 Task: Look for Airbnb properties in Fredericia, Denmark from 9th December, 2023 to 16th December, 2023 for 2 adults, 1 child.2 bedrooms having 2 beds and 1 bathroom. Property type can be flat. Look for 3 properties as per requirement.
Action: Mouse moved to (490, 175)
Screenshot: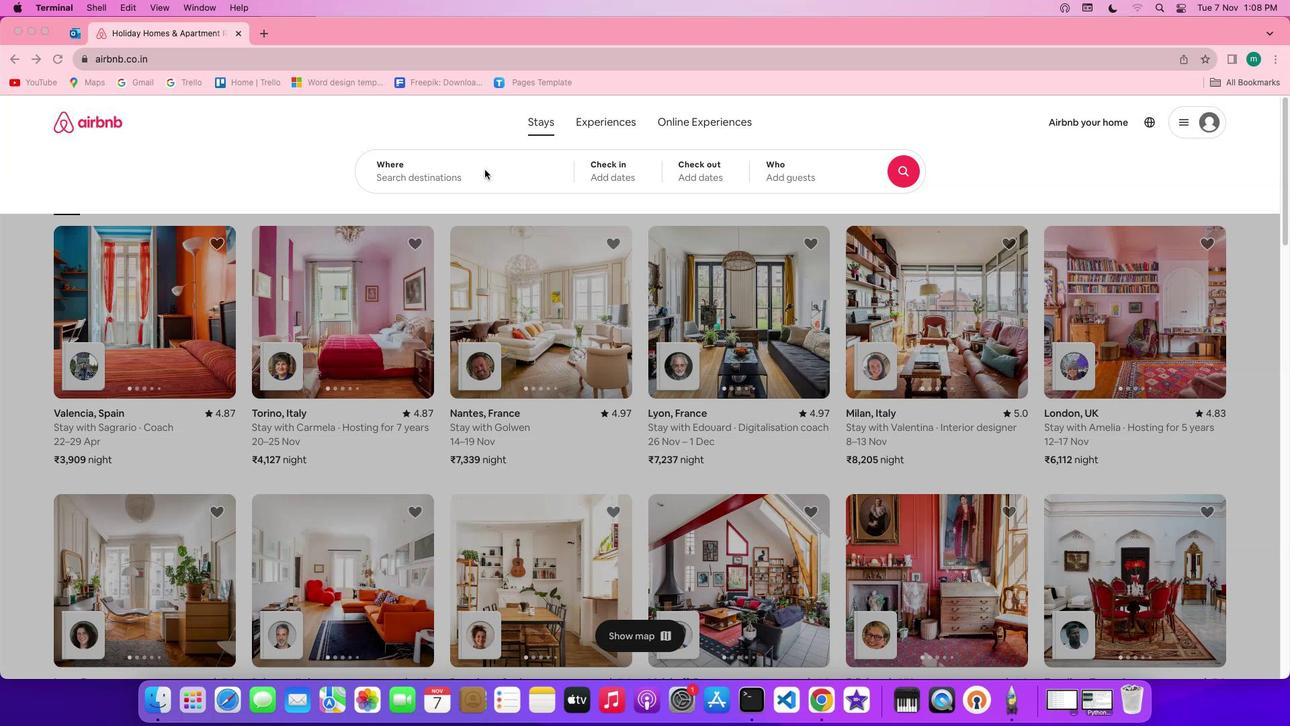 
Action: Mouse pressed left at (490, 175)
Screenshot: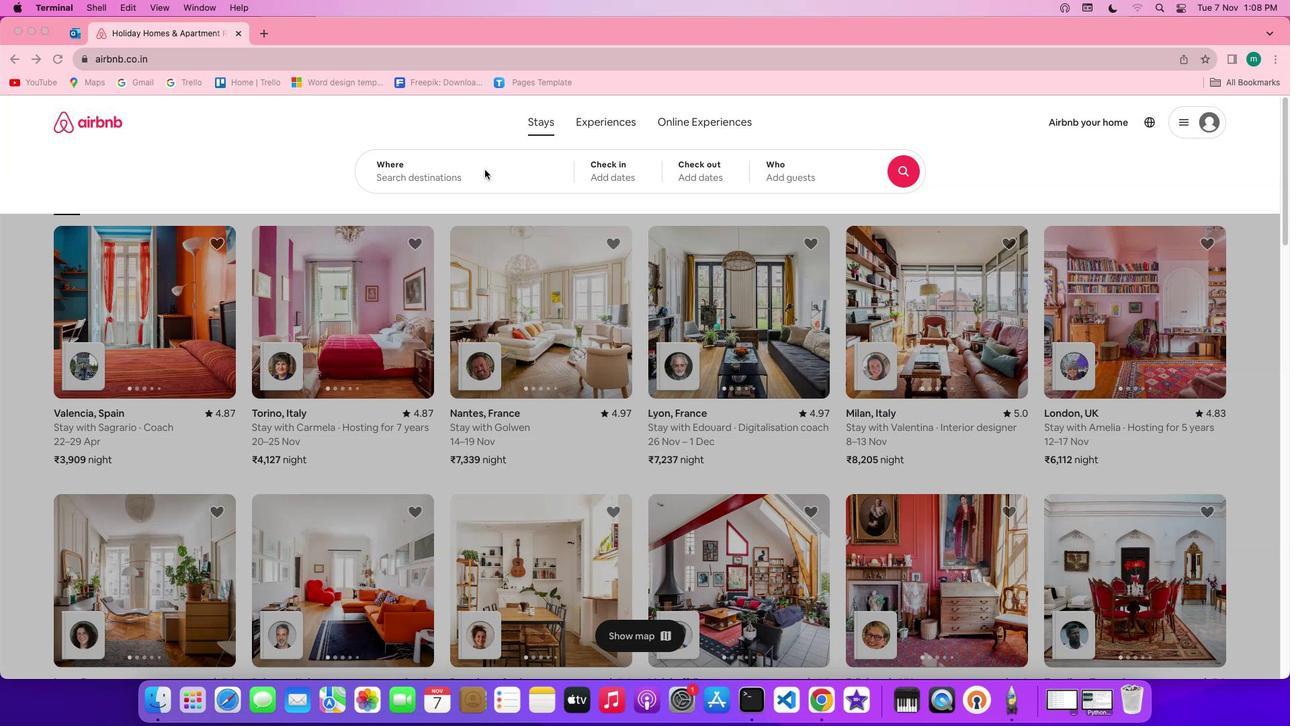 
Action: Mouse pressed left at (490, 175)
Screenshot: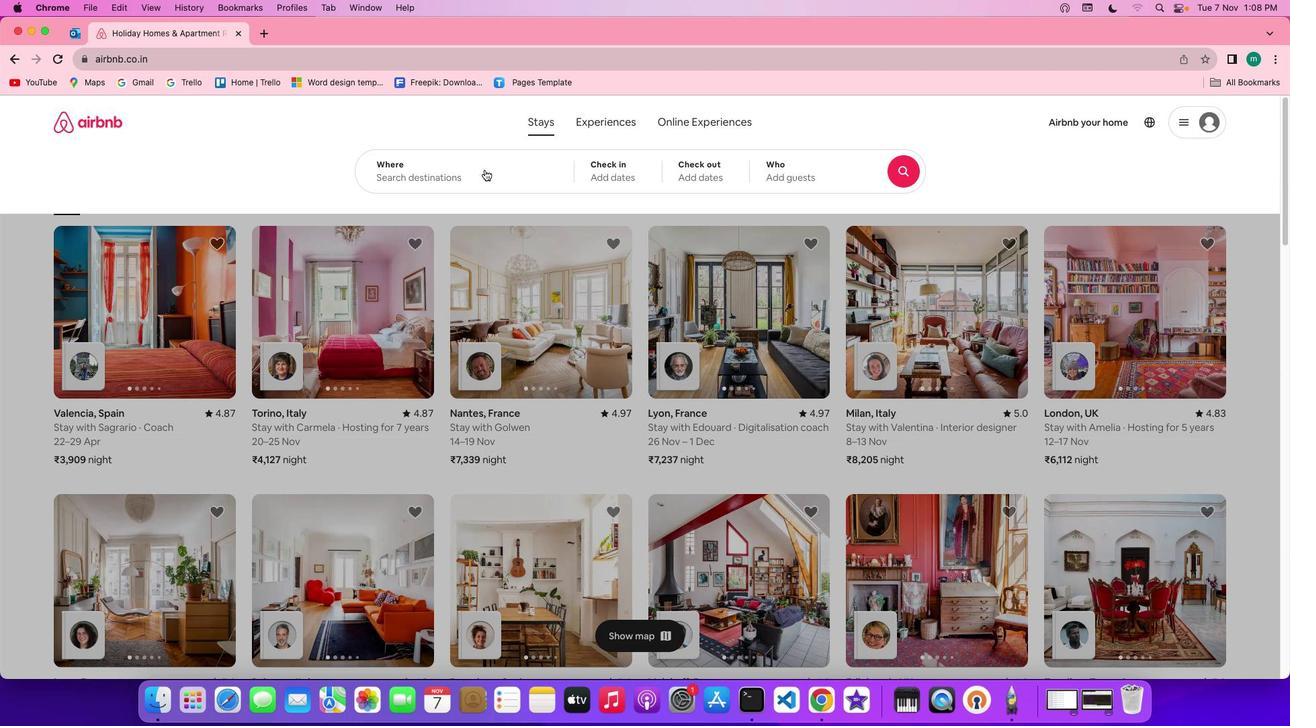 
Action: Mouse moved to (411, 187)
Screenshot: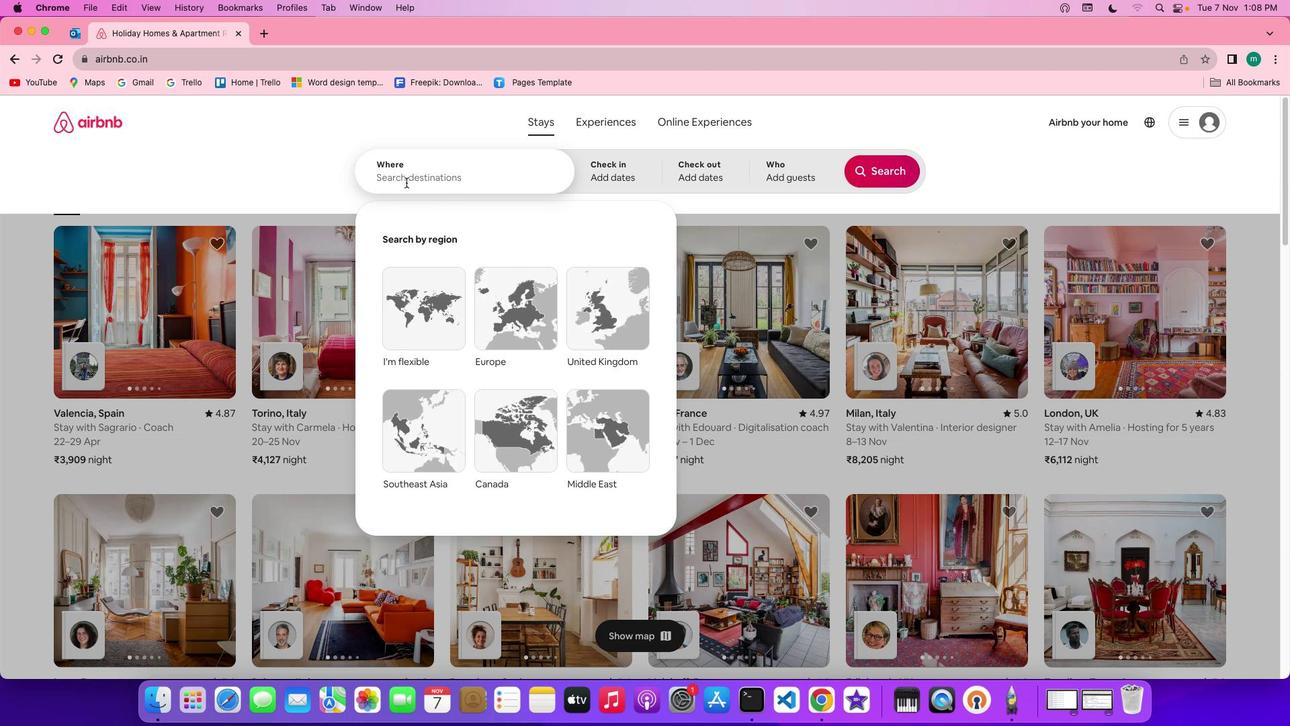
Action: Mouse pressed left at (411, 187)
Screenshot: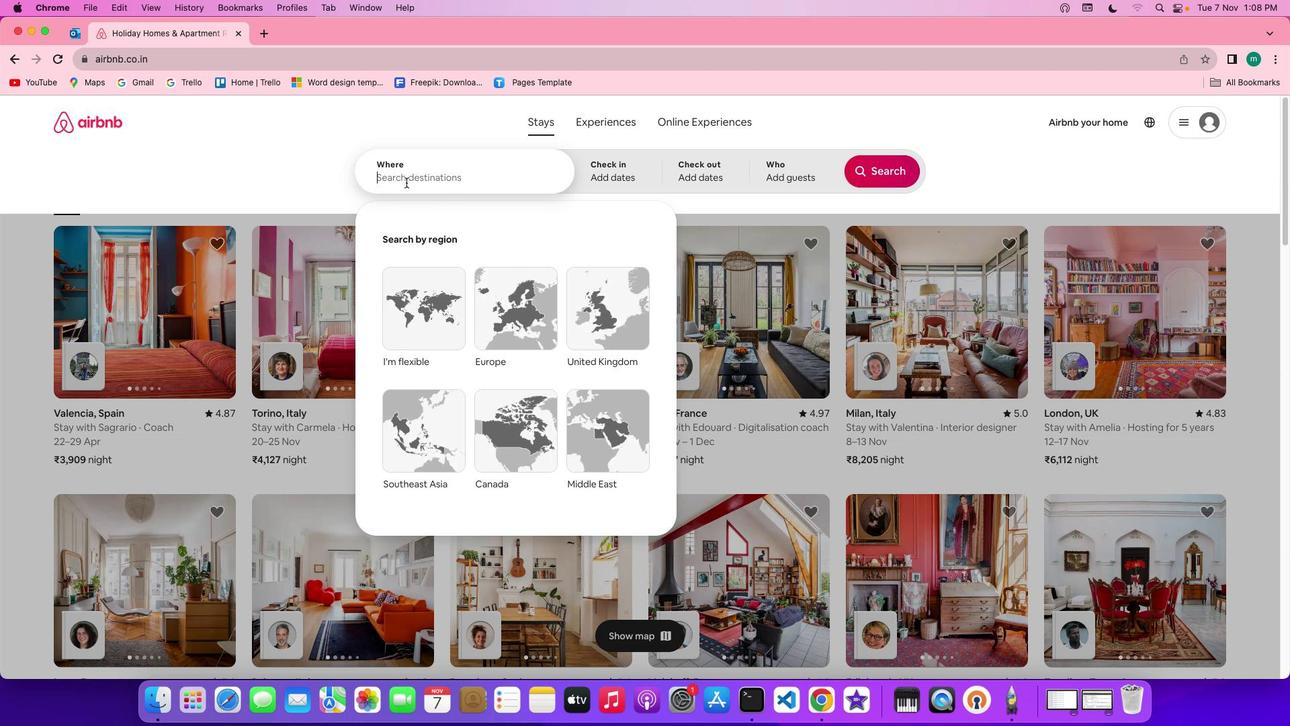 
Action: Key pressed Key.shift'F''r''e''d''e''r''i''c''i''a'','Key.spaceKey.shift'D''e''n''m''a''r''k'
Screenshot: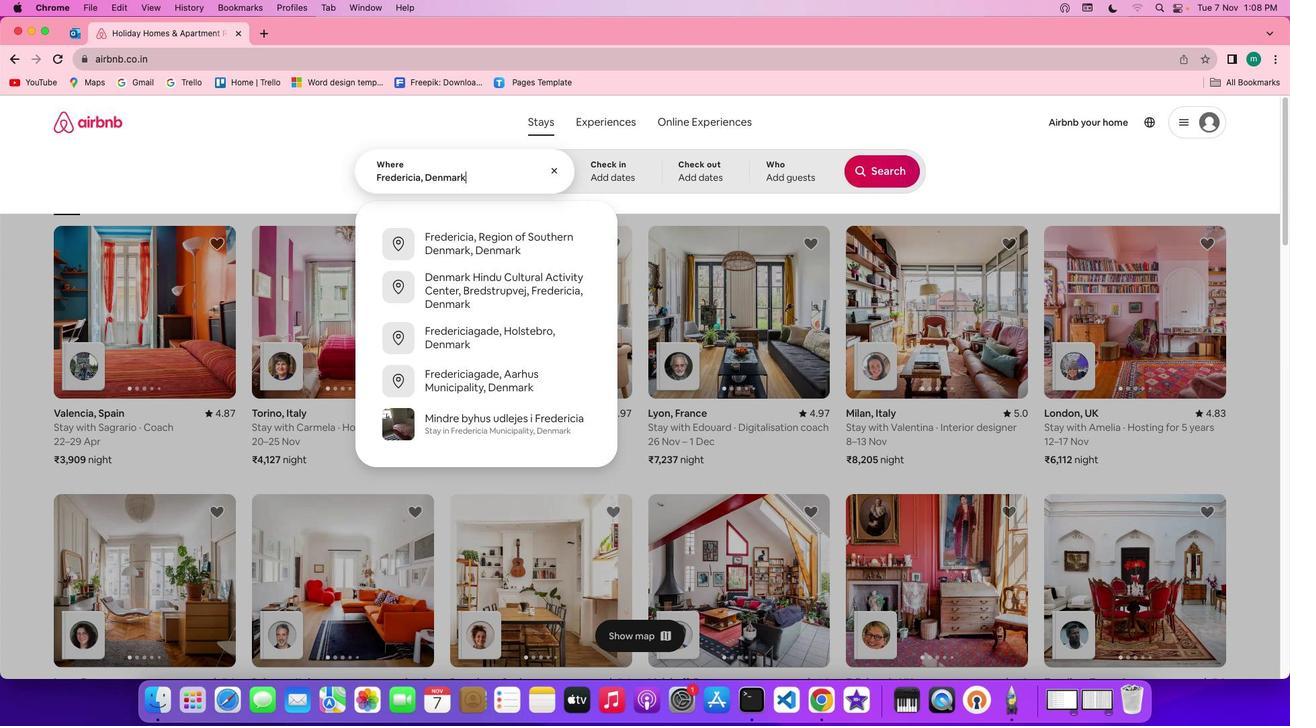 
Action: Mouse moved to (623, 189)
Screenshot: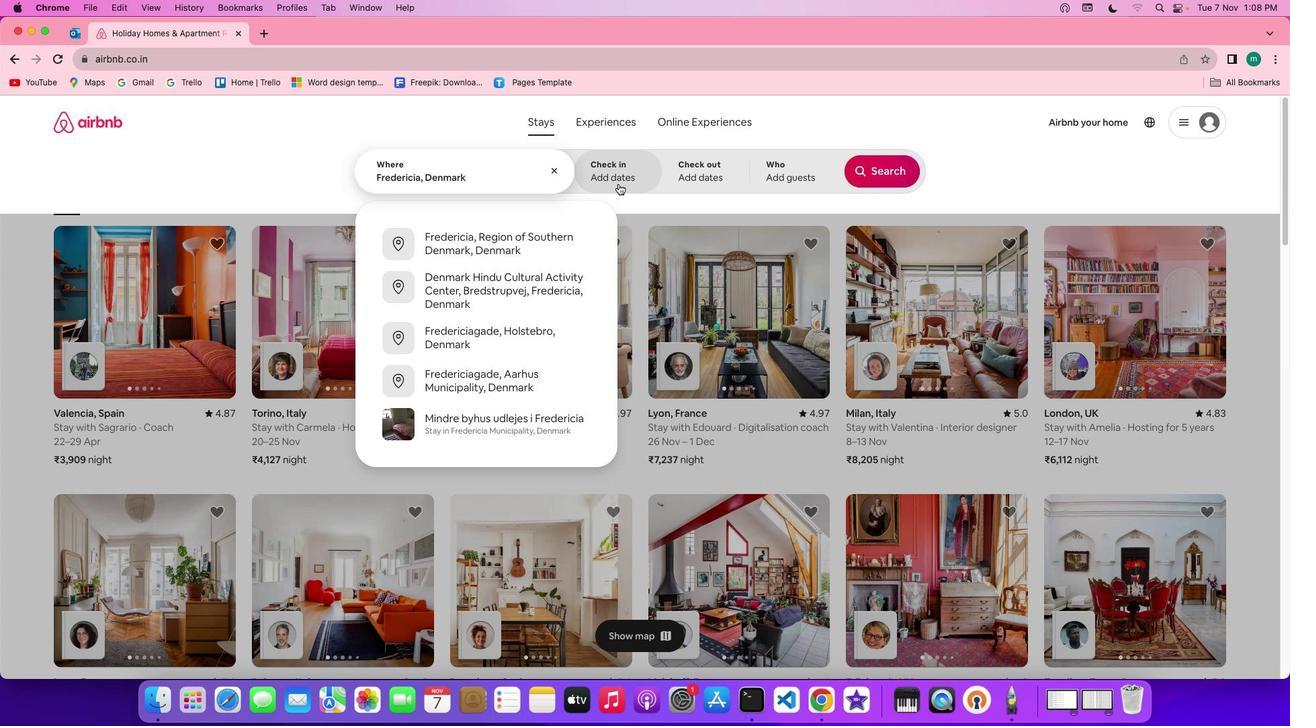 
Action: Mouse pressed left at (623, 189)
Screenshot: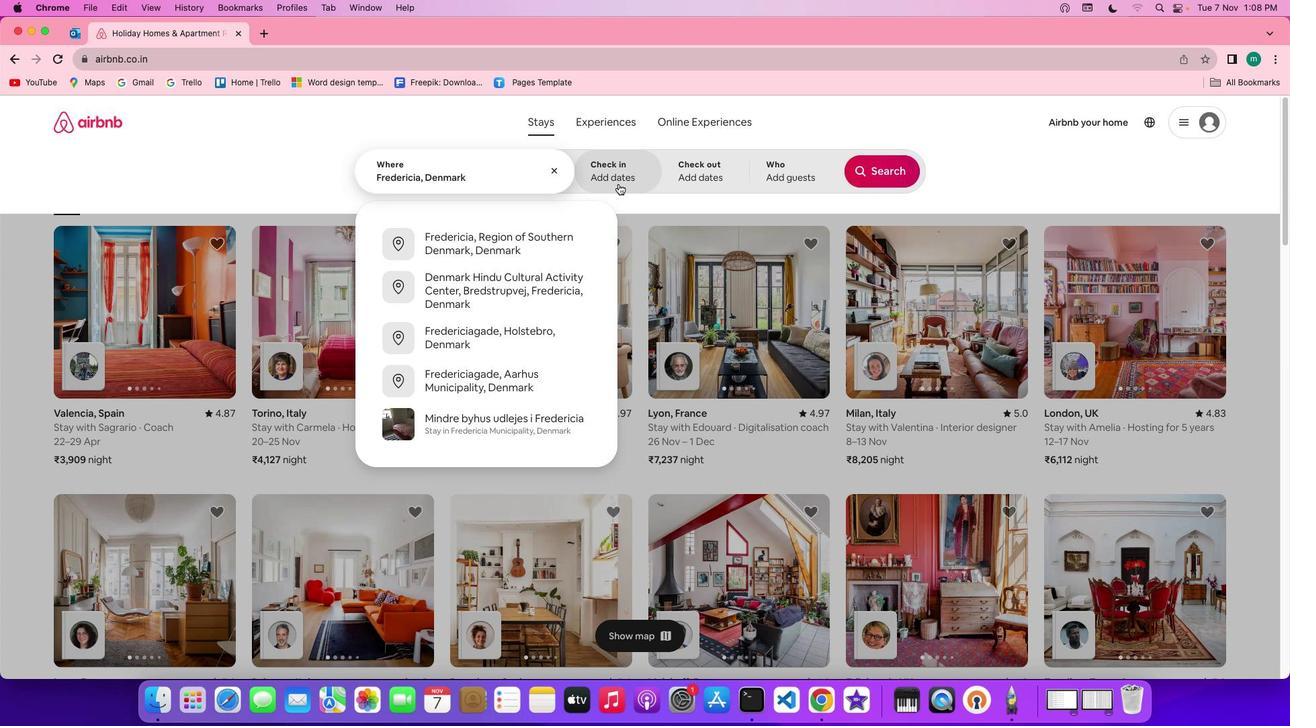 
Action: Mouse moved to (861, 374)
Screenshot: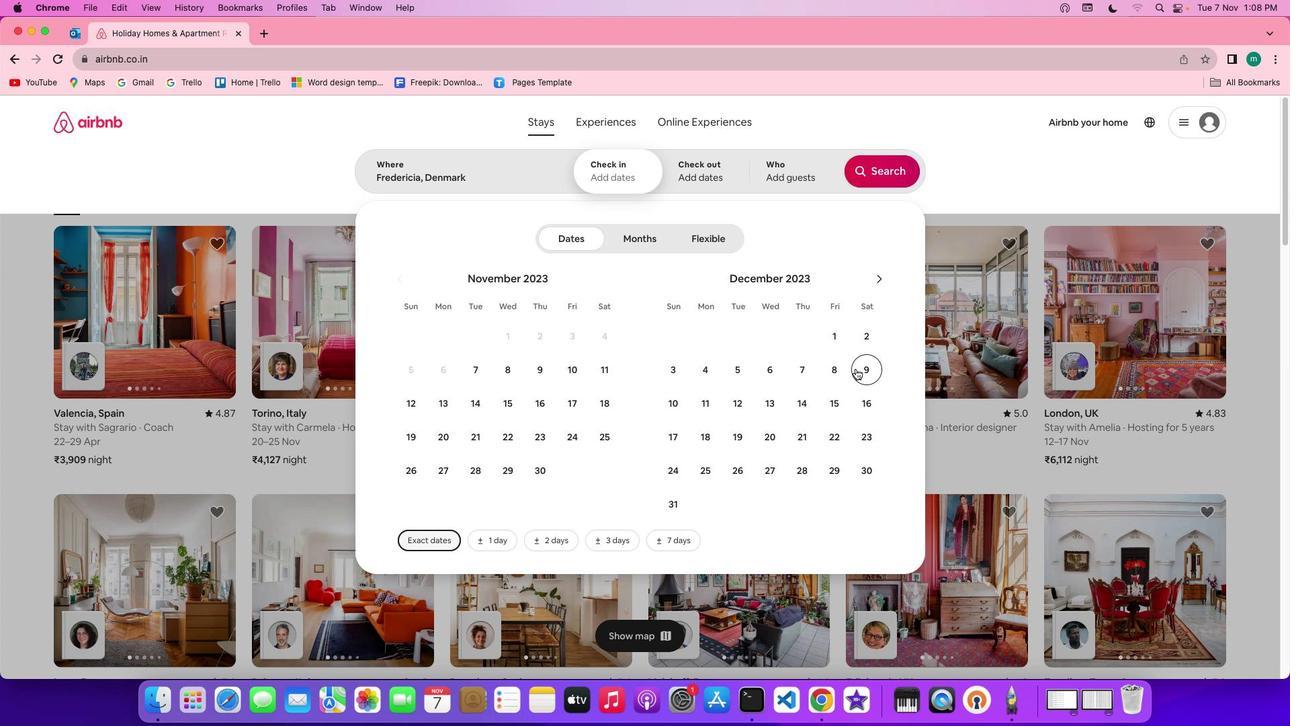 
Action: Mouse pressed left at (861, 374)
Screenshot: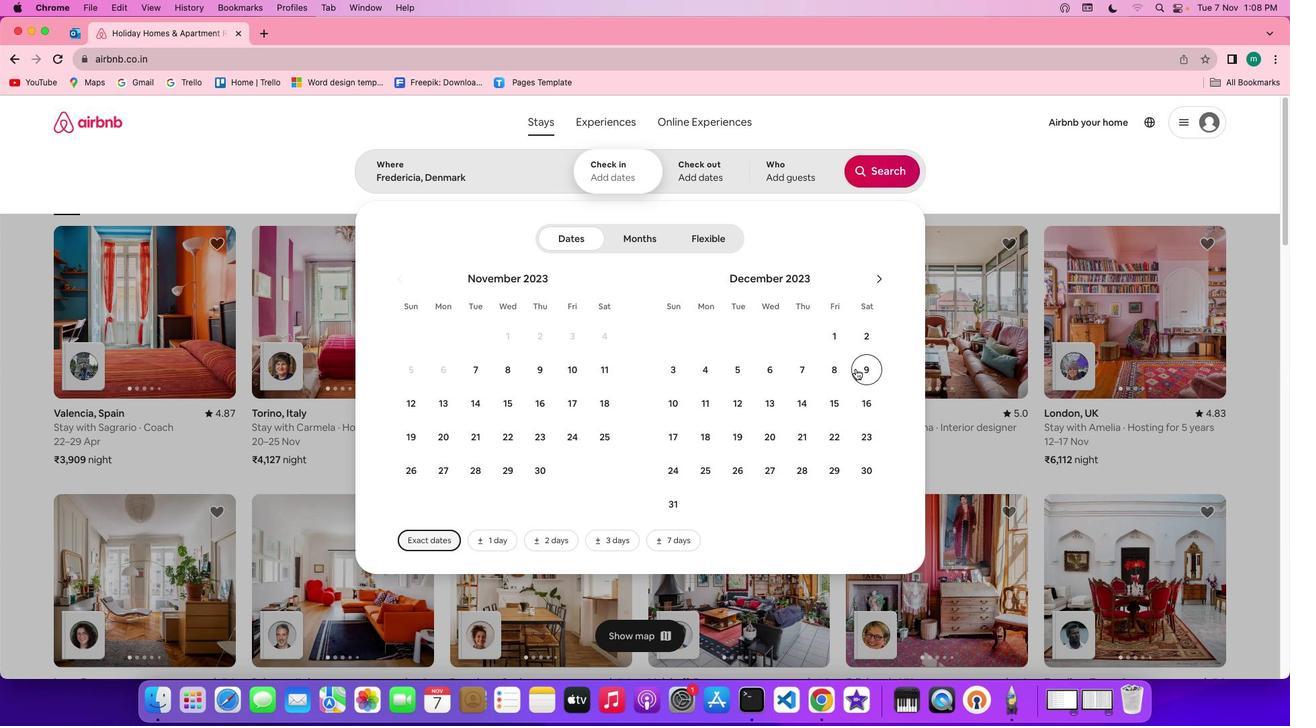 
Action: Mouse moved to (873, 412)
Screenshot: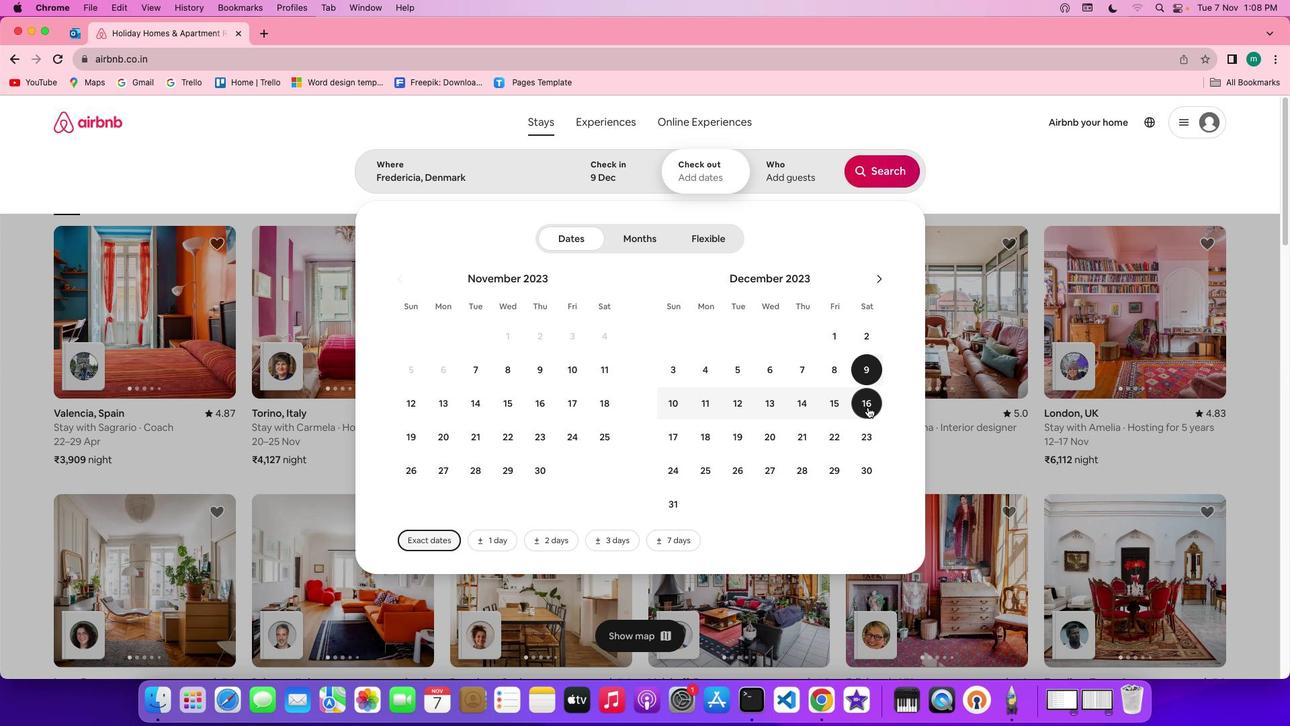 
Action: Mouse pressed left at (873, 412)
Screenshot: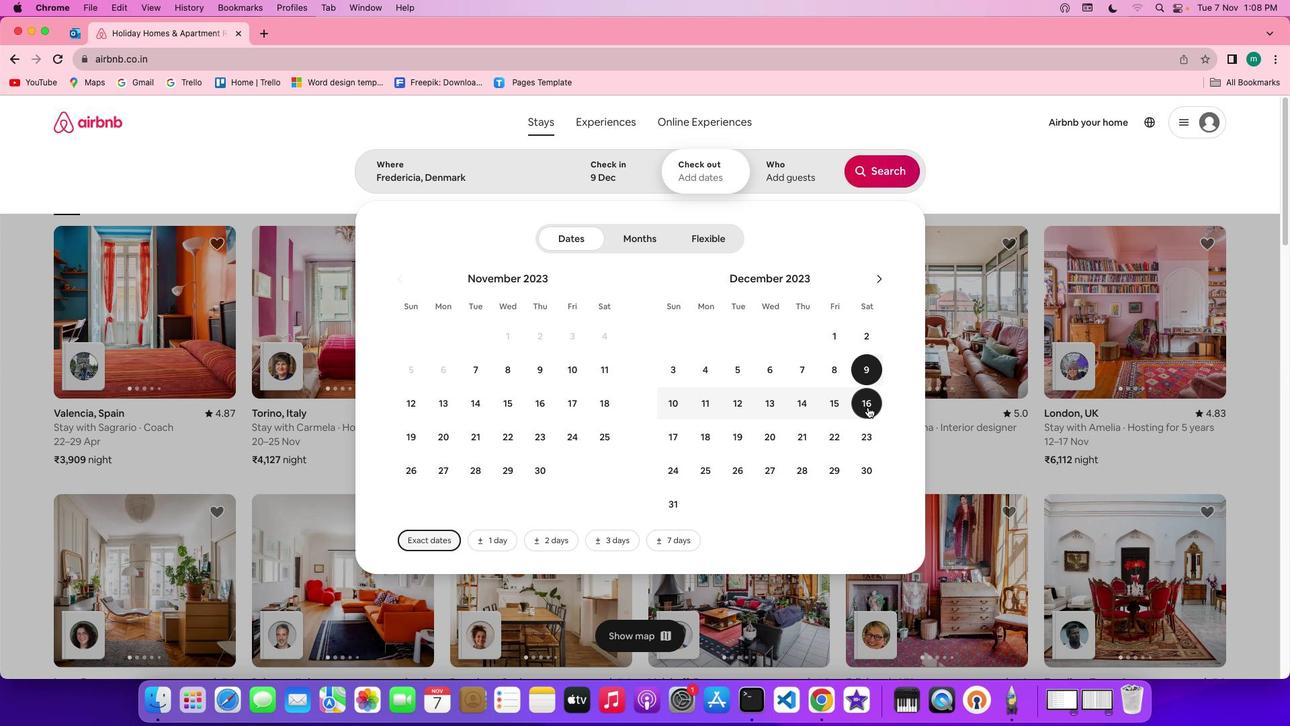 
Action: Mouse moved to (803, 182)
Screenshot: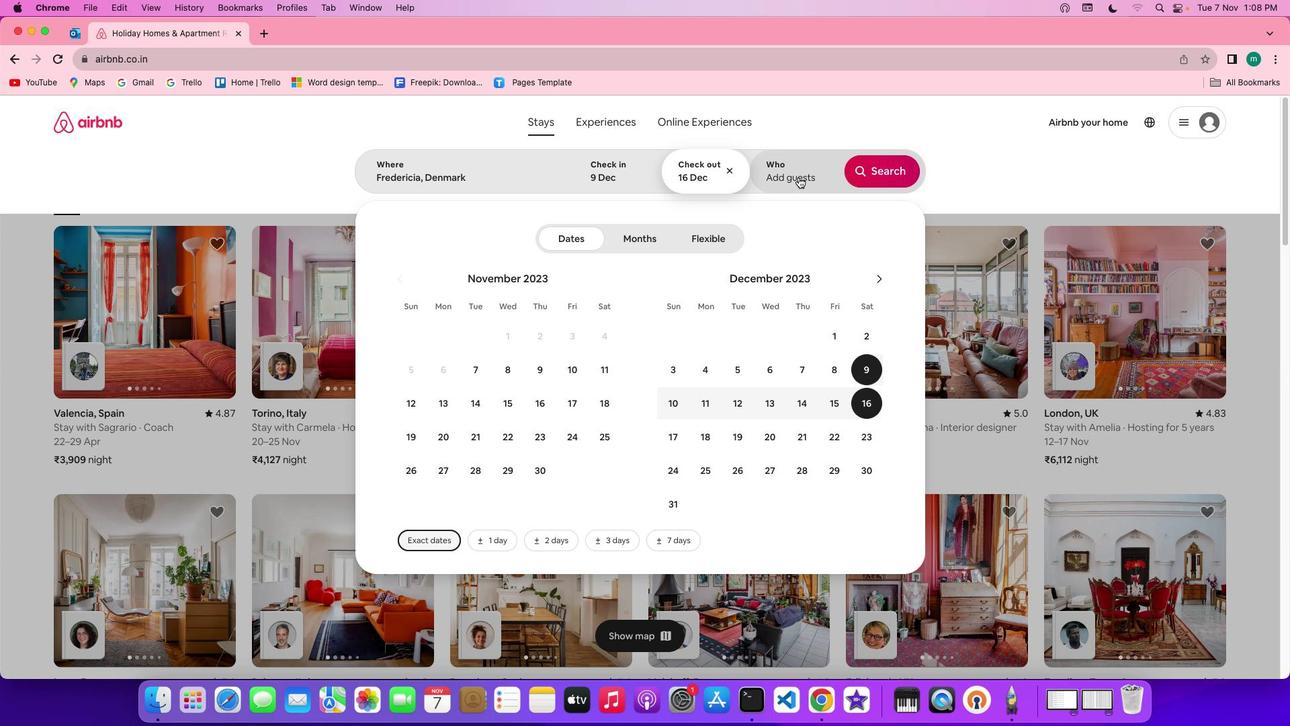 
Action: Mouse pressed left at (803, 182)
Screenshot: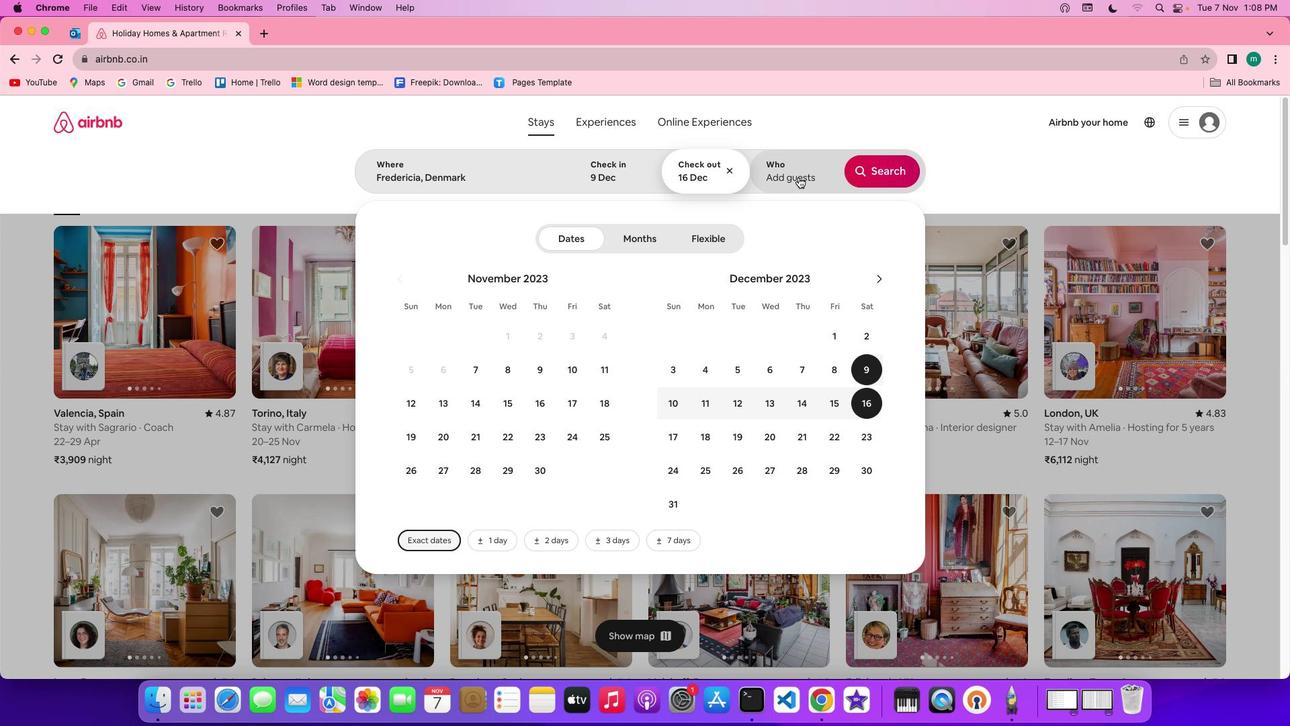 
Action: Mouse moved to (899, 248)
Screenshot: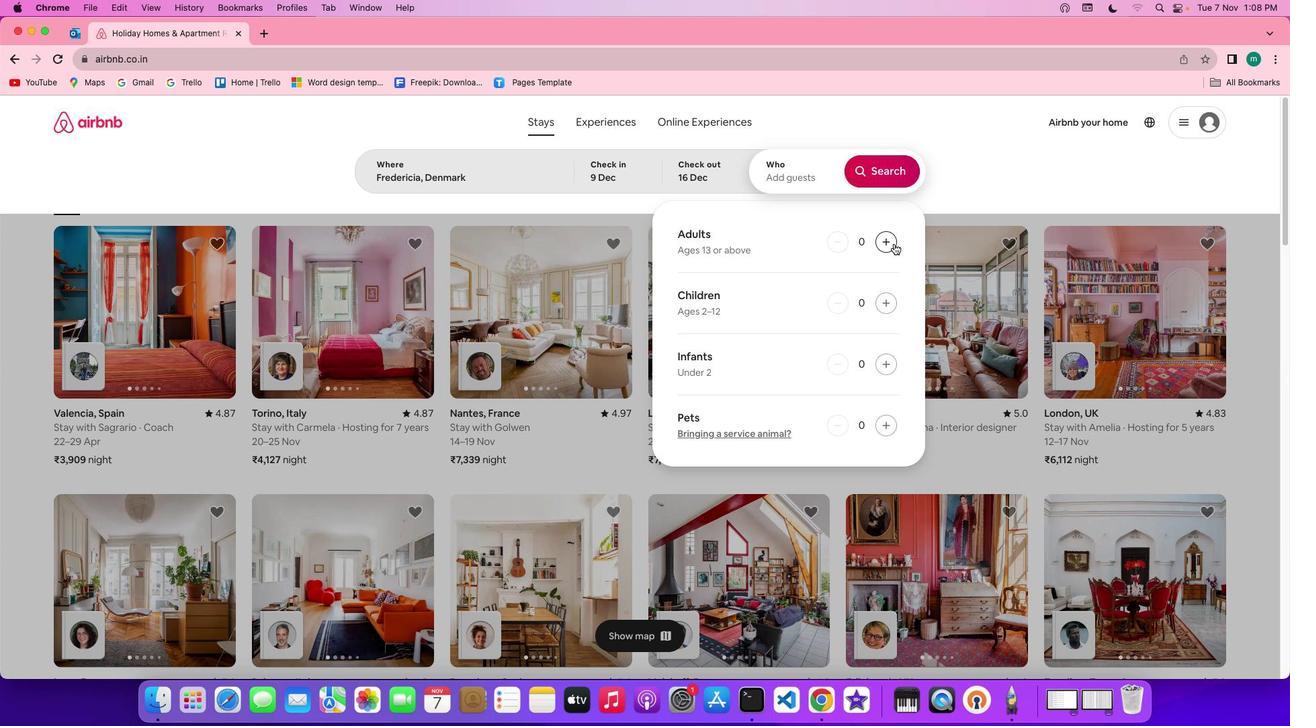 
Action: Mouse pressed left at (899, 248)
Screenshot: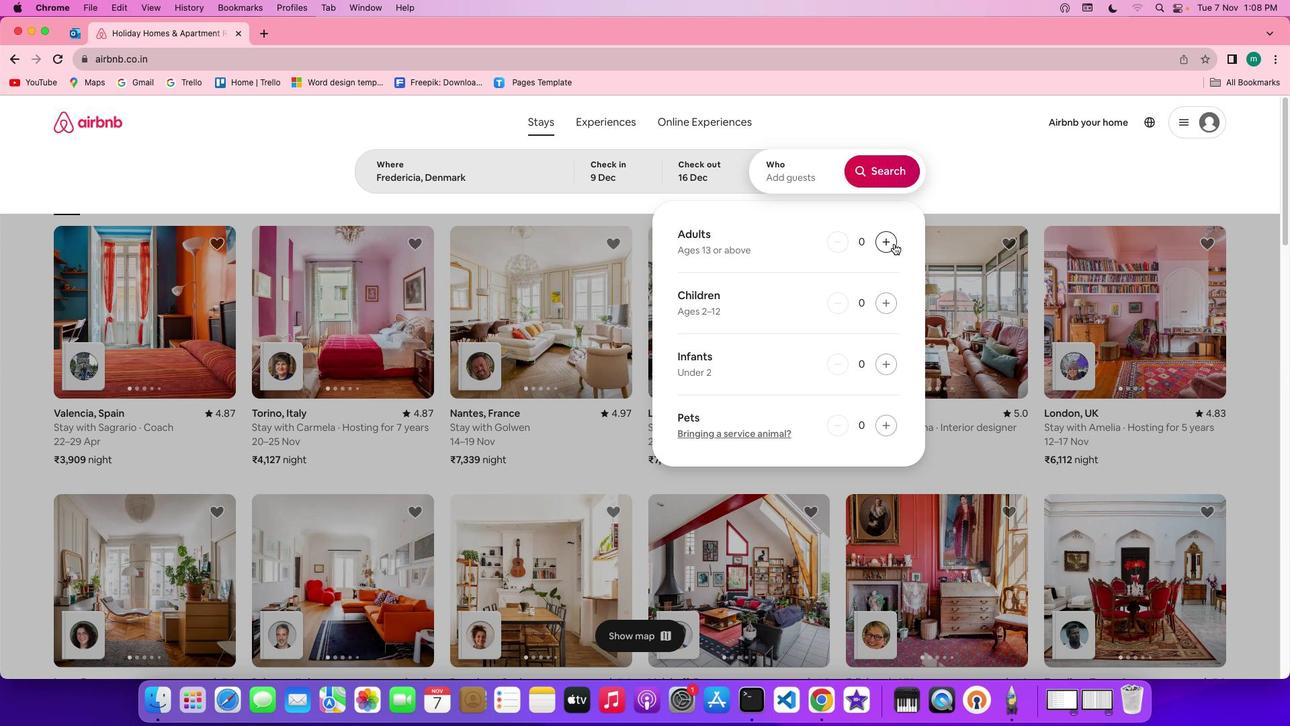 
Action: Mouse pressed left at (899, 248)
Screenshot: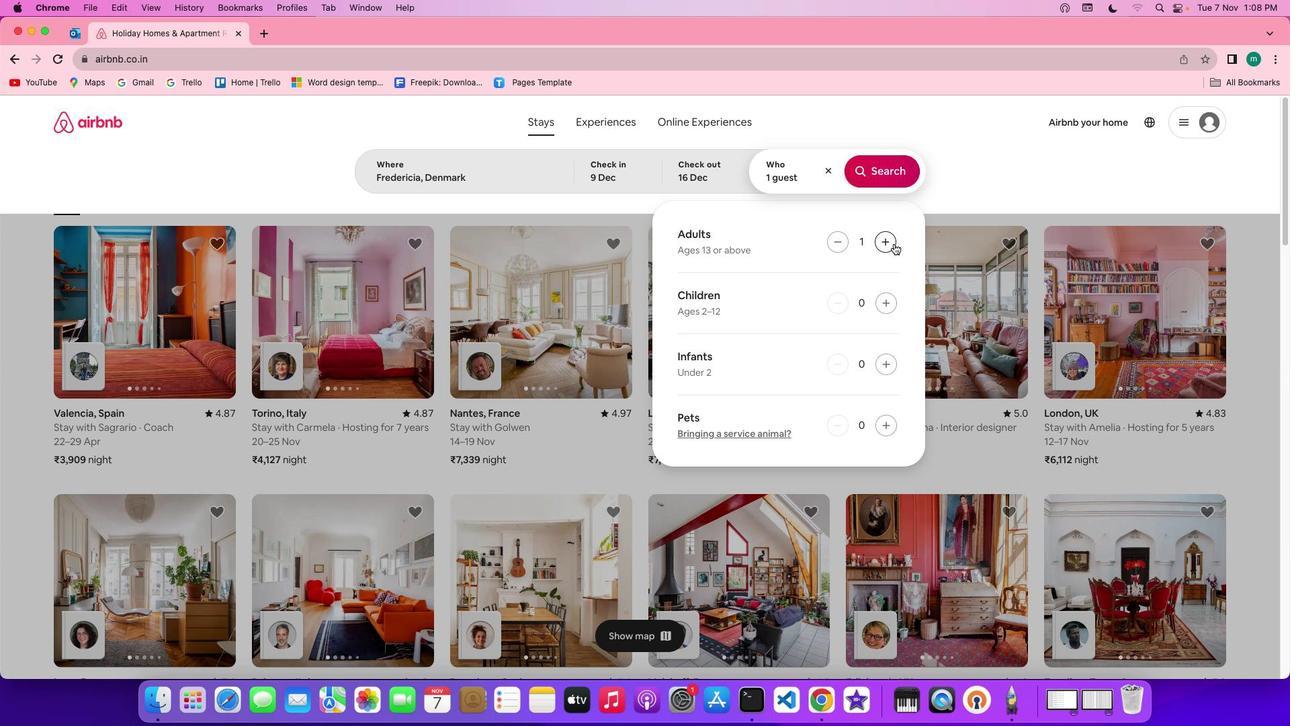 
Action: Mouse moved to (900, 306)
Screenshot: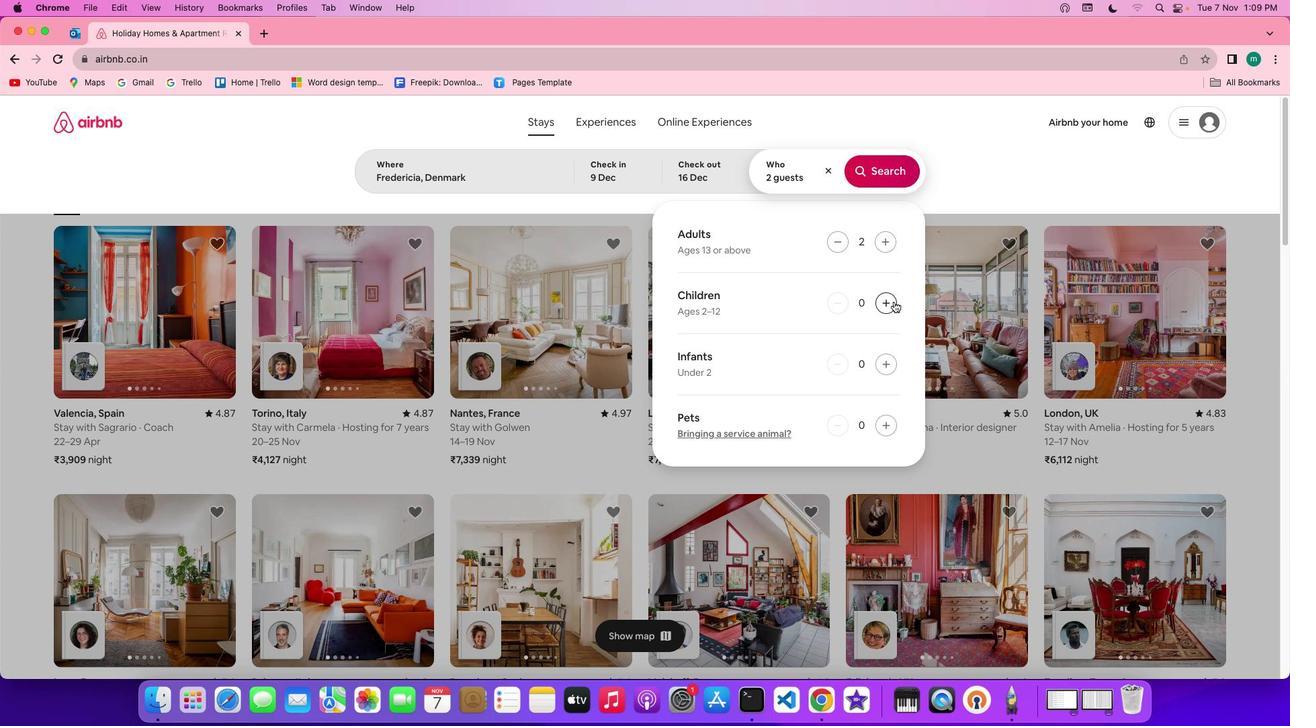 
Action: Mouse pressed left at (900, 306)
Screenshot: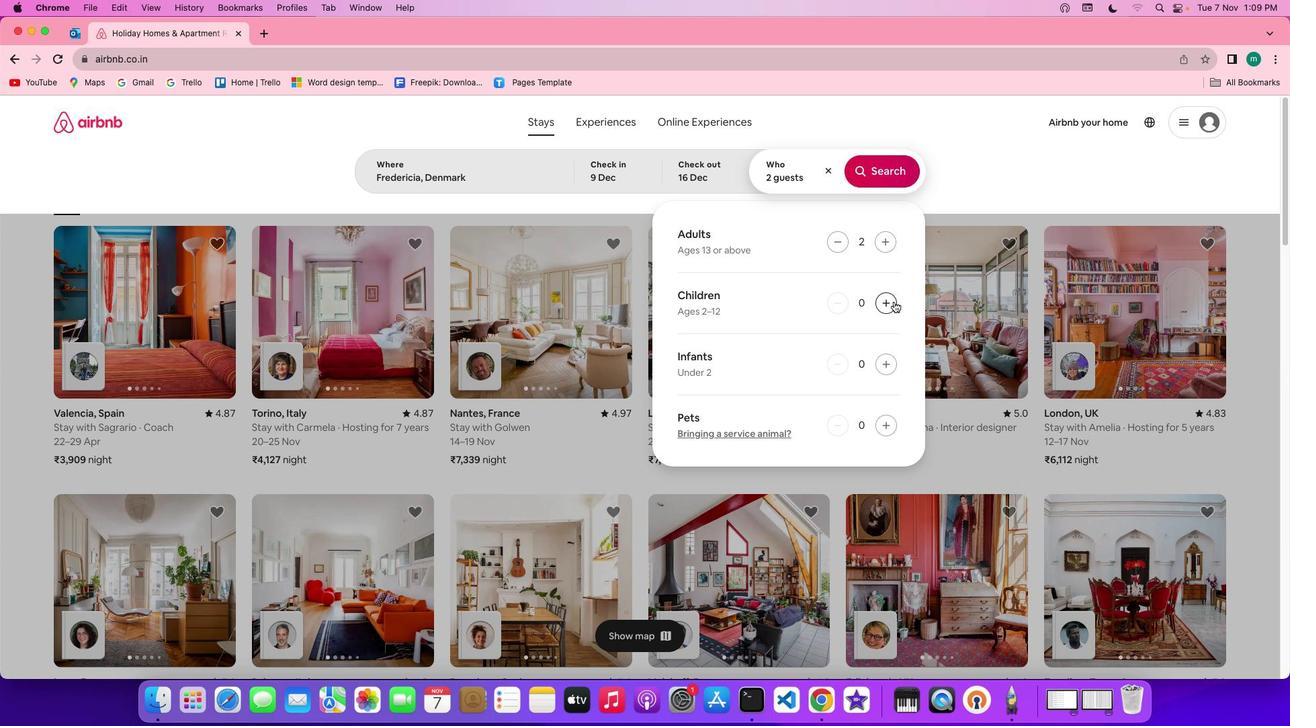 
Action: Mouse moved to (877, 176)
Screenshot: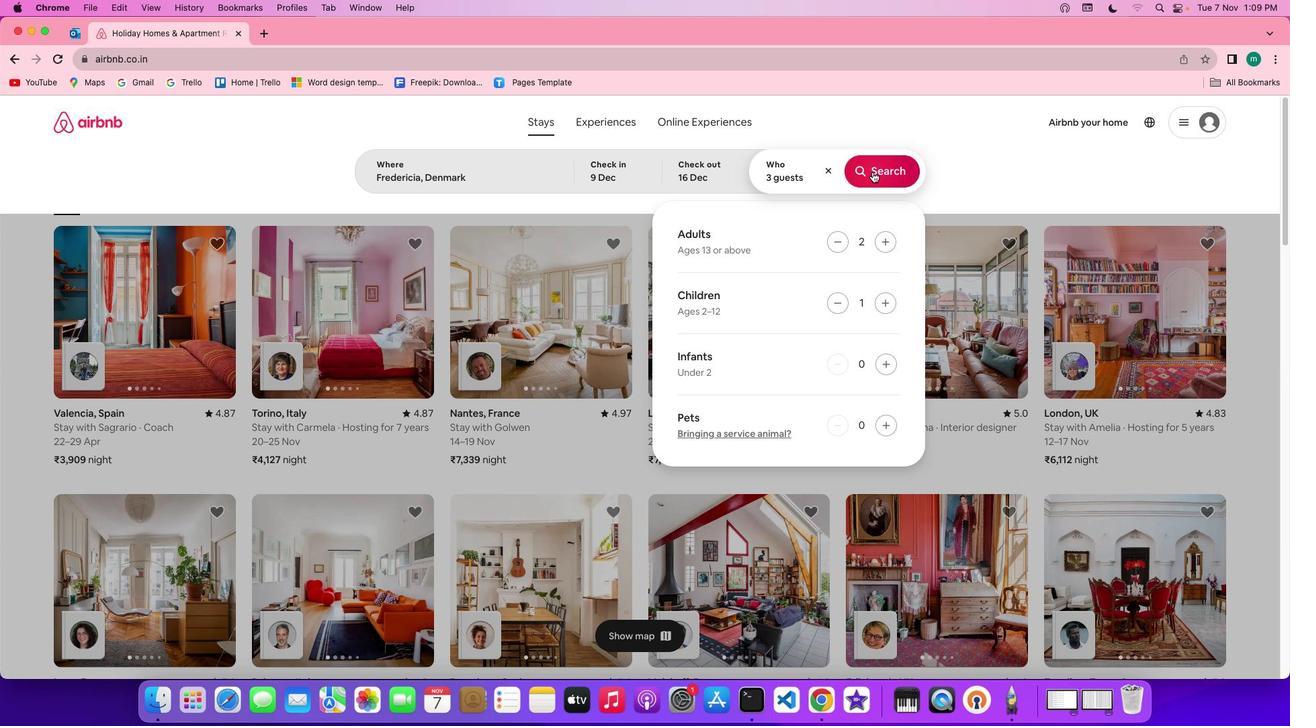 
Action: Mouse pressed left at (877, 176)
Screenshot: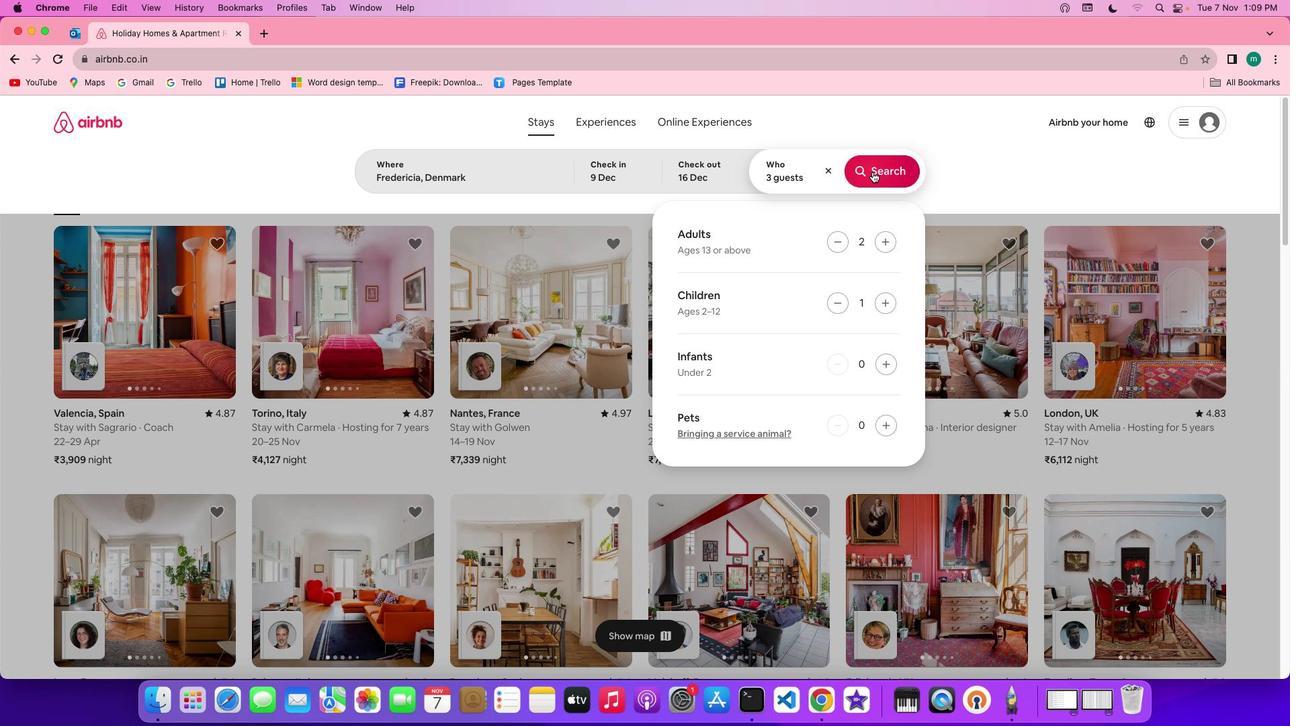 
Action: Mouse moved to (1078, 180)
Screenshot: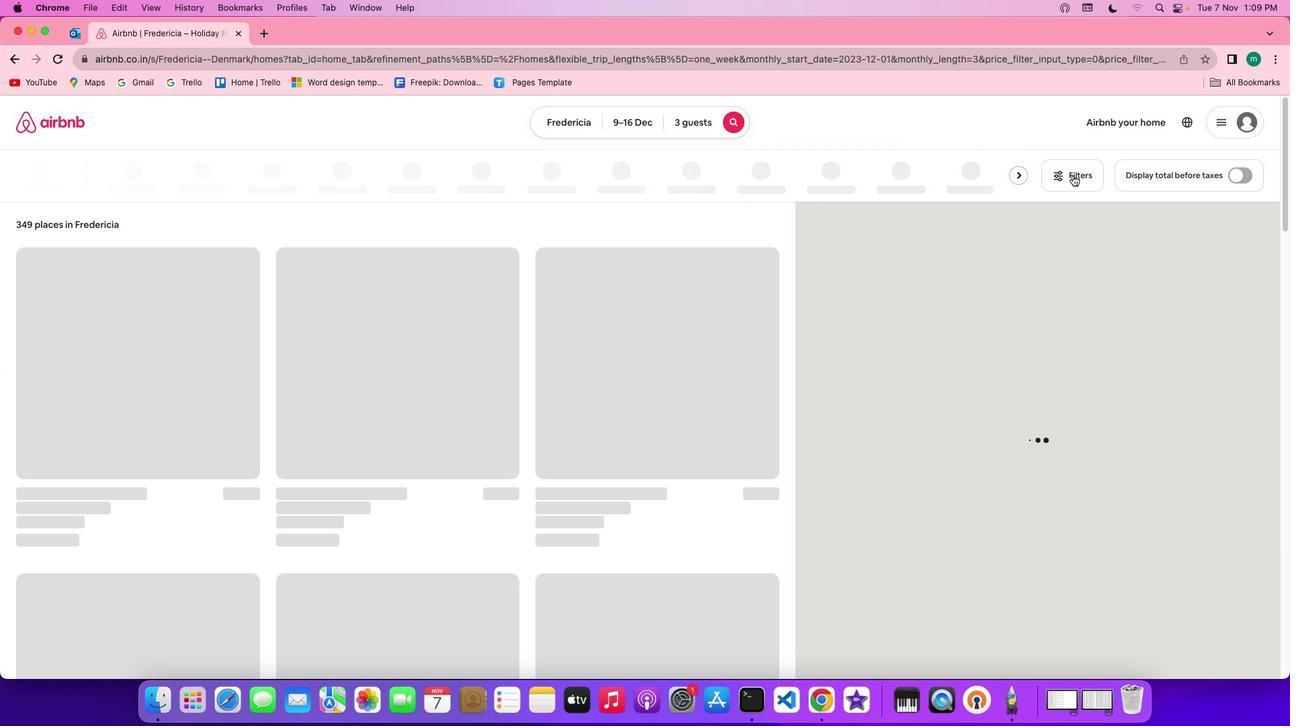
Action: Mouse pressed left at (1078, 180)
Screenshot: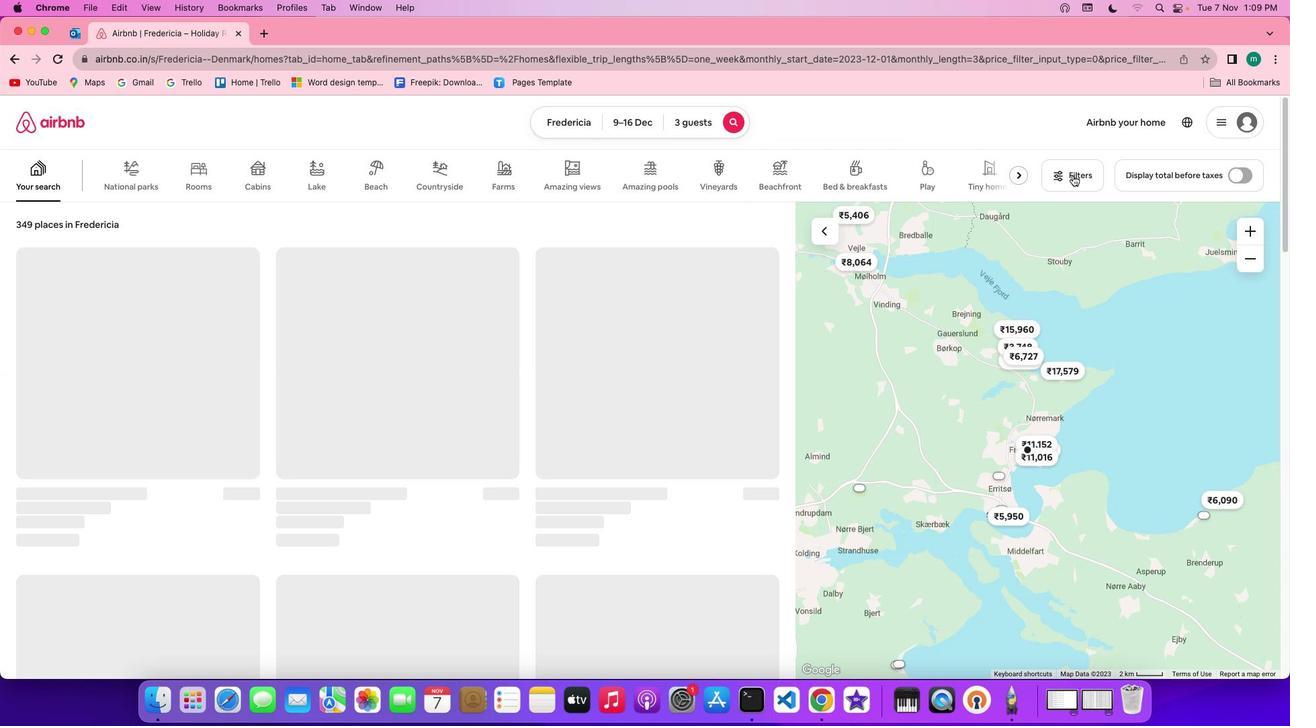 
Action: Mouse moved to (1086, 179)
Screenshot: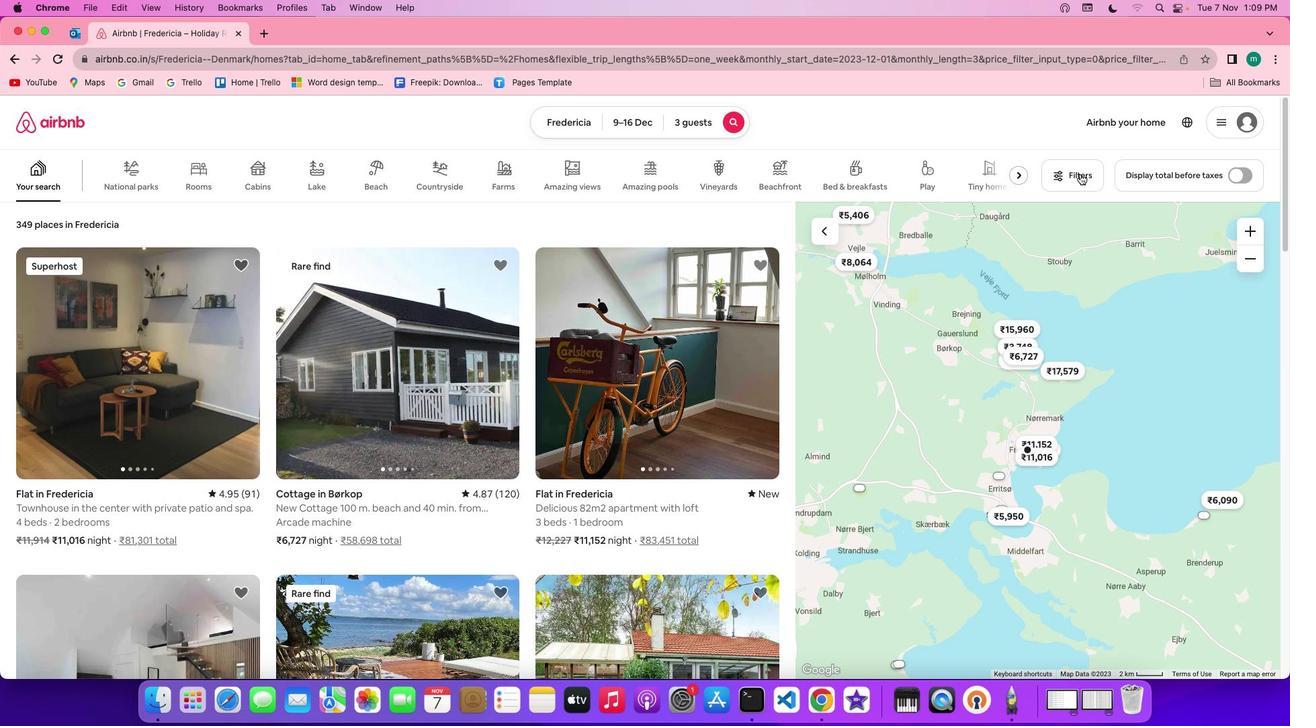 
Action: Mouse pressed left at (1086, 179)
Screenshot: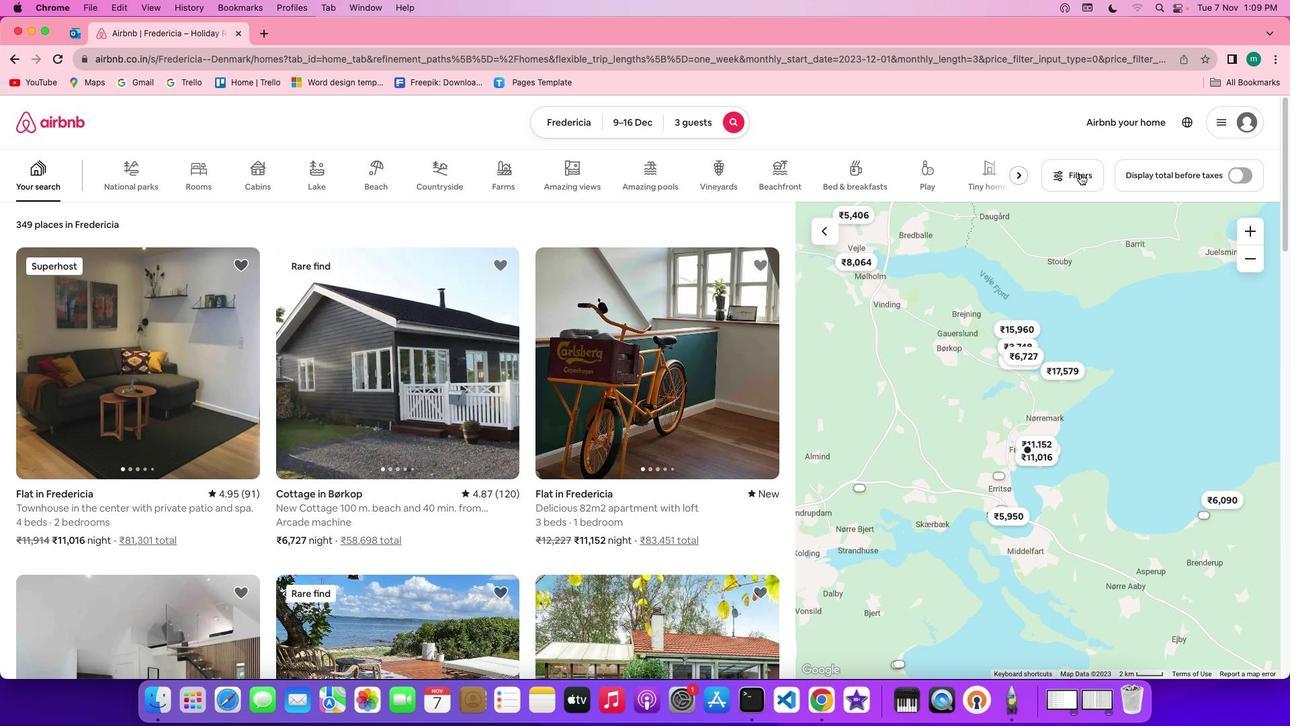 
Action: Mouse moved to (653, 317)
Screenshot: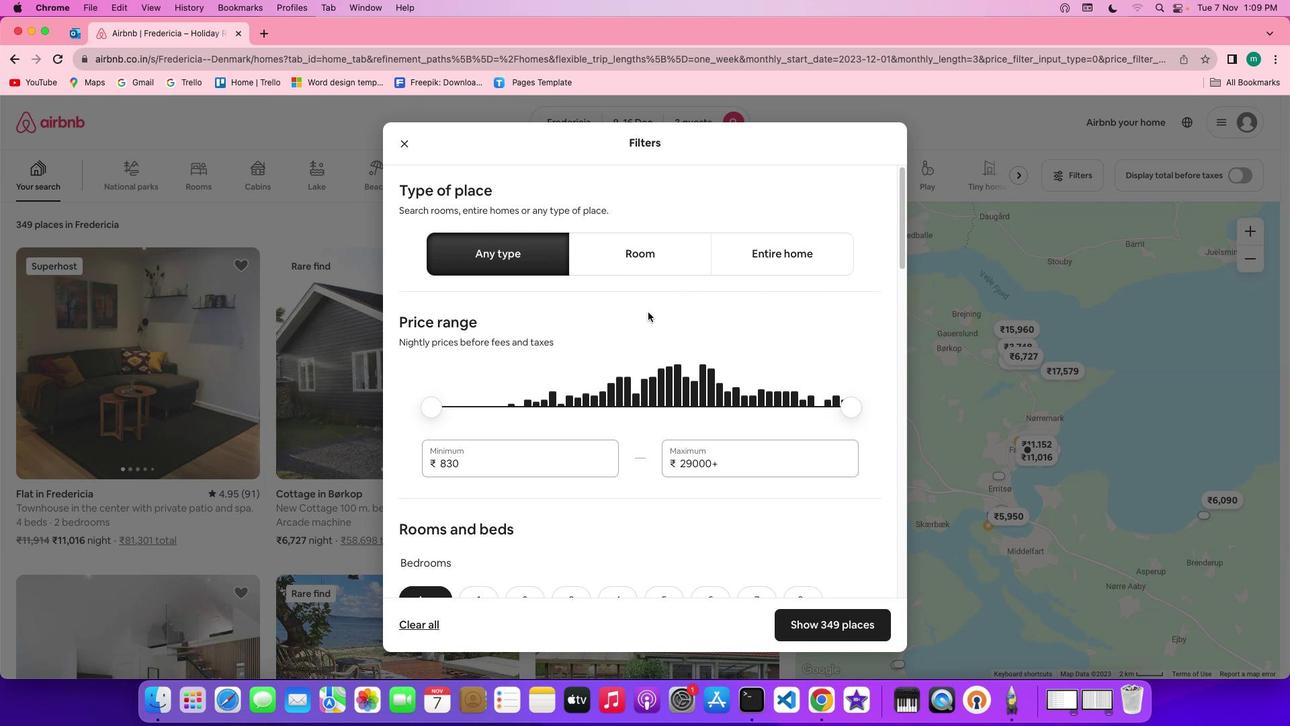 
Action: Mouse scrolled (653, 317) with delta (5, 4)
Screenshot: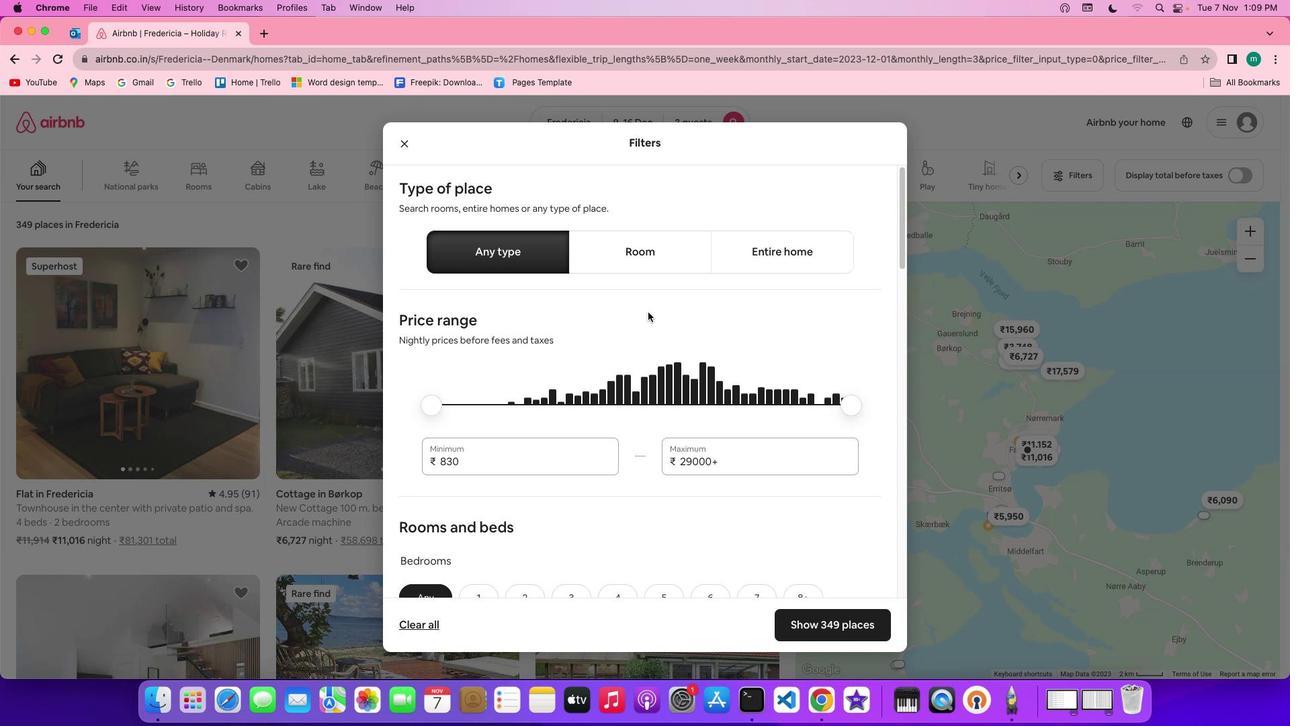 
Action: Mouse scrolled (653, 317) with delta (5, 4)
Screenshot: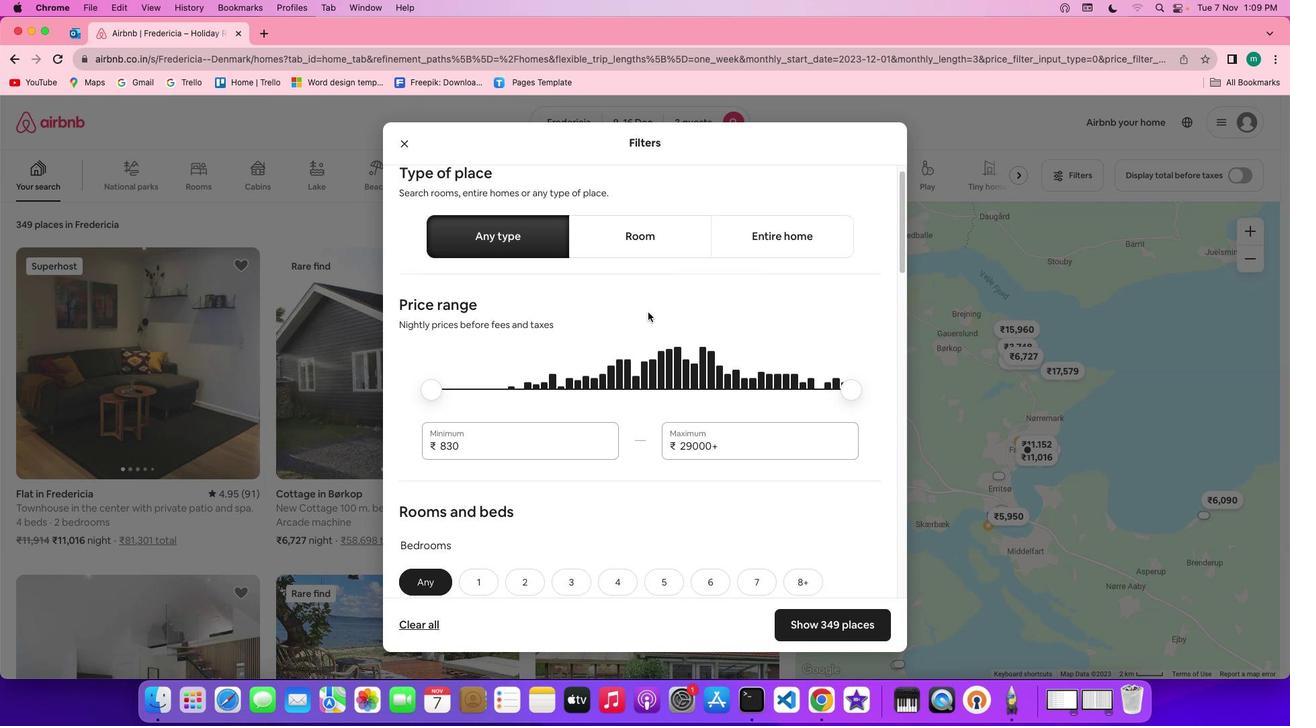 
Action: Mouse scrolled (653, 317) with delta (5, 4)
Screenshot: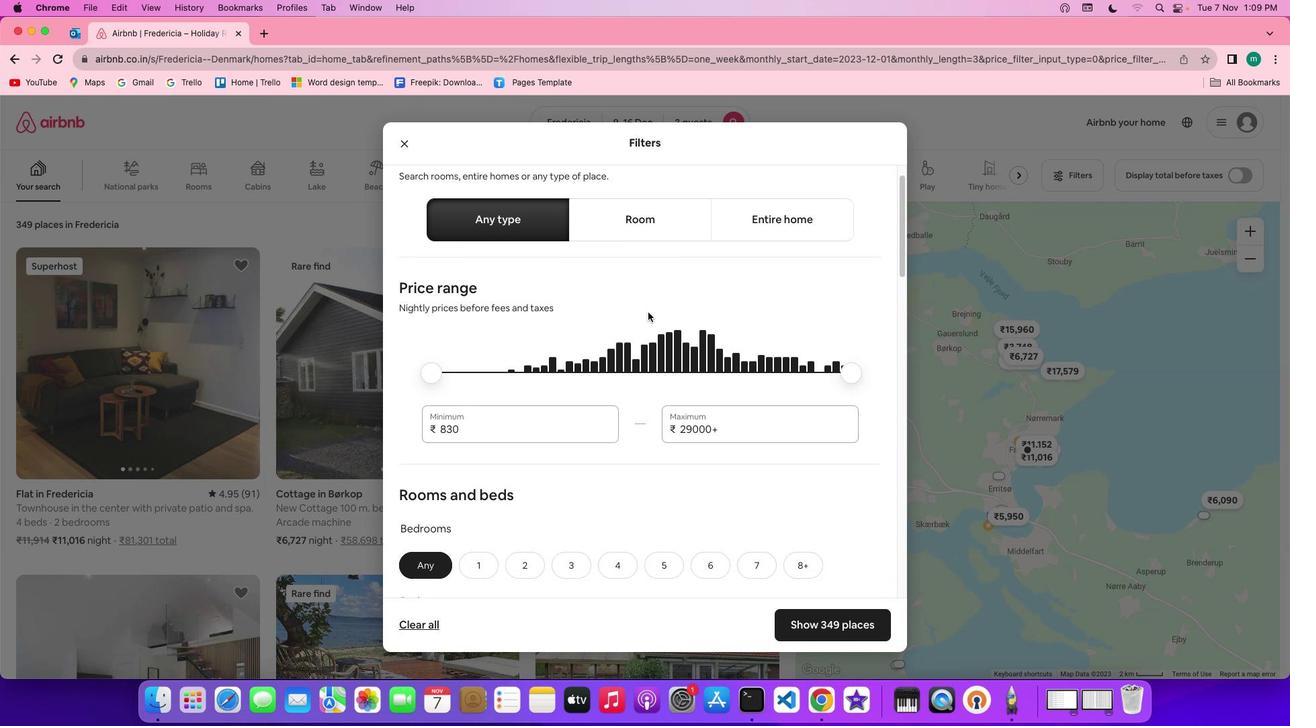 
Action: Mouse scrolled (653, 317) with delta (5, 4)
Screenshot: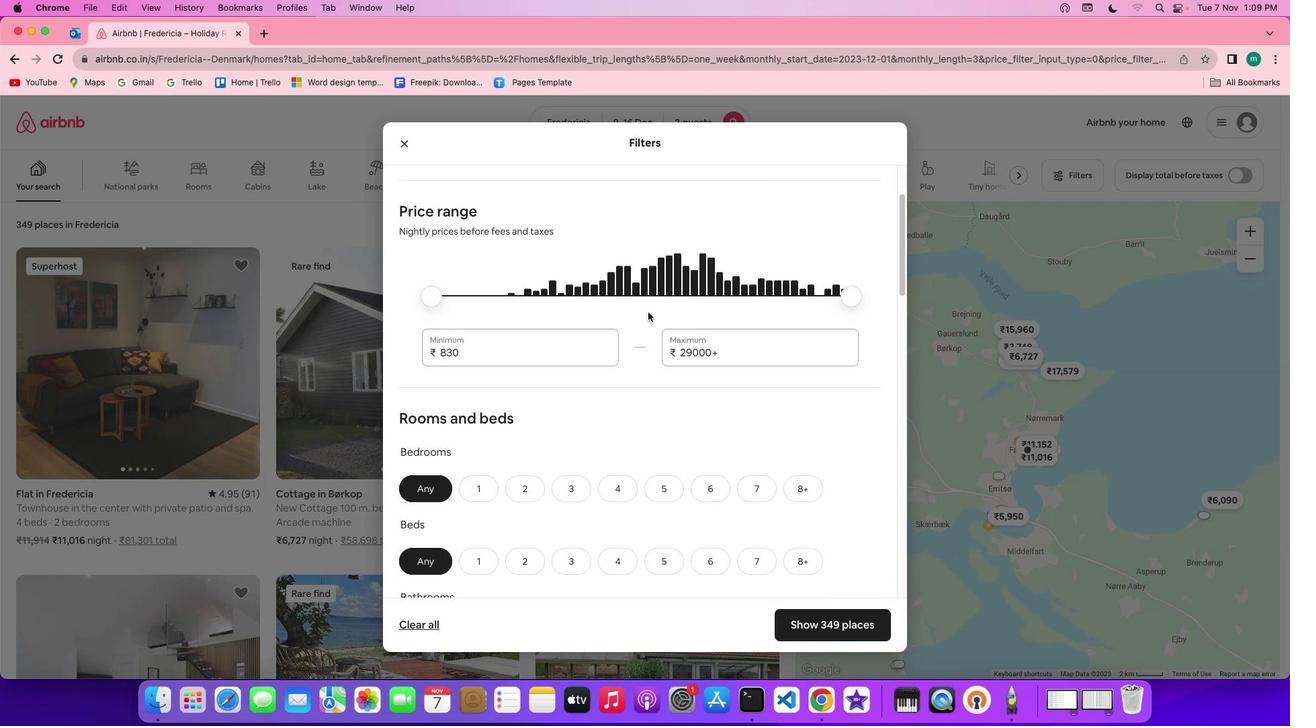 
Action: Mouse scrolled (653, 317) with delta (5, 4)
Screenshot: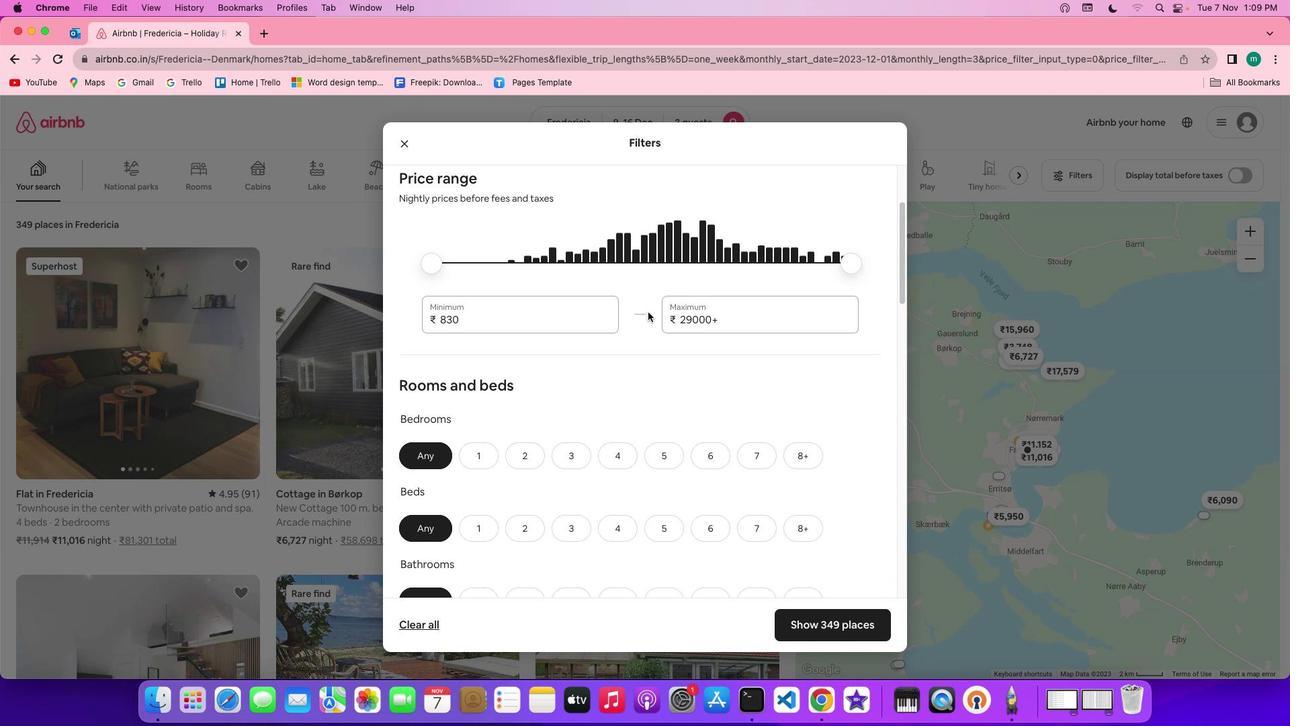 
Action: Mouse scrolled (653, 317) with delta (5, 4)
Screenshot: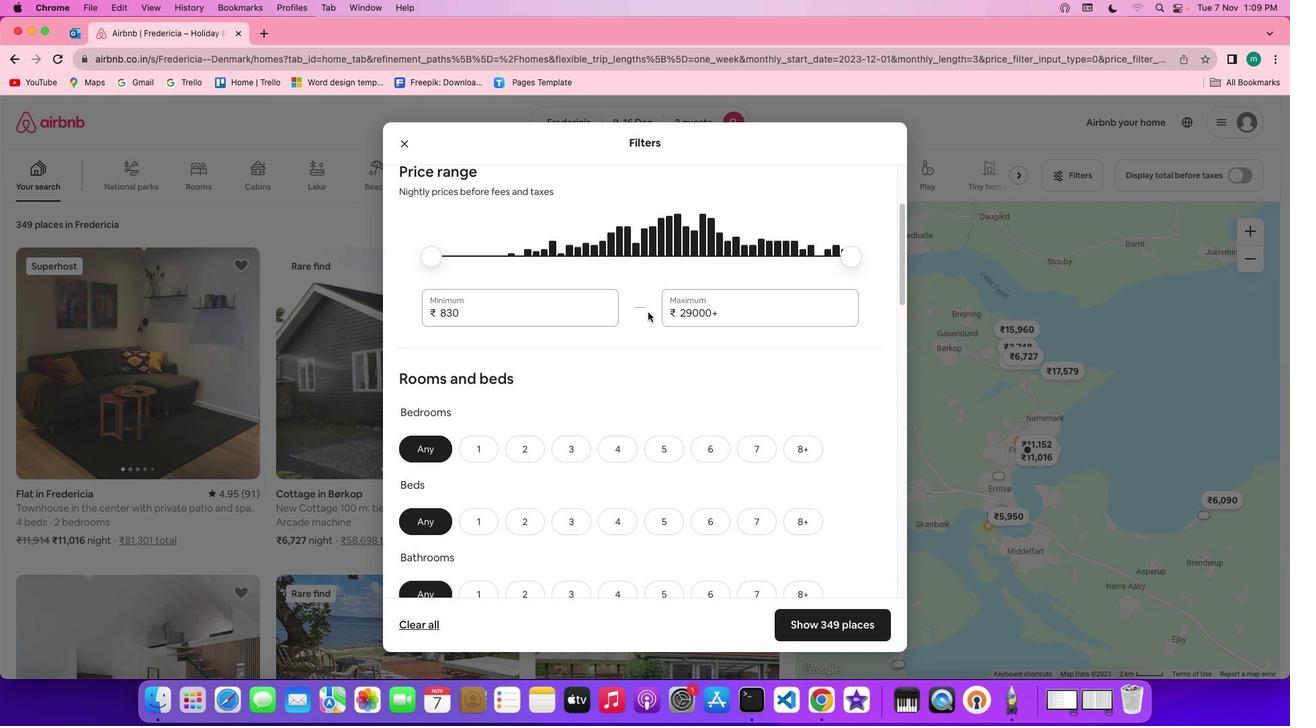 
Action: Mouse scrolled (653, 317) with delta (5, 4)
Screenshot: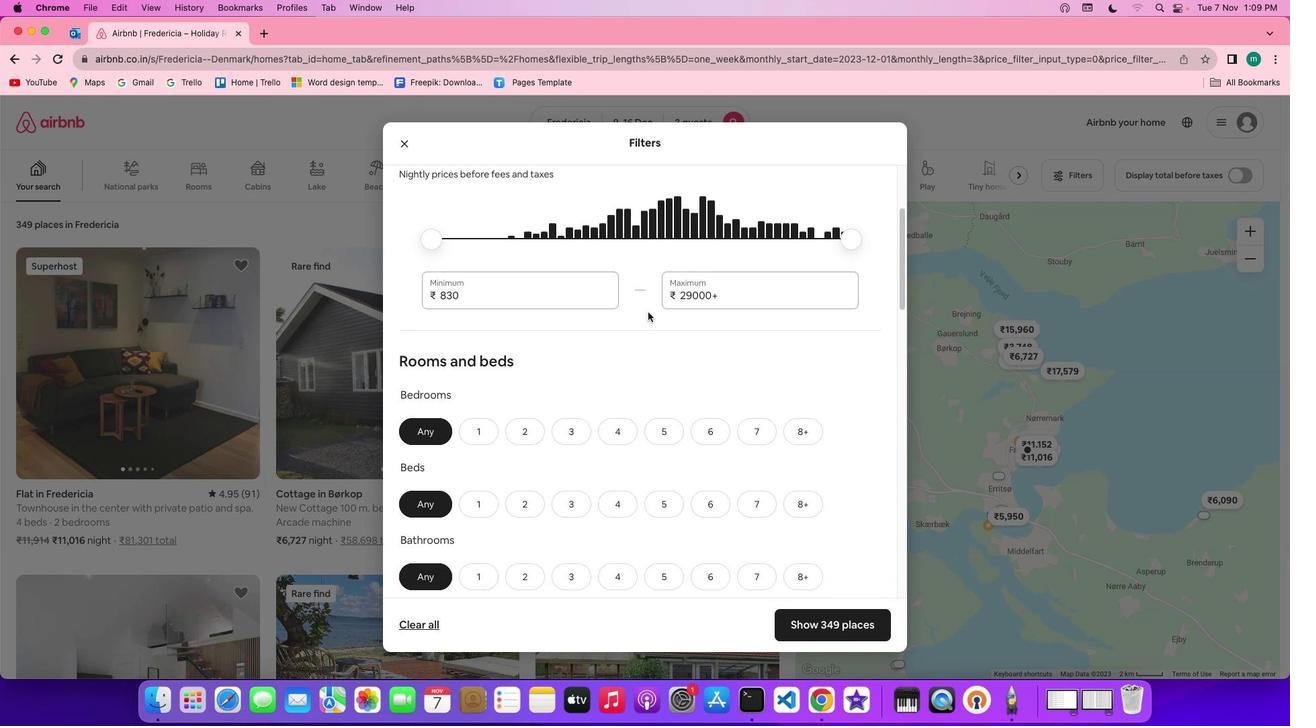 
Action: Mouse scrolled (653, 317) with delta (5, 4)
Screenshot: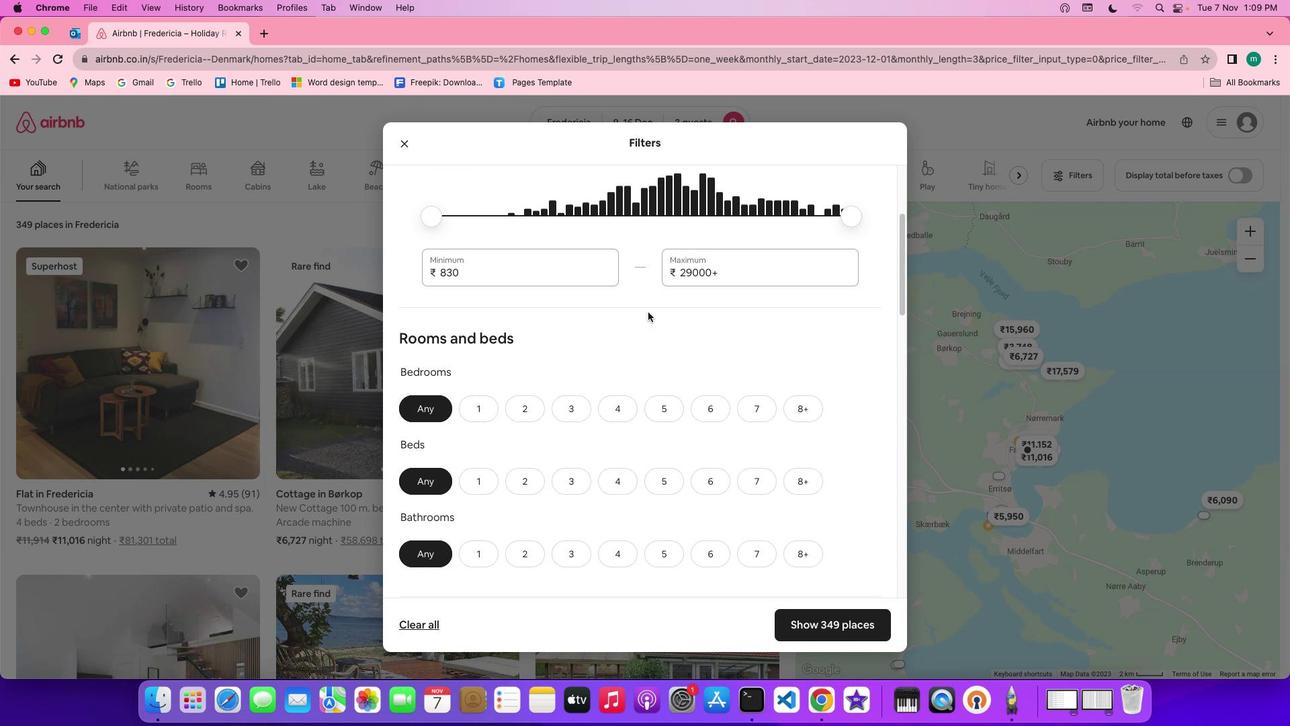 
Action: Mouse scrolled (653, 317) with delta (5, 4)
Screenshot: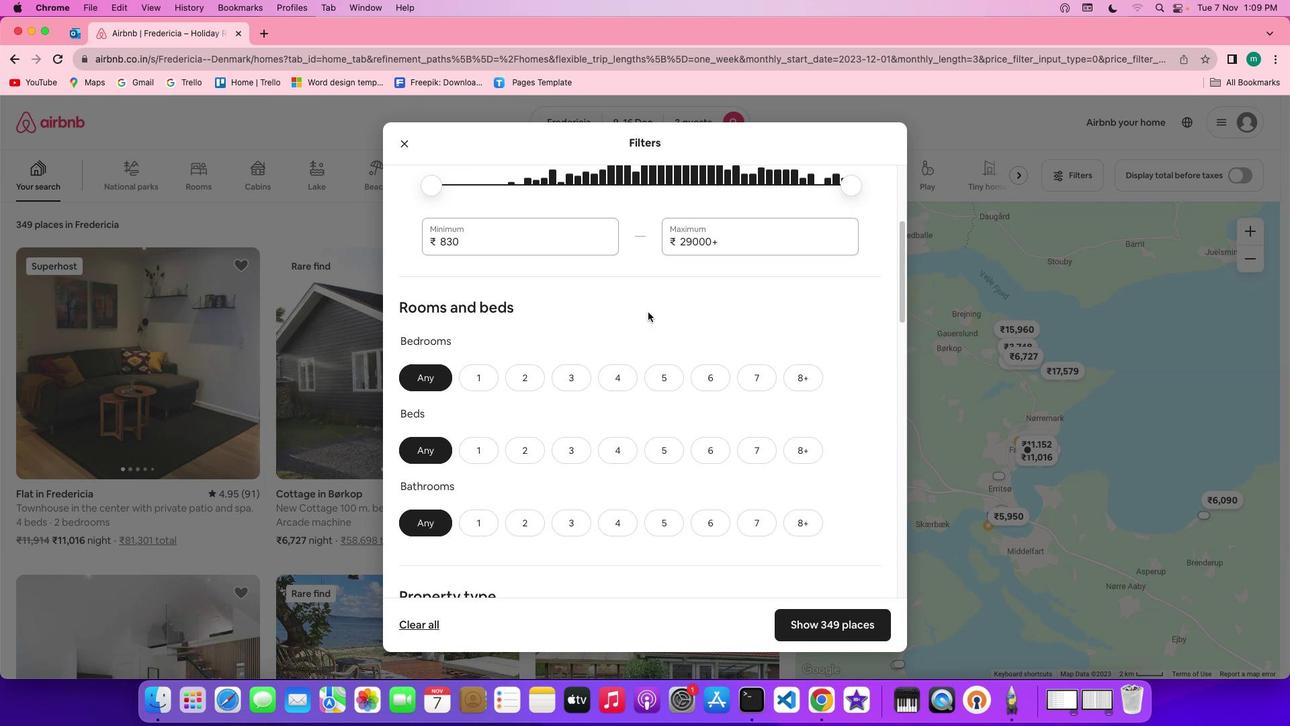 
Action: Mouse scrolled (653, 317) with delta (5, 4)
Screenshot: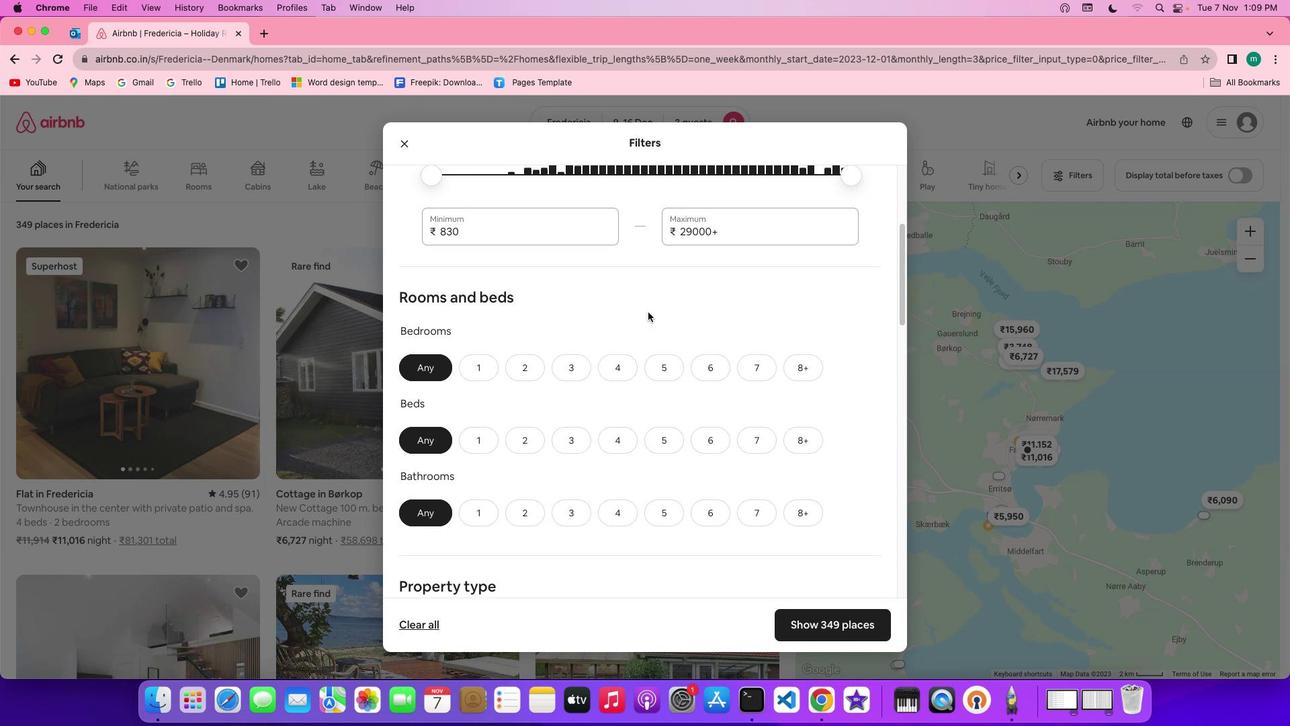 
Action: Mouse scrolled (653, 317) with delta (5, 4)
Screenshot: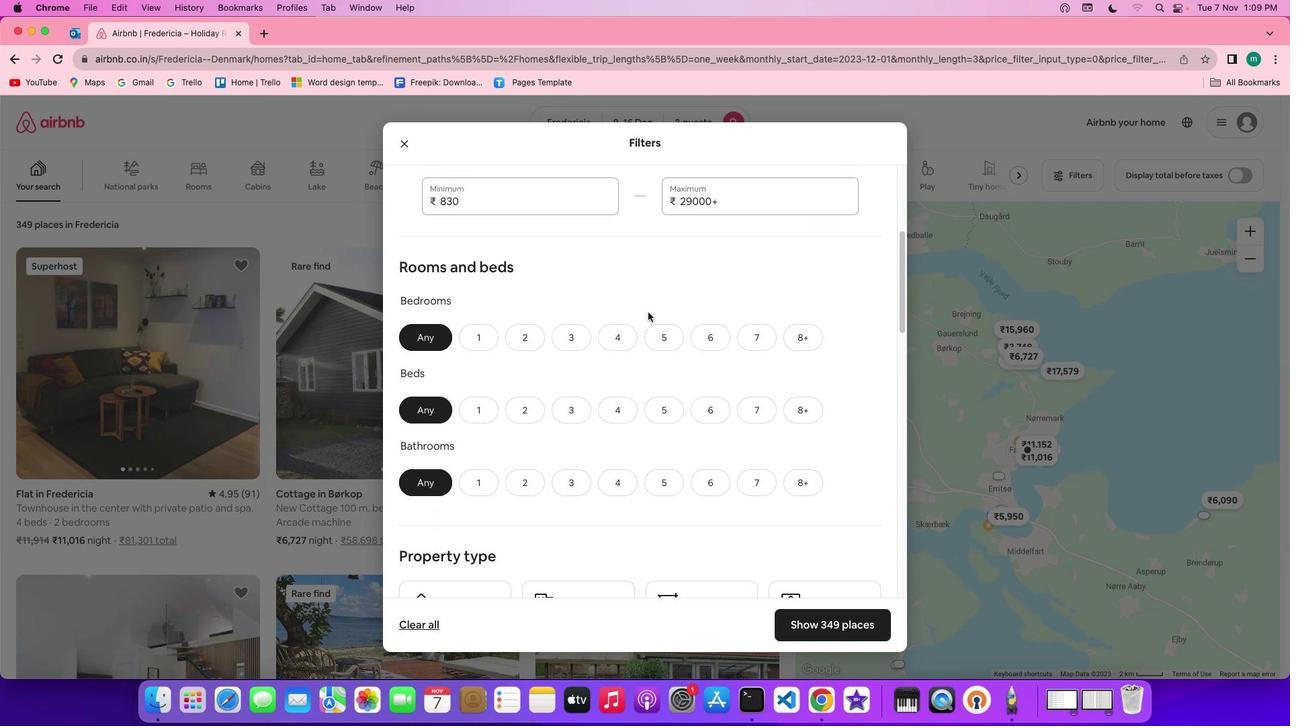 
Action: Mouse scrolled (653, 317) with delta (5, 4)
Screenshot: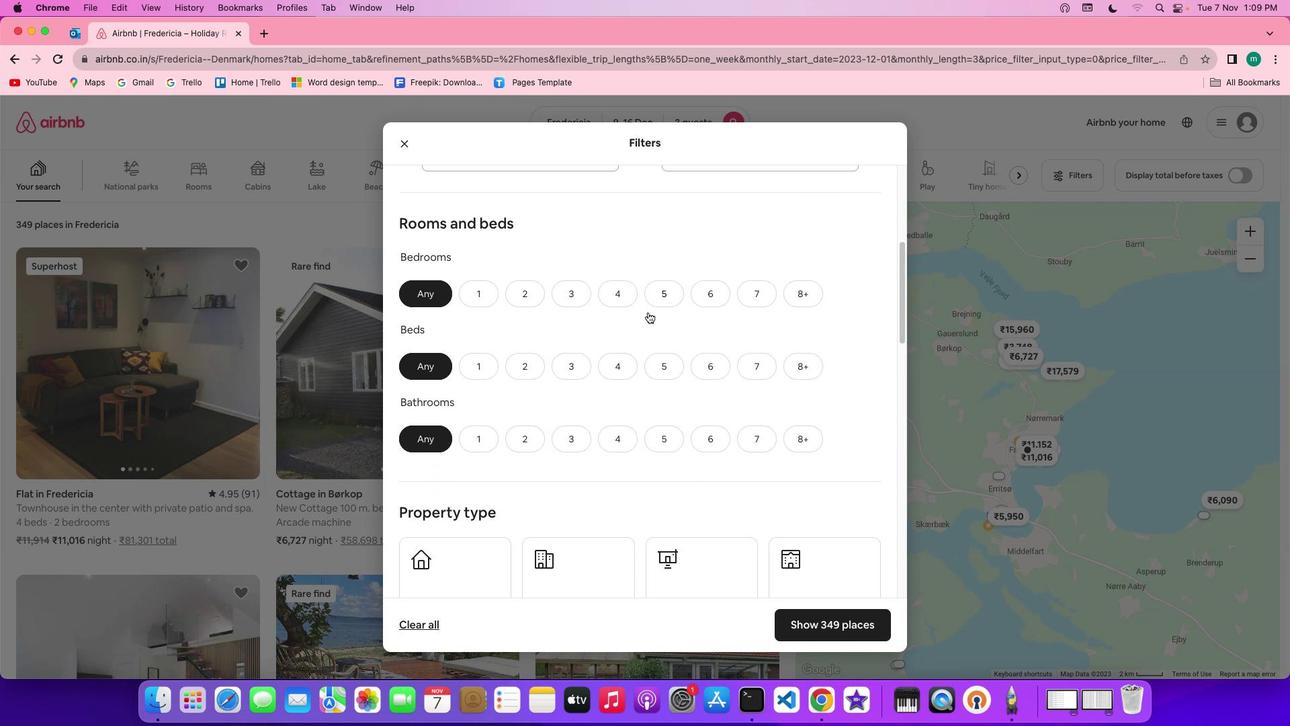 
Action: Mouse scrolled (653, 317) with delta (5, 4)
Screenshot: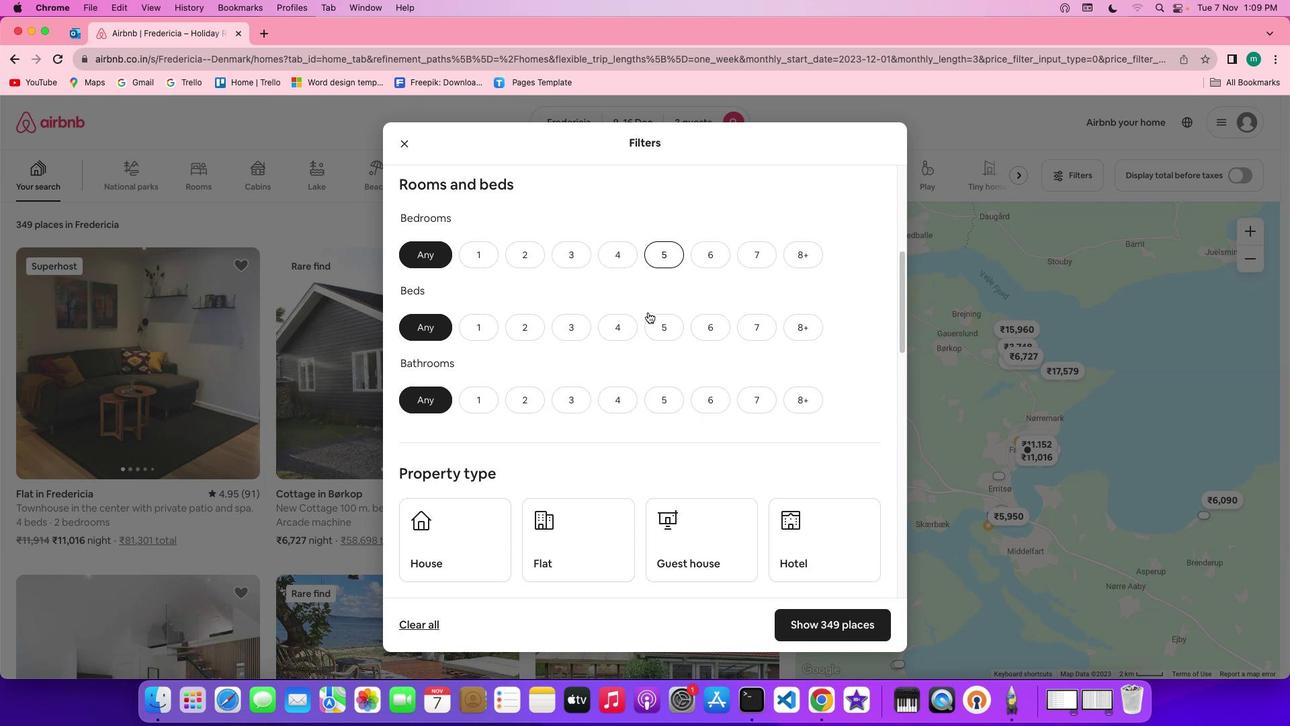
Action: Mouse scrolled (653, 317) with delta (5, 4)
Screenshot: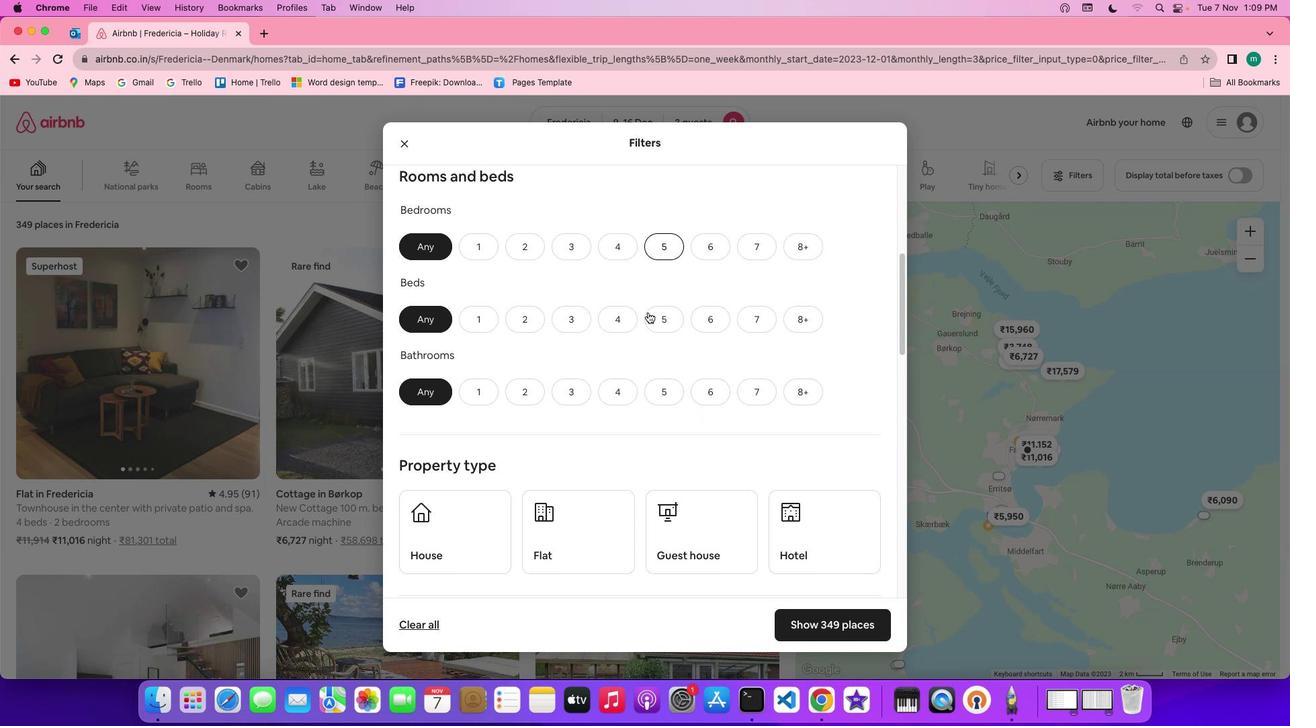 
Action: Mouse scrolled (653, 317) with delta (5, 4)
Screenshot: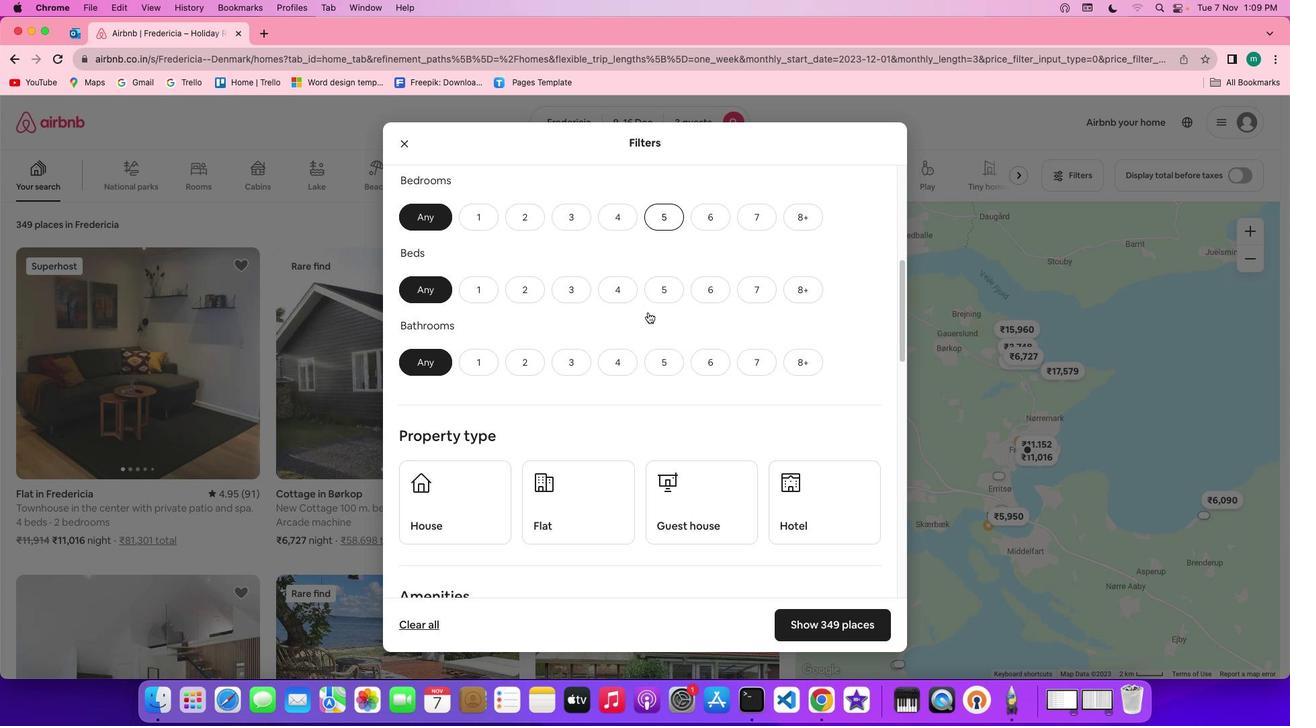 
Action: Mouse scrolled (653, 317) with delta (5, 4)
Screenshot: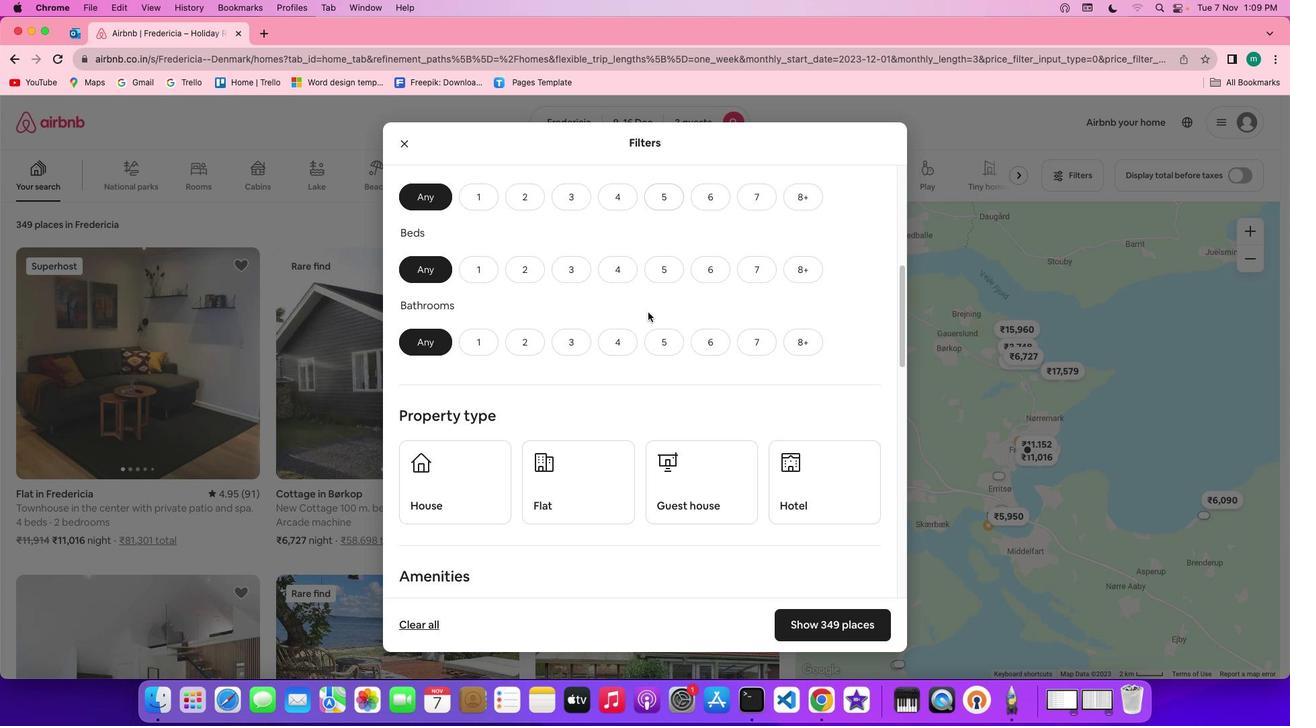 
Action: Mouse scrolled (653, 317) with delta (5, 4)
Screenshot: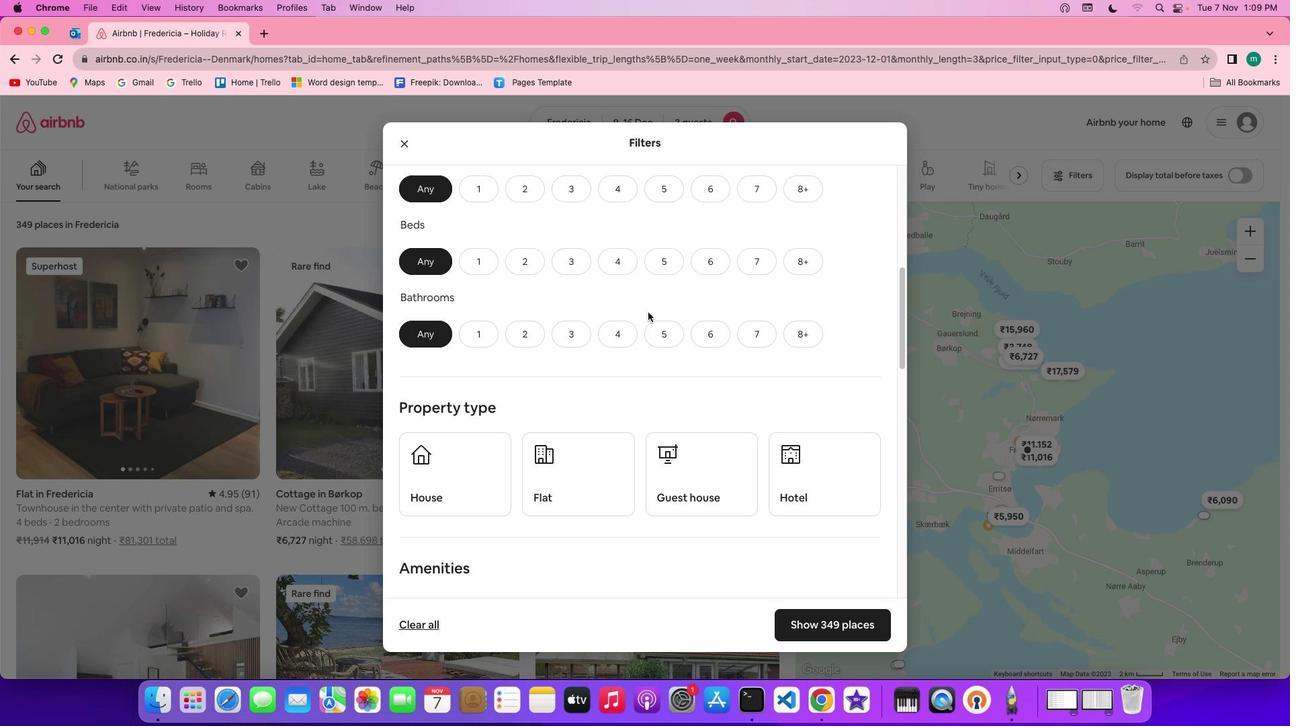 
Action: Mouse scrolled (653, 317) with delta (5, 4)
Screenshot: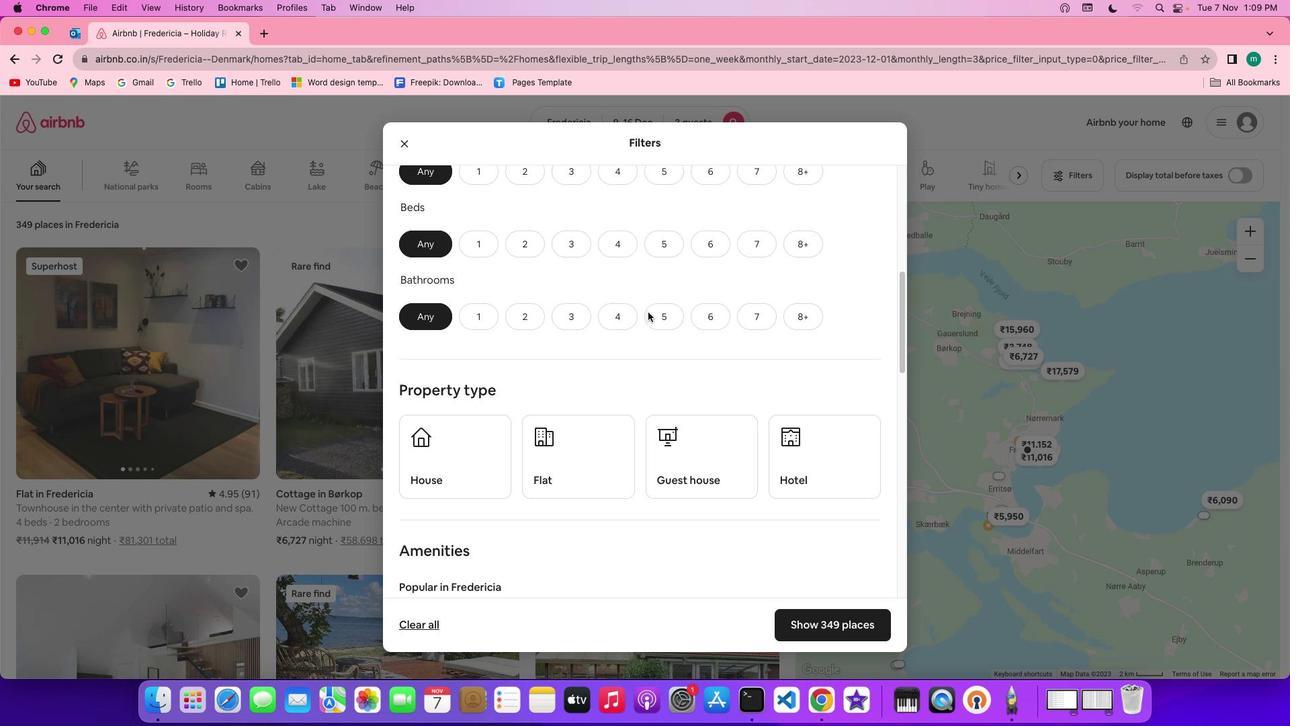 
Action: Mouse scrolled (653, 317) with delta (5, 4)
Screenshot: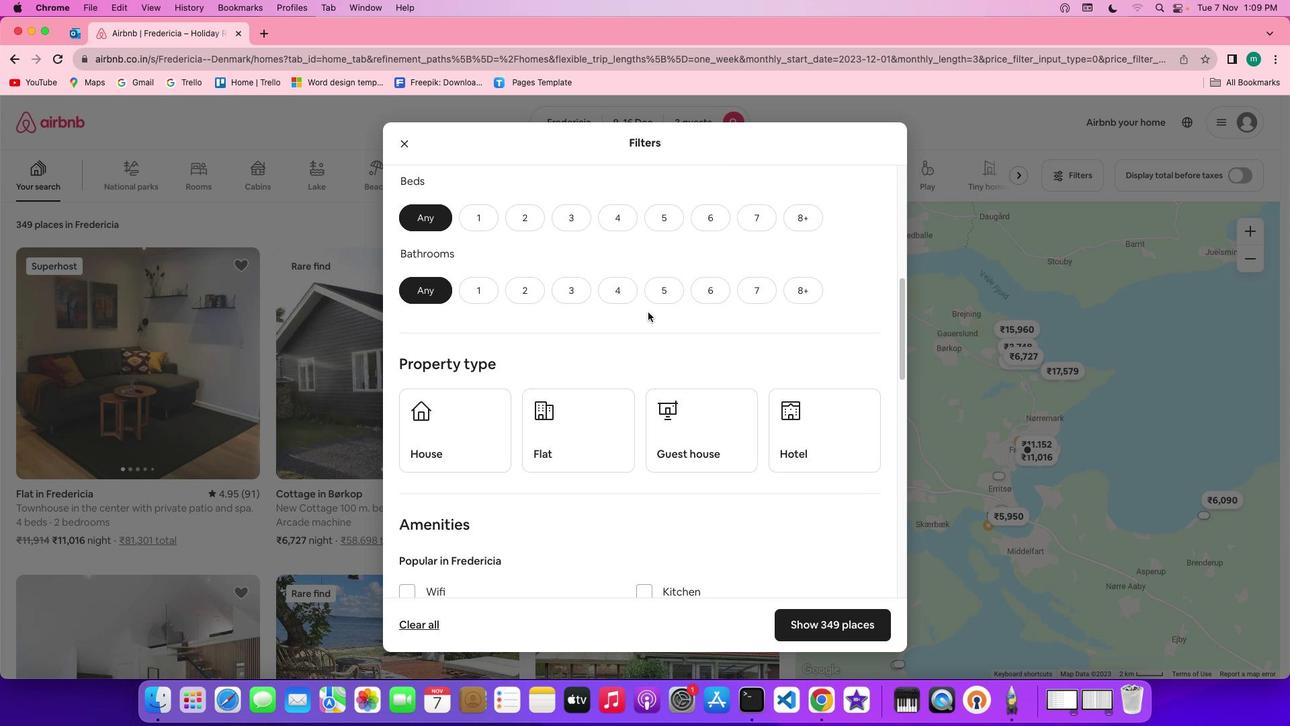 
Action: Mouse scrolled (653, 317) with delta (5, 4)
Screenshot: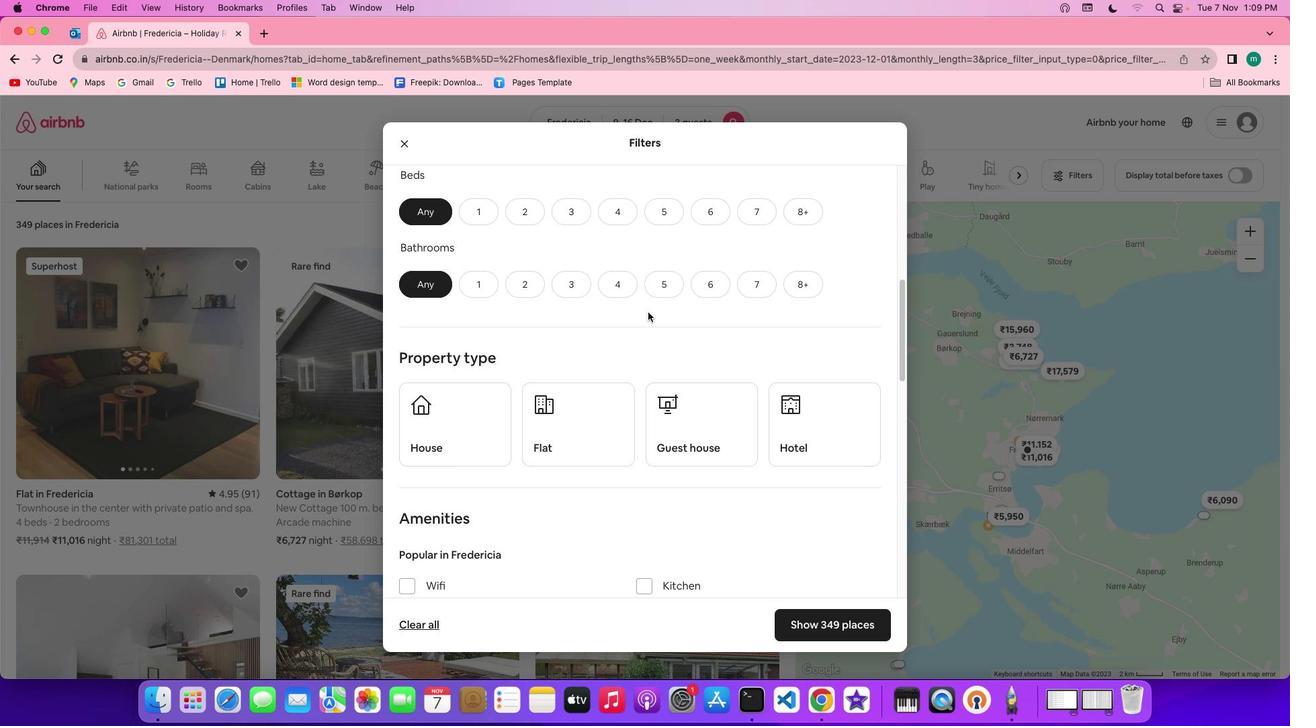 
Action: Mouse scrolled (653, 317) with delta (5, 4)
Screenshot: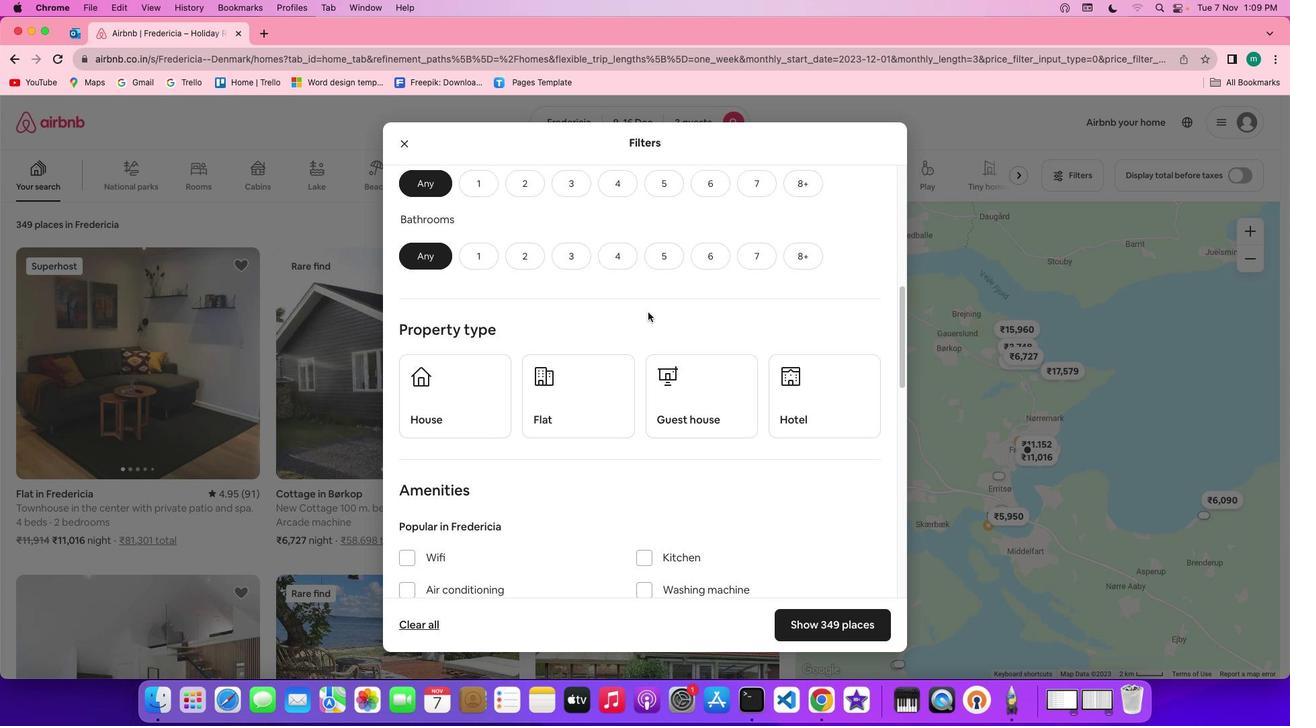 
Action: Mouse scrolled (653, 317) with delta (5, 4)
Screenshot: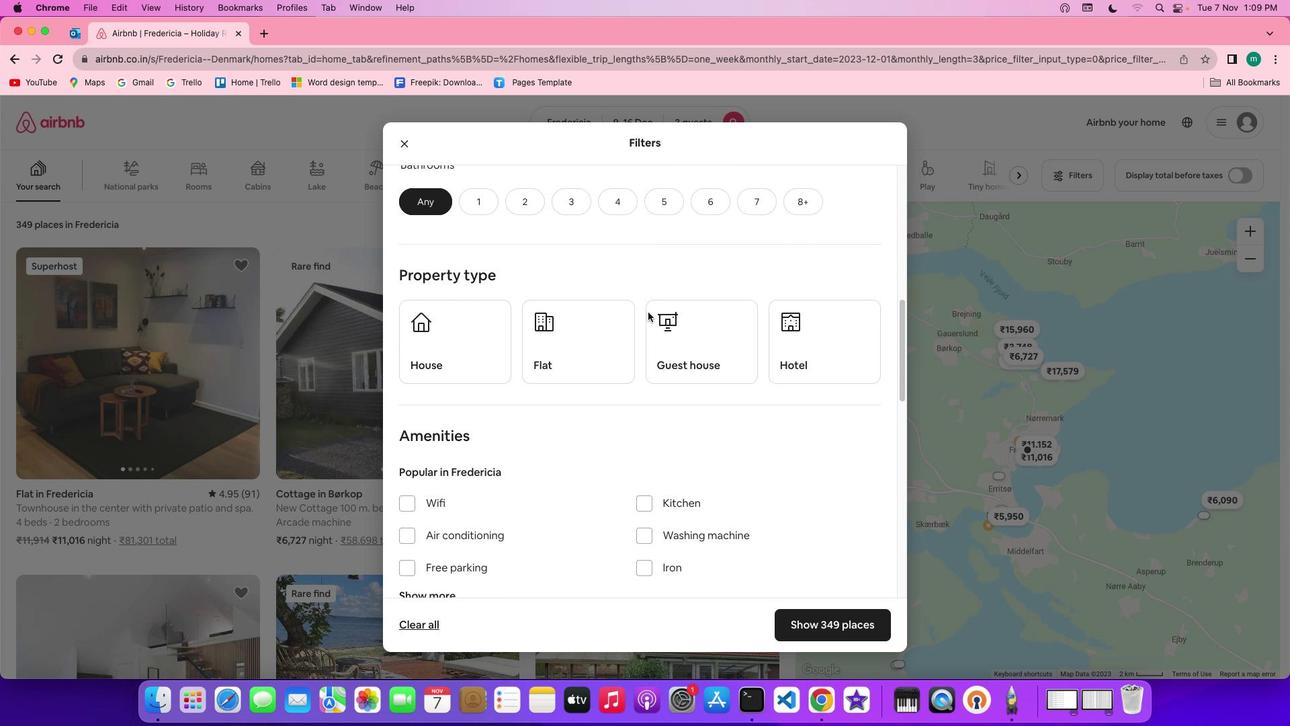 
Action: Mouse scrolled (653, 317) with delta (5, 4)
Screenshot: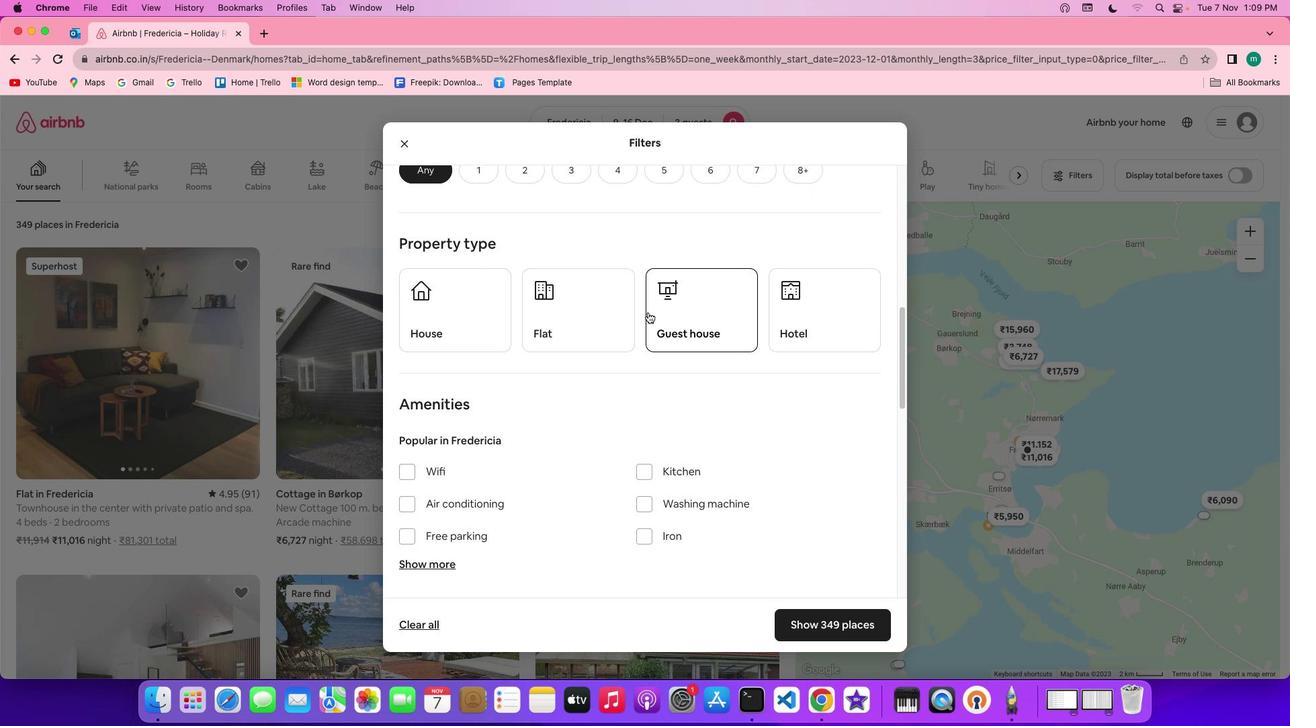 
Action: Mouse scrolled (653, 317) with delta (5, 4)
Screenshot: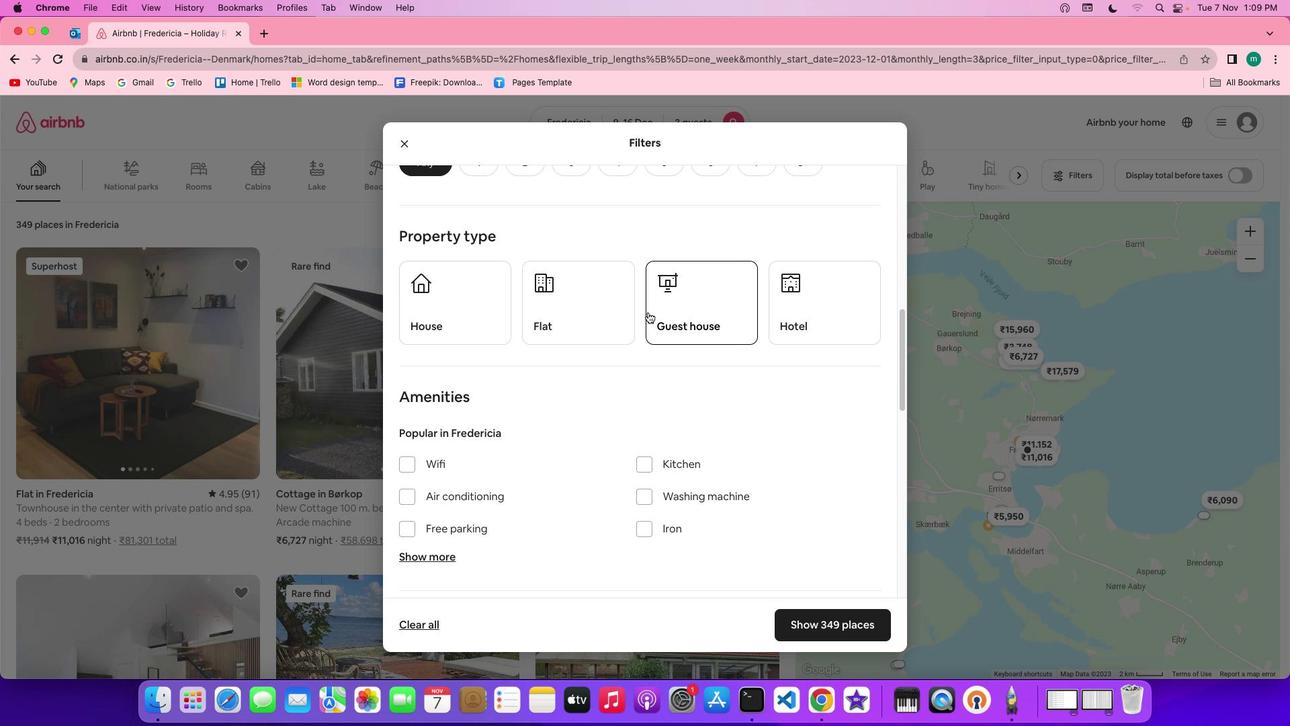 
Action: Mouse scrolled (653, 317) with delta (5, 4)
Screenshot: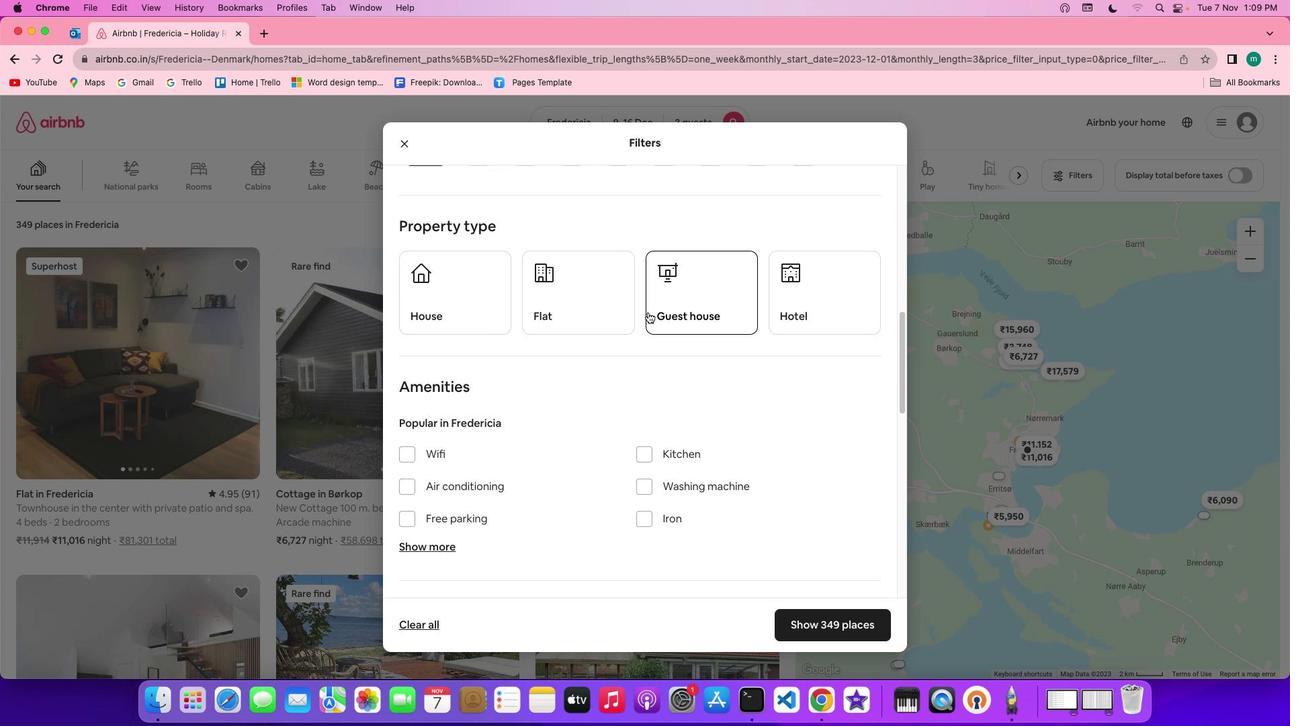 
Action: Mouse scrolled (653, 317) with delta (5, 6)
Screenshot: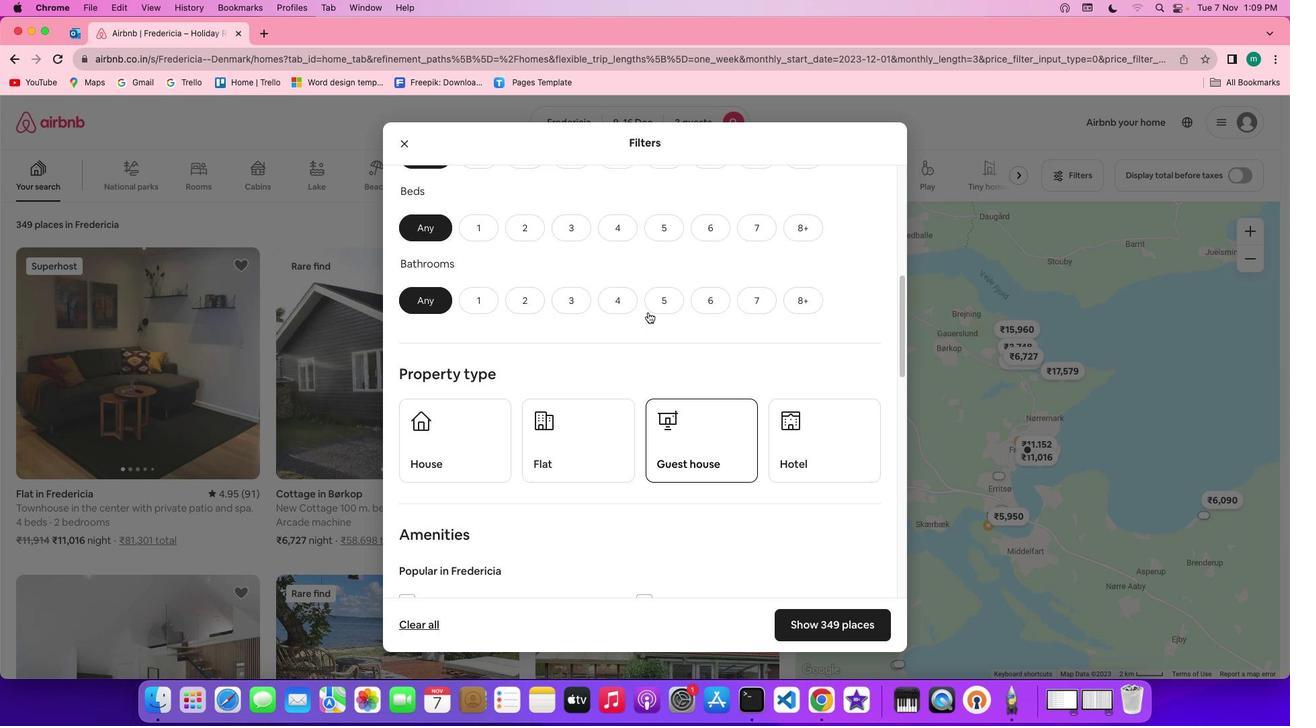 
Action: Mouse scrolled (653, 317) with delta (5, 6)
Screenshot: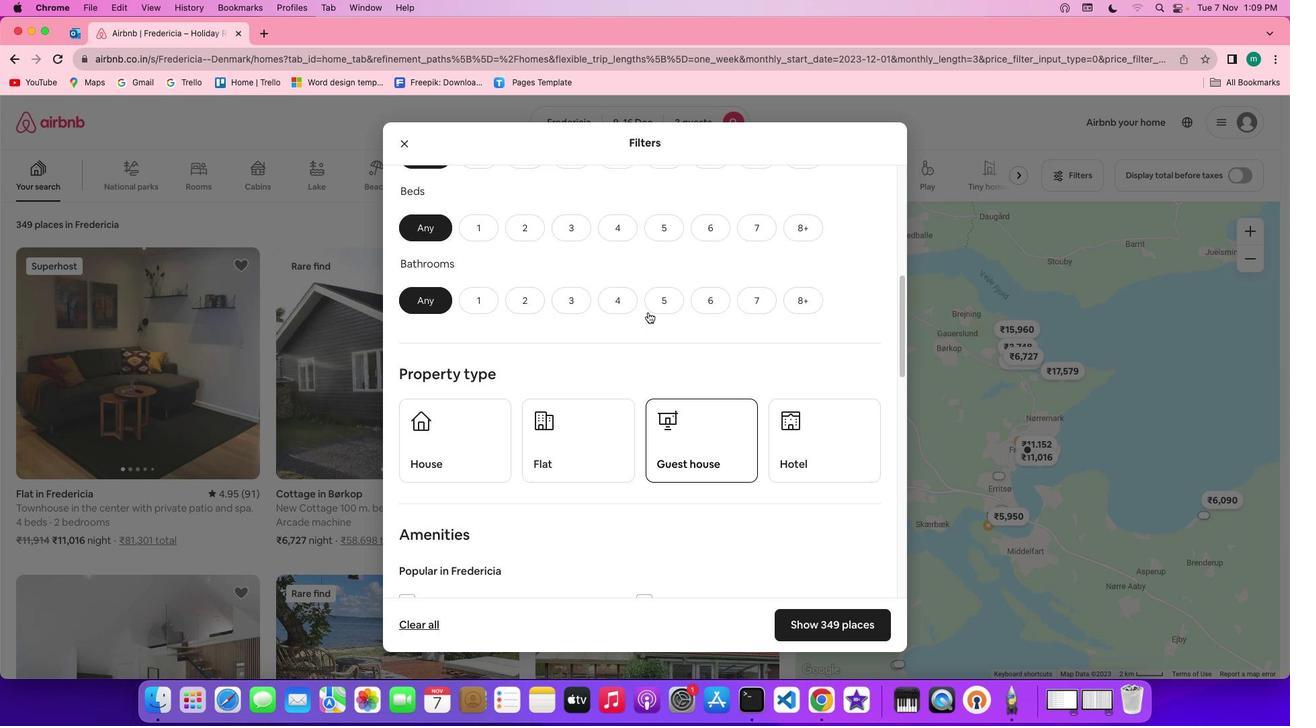 
Action: Mouse scrolled (653, 317) with delta (5, 7)
Screenshot: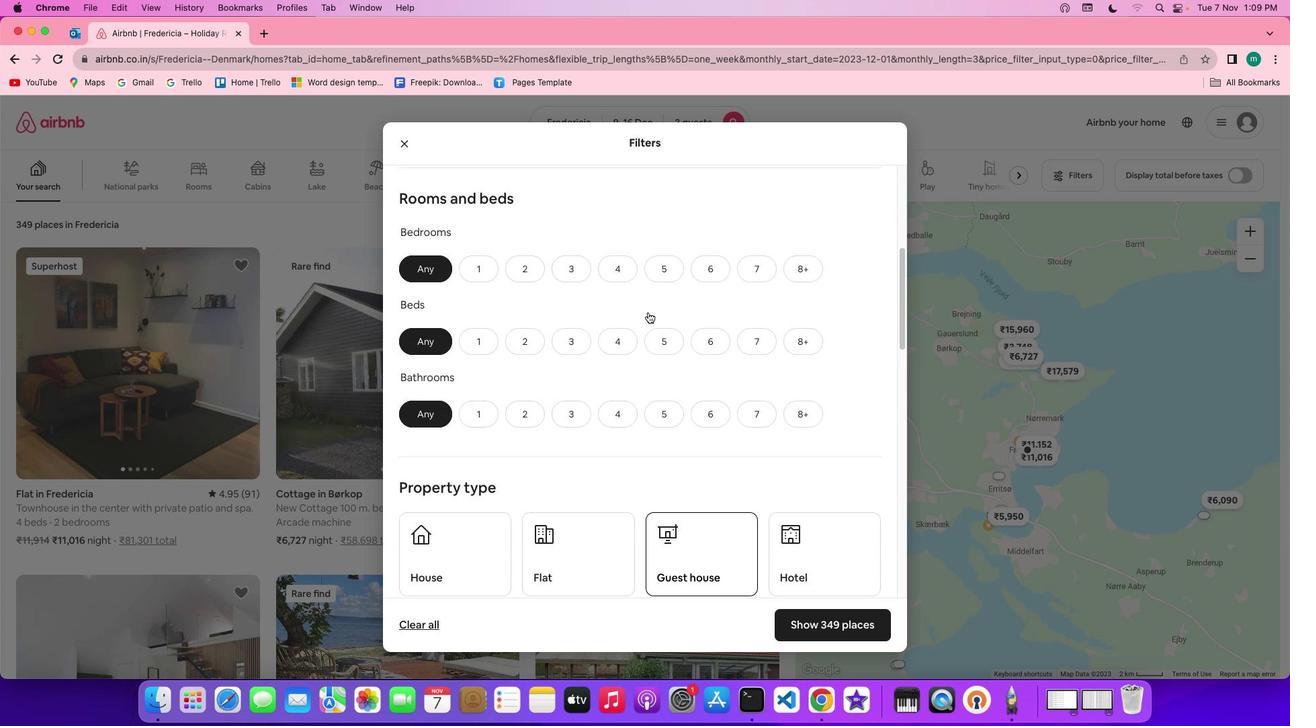 
Action: Mouse scrolled (653, 317) with delta (5, 8)
Screenshot: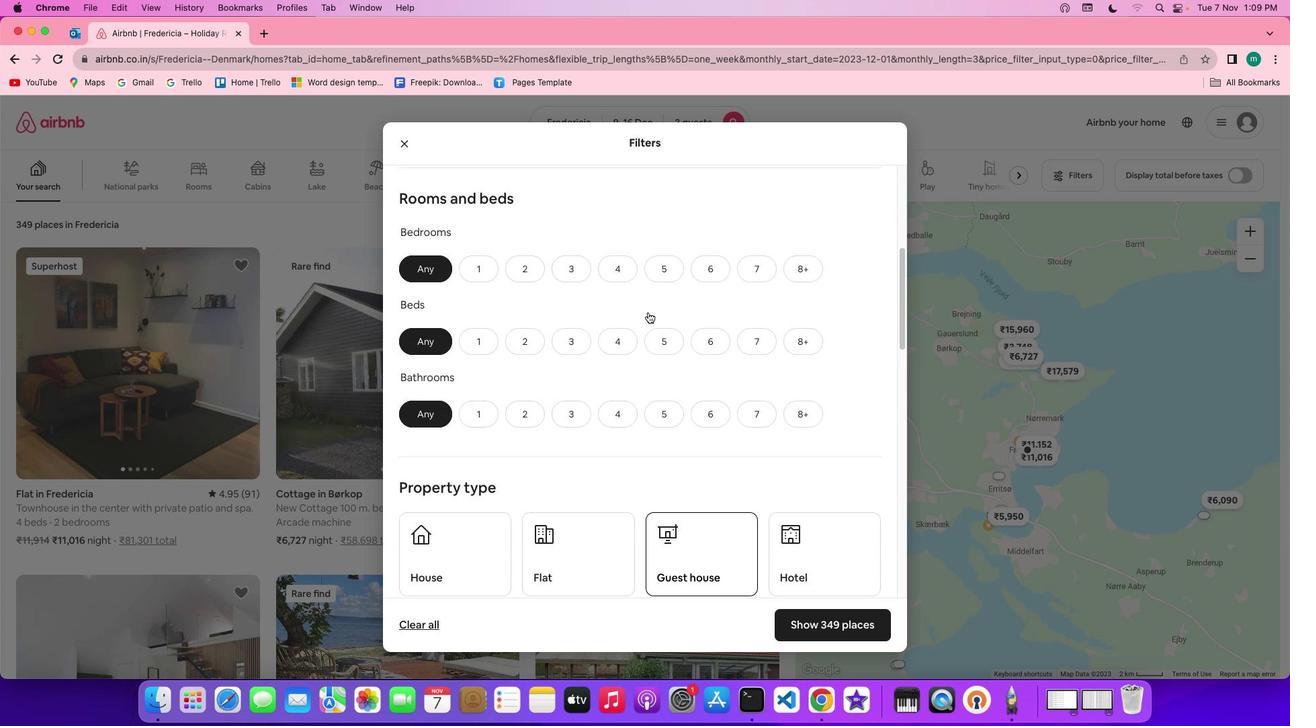 
Action: Mouse moved to (535, 295)
Screenshot: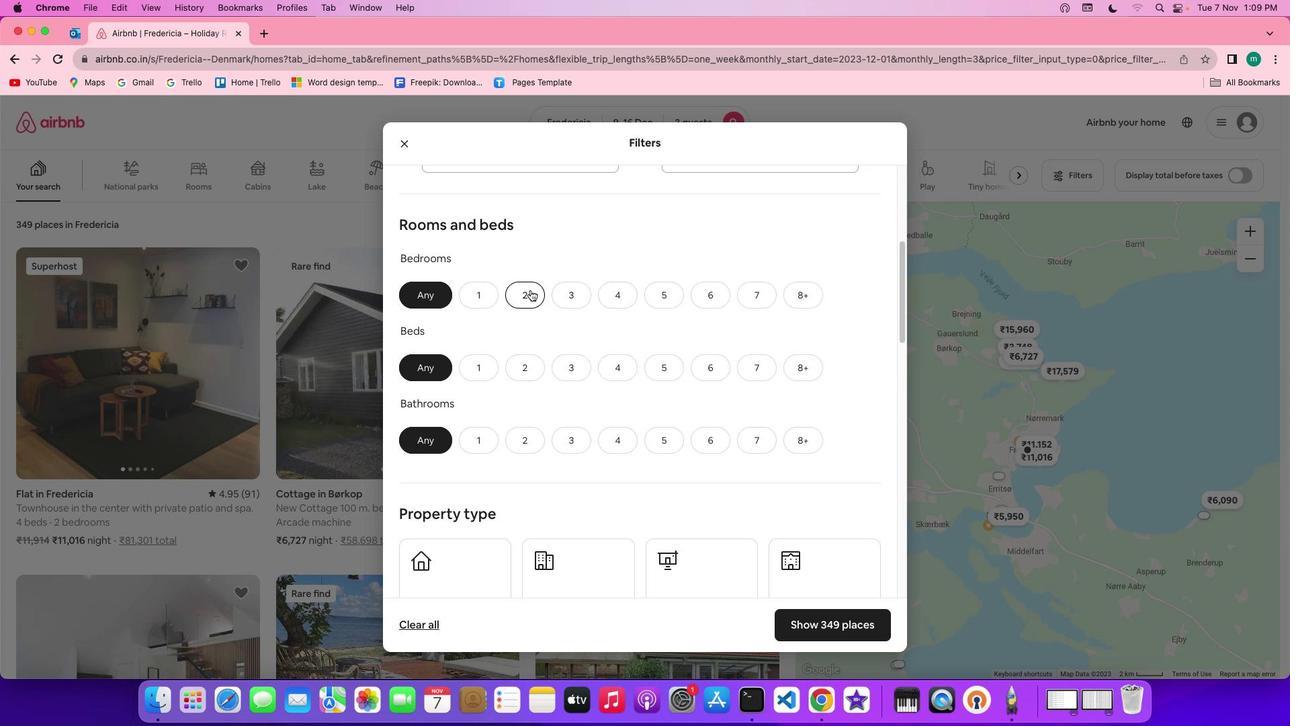 
Action: Mouse pressed left at (535, 295)
Screenshot: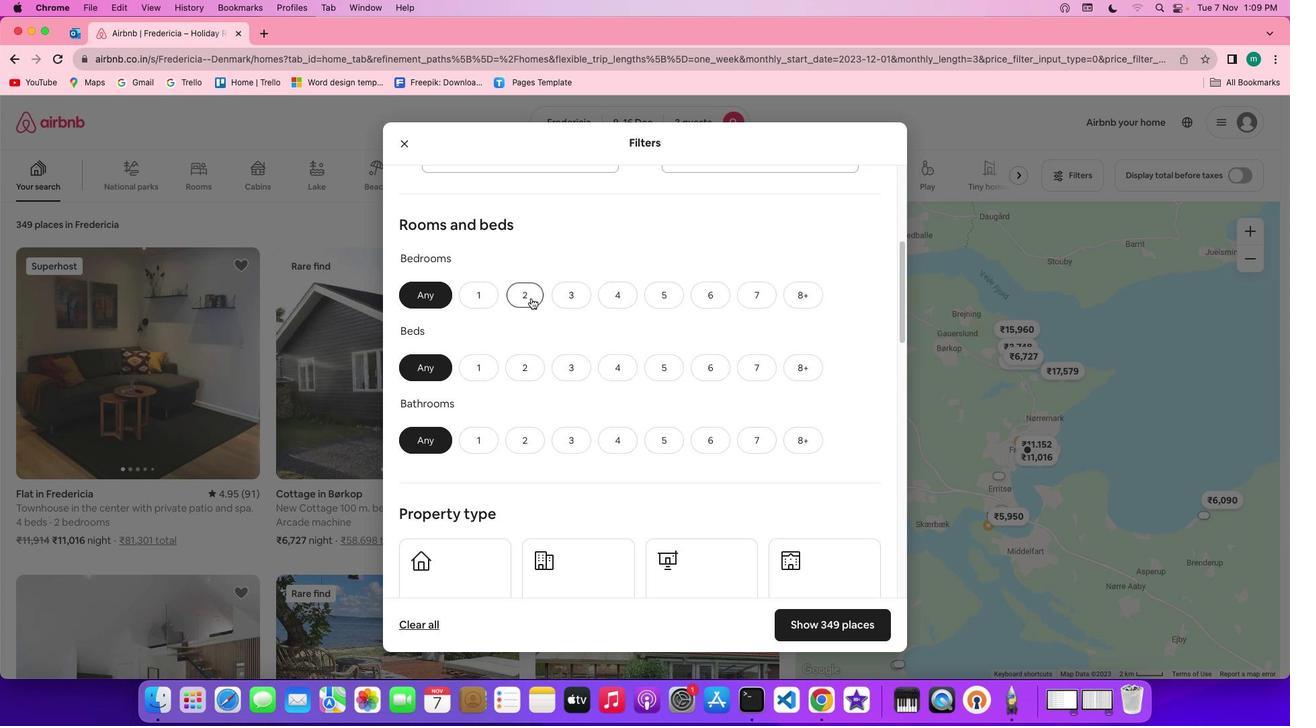 
Action: Mouse moved to (526, 369)
Screenshot: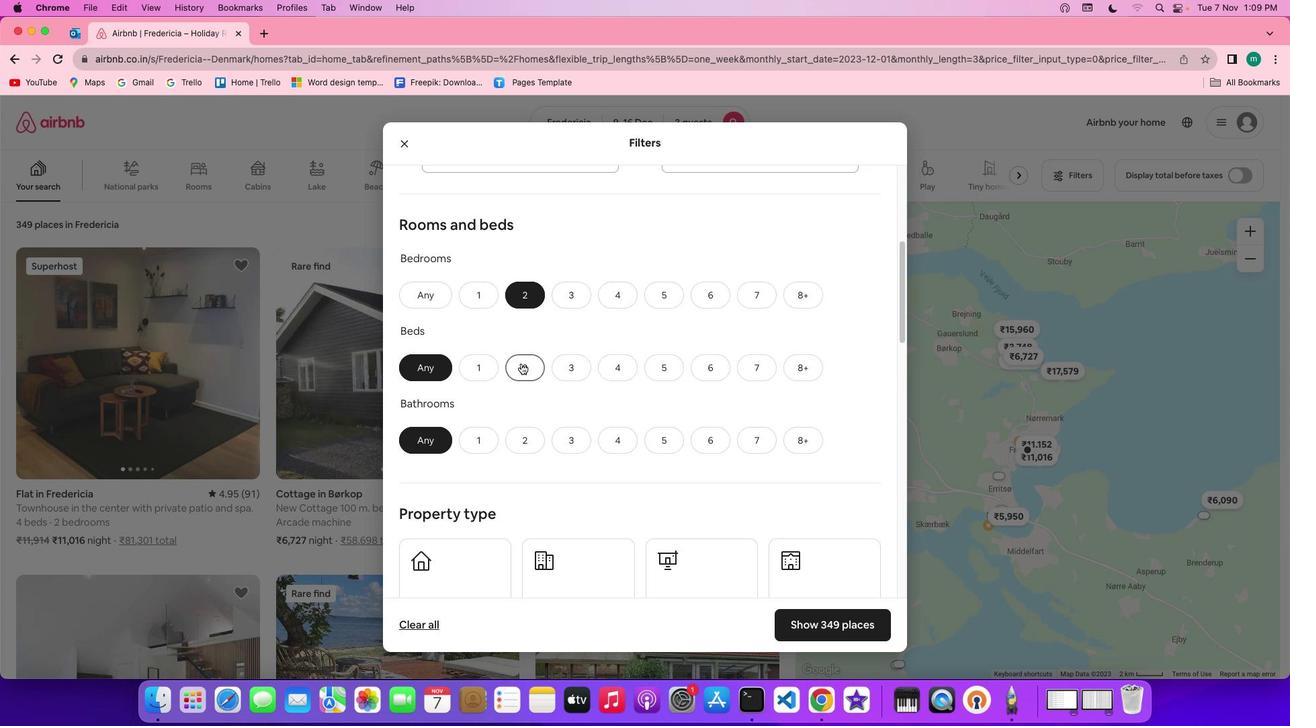 
Action: Mouse pressed left at (526, 369)
Screenshot: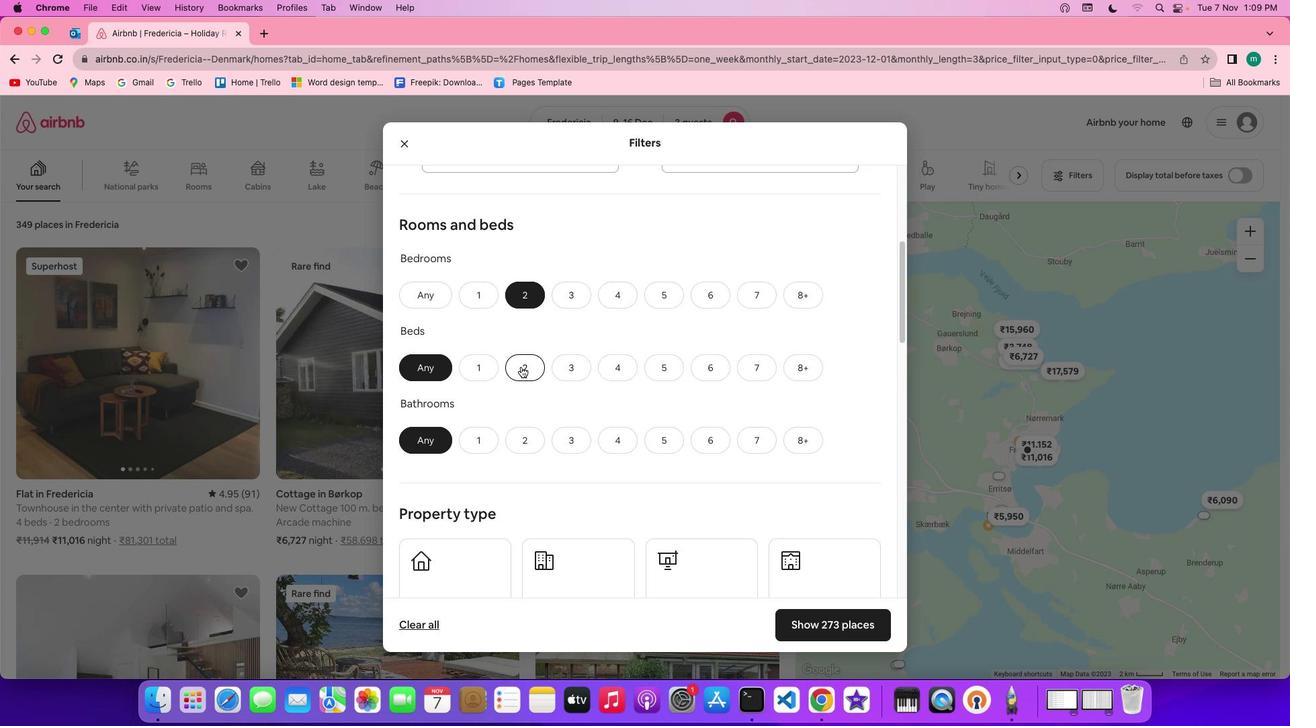 
Action: Mouse moved to (484, 448)
Screenshot: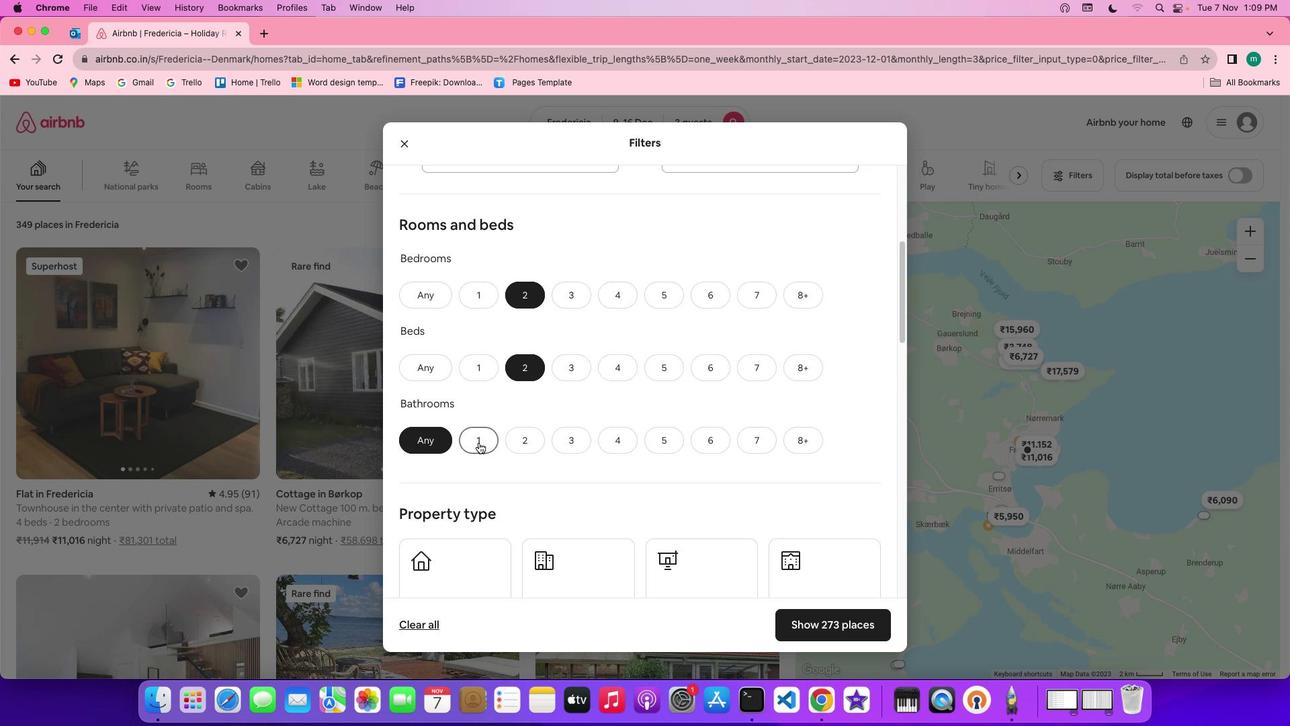 
Action: Mouse pressed left at (484, 448)
Screenshot: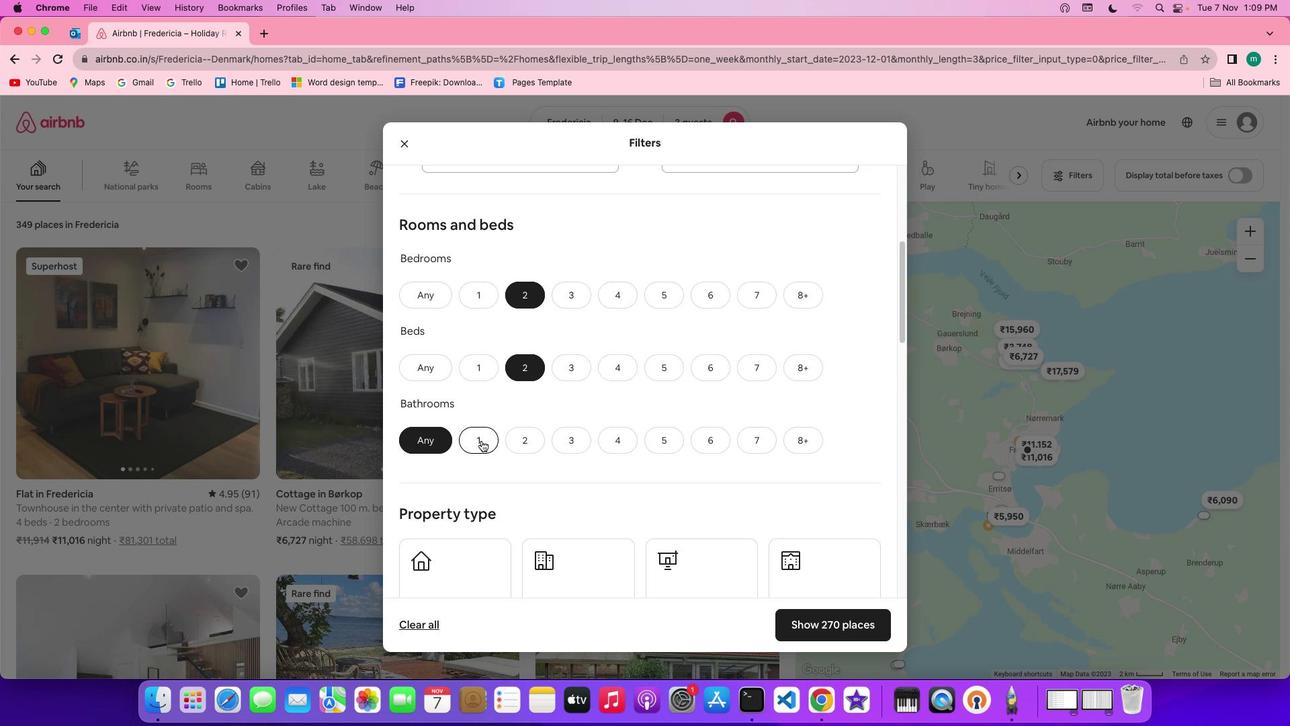 
Action: Mouse moved to (629, 443)
Screenshot: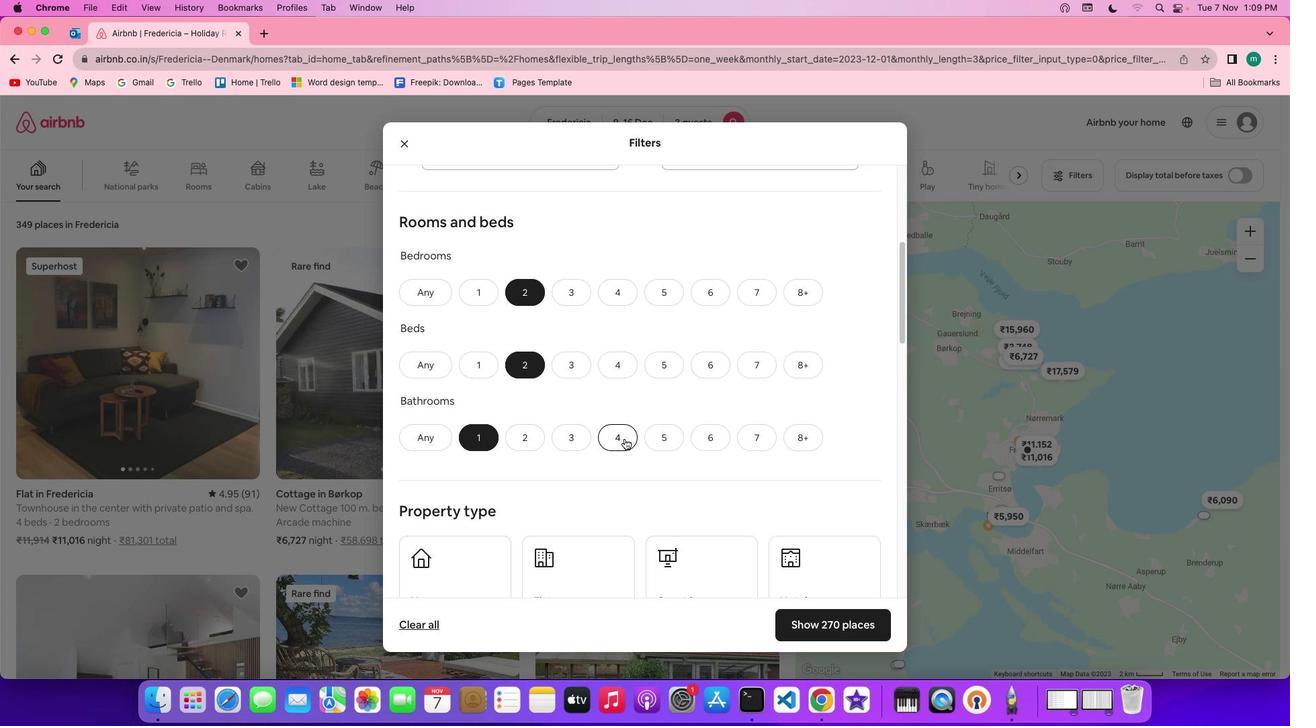 
Action: Mouse scrolled (629, 443) with delta (5, 4)
Screenshot: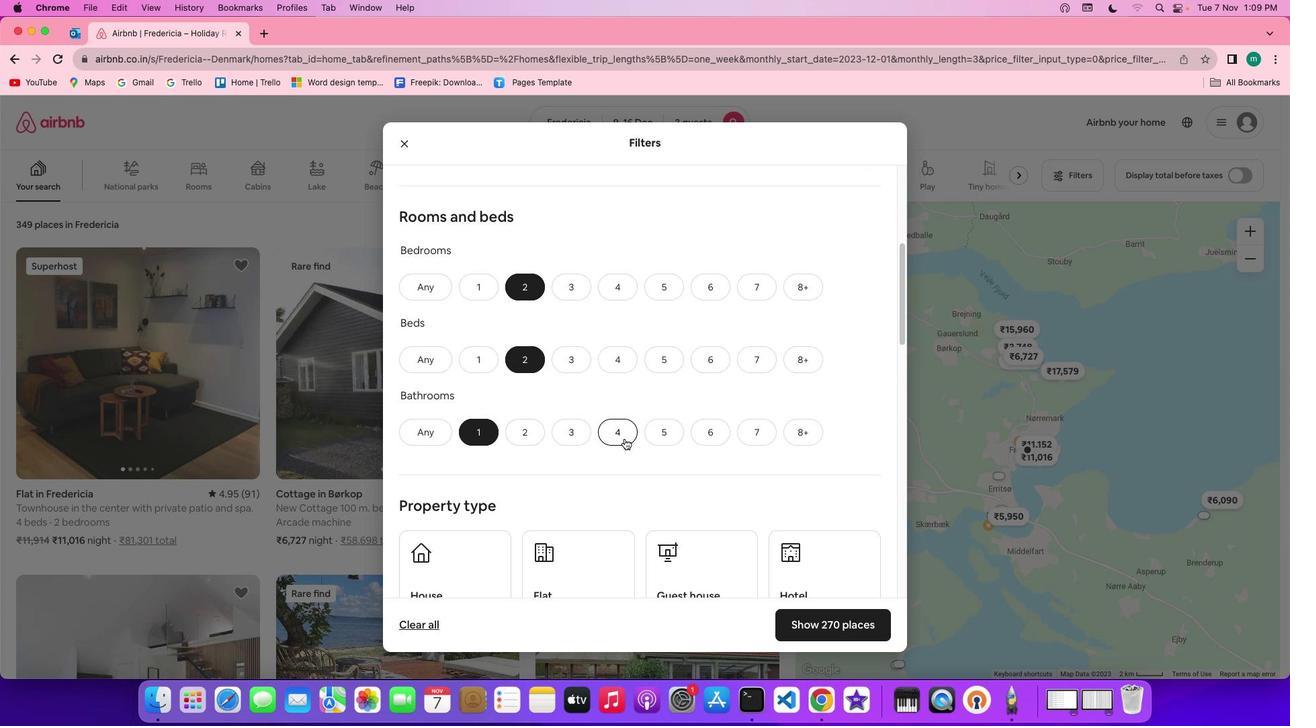
Action: Mouse scrolled (629, 443) with delta (5, 4)
Screenshot: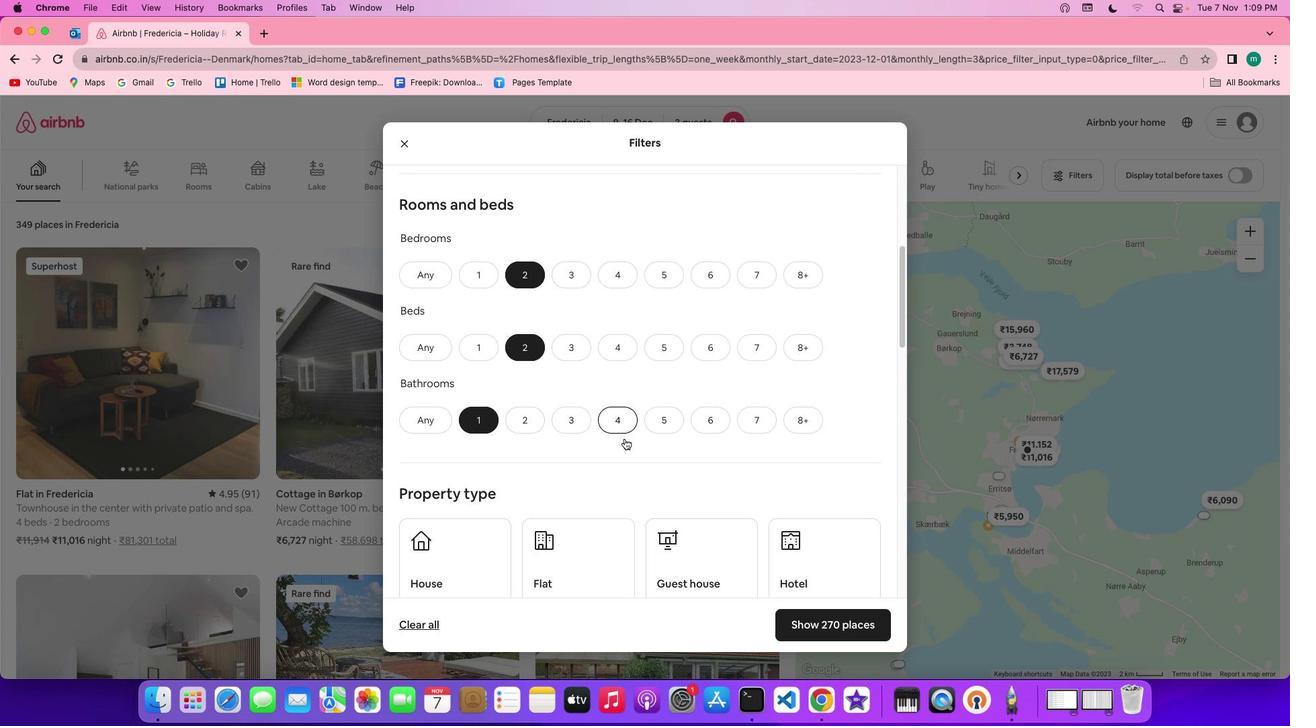 
Action: Mouse scrolled (629, 443) with delta (5, 4)
Screenshot: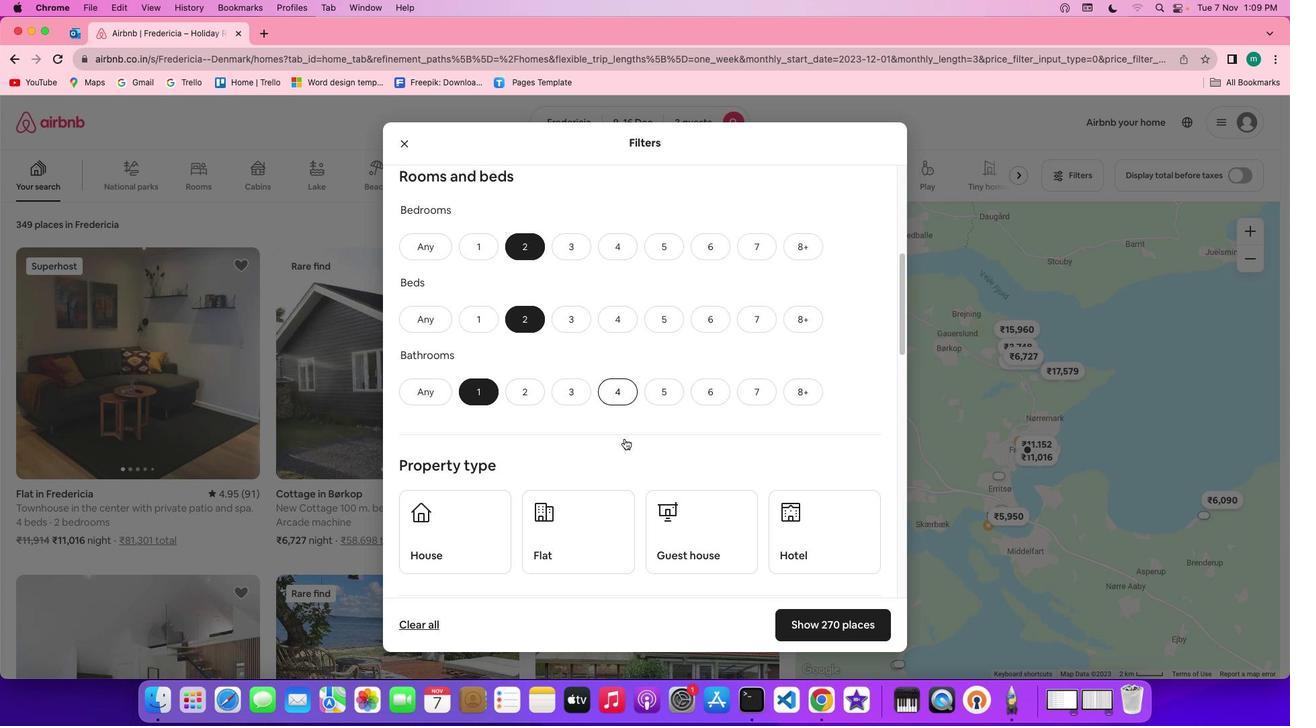 
Action: Mouse scrolled (629, 443) with delta (5, 4)
Screenshot: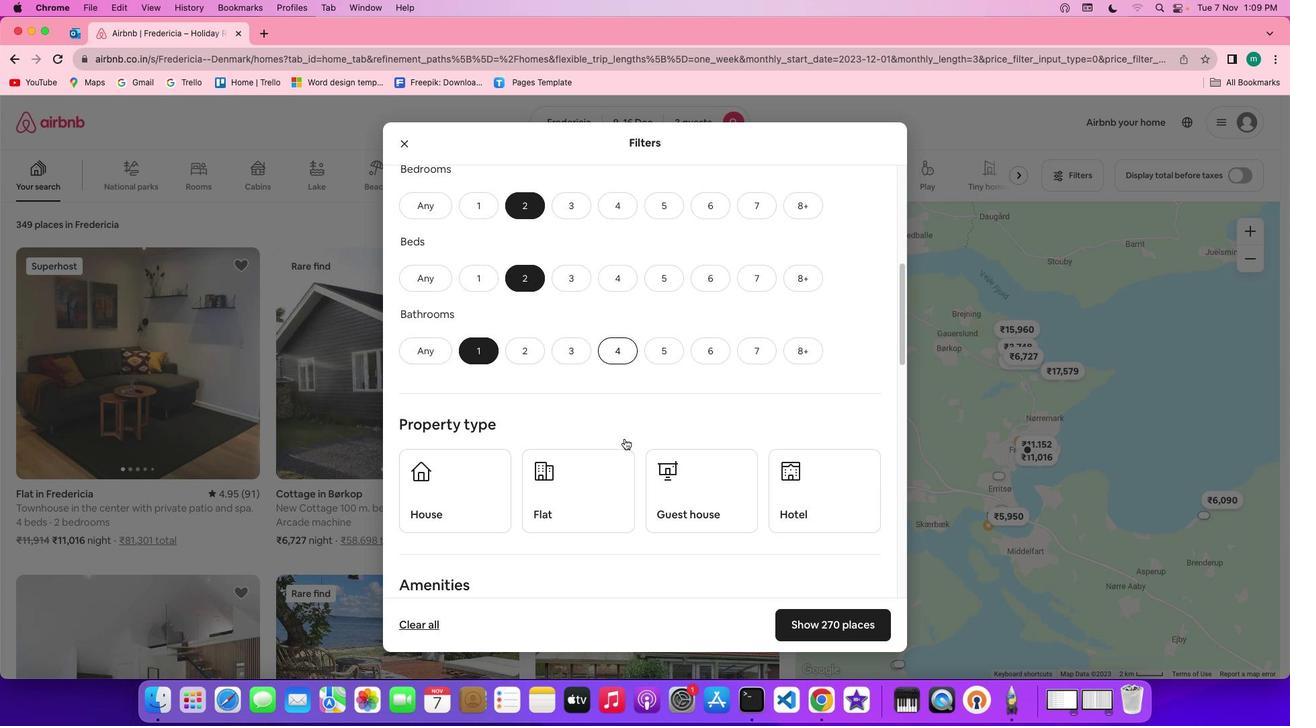 
Action: Mouse scrolled (629, 443) with delta (5, 4)
Screenshot: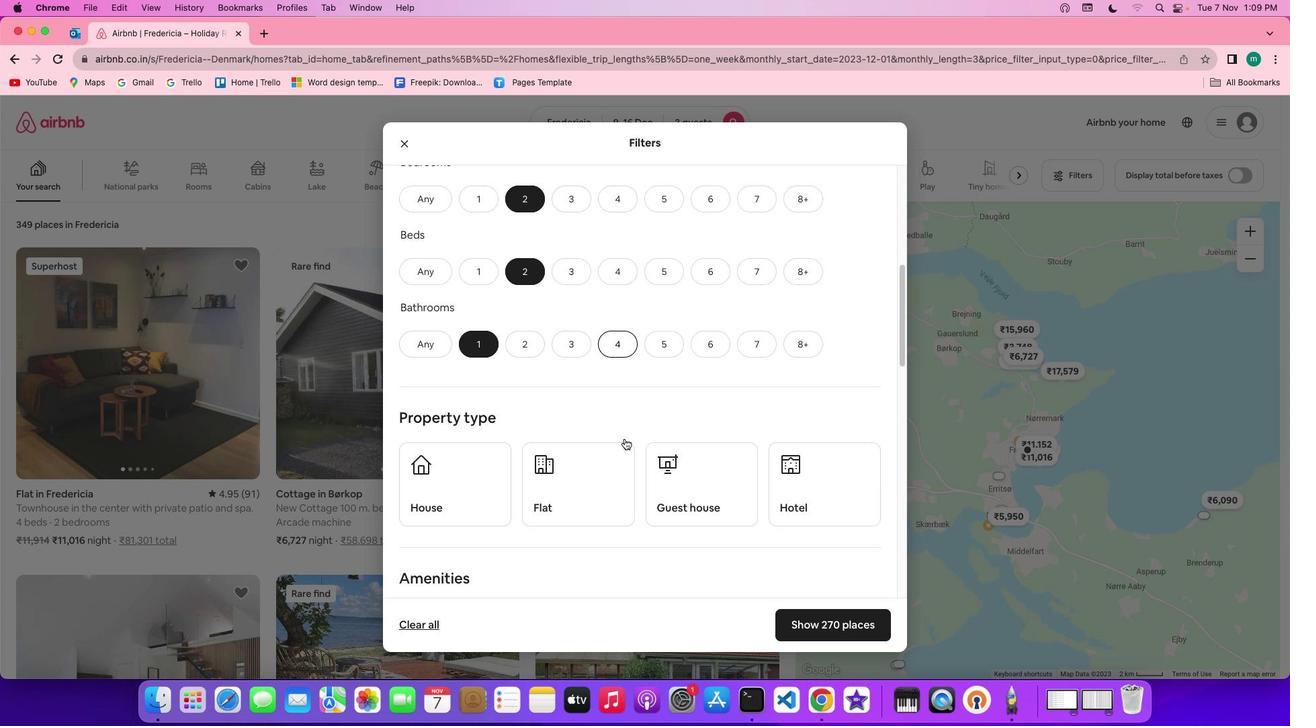 
Action: Mouse scrolled (629, 443) with delta (5, 4)
Screenshot: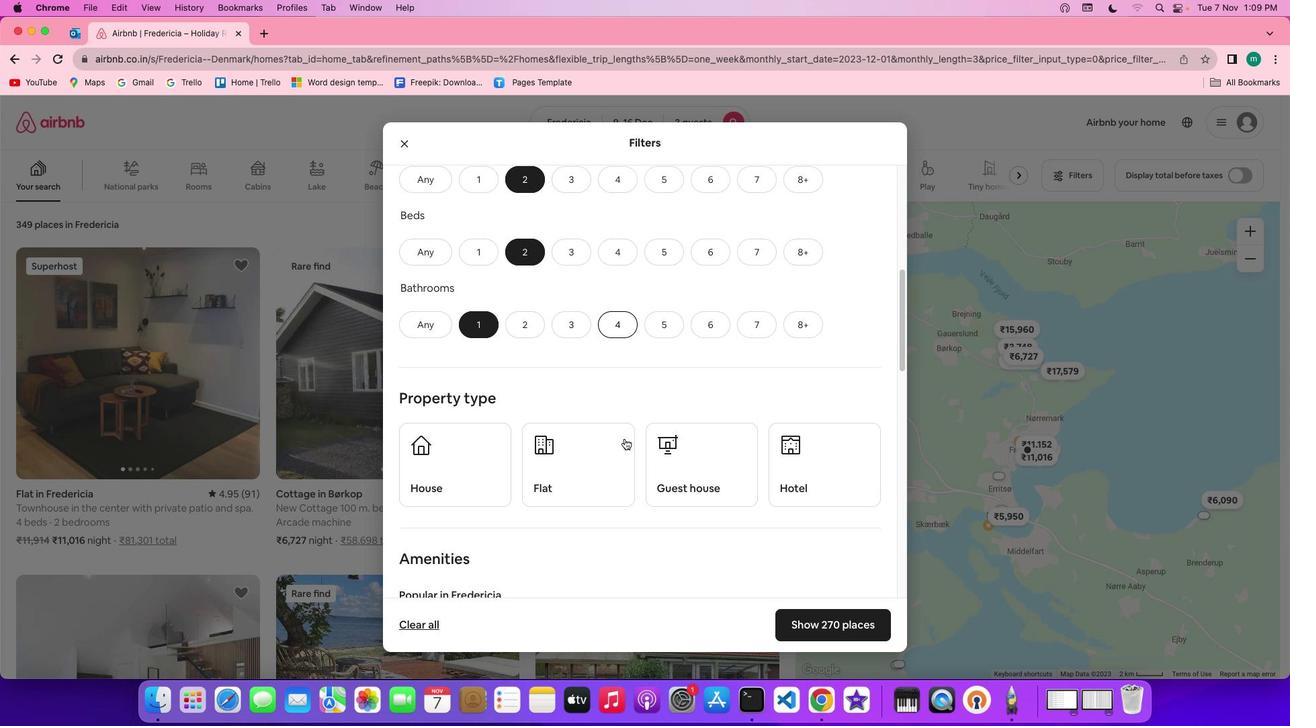 
Action: Mouse scrolled (629, 443) with delta (5, 4)
Screenshot: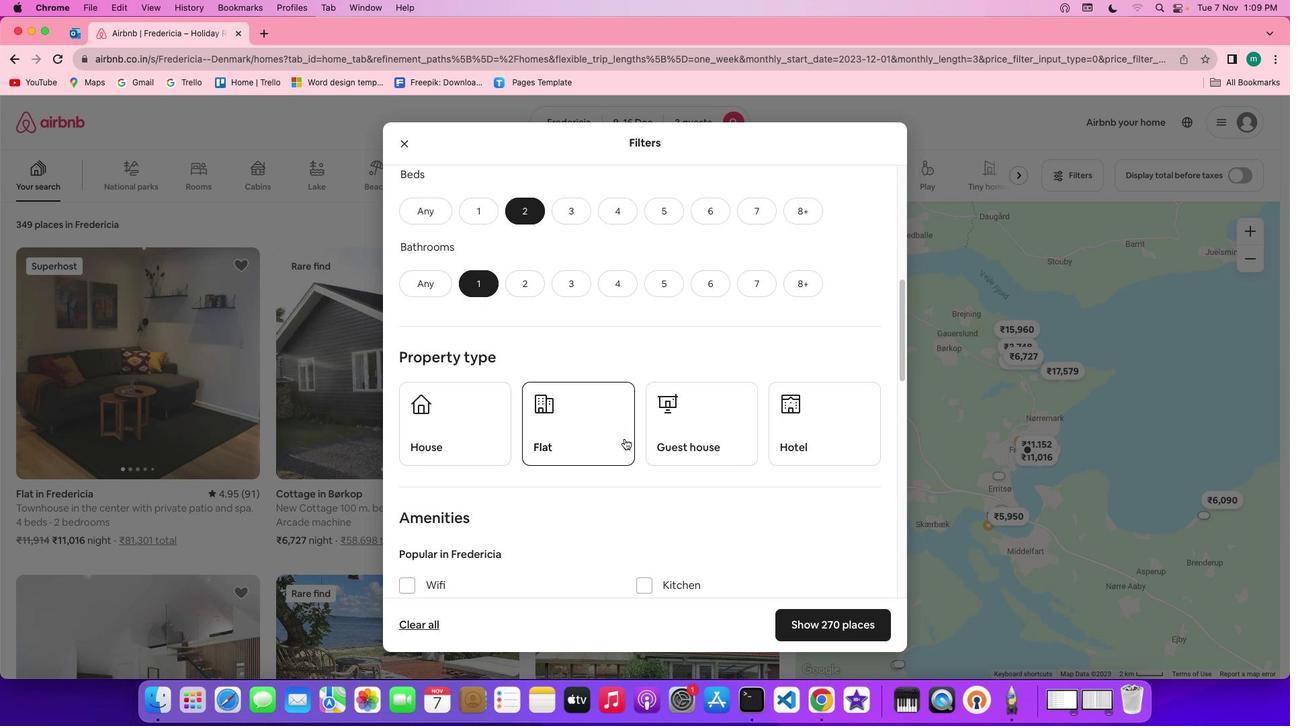 
Action: Mouse scrolled (629, 443) with delta (5, 4)
Screenshot: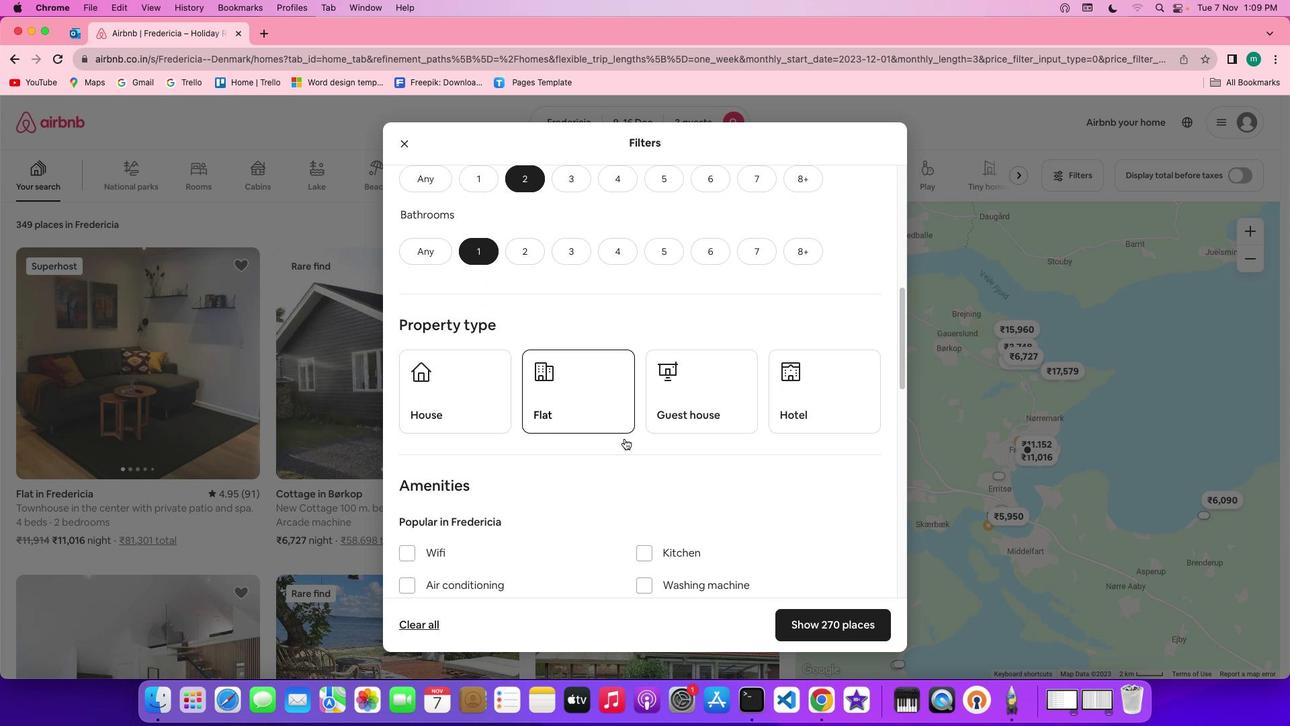 
Action: Mouse scrolled (629, 443) with delta (5, 4)
Screenshot: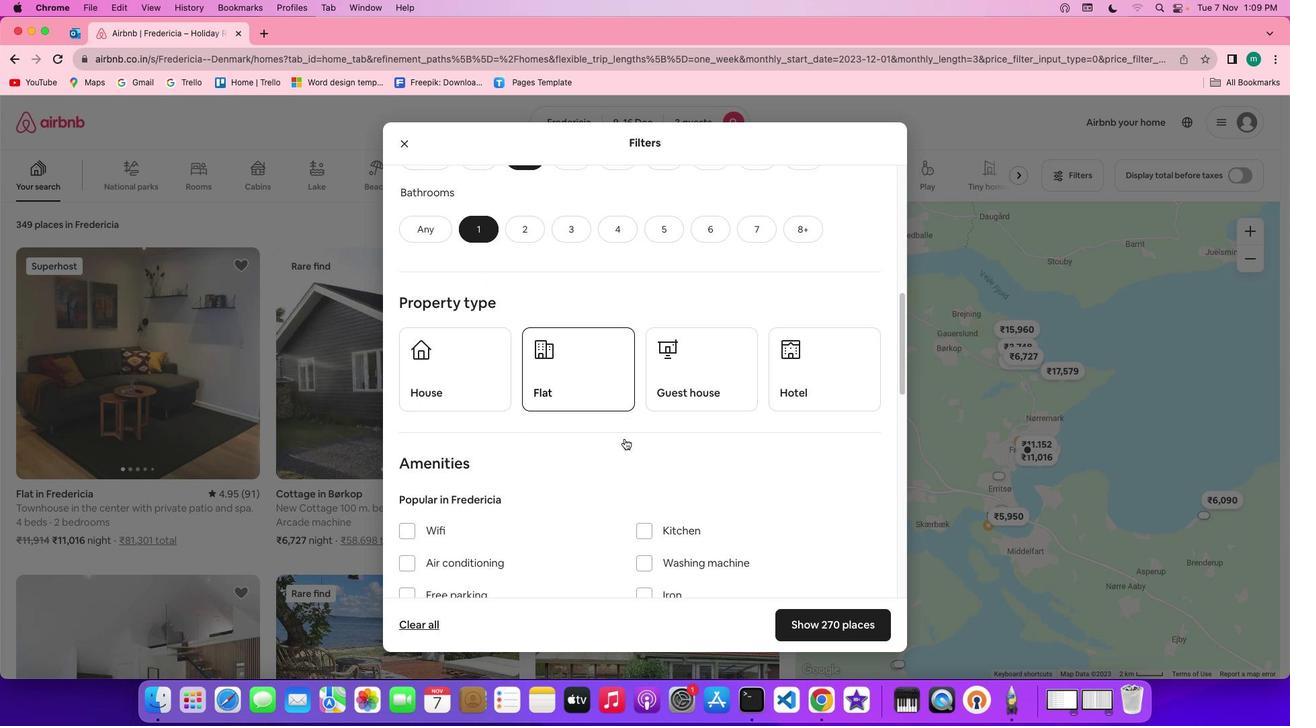 
Action: Mouse scrolled (629, 443) with delta (5, 4)
Screenshot: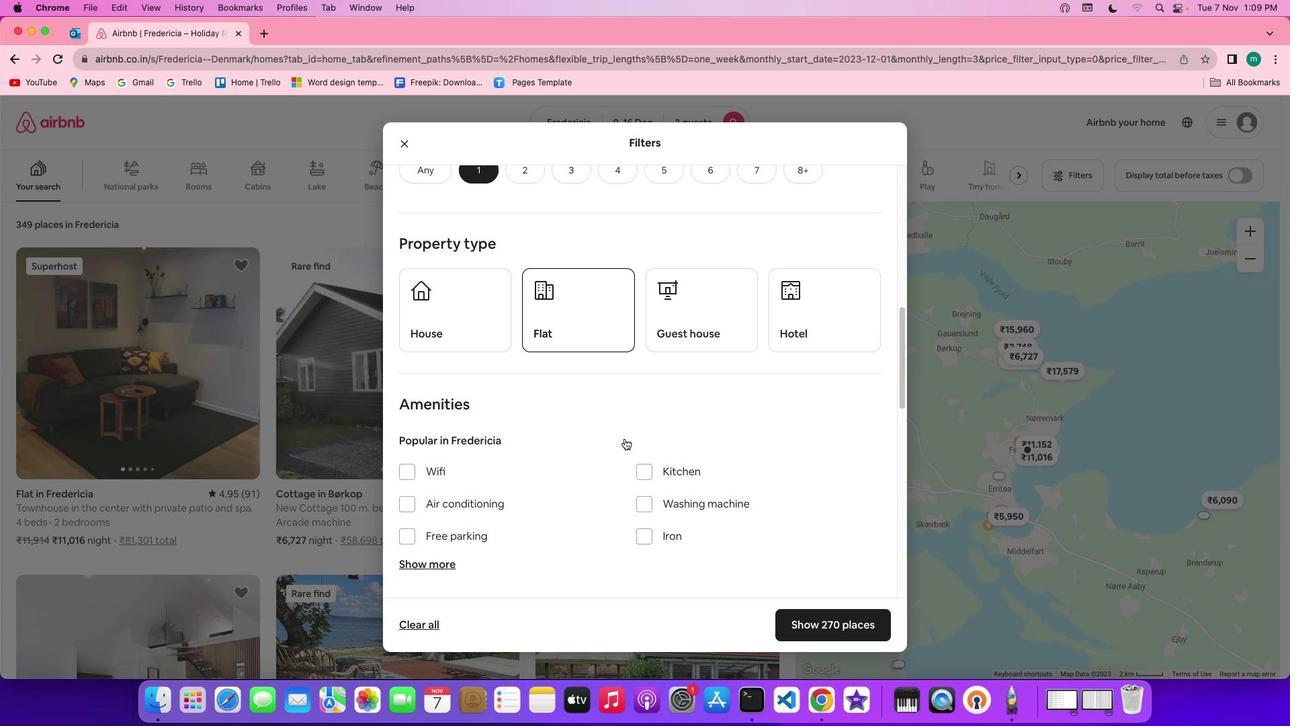 
Action: Mouse scrolled (629, 443) with delta (5, 4)
Screenshot: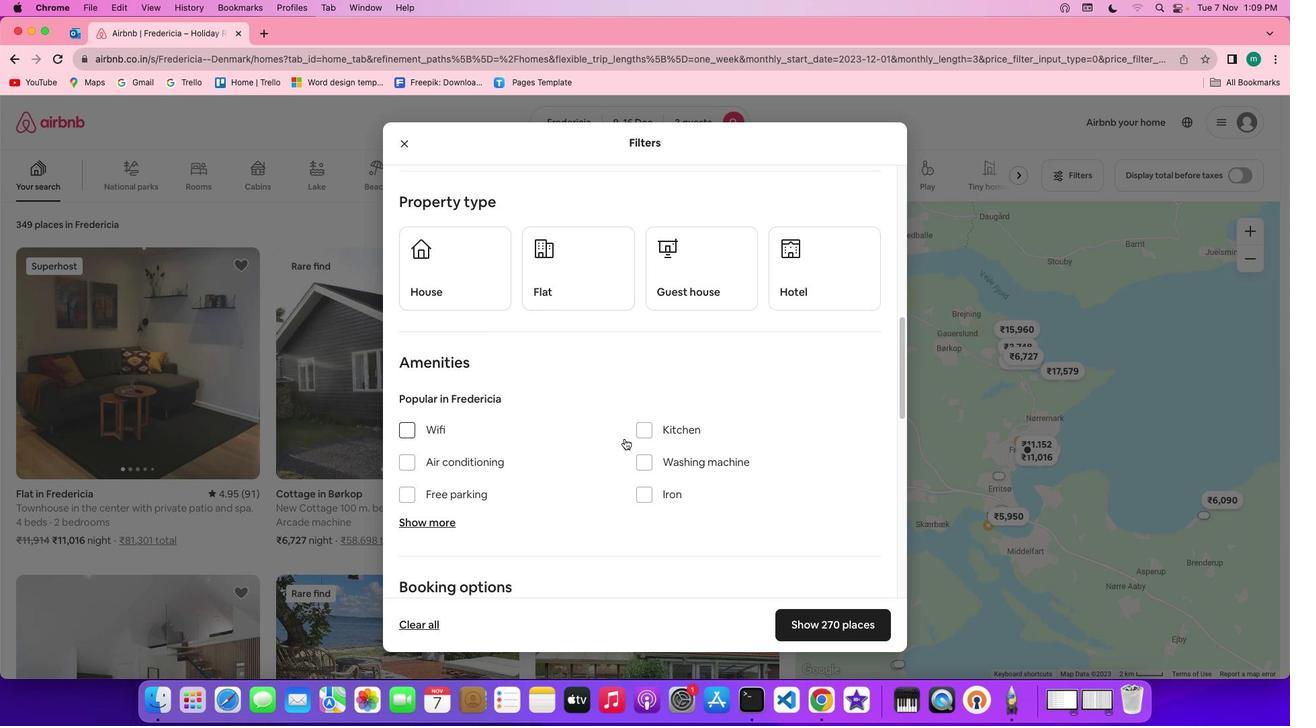 
Action: Mouse scrolled (629, 443) with delta (5, 4)
Screenshot: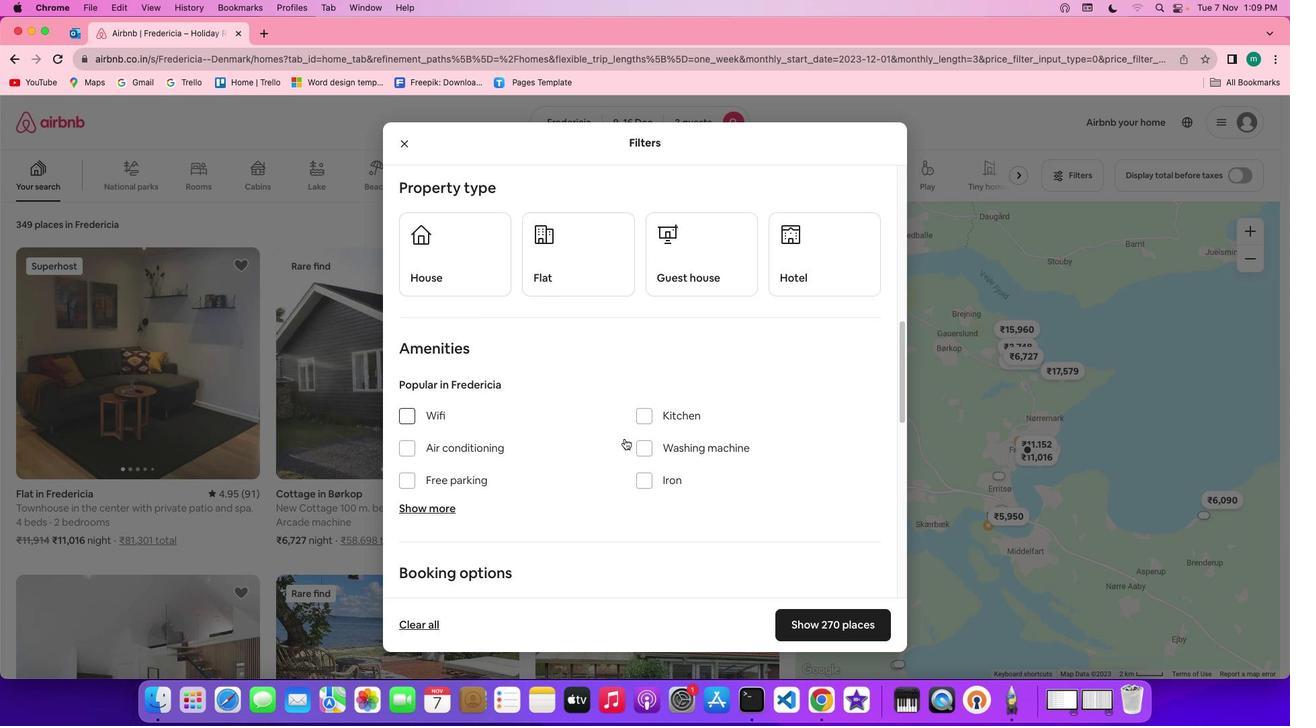 
Action: Mouse scrolled (629, 443) with delta (5, 4)
Screenshot: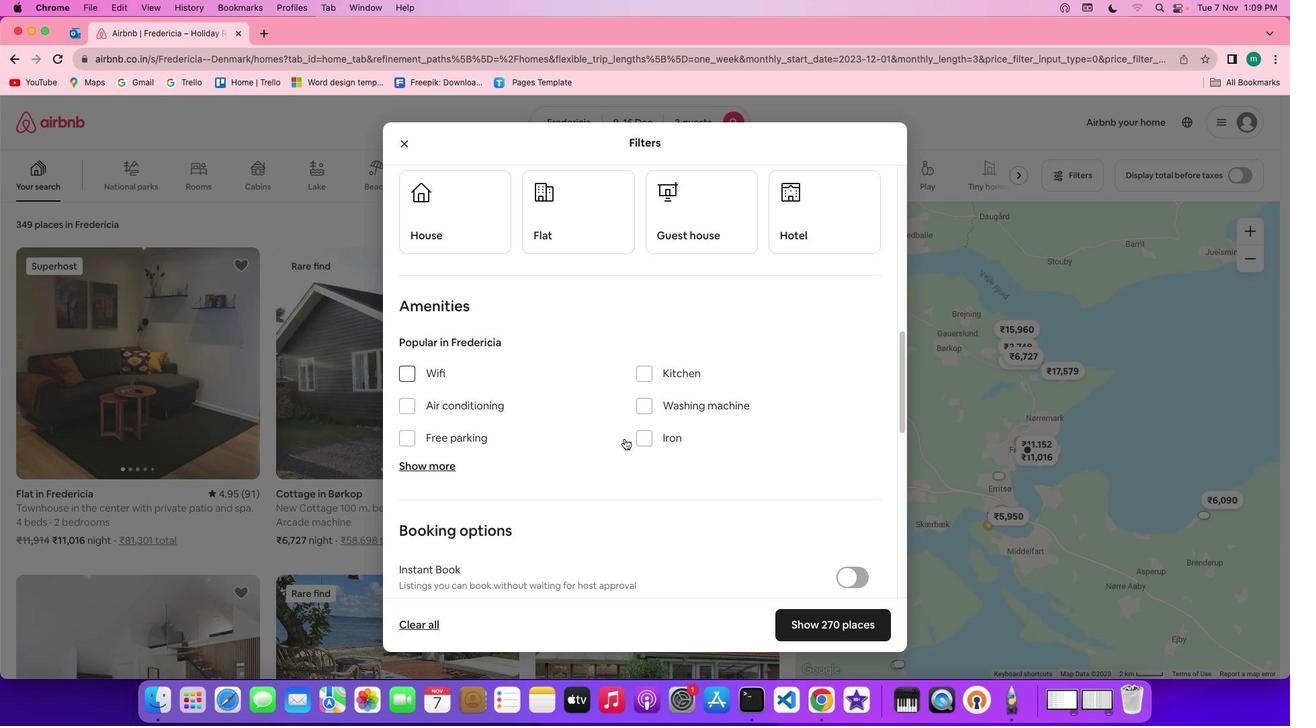 
Action: Mouse scrolled (629, 443) with delta (5, 4)
Screenshot: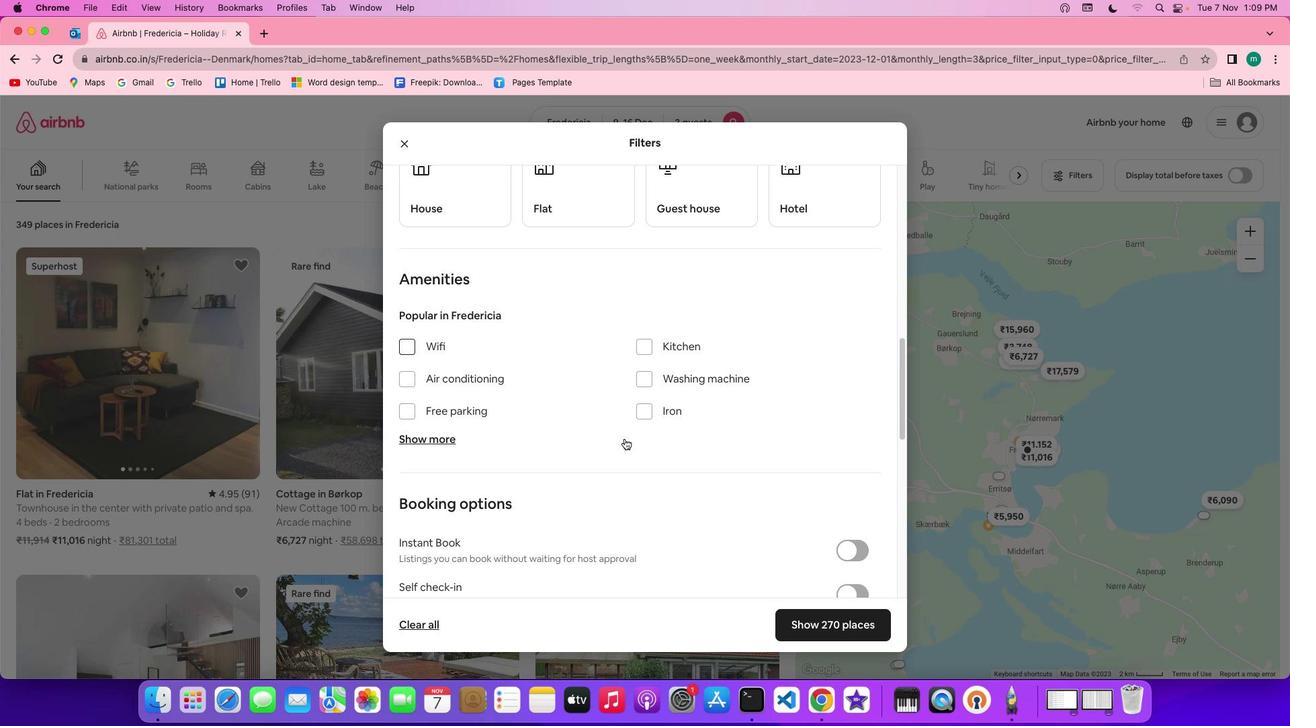 
Action: Mouse scrolled (629, 443) with delta (5, 4)
Screenshot: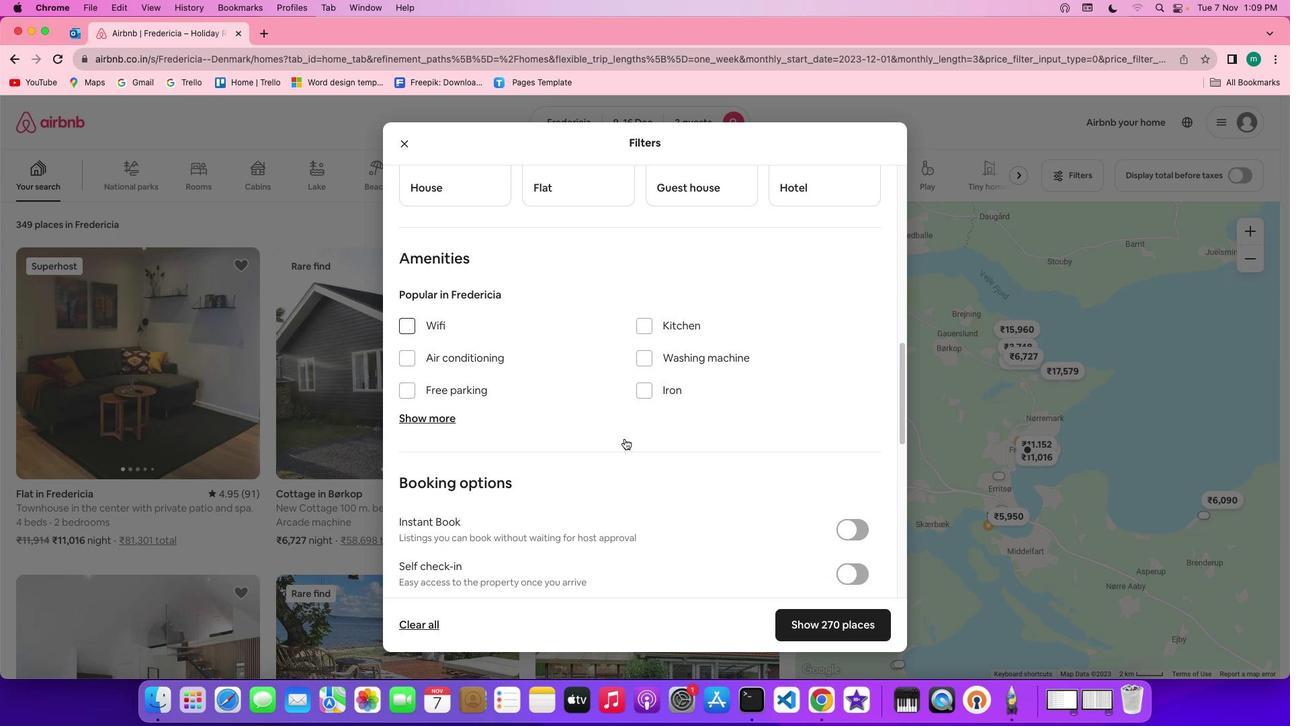 
Action: Mouse scrolled (629, 443) with delta (5, 4)
Screenshot: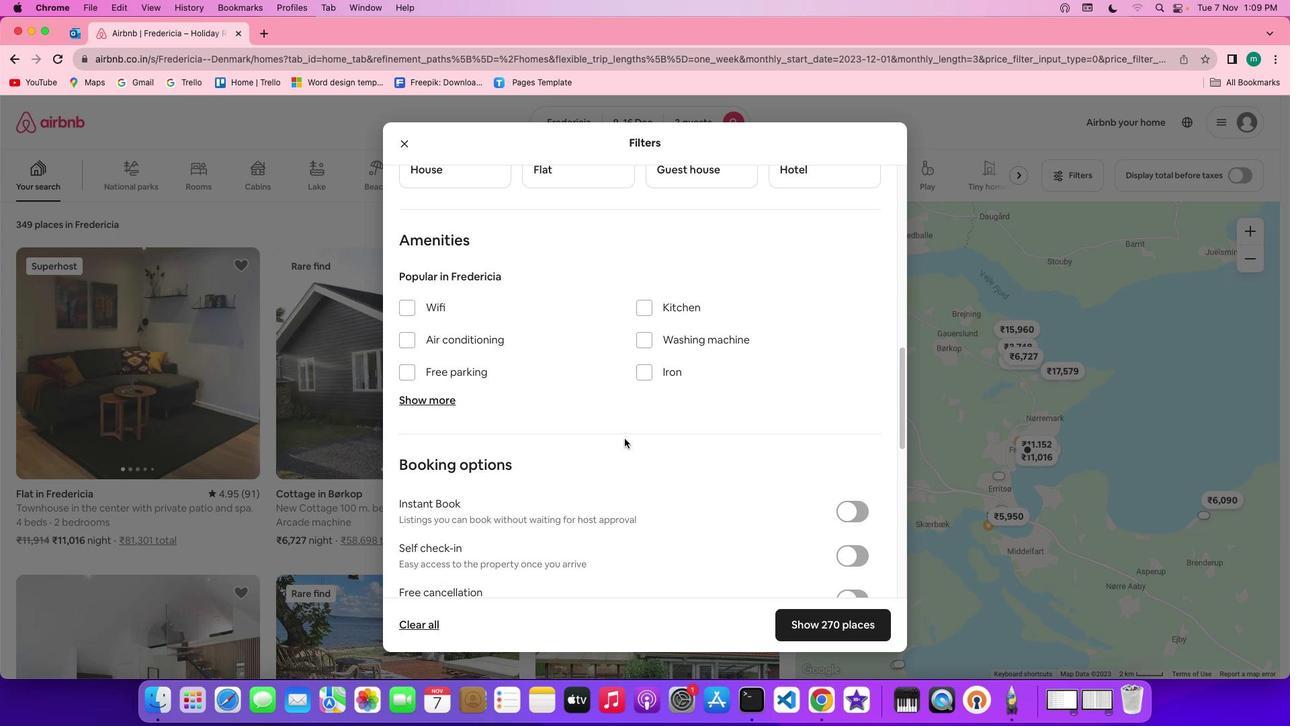 
Action: Mouse scrolled (629, 443) with delta (5, 4)
Screenshot: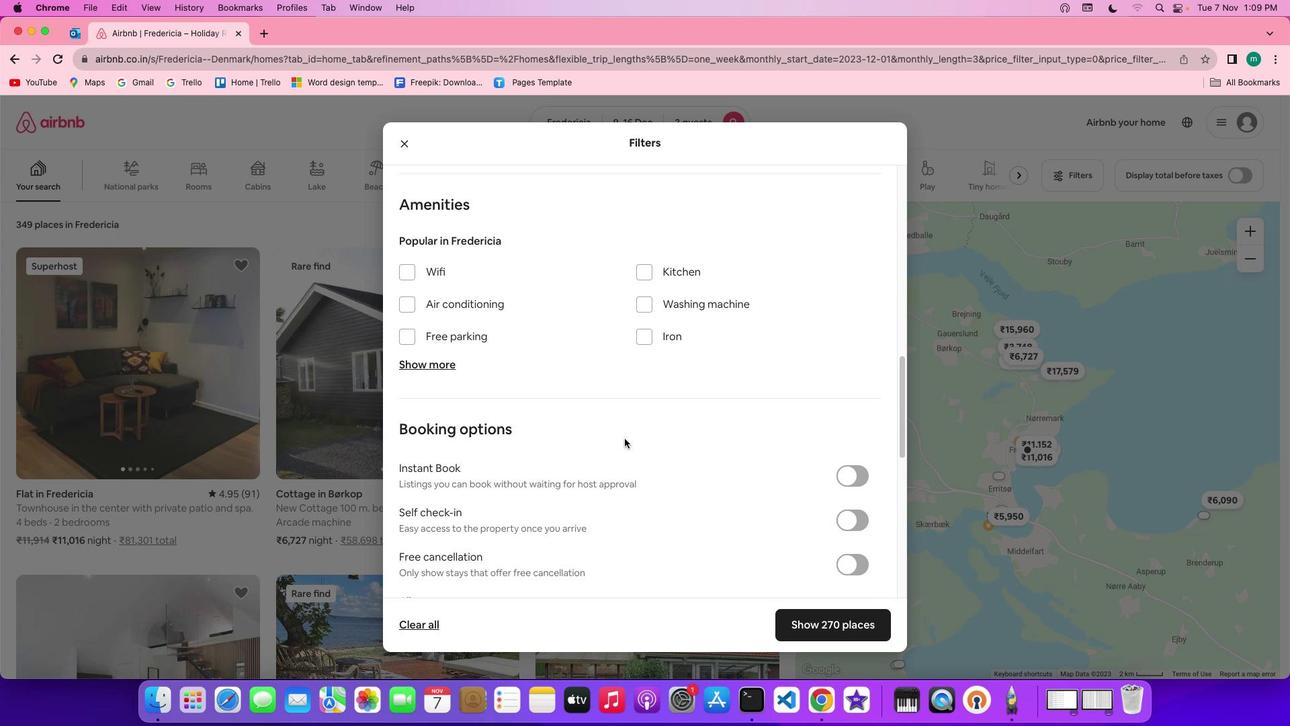 
Action: Mouse scrolled (629, 443) with delta (5, 4)
Screenshot: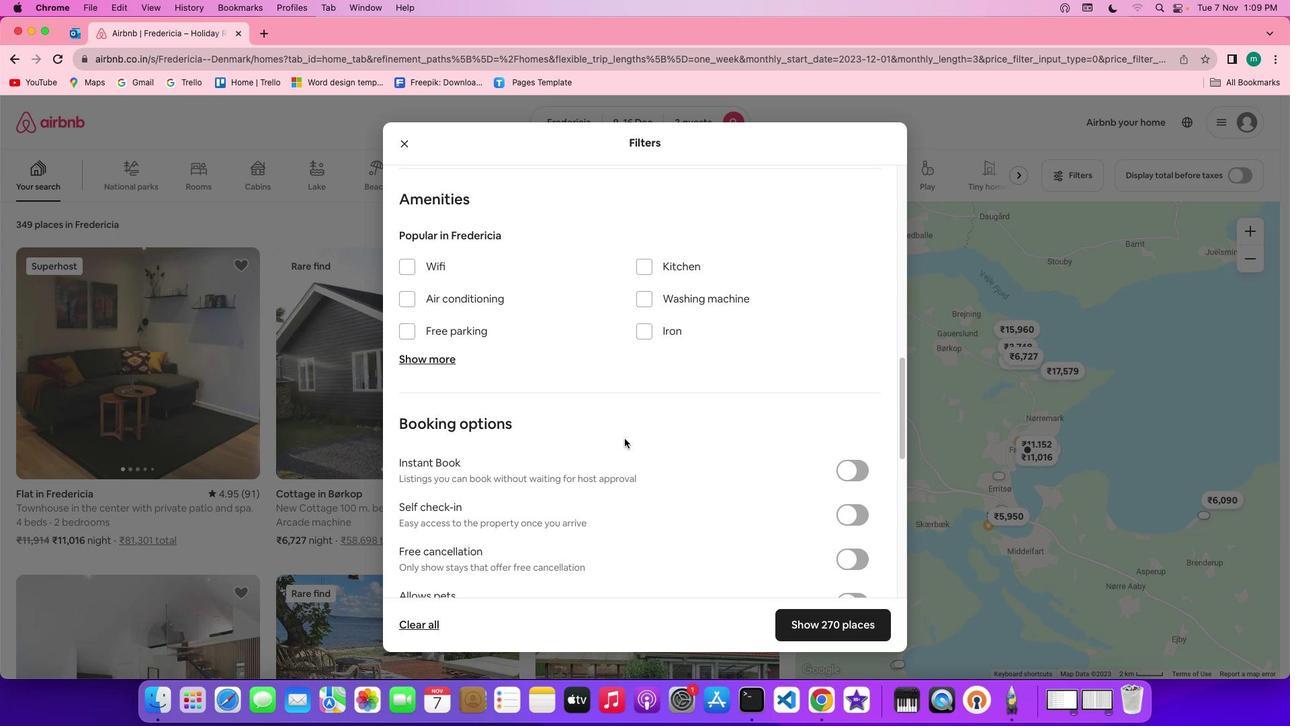 
Action: Mouse scrolled (629, 443) with delta (5, 4)
Screenshot: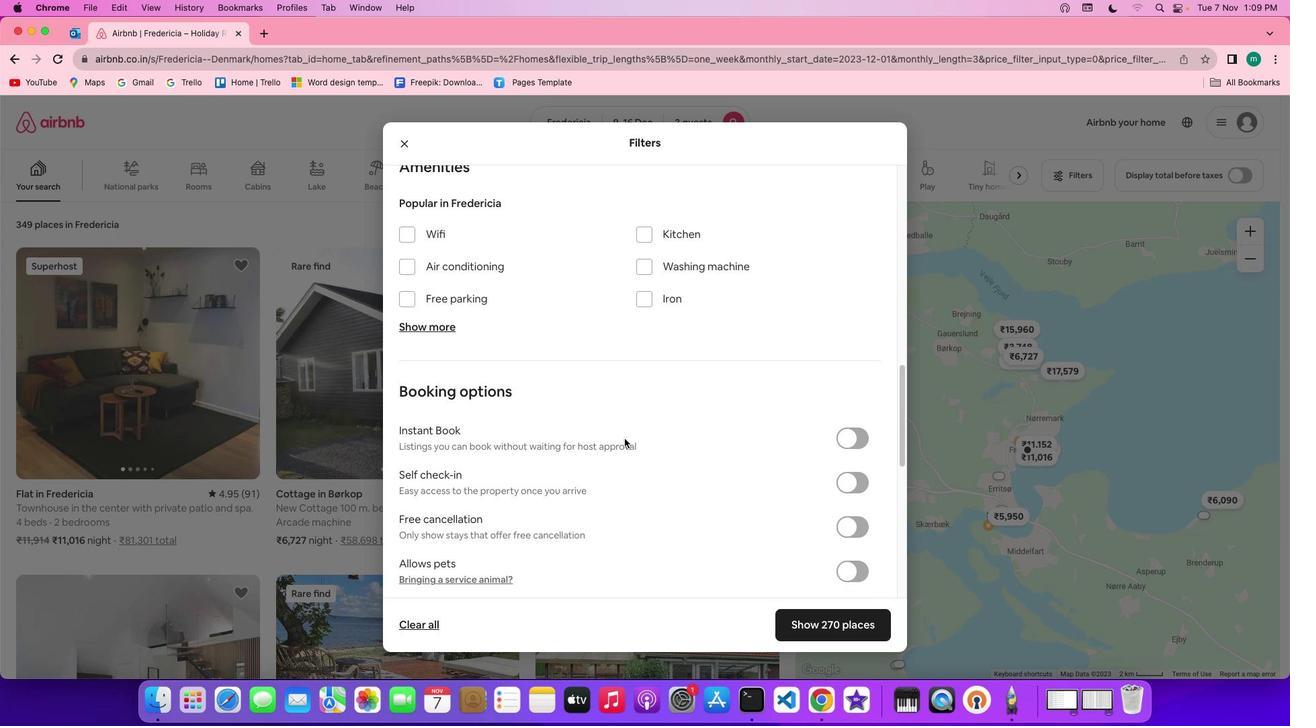 
Action: Mouse scrolled (629, 443) with delta (5, 4)
Screenshot: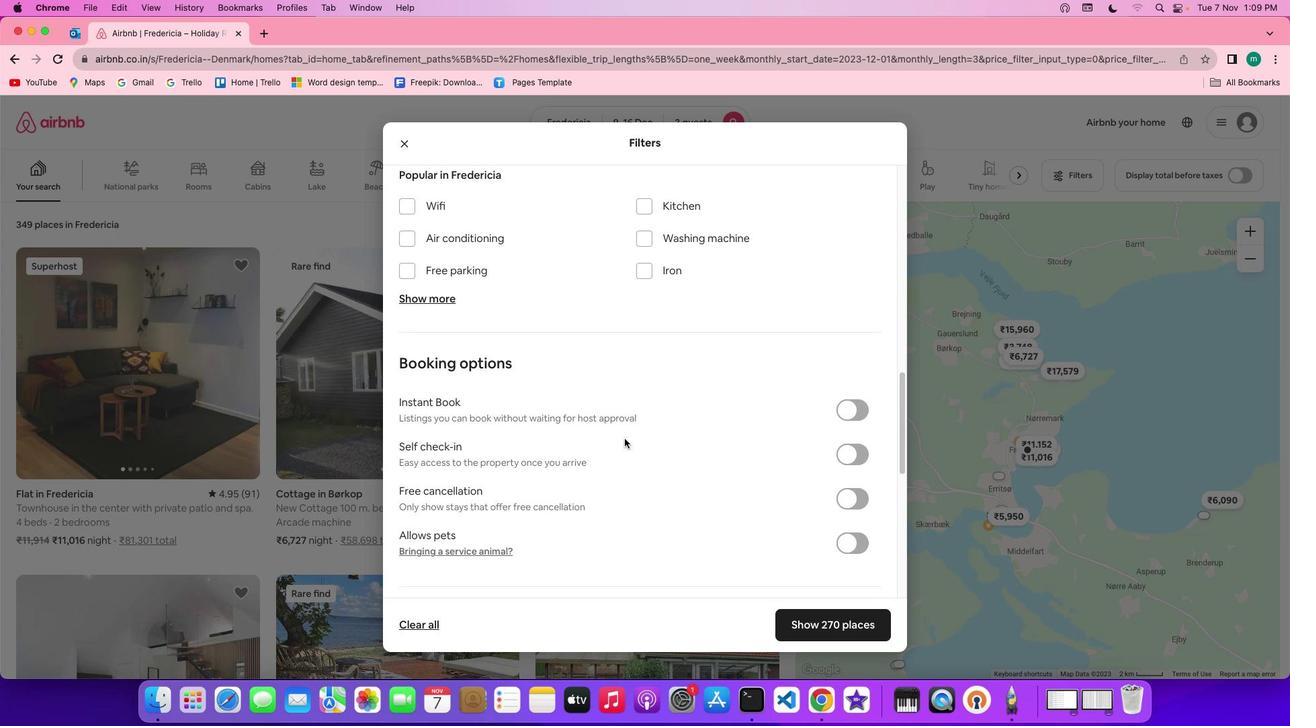 
Action: Mouse scrolled (629, 443) with delta (5, 3)
Screenshot: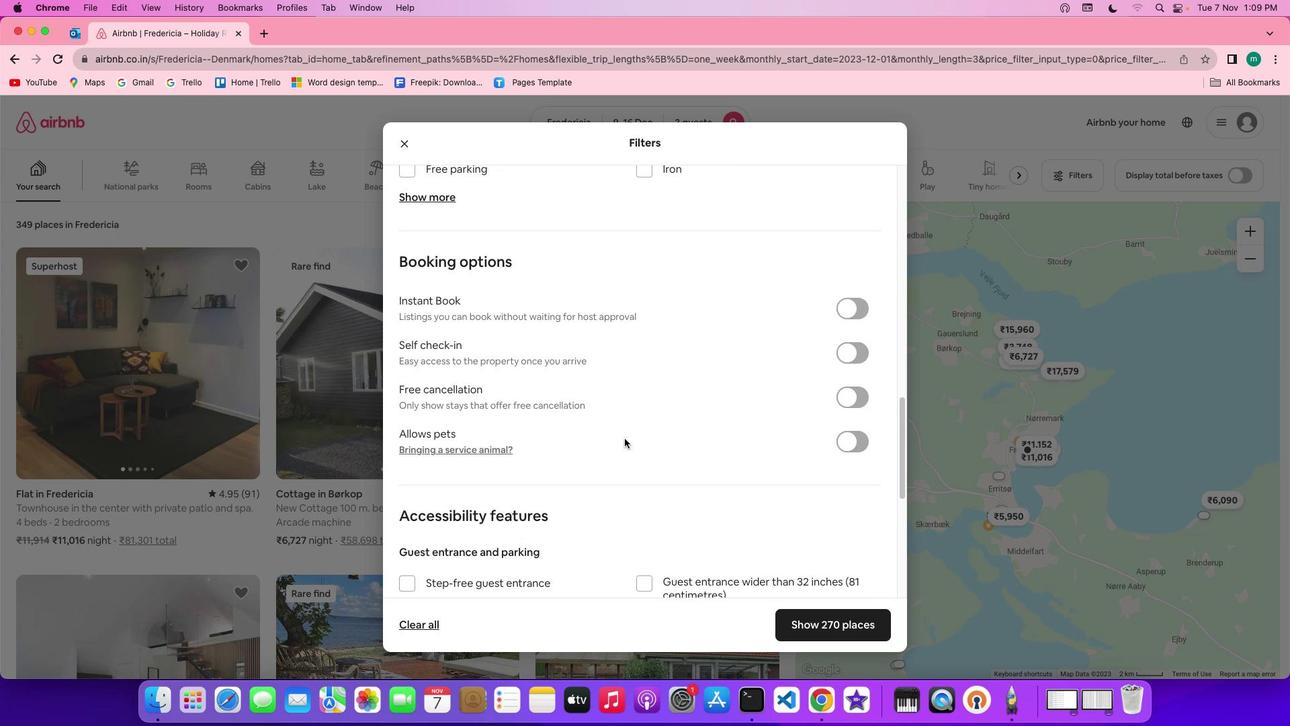 
Action: Mouse scrolled (629, 443) with delta (5, 4)
Screenshot: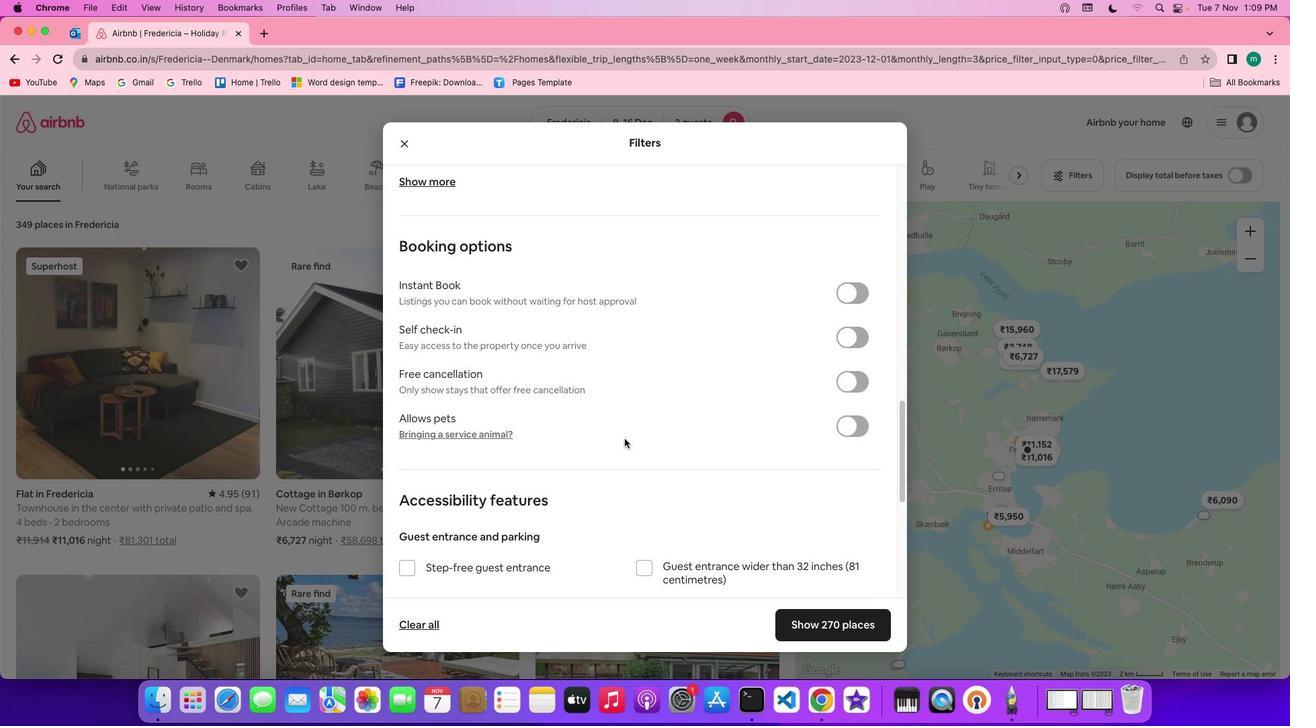 
Action: Mouse scrolled (629, 443) with delta (5, 4)
Screenshot: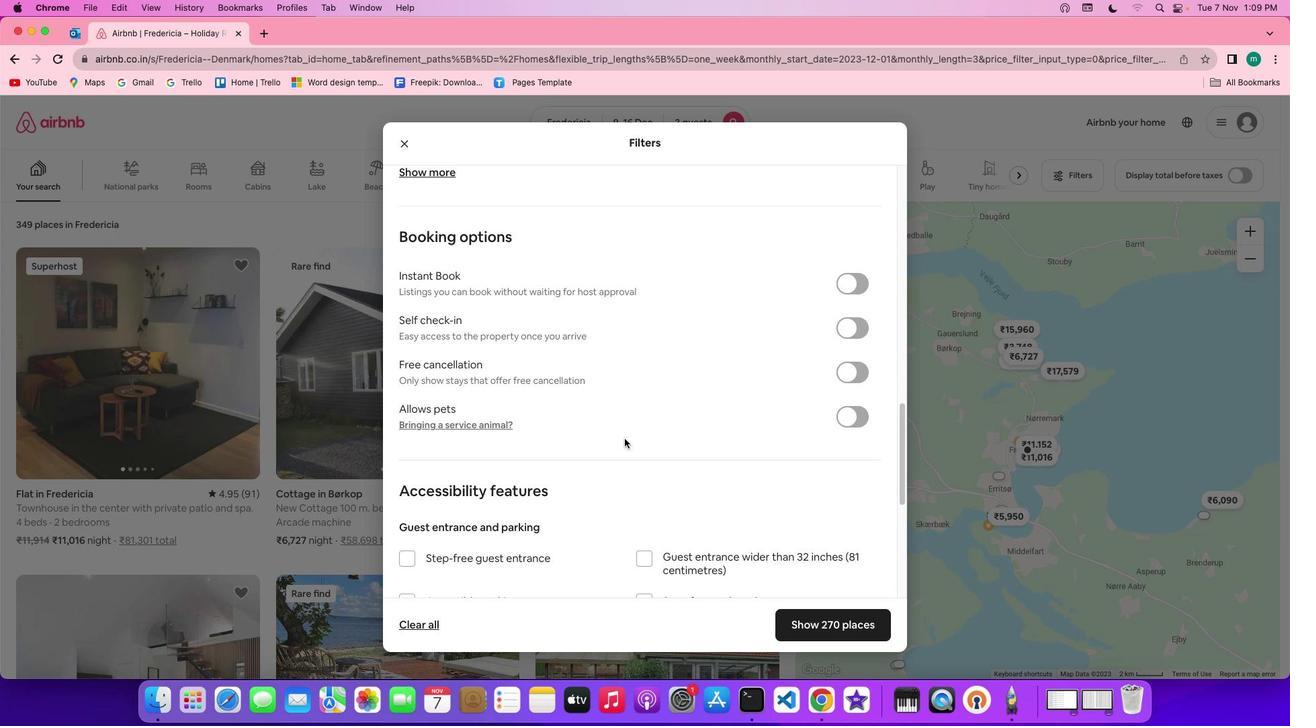 
Action: Mouse scrolled (629, 443) with delta (5, 4)
Screenshot: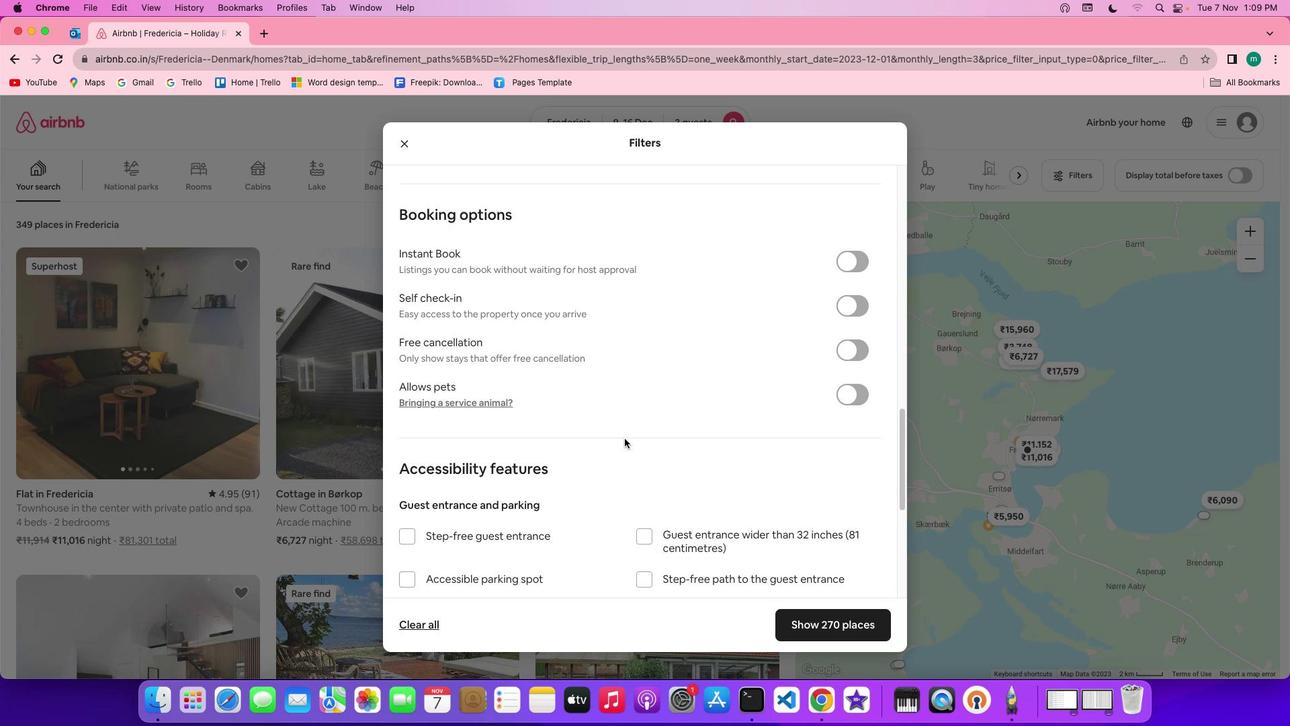
Action: Mouse scrolled (629, 443) with delta (5, 4)
Screenshot: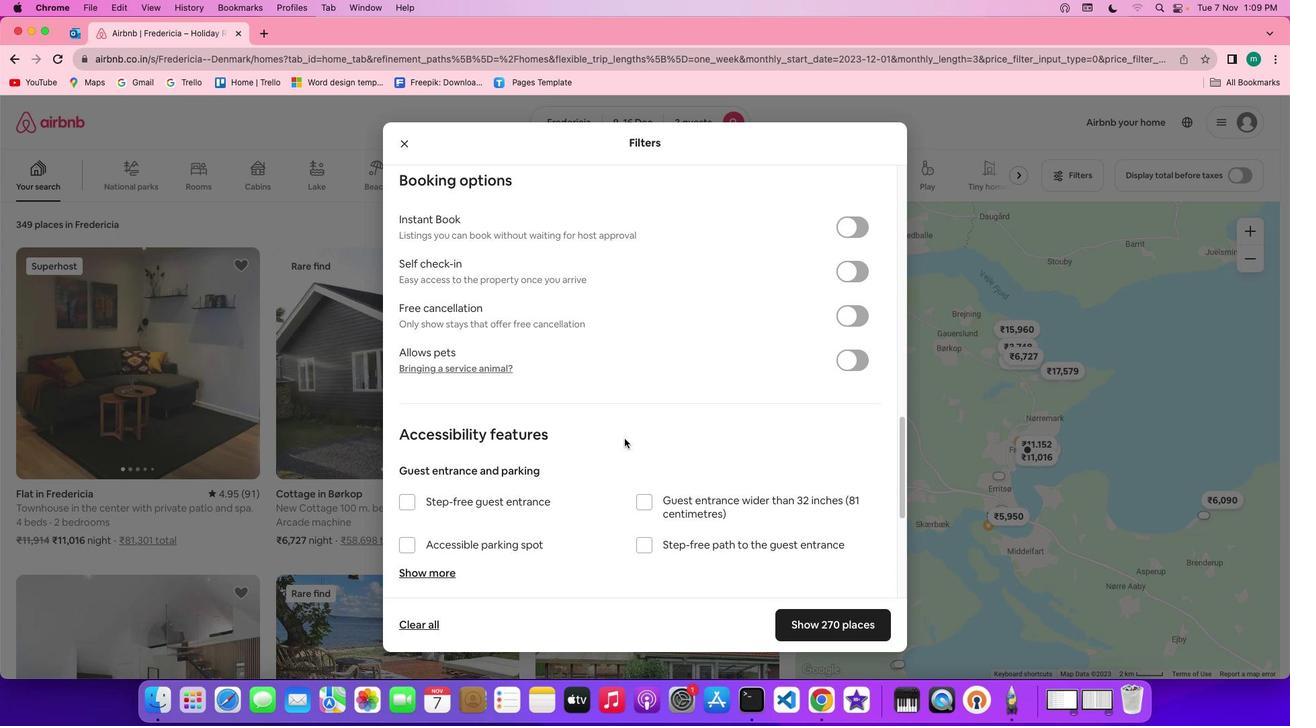 
Action: Mouse scrolled (629, 443) with delta (5, 6)
Screenshot: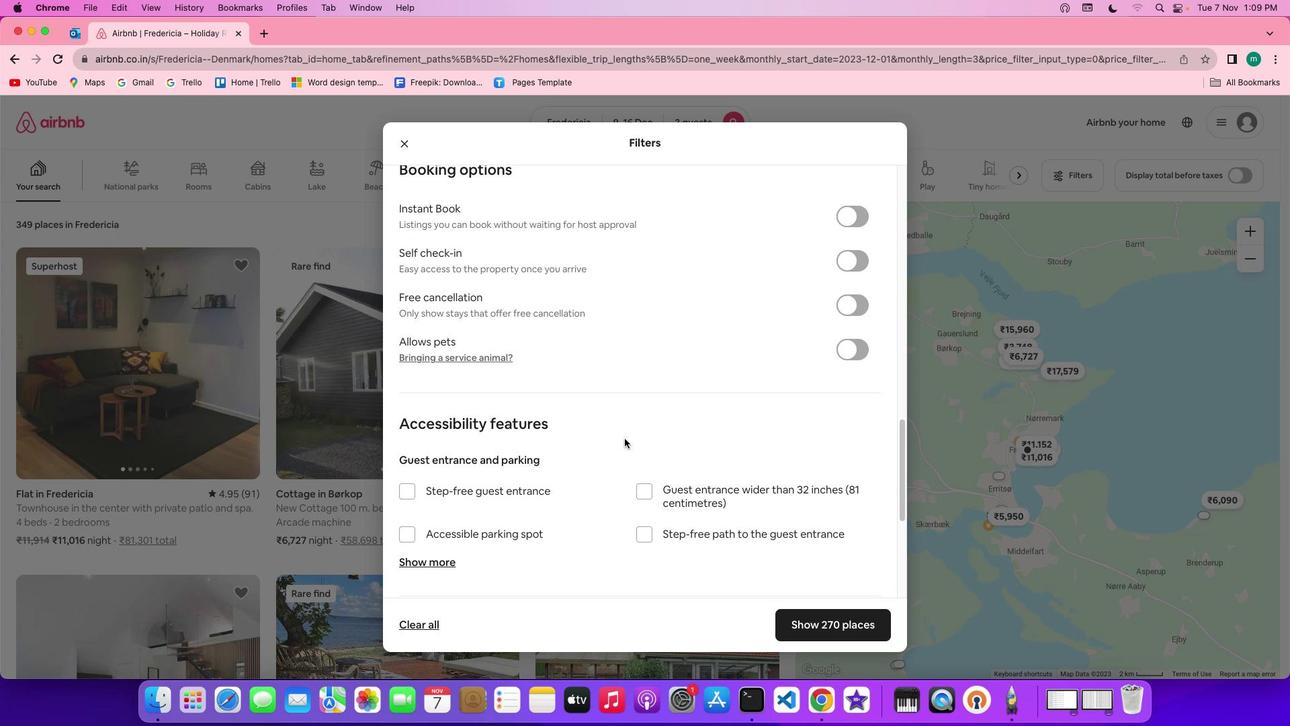 
Action: Mouse scrolled (629, 443) with delta (5, 6)
Screenshot: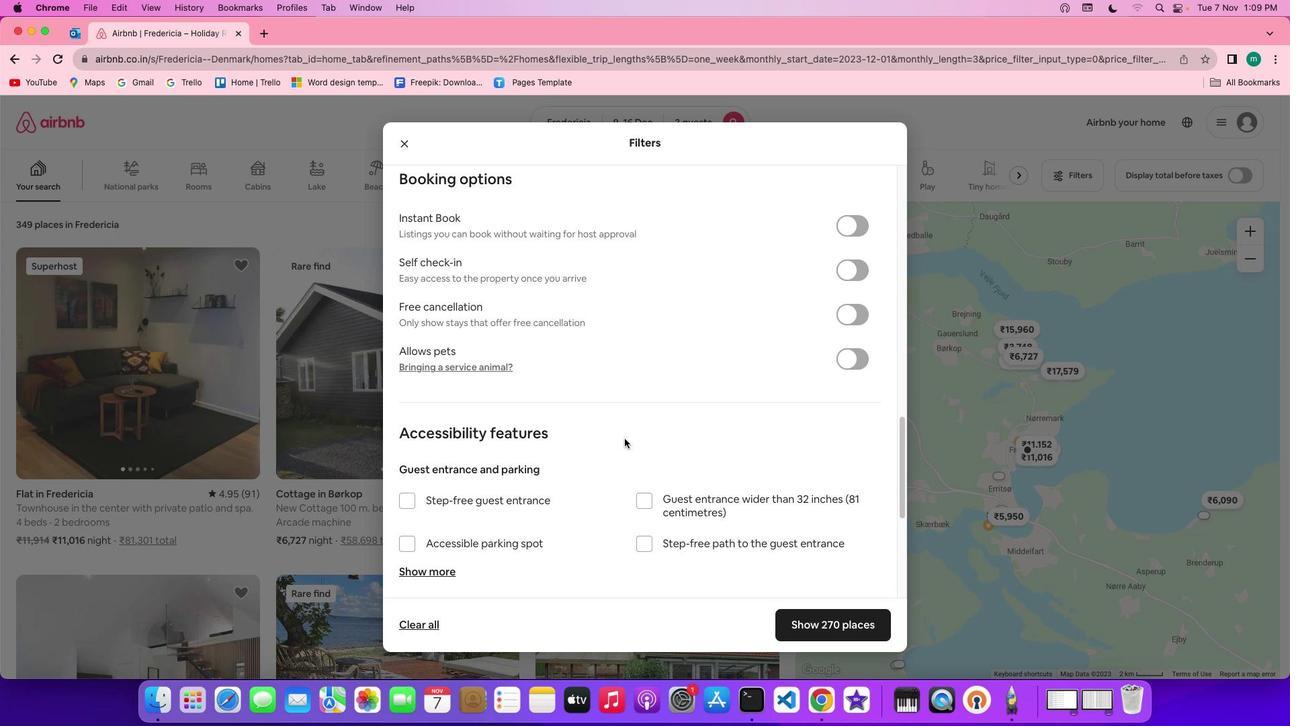 
Action: Mouse scrolled (629, 443) with delta (5, 6)
Screenshot: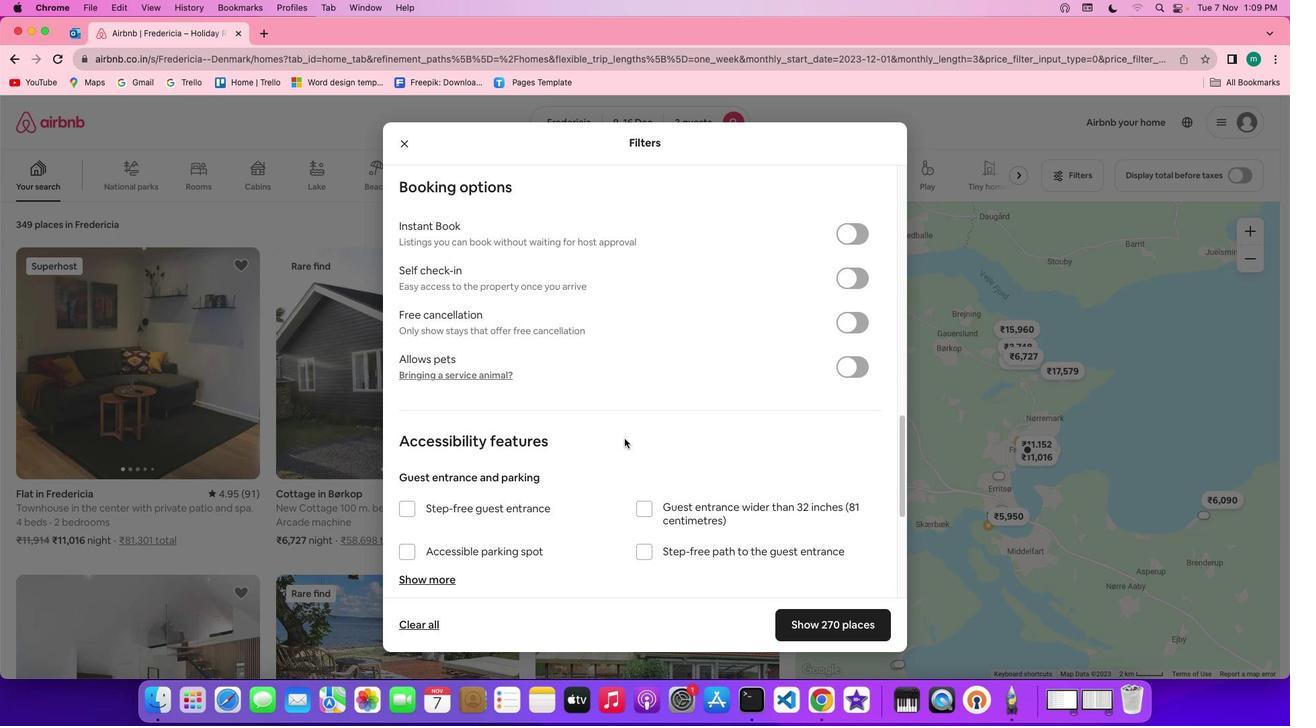
Action: Mouse scrolled (629, 443) with delta (5, 6)
Screenshot: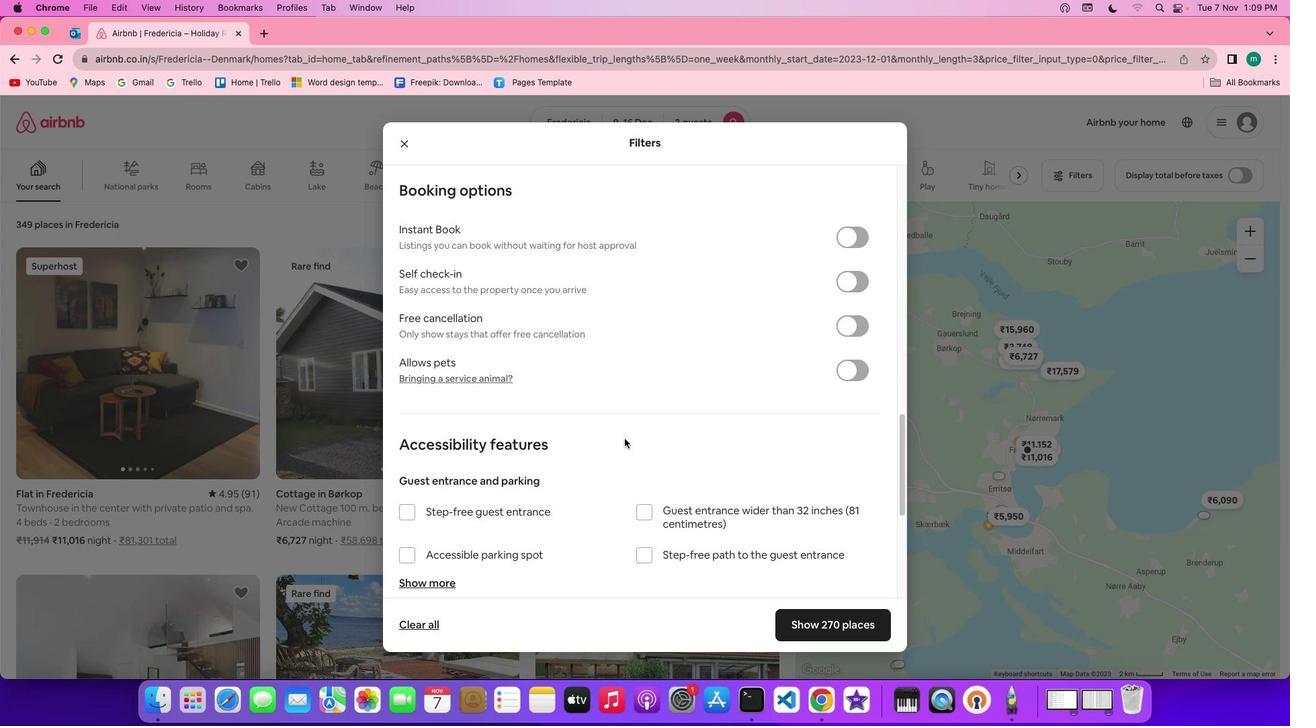
Action: Mouse scrolled (629, 443) with delta (5, 6)
Screenshot: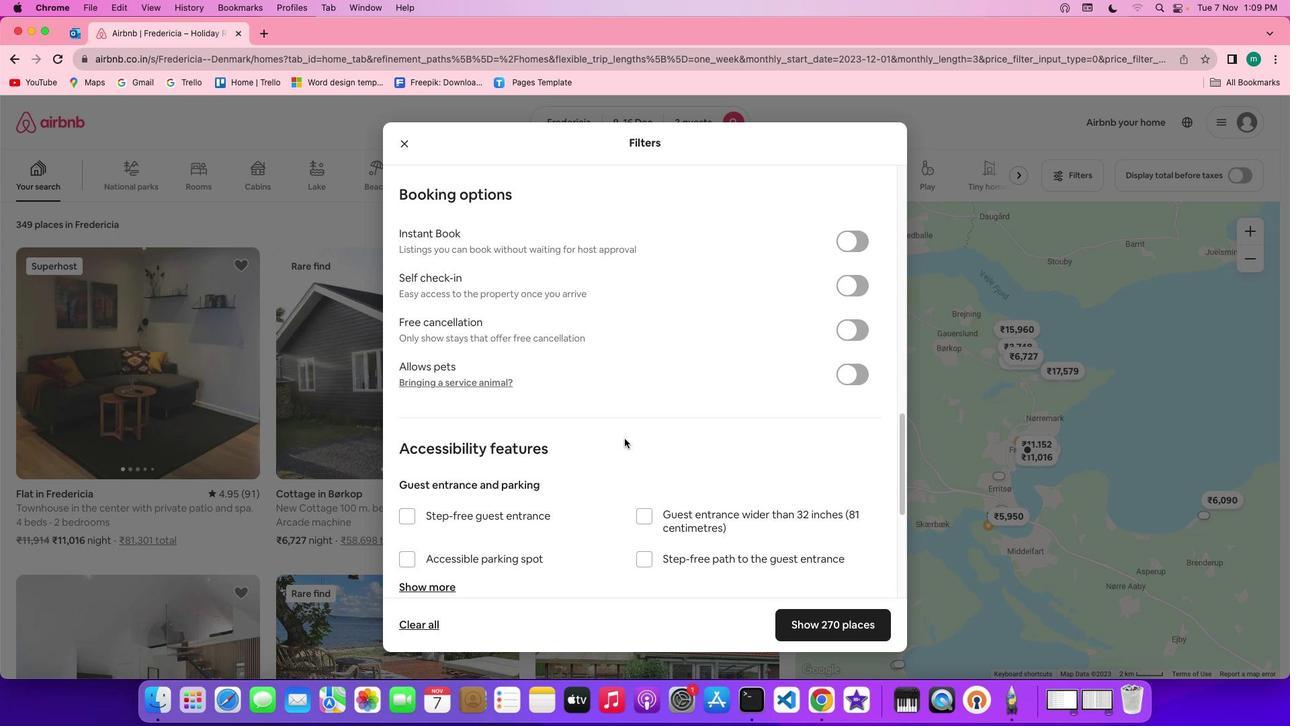
Action: Mouse scrolled (629, 443) with delta (5, 4)
Screenshot: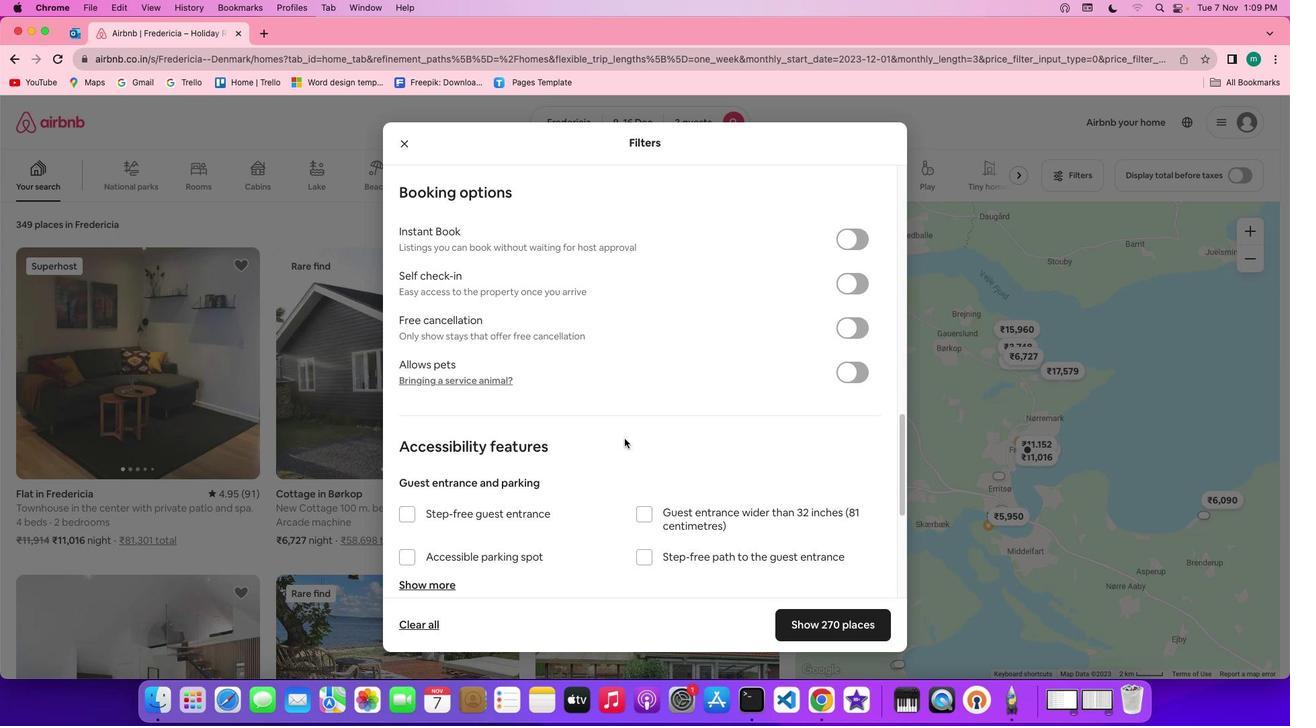 
Action: Mouse scrolled (629, 443) with delta (5, 4)
Screenshot: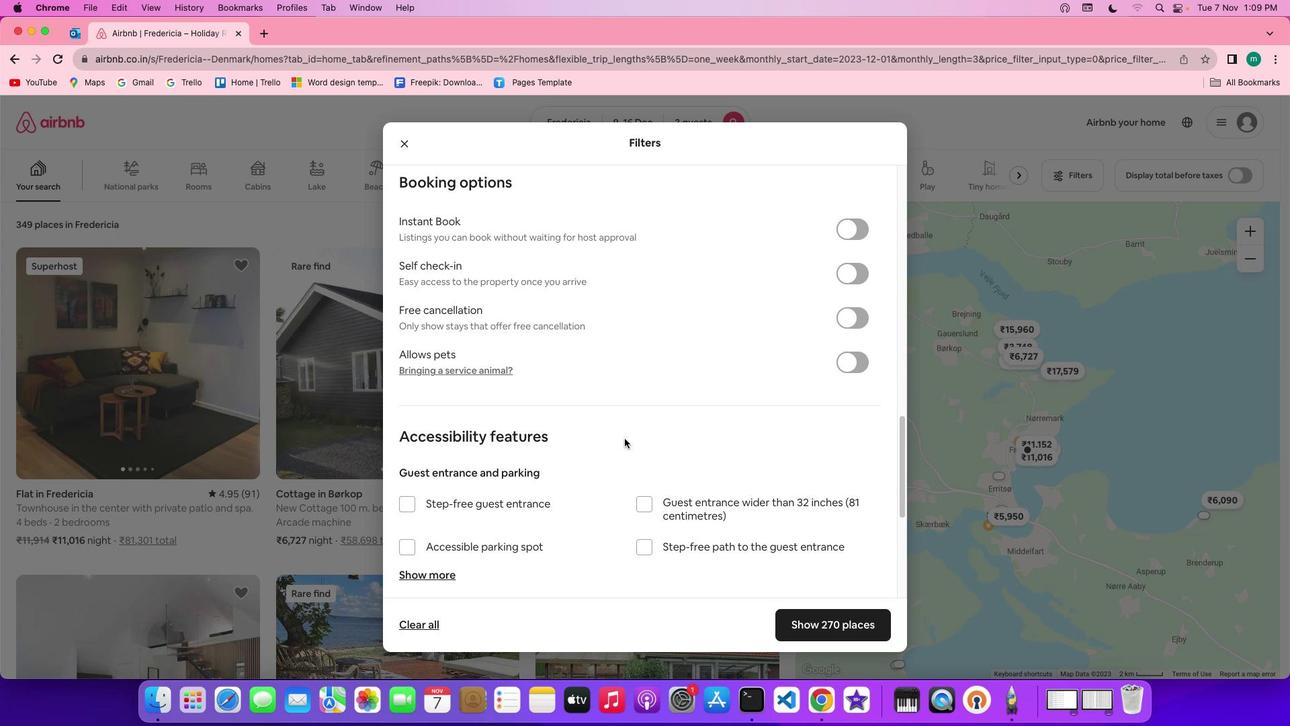 
Action: Mouse scrolled (629, 443) with delta (5, 4)
Screenshot: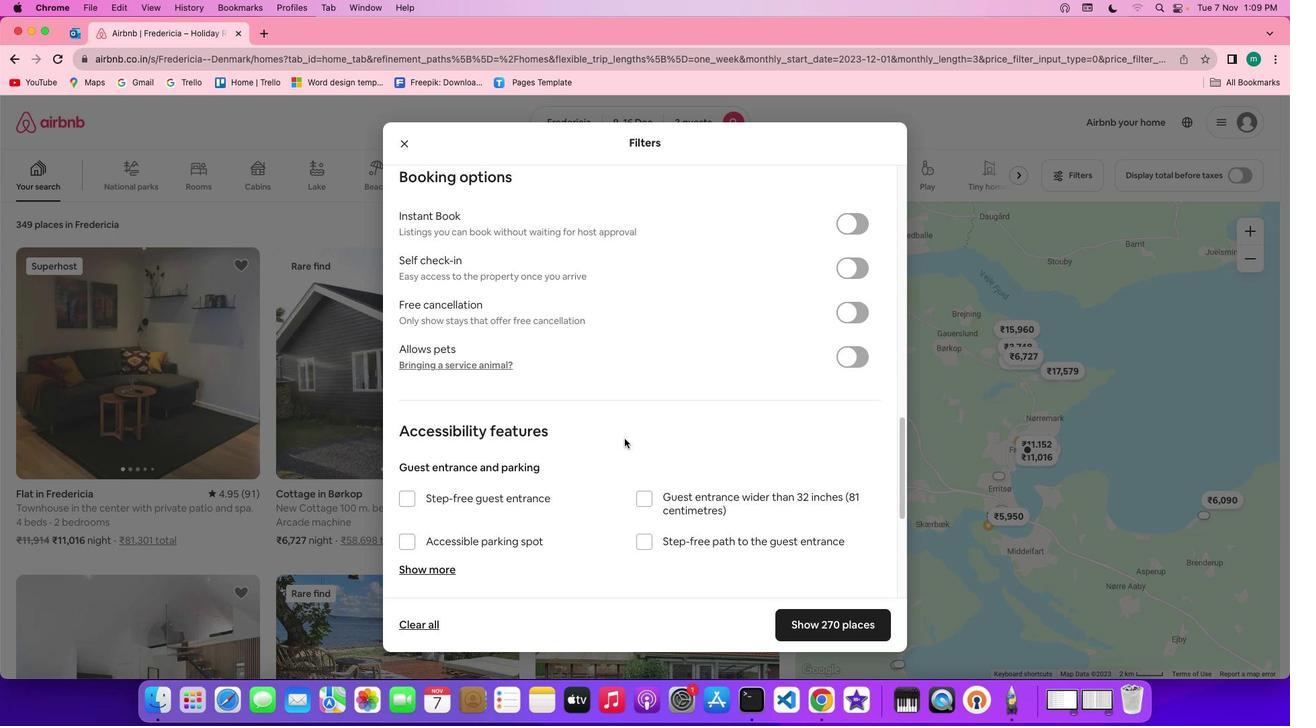 
Action: Mouse moved to (650, 446)
Screenshot: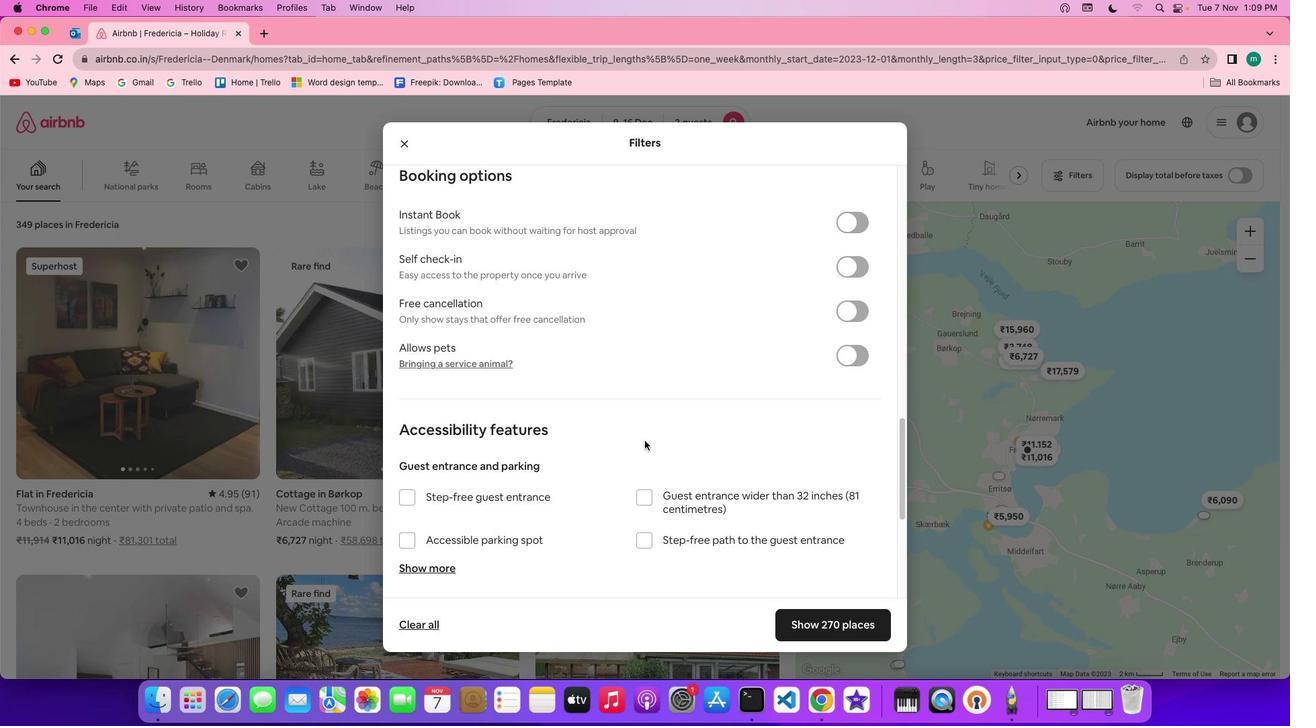 
Action: Mouse scrolled (650, 446) with delta (5, 4)
Screenshot: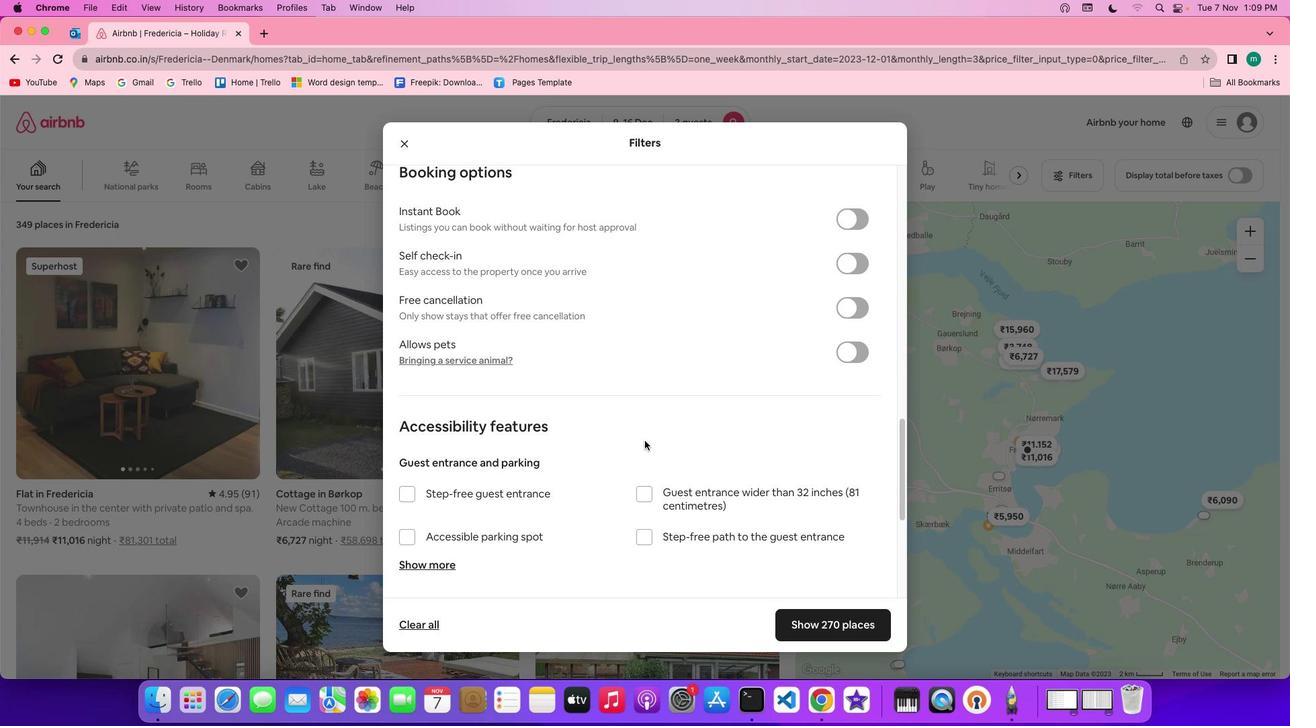 
Action: Mouse scrolled (650, 446) with delta (5, 4)
Screenshot: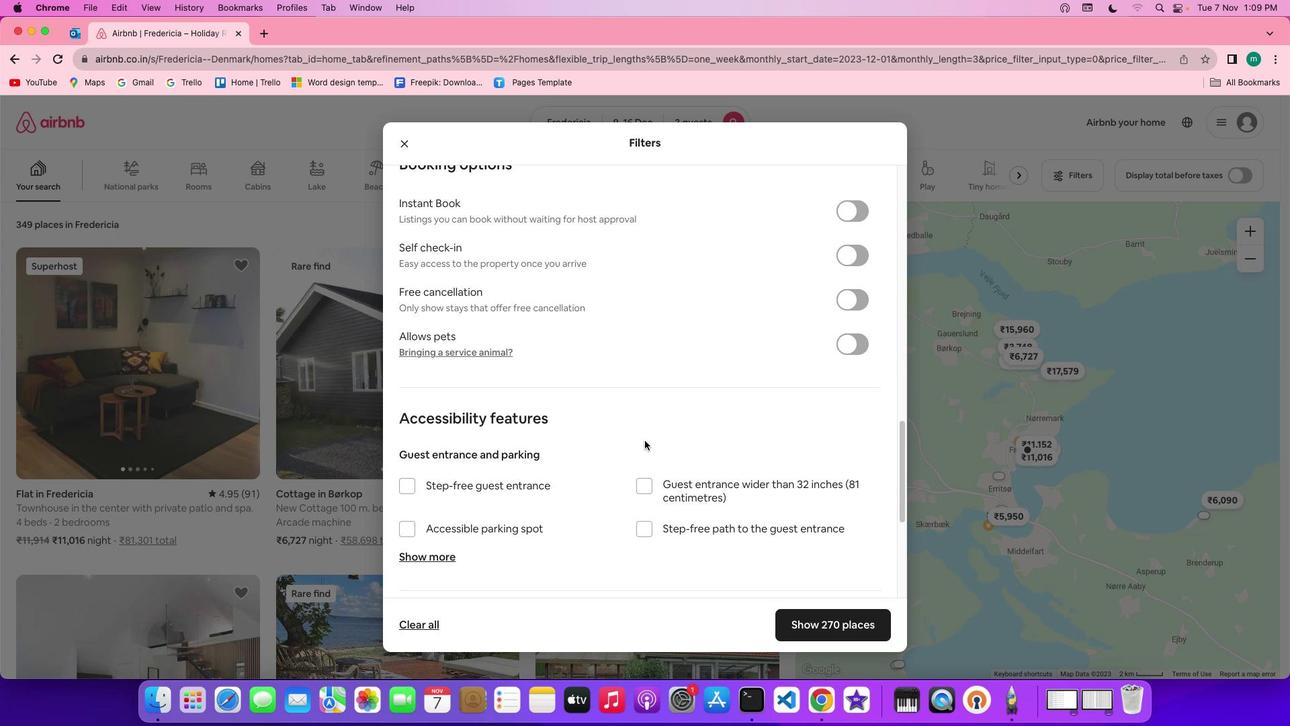 
Action: Mouse scrolled (650, 446) with delta (5, 4)
Screenshot: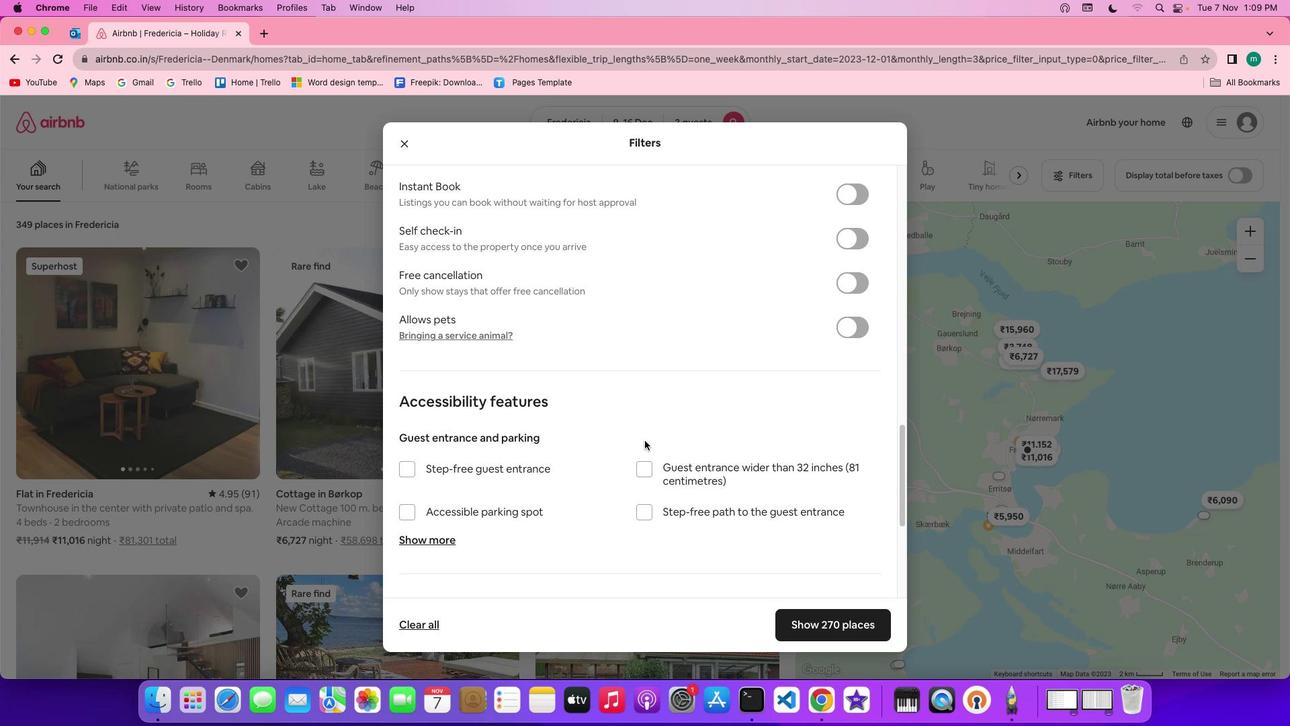 
Action: Mouse scrolled (650, 446) with delta (5, 4)
Screenshot: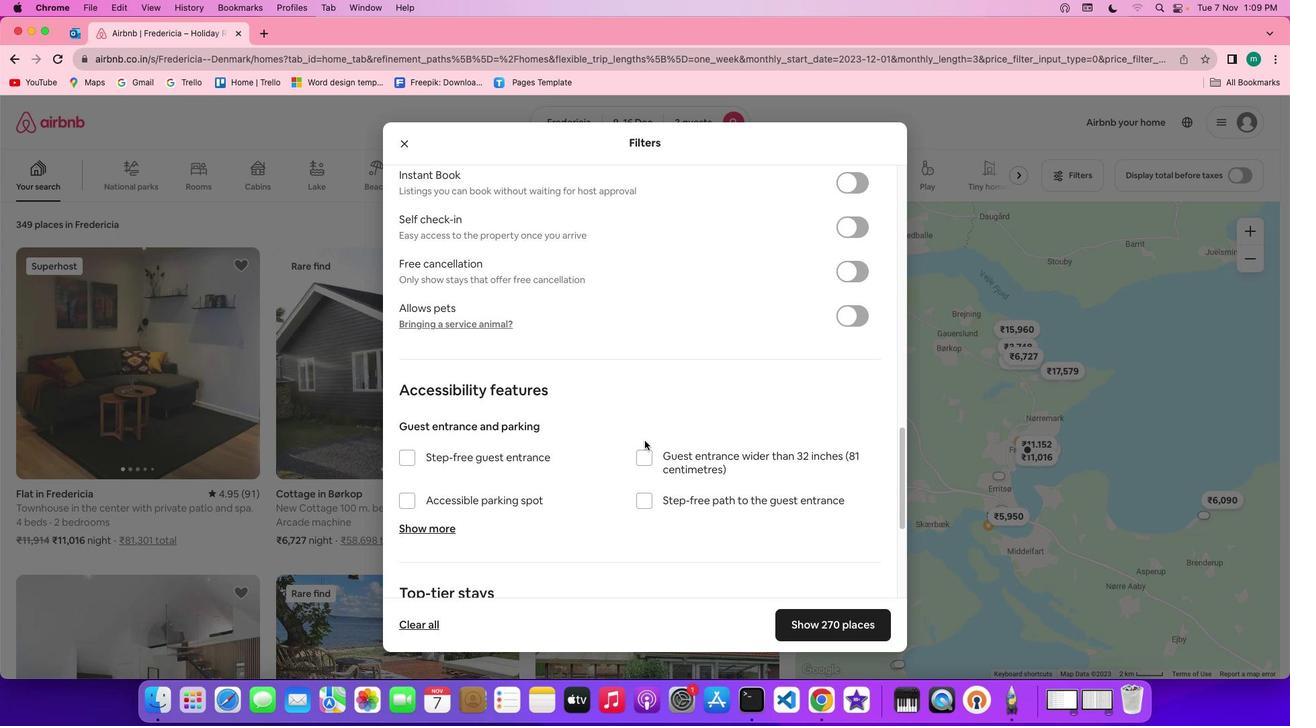 
Action: Mouse scrolled (650, 446) with delta (5, 4)
Screenshot: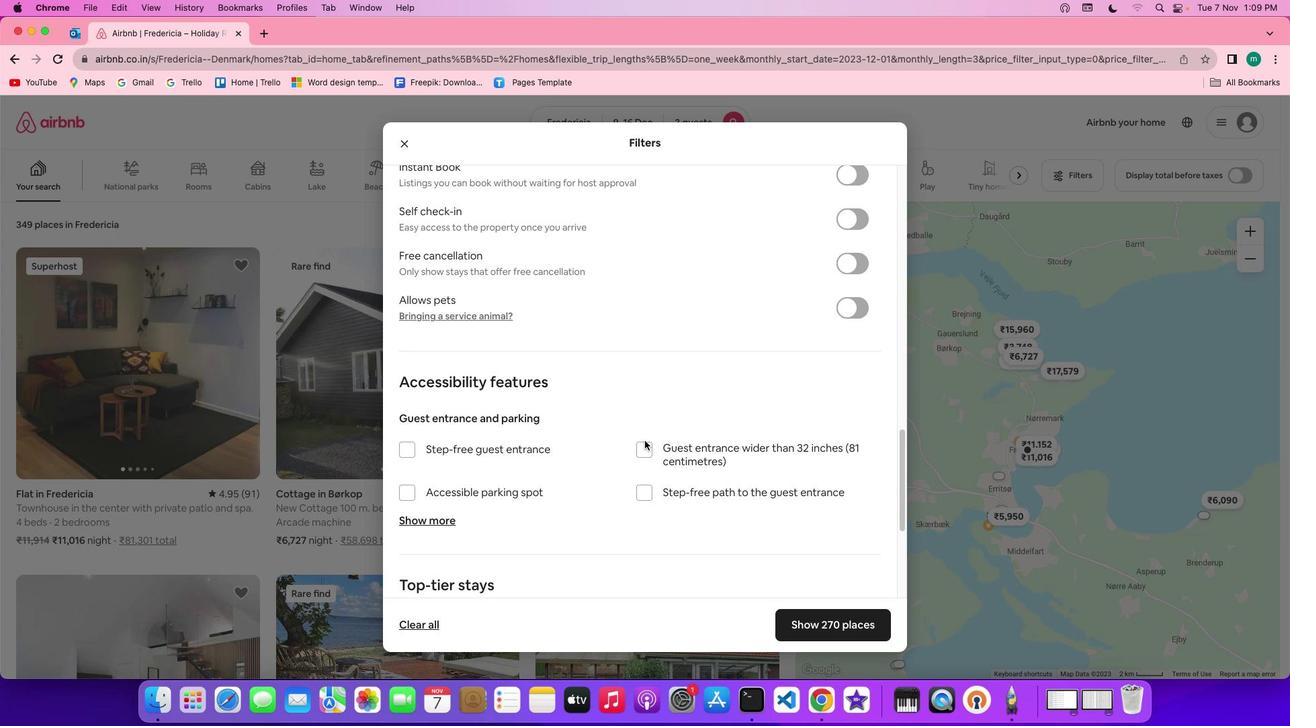 
Action: Mouse scrolled (650, 446) with delta (5, 4)
Screenshot: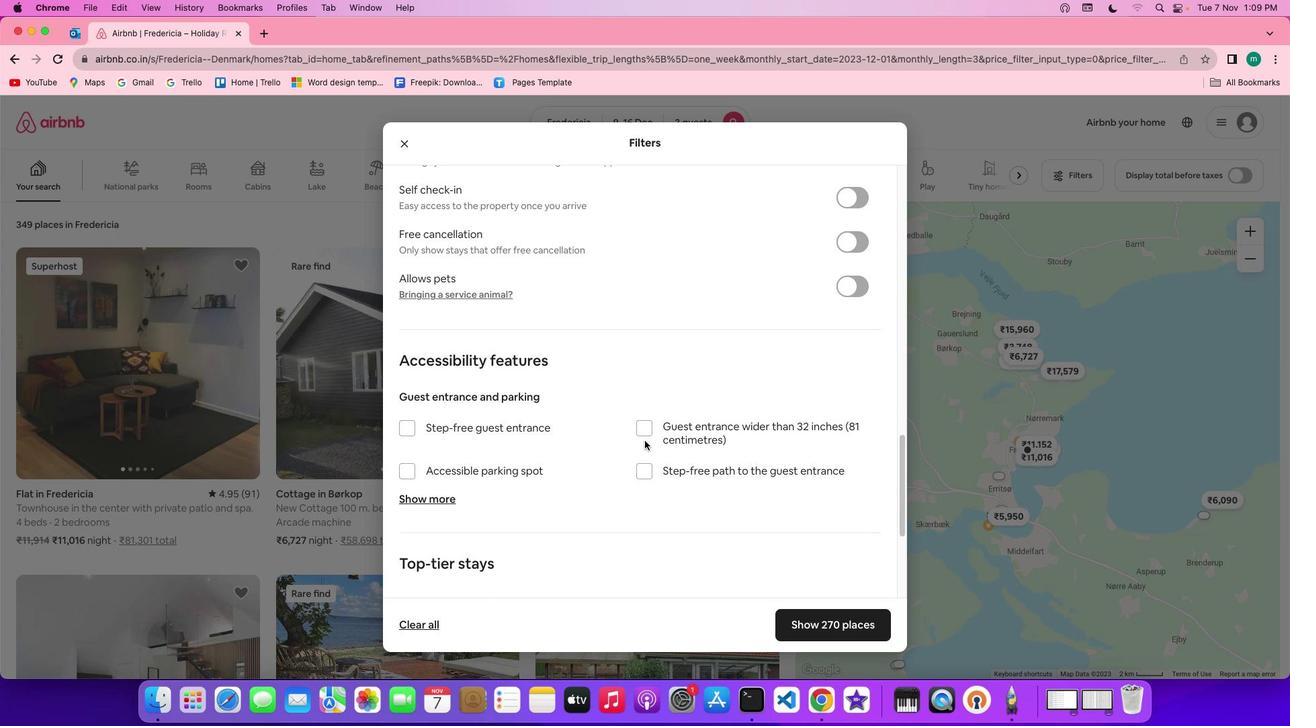 
Action: Mouse moved to (682, 422)
Screenshot: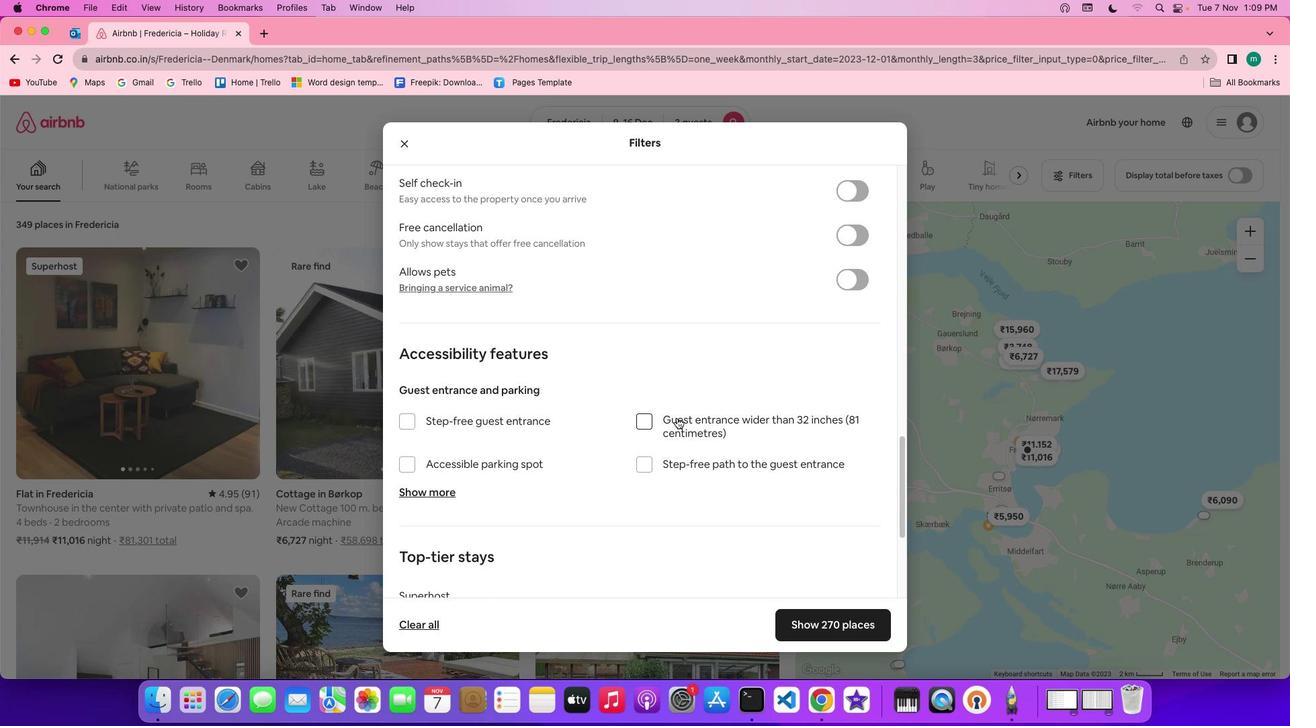 
Action: Mouse scrolled (682, 422) with delta (5, 6)
Screenshot: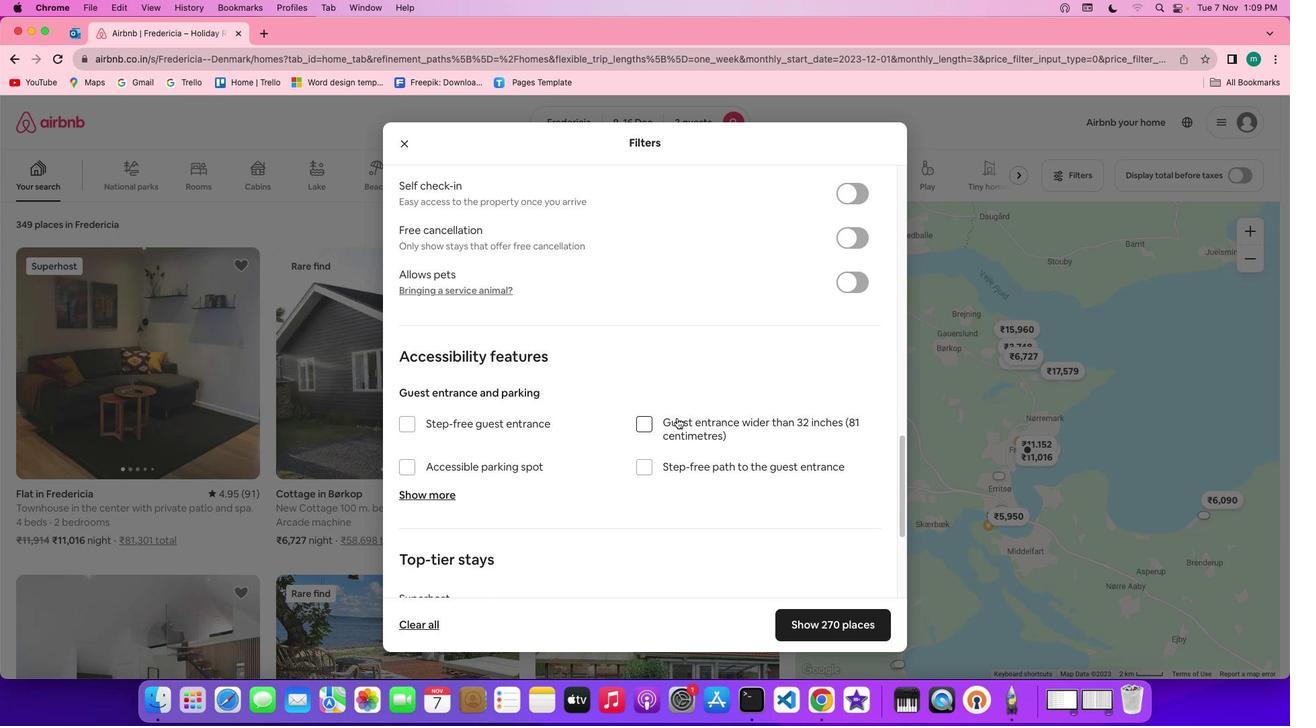 
Action: Mouse scrolled (682, 422) with delta (5, 6)
Screenshot: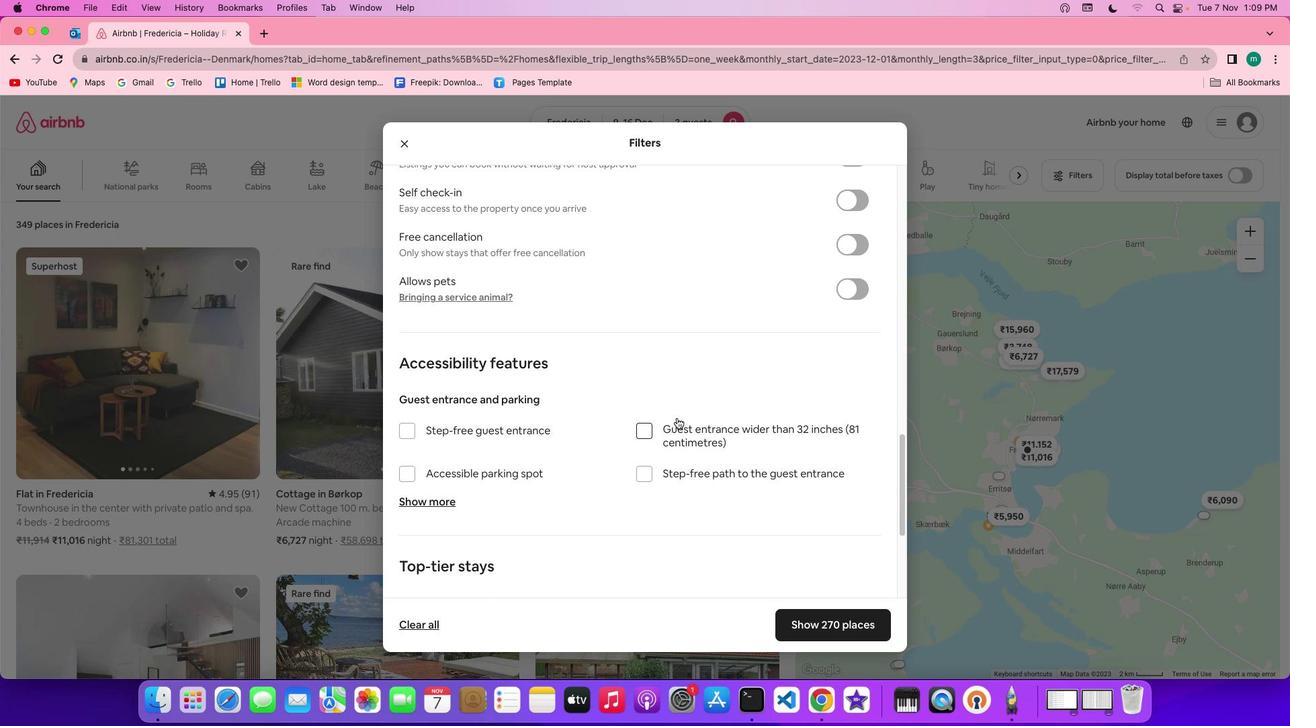 
Action: Mouse scrolled (682, 422) with delta (5, 6)
Screenshot: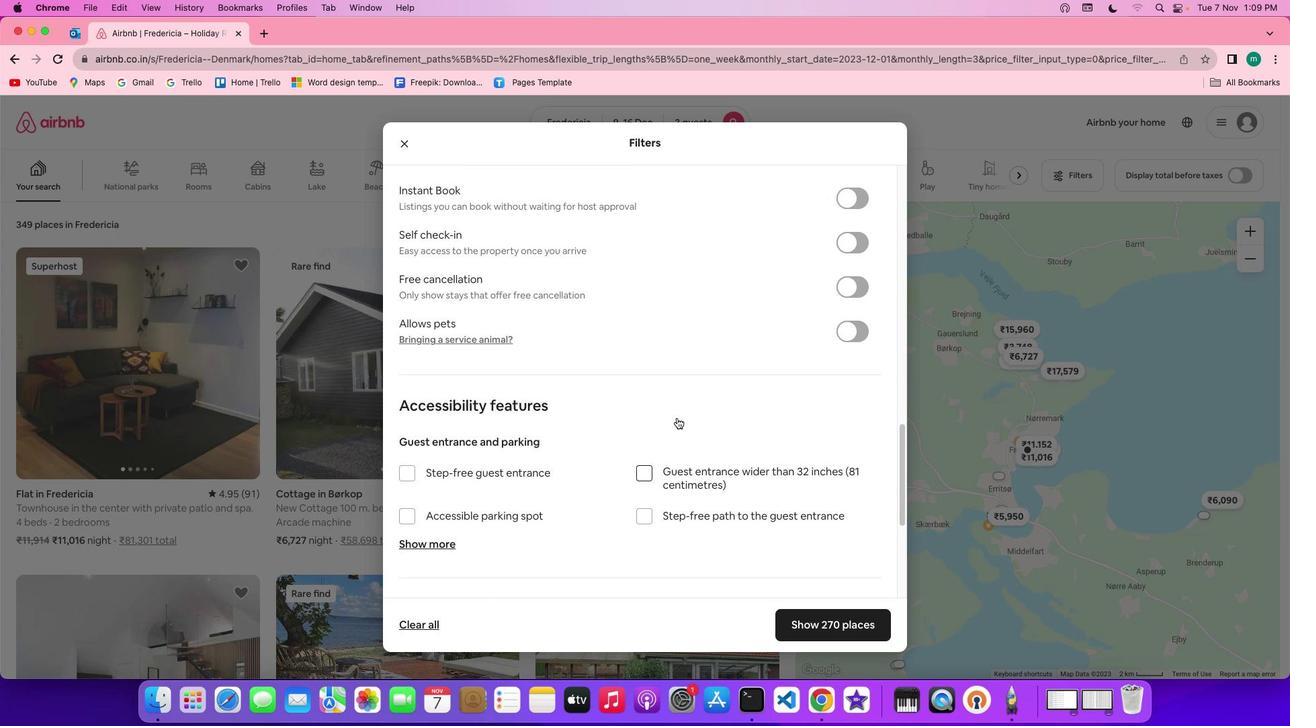 
Action: Mouse scrolled (682, 422) with delta (5, 6)
Screenshot: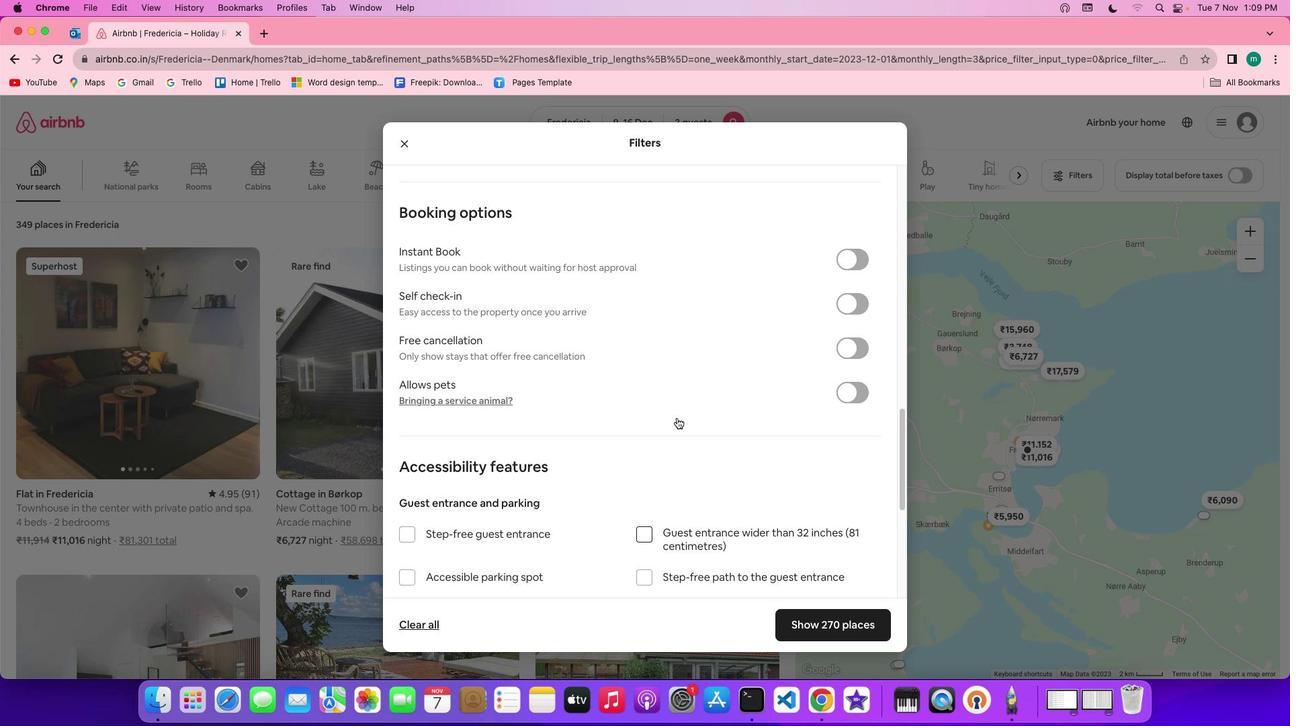 
Action: Mouse scrolled (682, 422) with delta (5, 6)
Screenshot: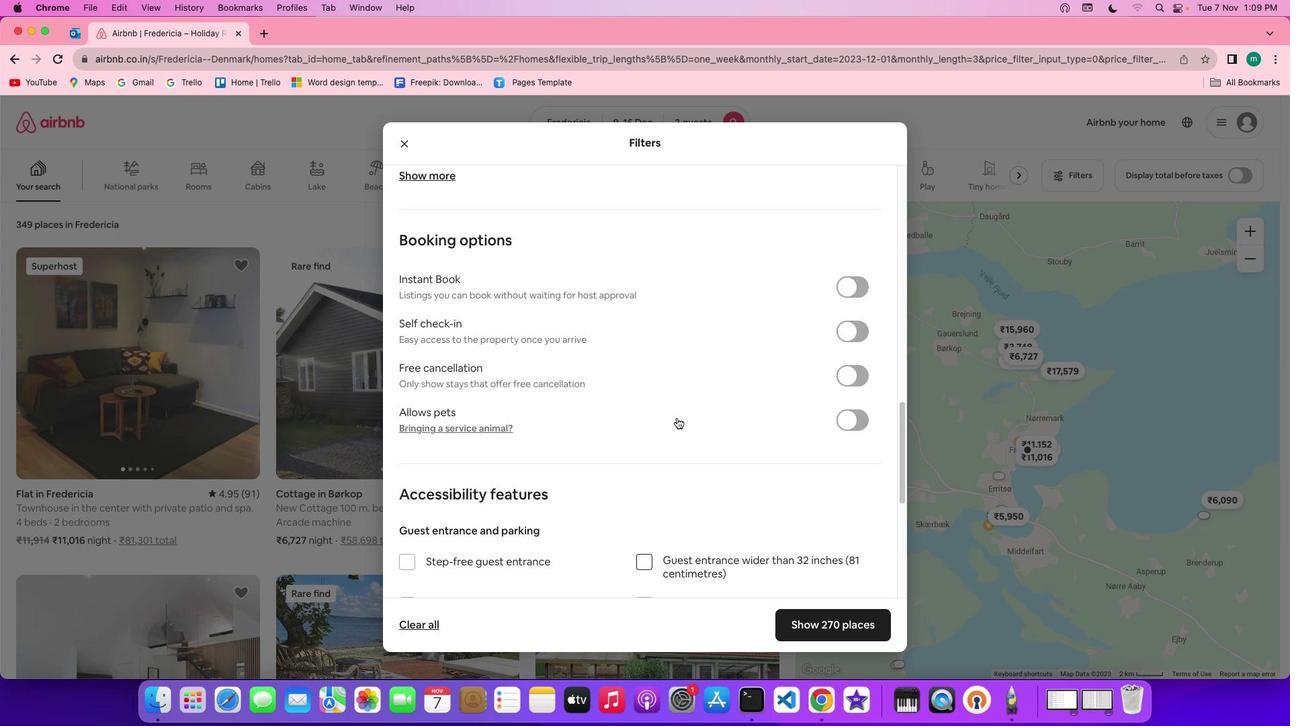 
Action: Mouse scrolled (682, 422) with delta (5, 7)
Screenshot: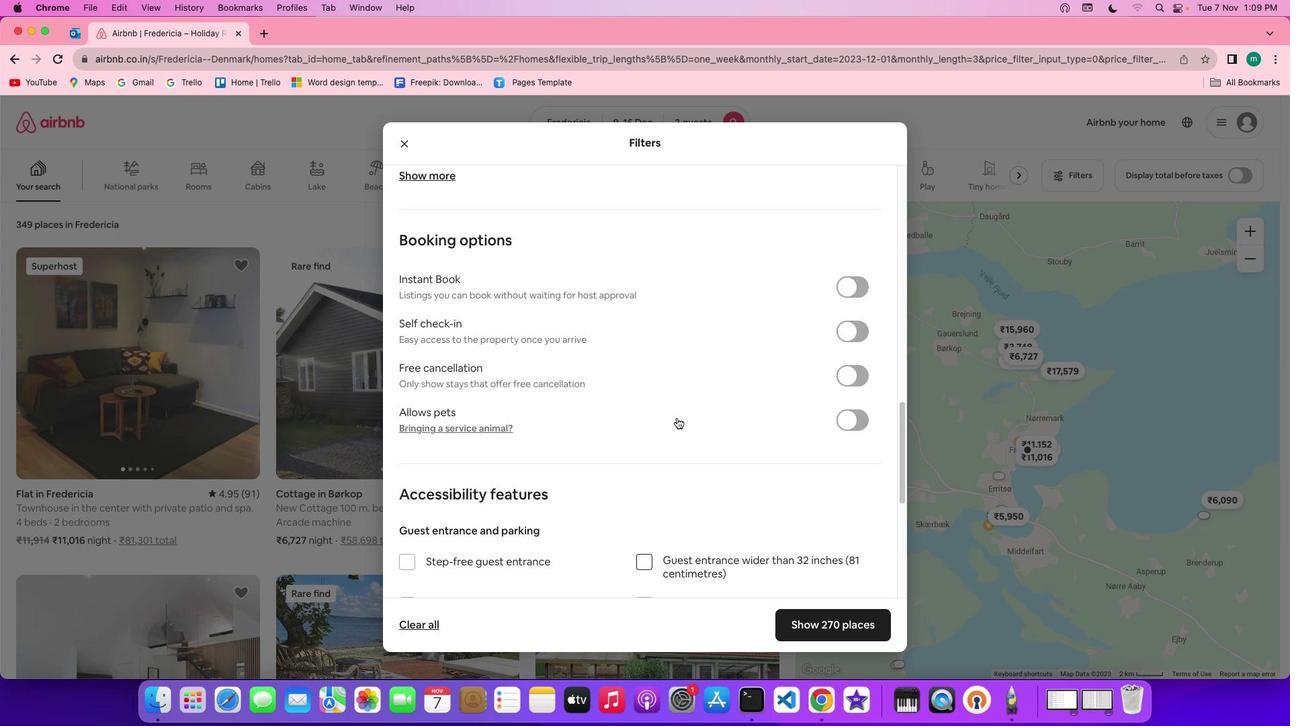 
Action: Mouse scrolled (682, 422) with delta (5, 6)
Screenshot: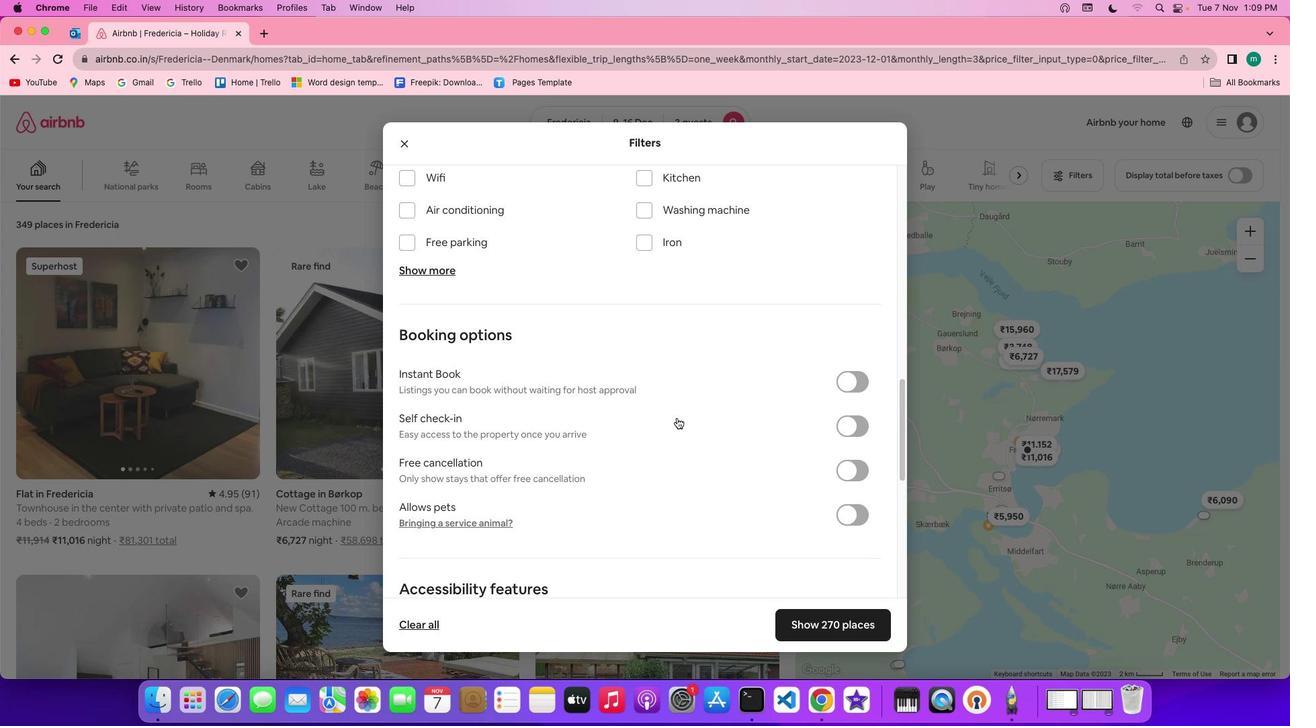 
Action: Mouse scrolled (682, 422) with delta (5, 6)
Screenshot: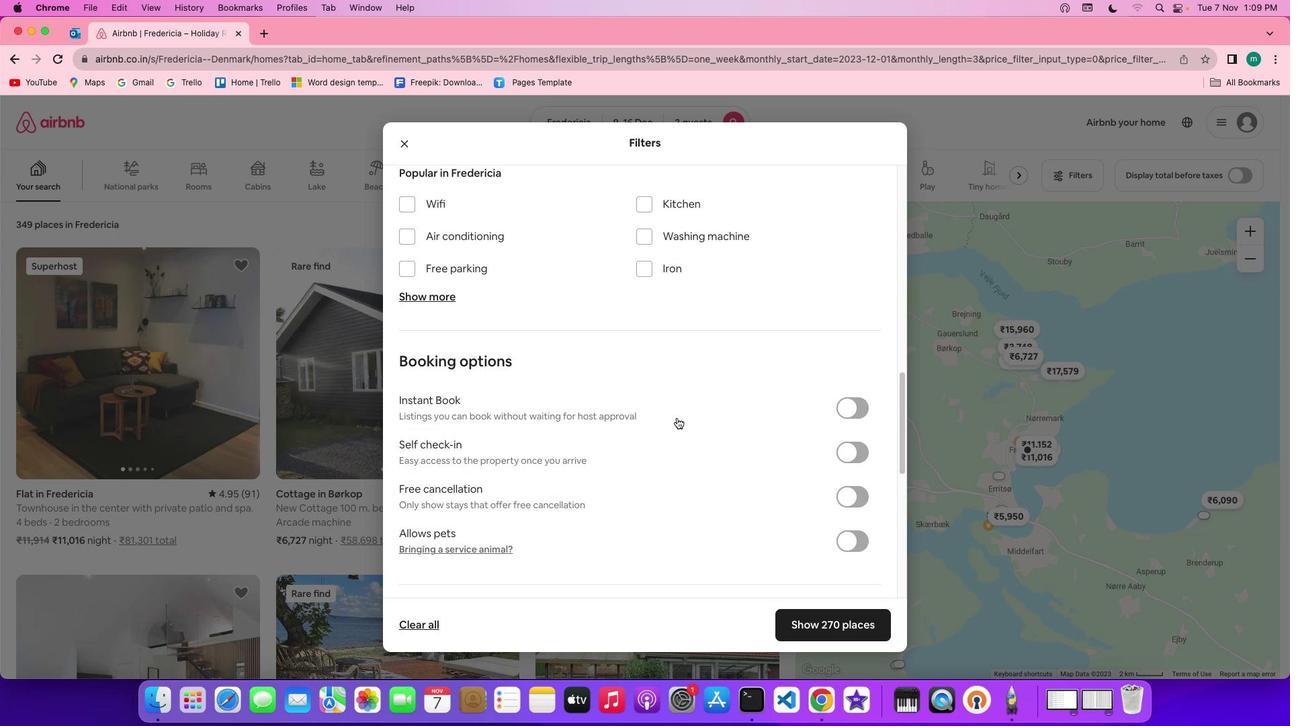 
Action: Mouse scrolled (682, 422) with delta (5, 7)
Screenshot: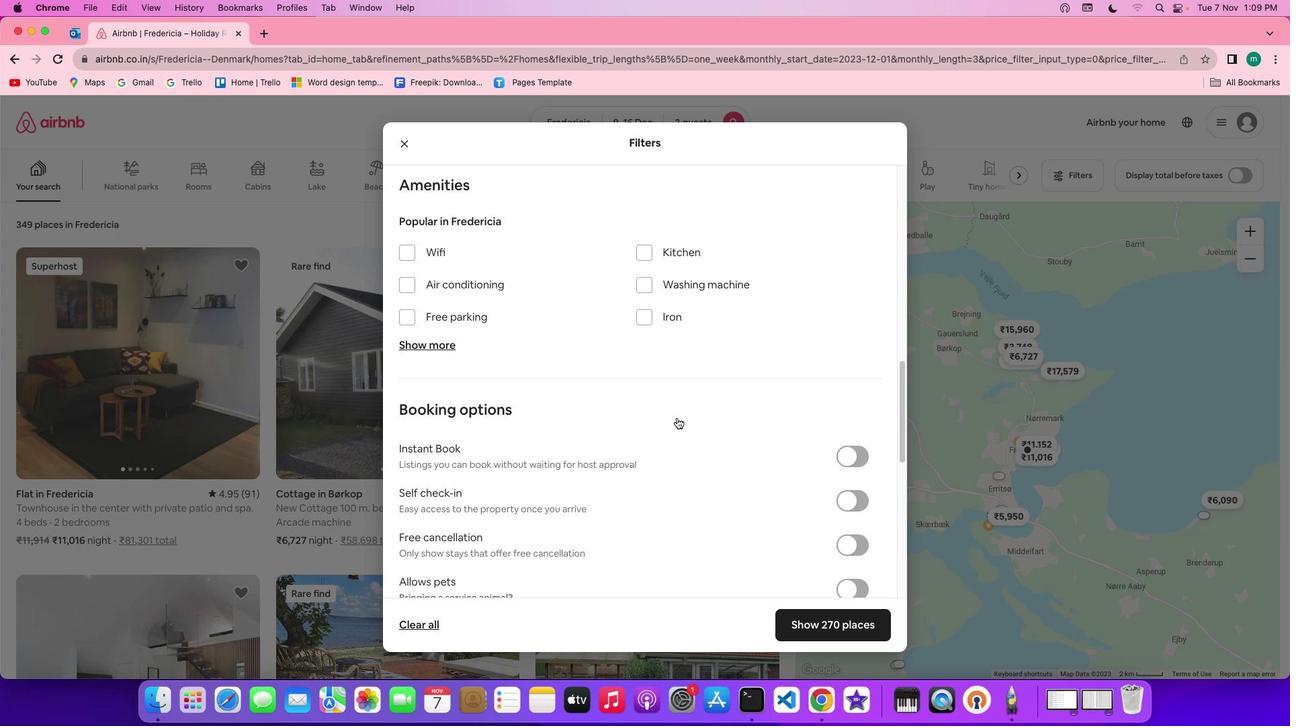 
Action: Mouse scrolled (682, 422) with delta (5, 8)
Screenshot: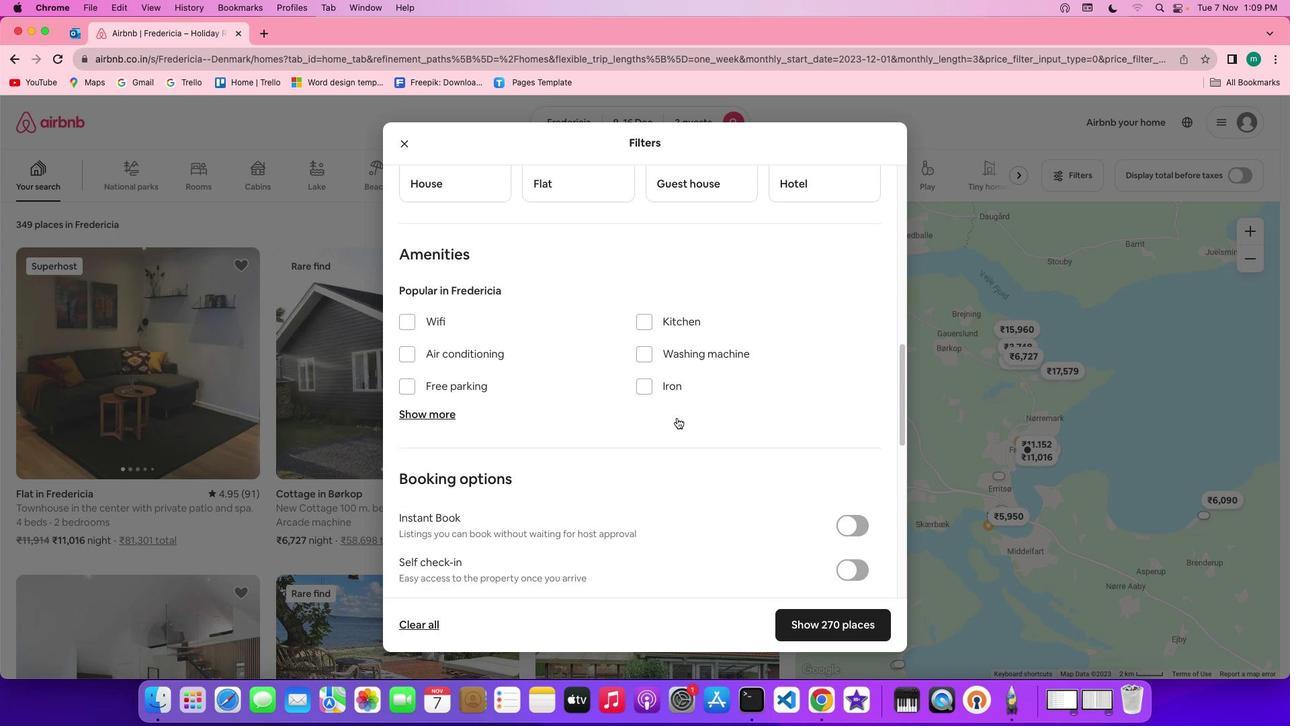 
Action: Mouse moved to (581, 272)
Screenshot: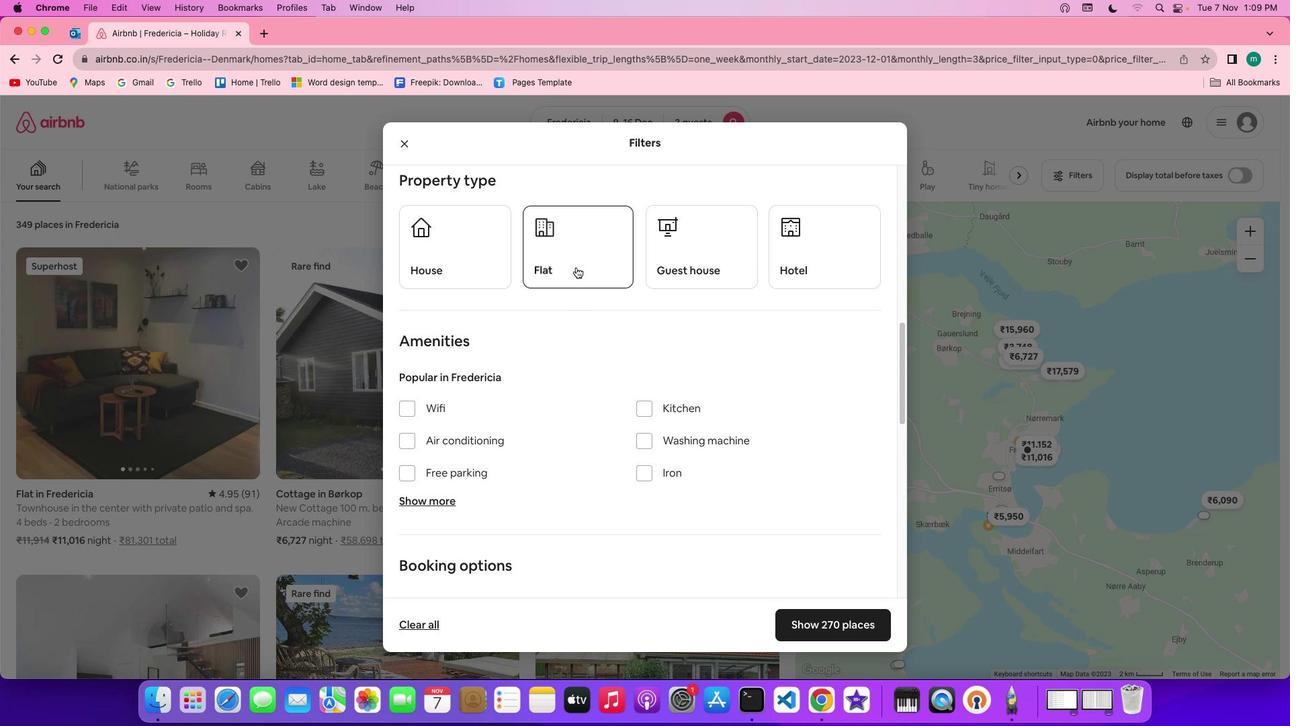 
Action: Mouse pressed left at (581, 272)
Screenshot: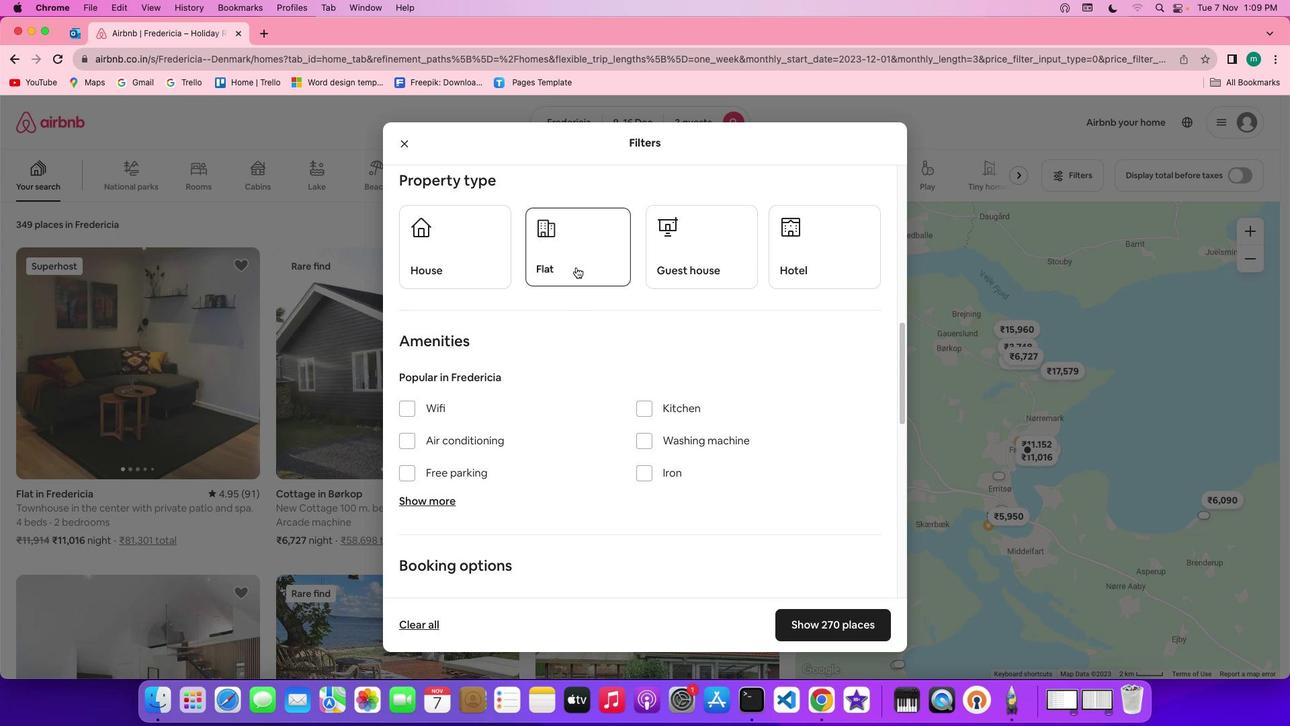 
Action: Mouse moved to (716, 395)
Screenshot: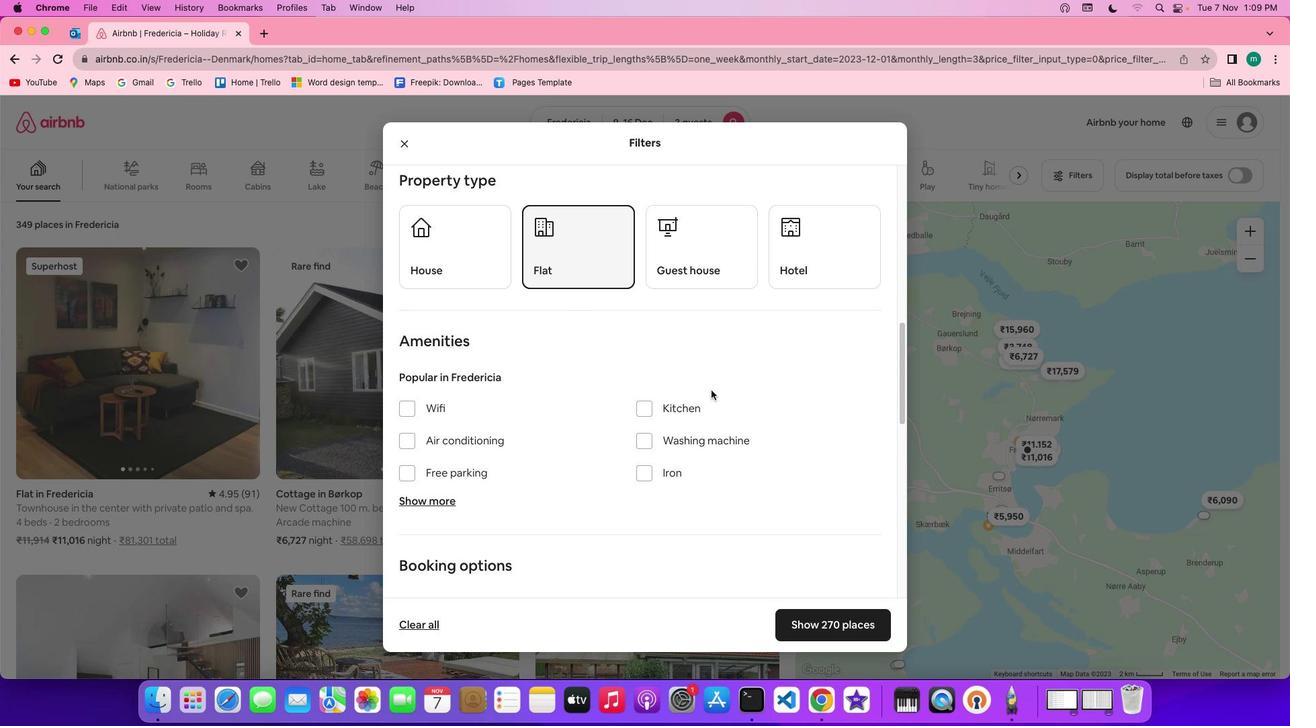 
Action: Mouse scrolled (716, 395) with delta (5, 4)
Screenshot: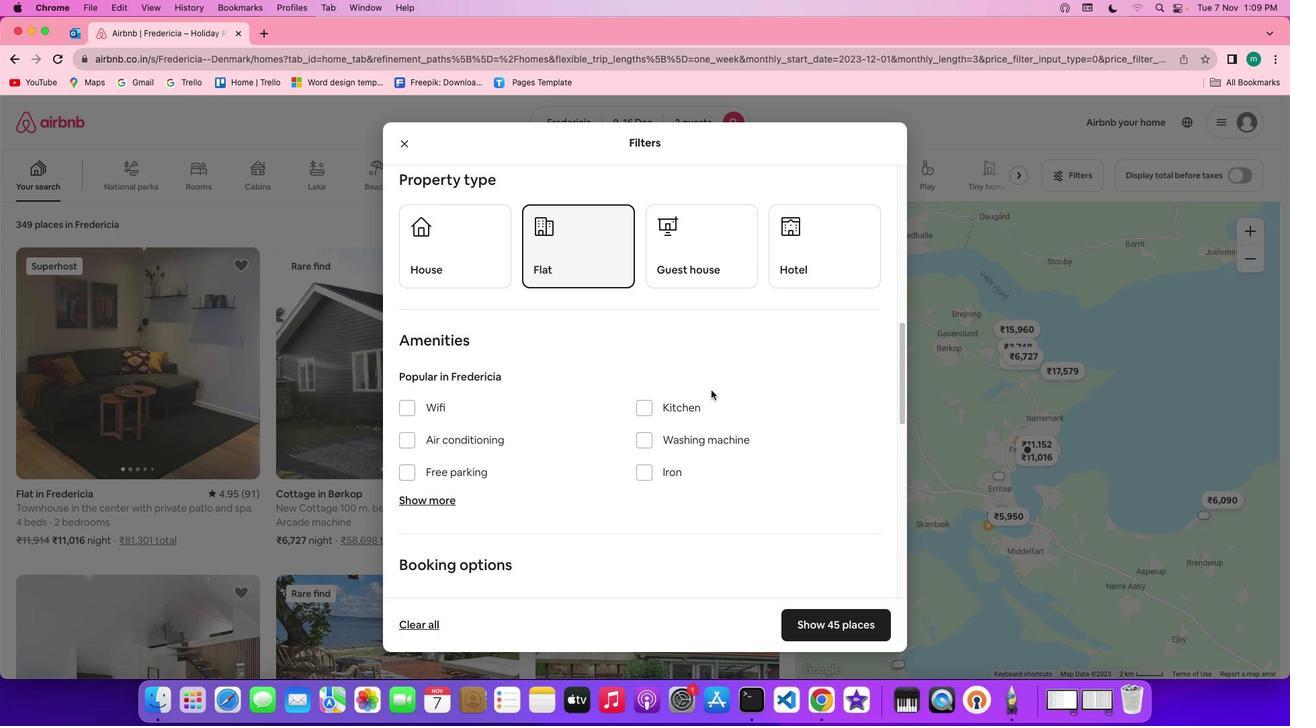 
Action: Mouse scrolled (716, 395) with delta (5, 4)
Screenshot: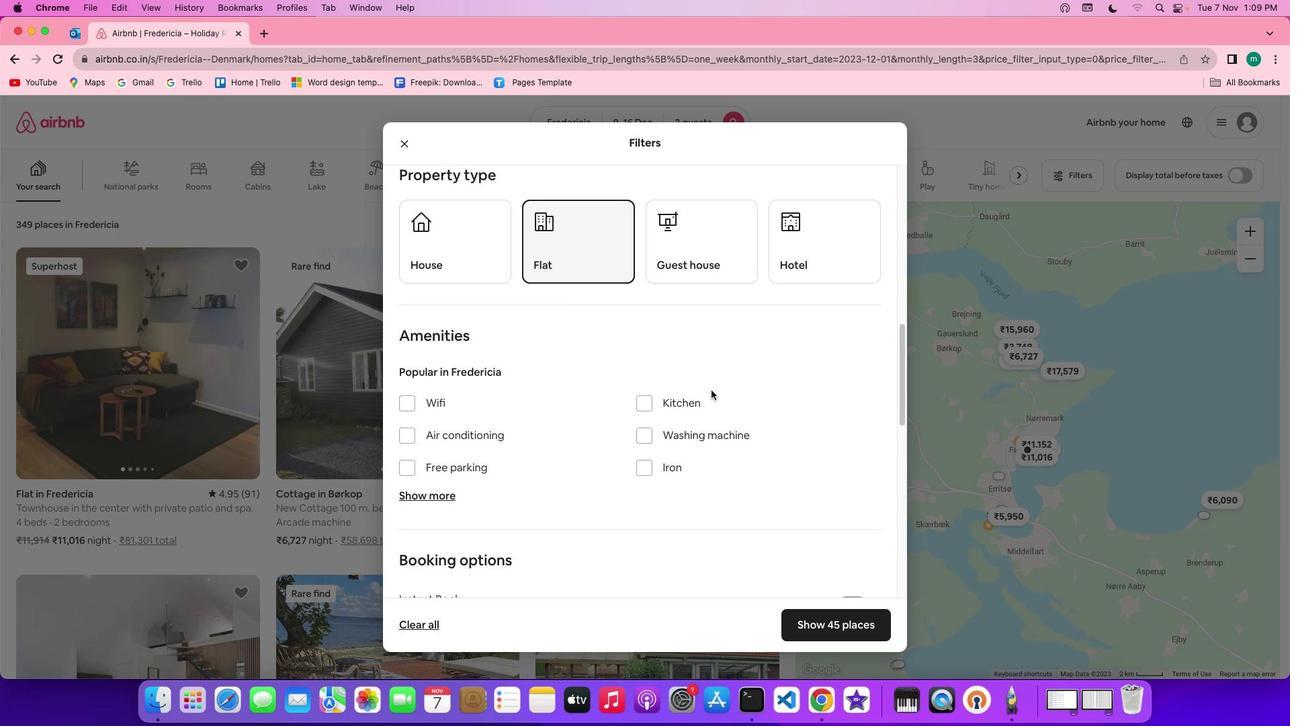 
Action: Mouse scrolled (716, 395) with delta (5, 4)
Screenshot: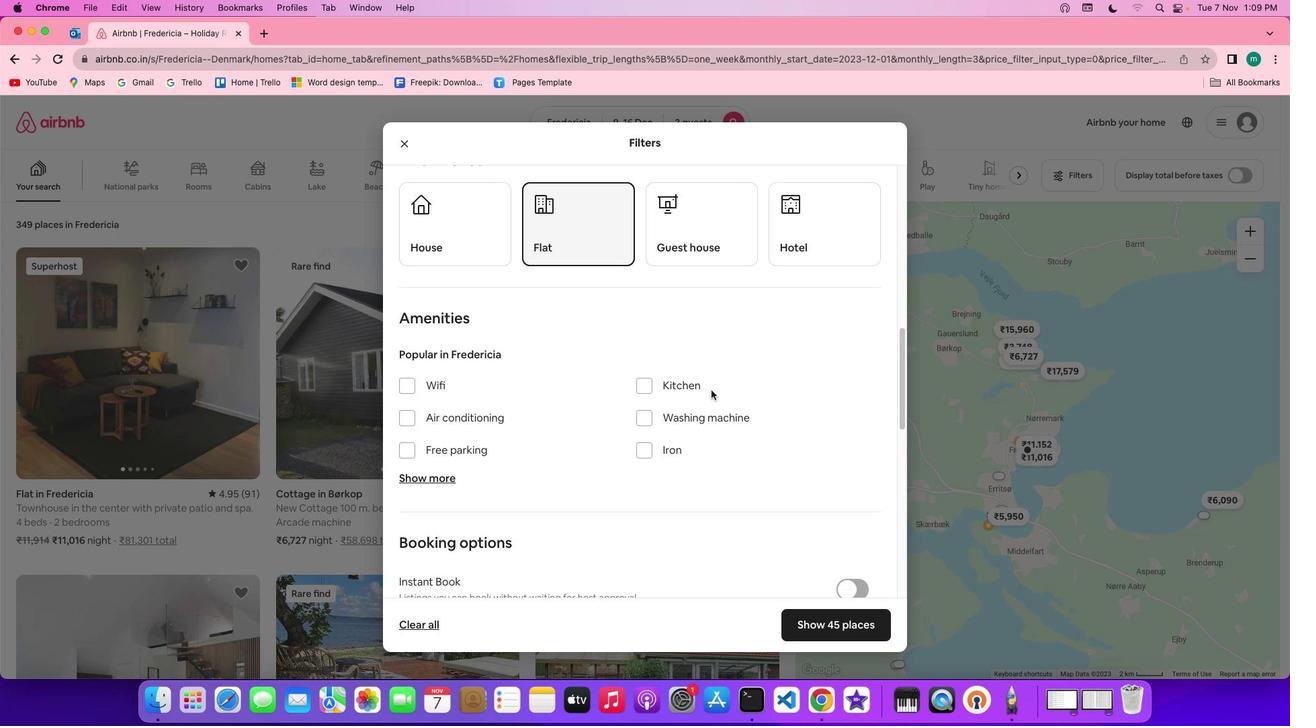 
Action: Mouse scrolled (716, 395) with delta (5, 4)
Screenshot: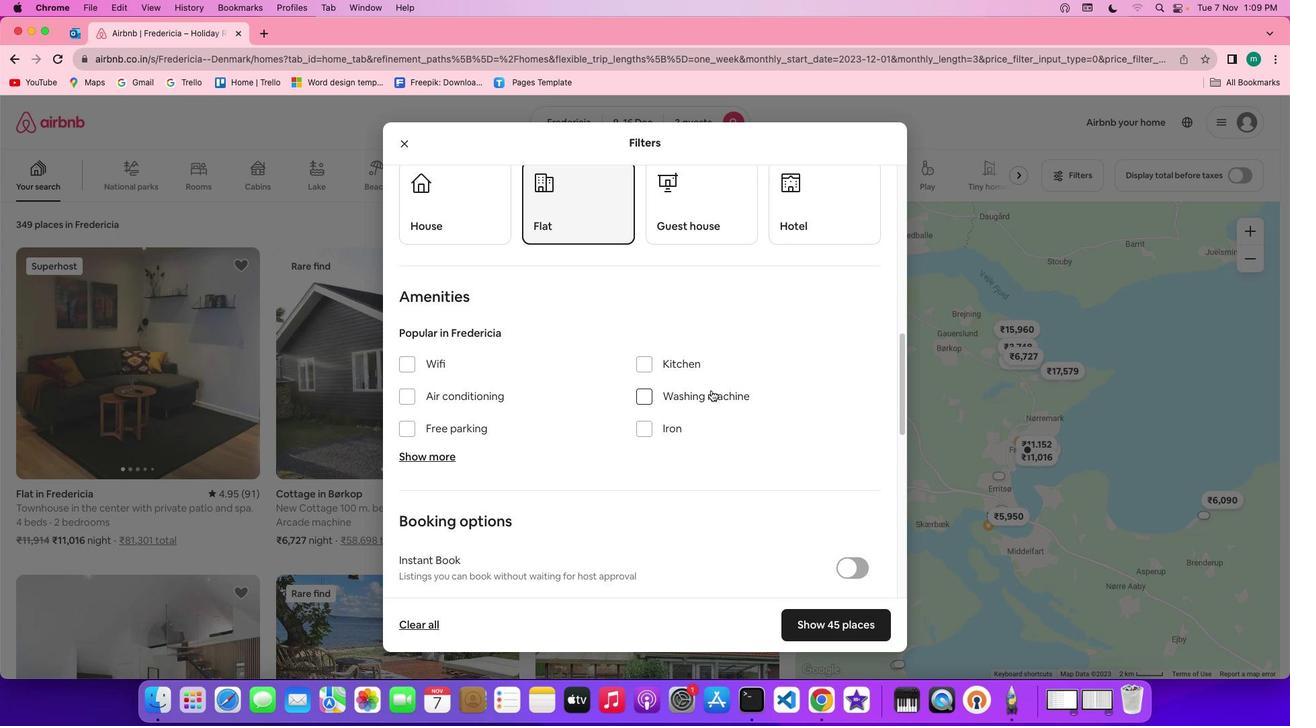 
Action: Mouse scrolled (716, 395) with delta (5, 4)
Screenshot: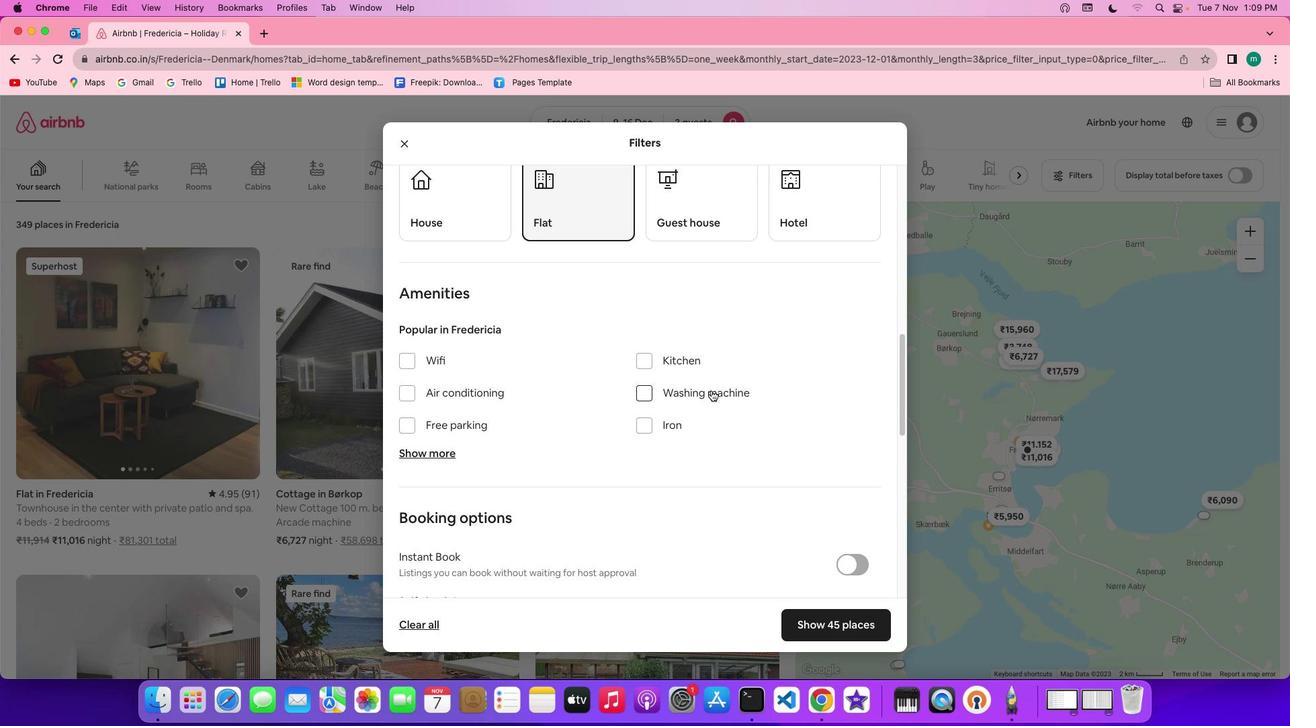 
Action: Mouse scrolled (716, 395) with delta (5, 4)
Screenshot: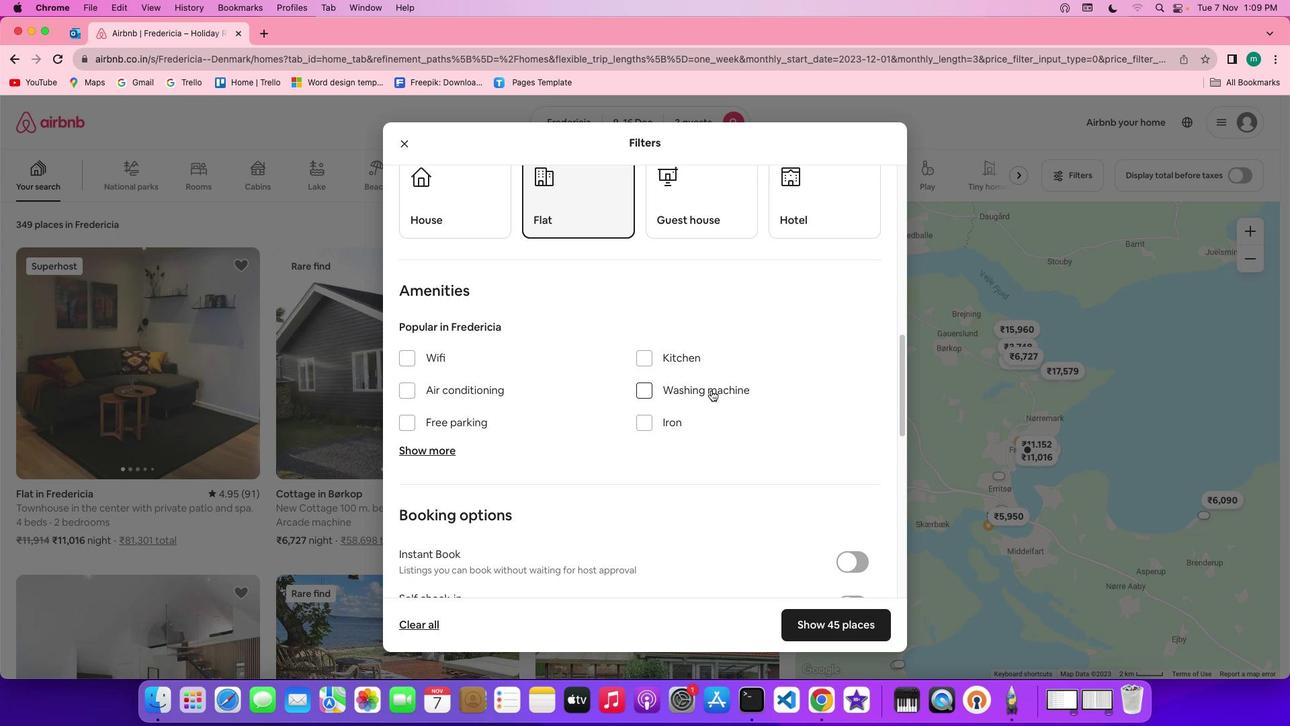 
Action: Mouse scrolled (716, 395) with delta (5, 4)
Screenshot: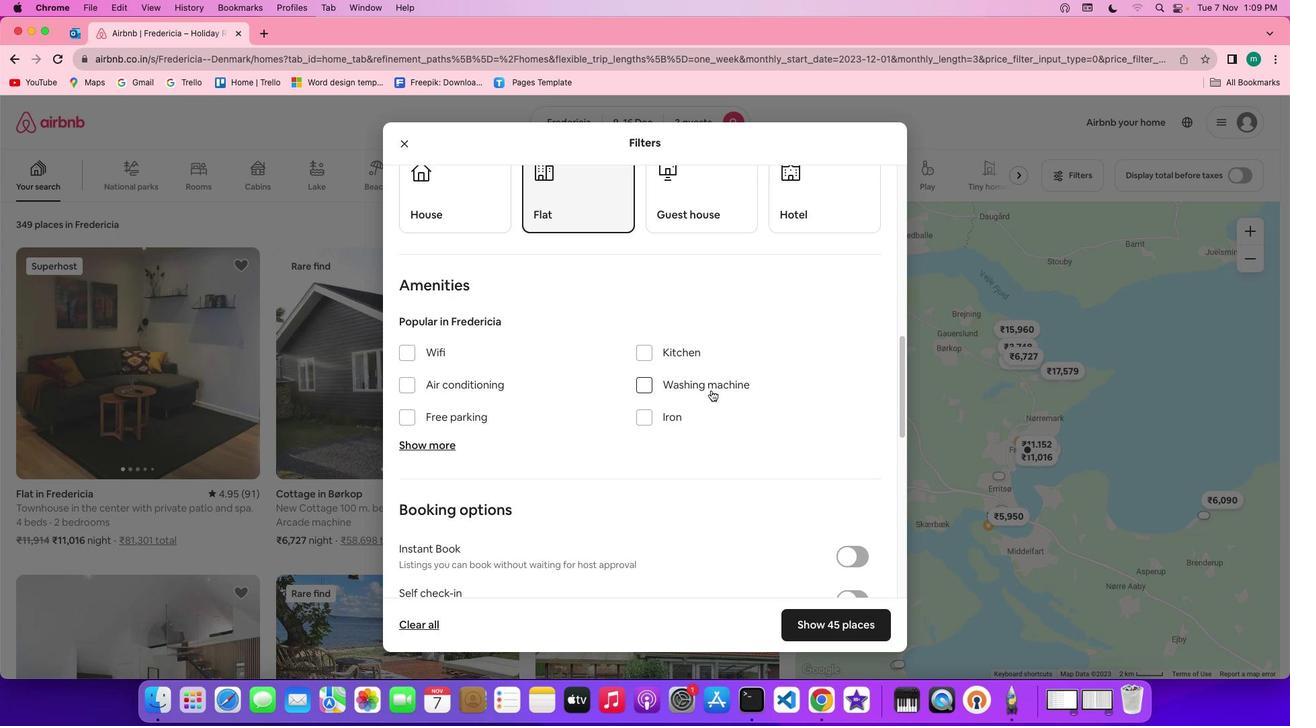 
Action: Mouse moved to (716, 395)
Screenshot: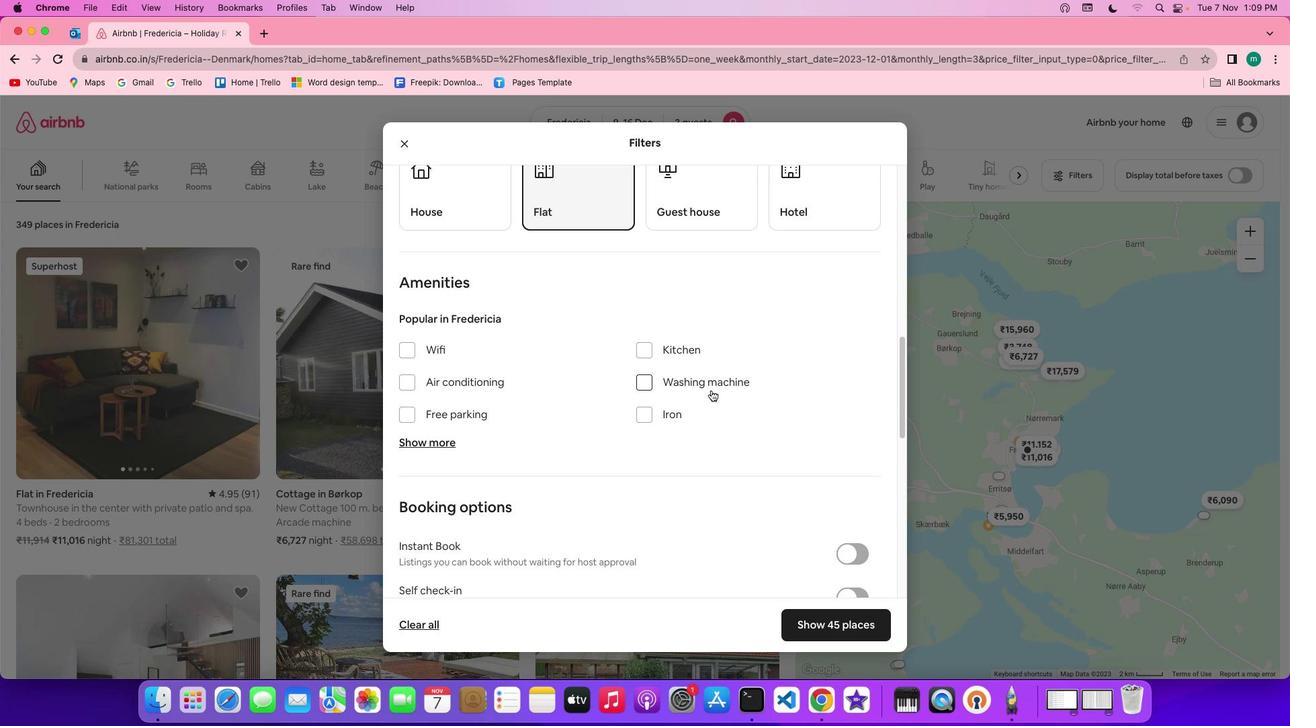 
Action: Mouse scrolled (716, 395) with delta (5, 4)
Screenshot: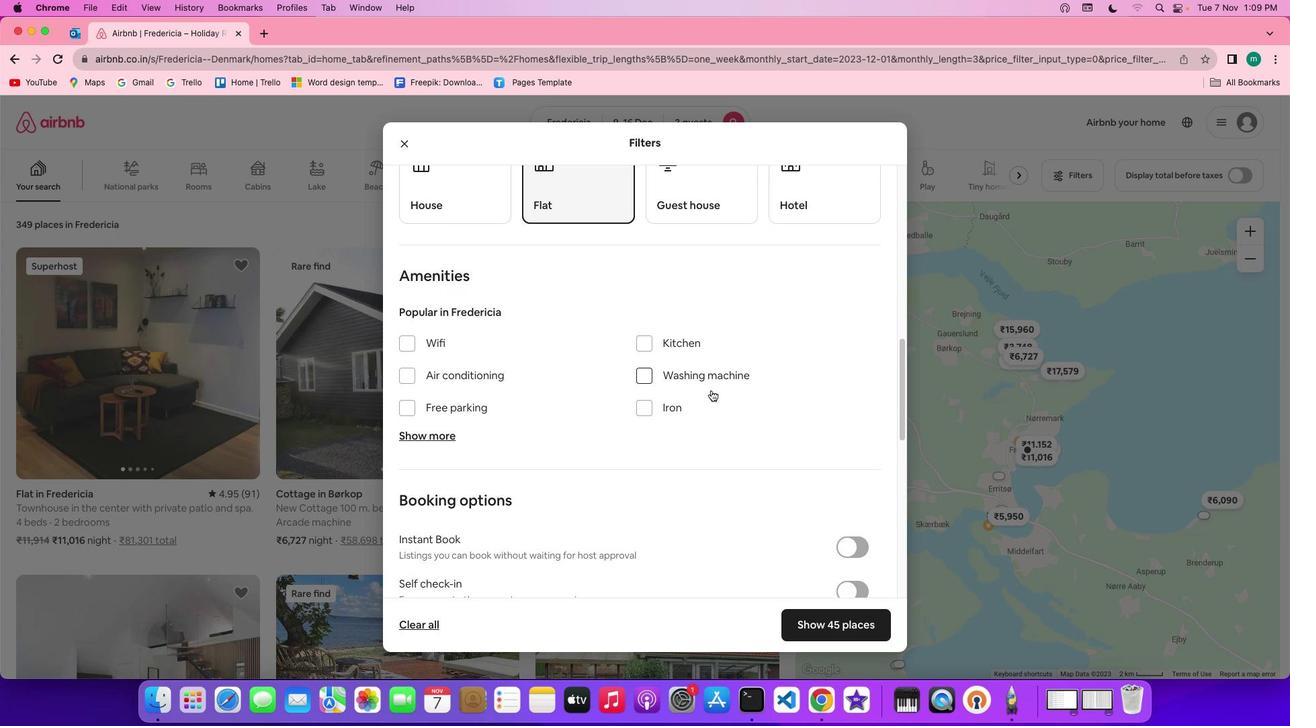 
Action: Mouse scrolled (716, 395) with delta (5, 4)
Screenshot: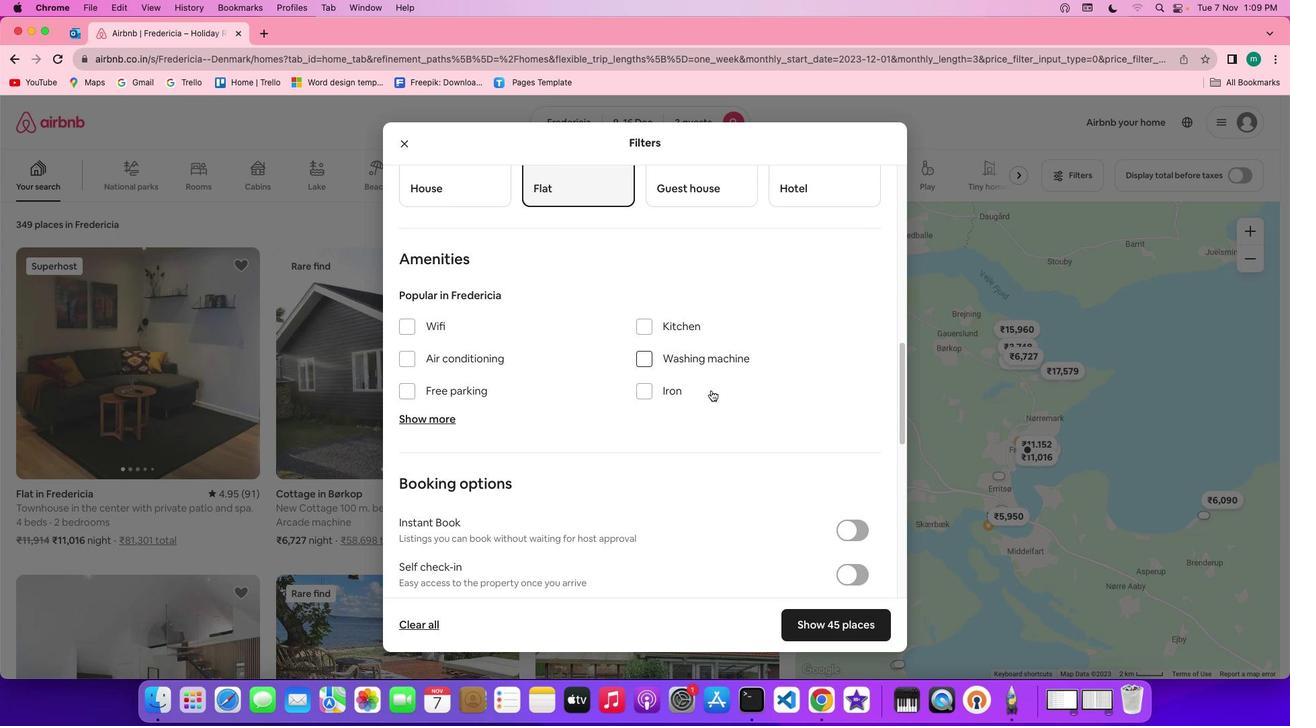 
Action: Mouse scrolled (716, 395) with delta (5, 4)
Screenshot: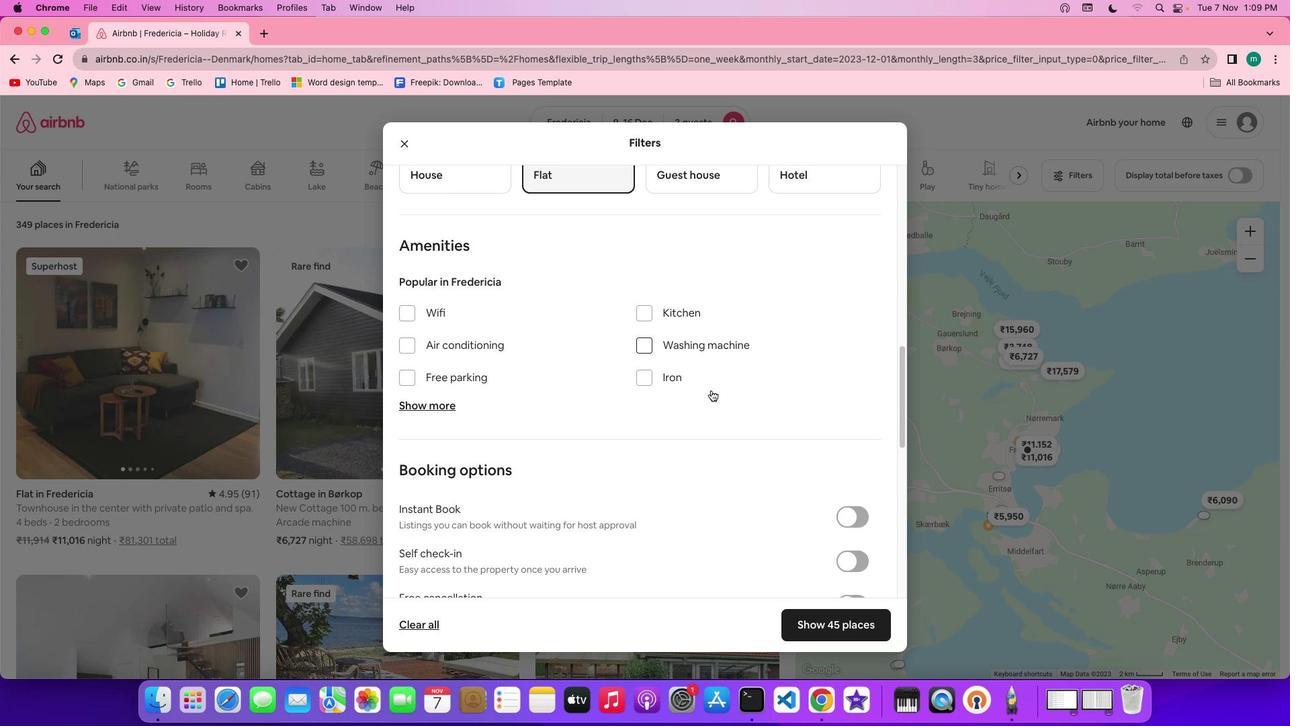
Action: Mouse scrolled (716, 395) with delta (5, 4)
Screenshot: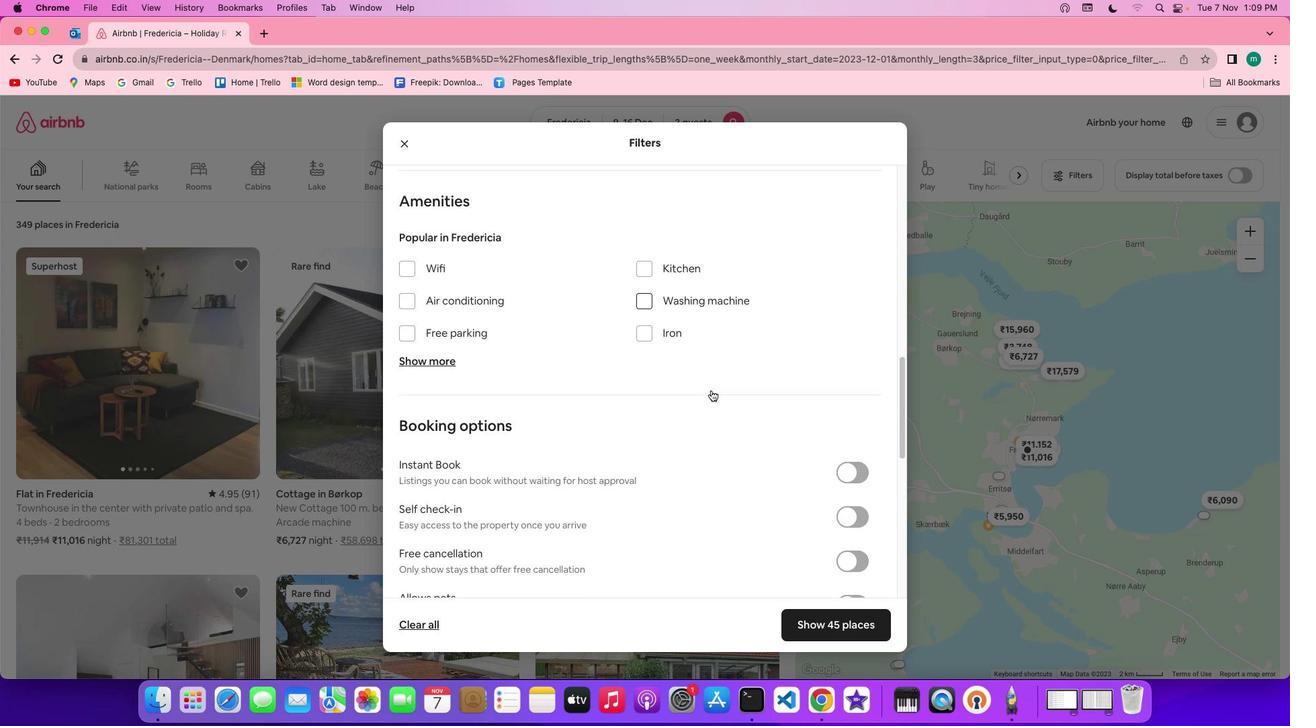 
Action: Mouse scrolled (716, 395) with delta (5, 4)
Screenshot: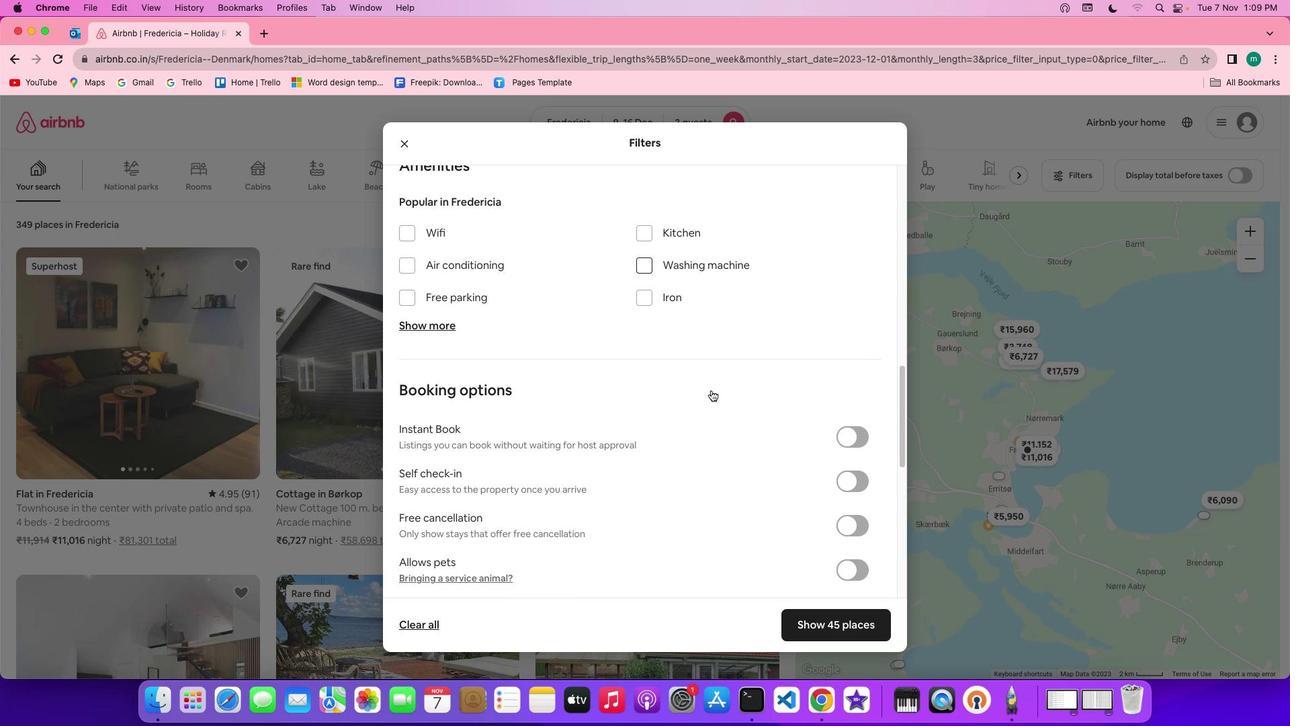 
Action: Mouse scrolled (716, 395) with delta (5, 4)
Screenshot: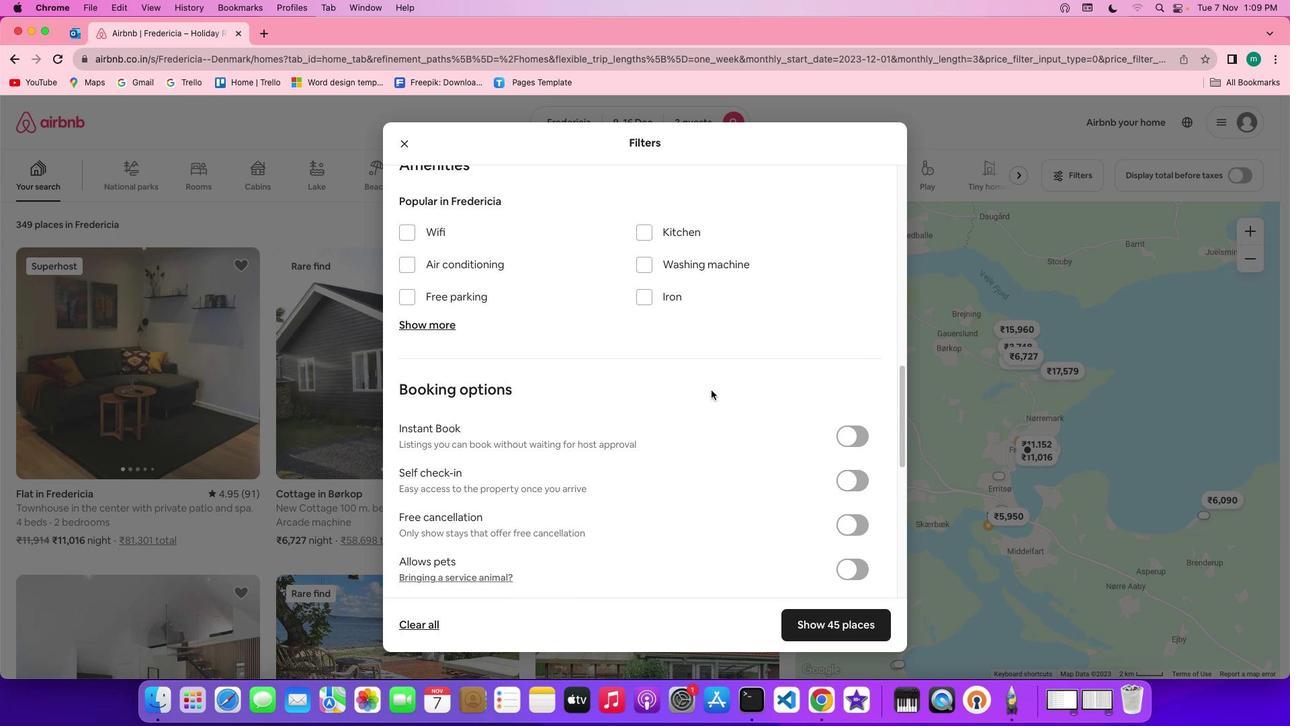 
Action: Mouse scrolled (716, 395) with delta (5, 4)
Screenshot: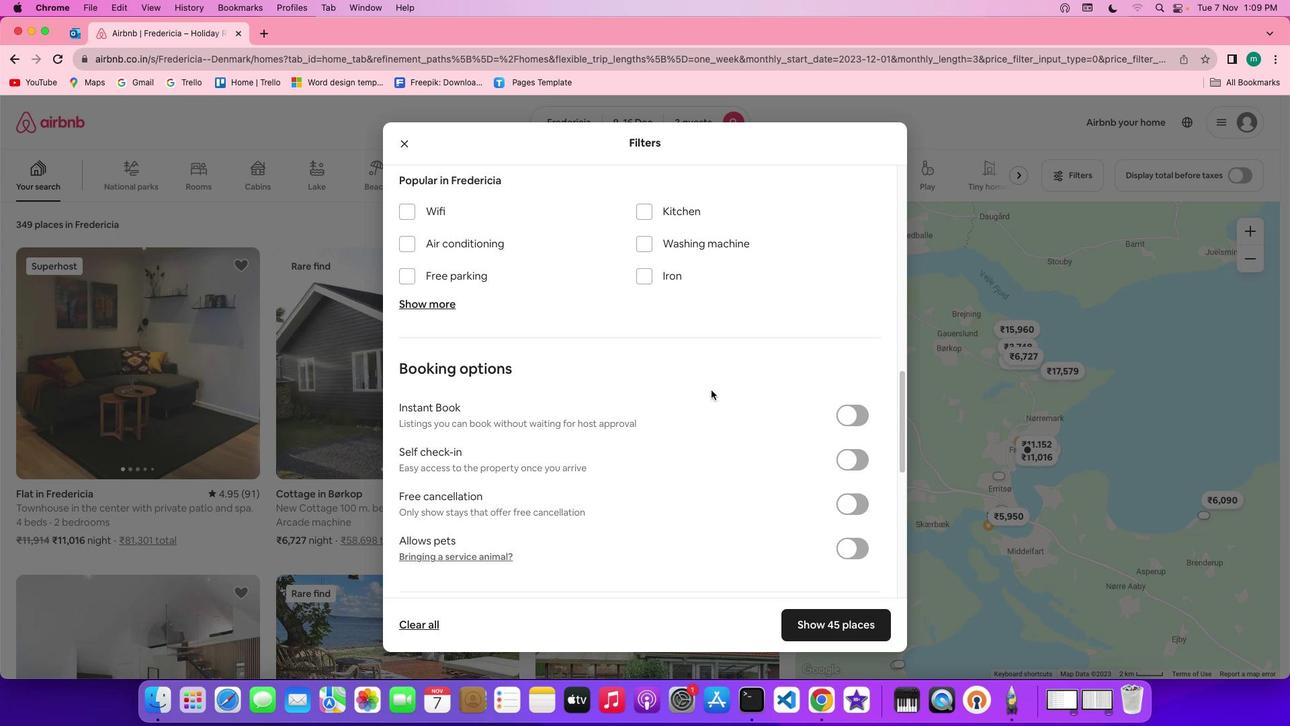 
Action: Mouse scrolled (716, 395) with delta (5, 4)
Screenshot: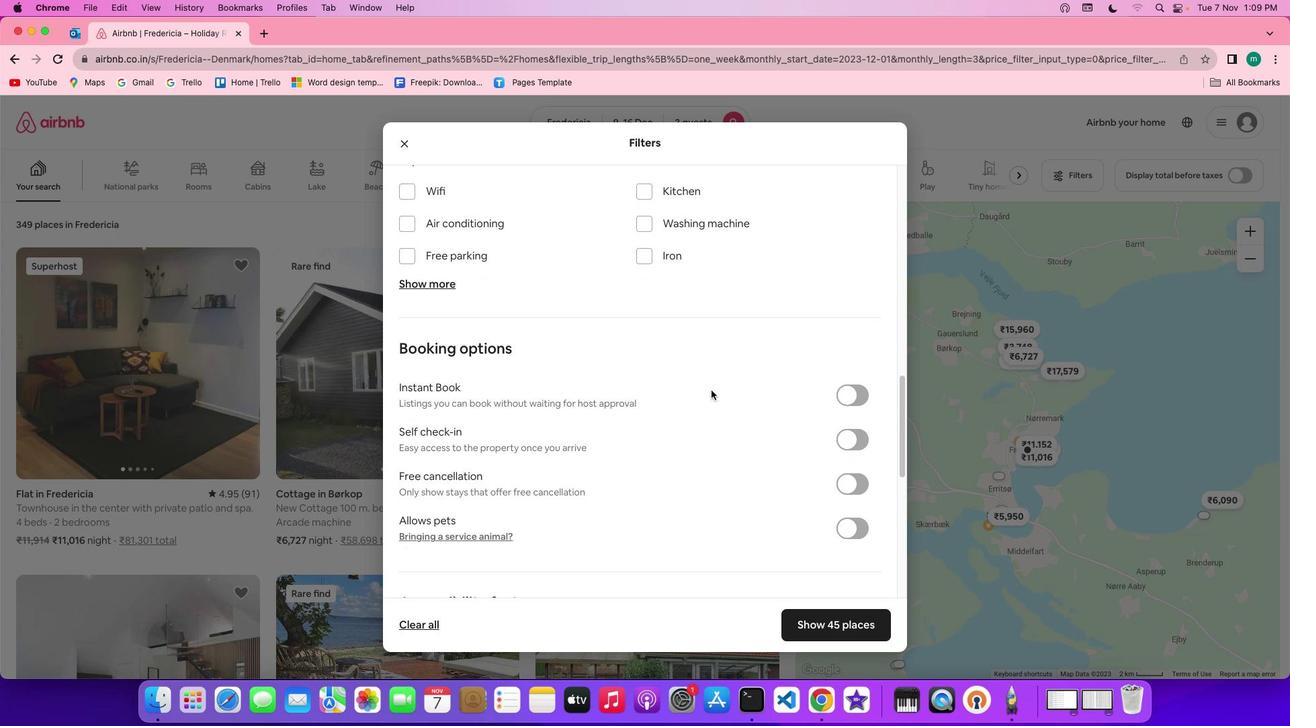 
Action: Mouse scrolled (716, 395) with delta (5, 4)
Screenshot: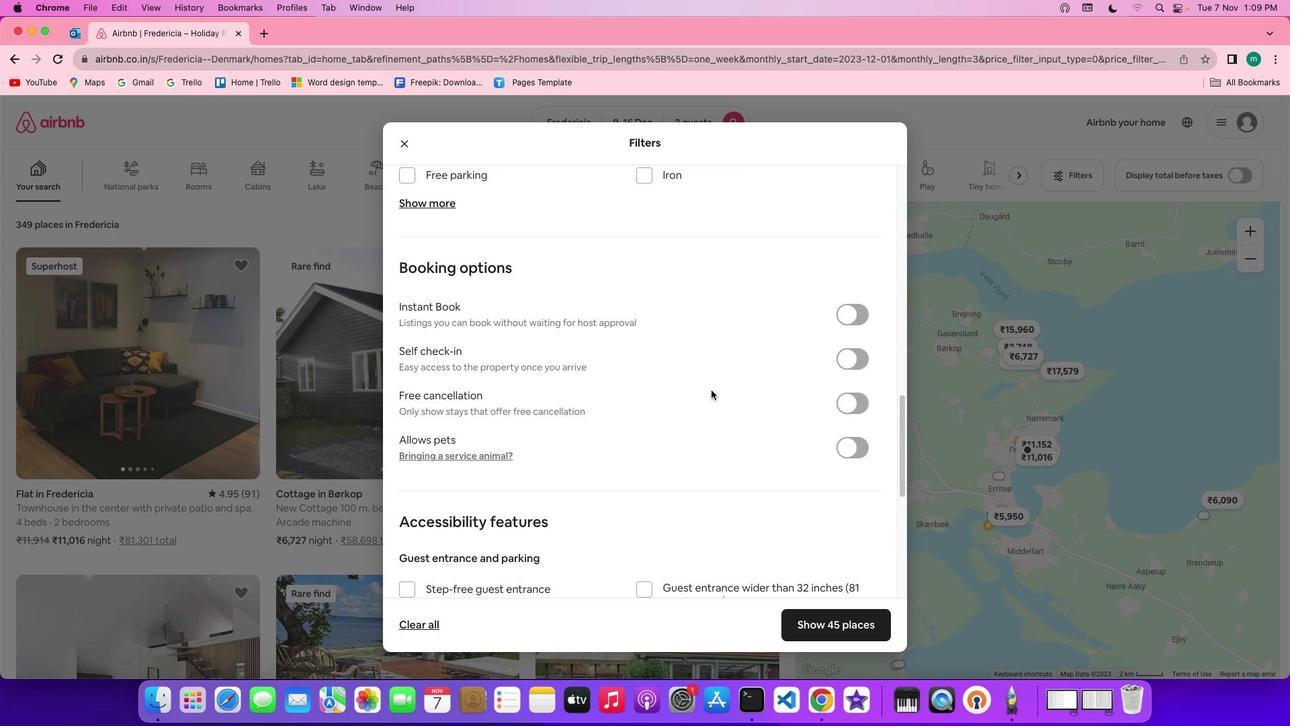 
Action: Mouse moved to (740, 420)
Screenshot: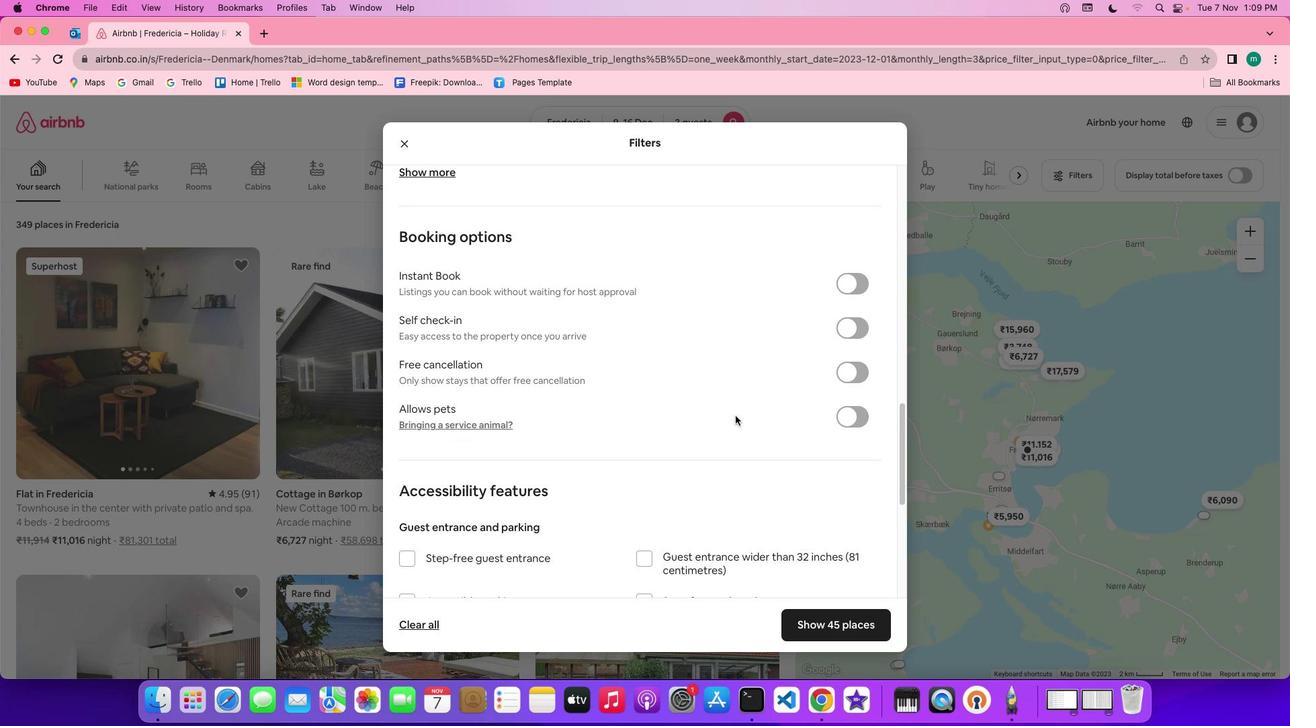 
Action: Mouse scrolled (740, 420) with delta (5, 4)
Screenshot: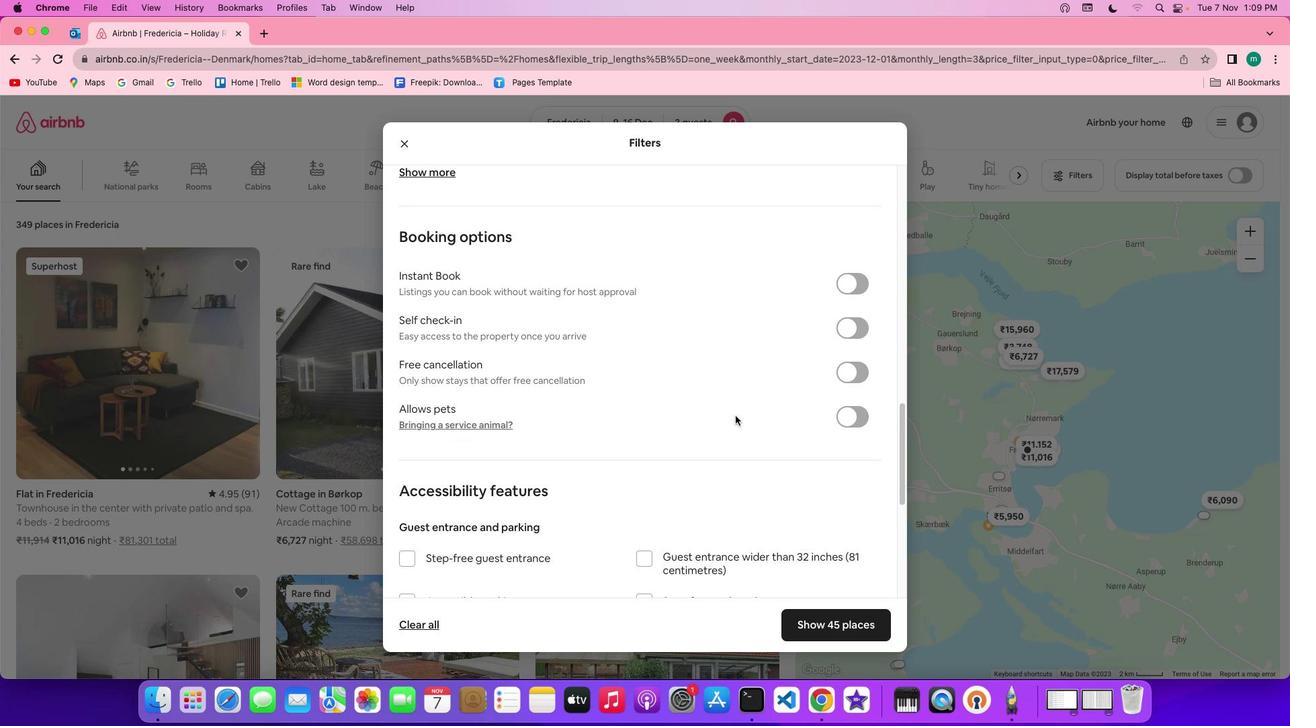 
Action: Mouse moved to (740, 421)
Screenshot: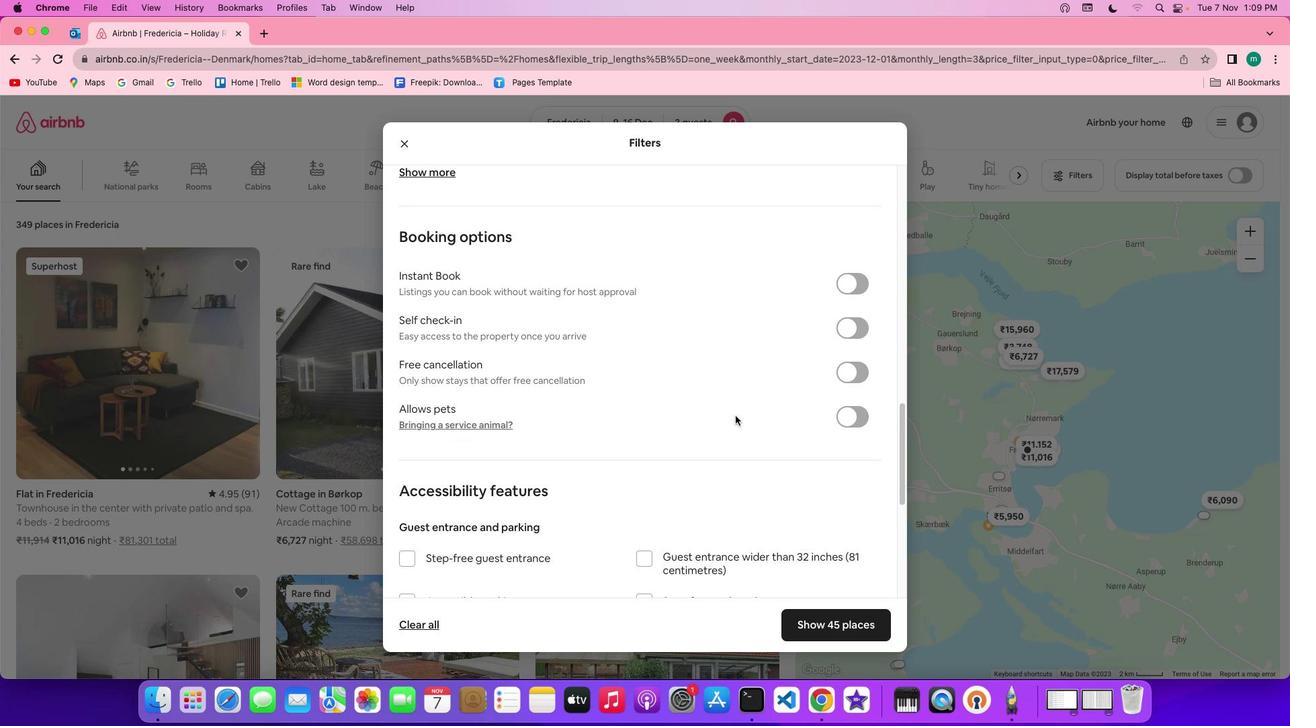 
Action: Mouse scrolled (740, 421) with delta (5, 4)
Screenshot: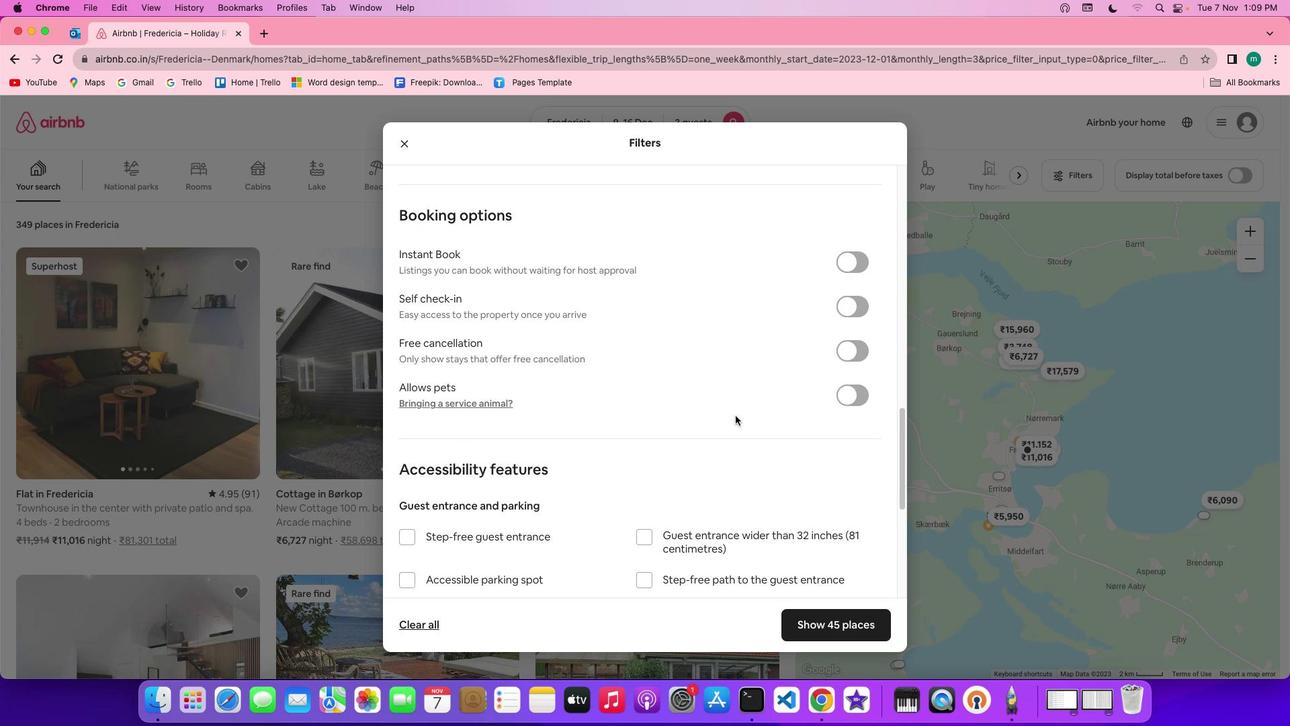 
Action: Mouse scrolled (740, 421) with delta (5, 4)
Screenshot: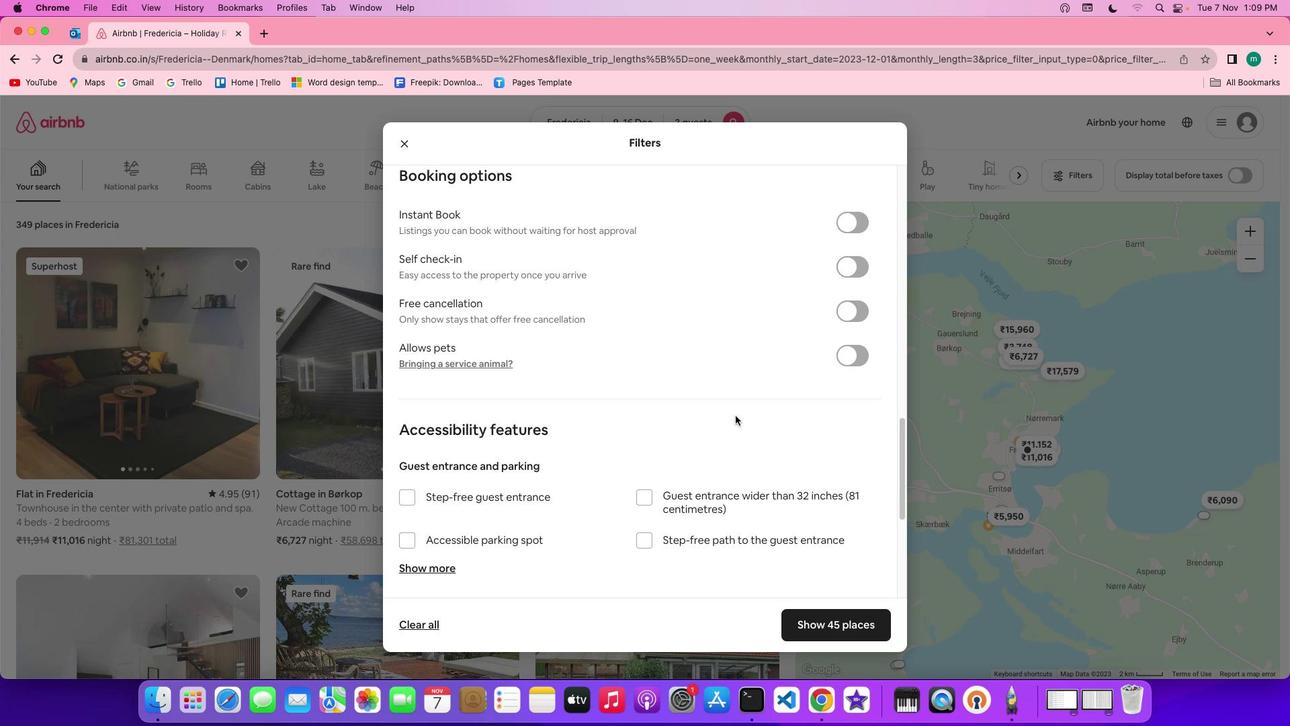 
Action: Mouse scrolled (740, 421) with delta (5, 3)
Screenshot: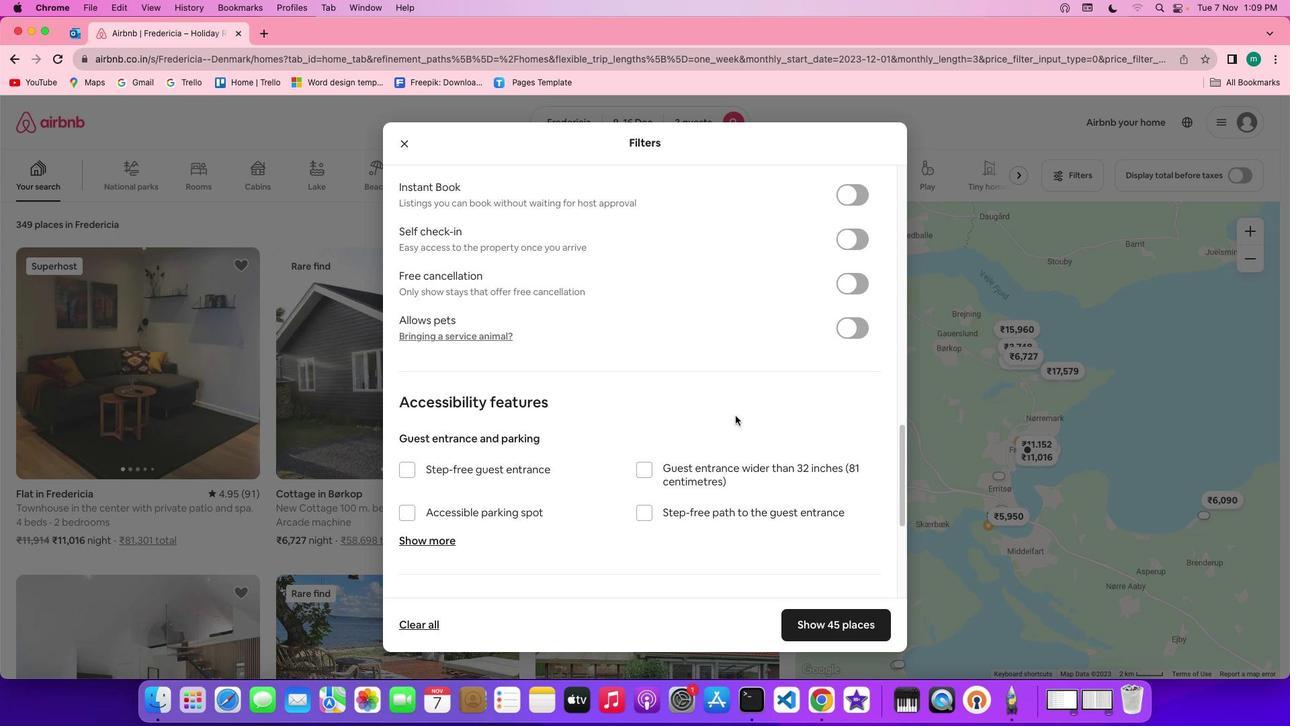 
Action: Mouse moved to (742, 422)
Screenshot: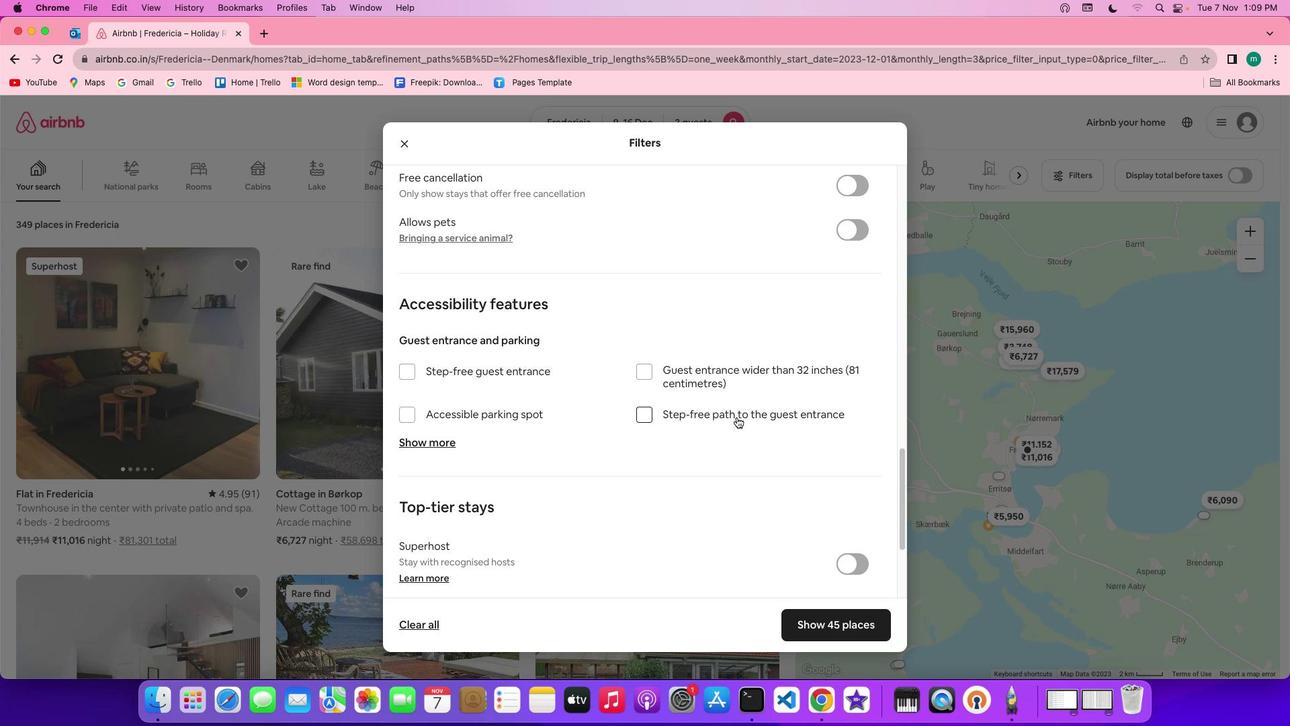 
Action: Mouse scrolled (742, 422) with delta (5, 4)
Screenshot: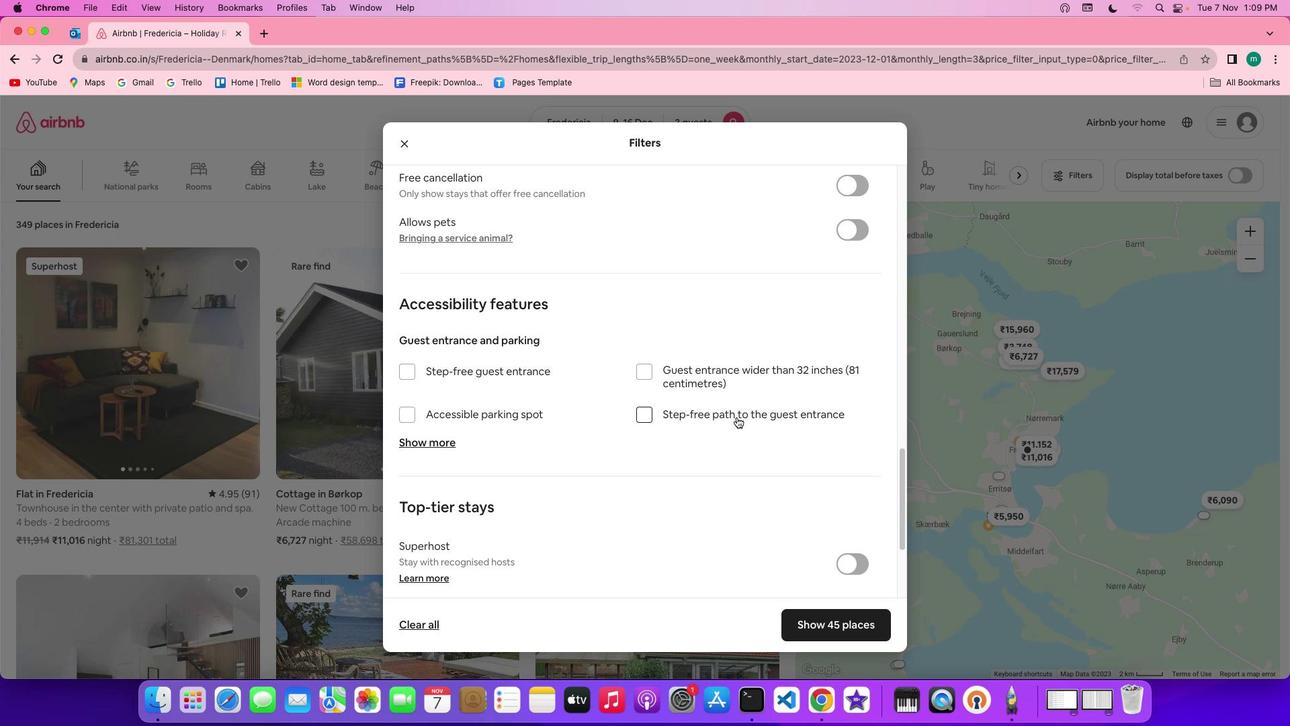 
Action: Mouse scrolled (742, 422) with delta (5, 4)
Screenshot: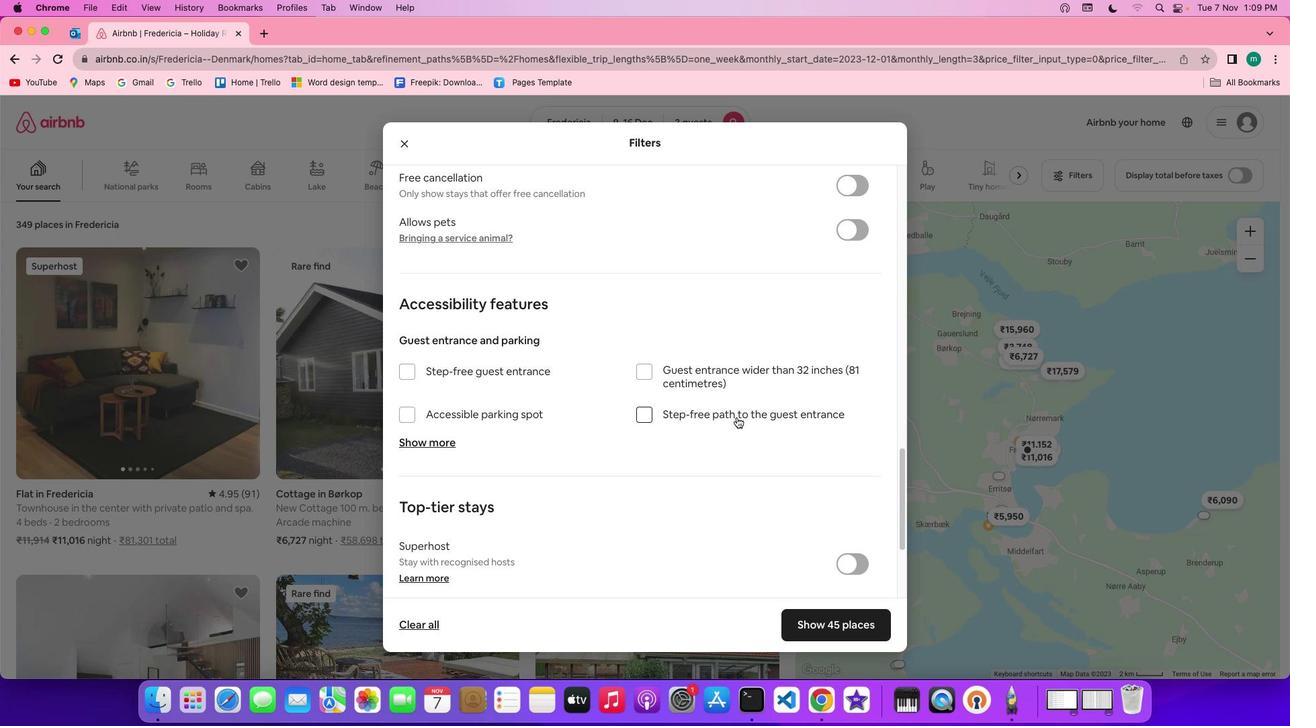 
Action: Mouse scrolled (742, 422) with delta (5, 4)
Screenshot: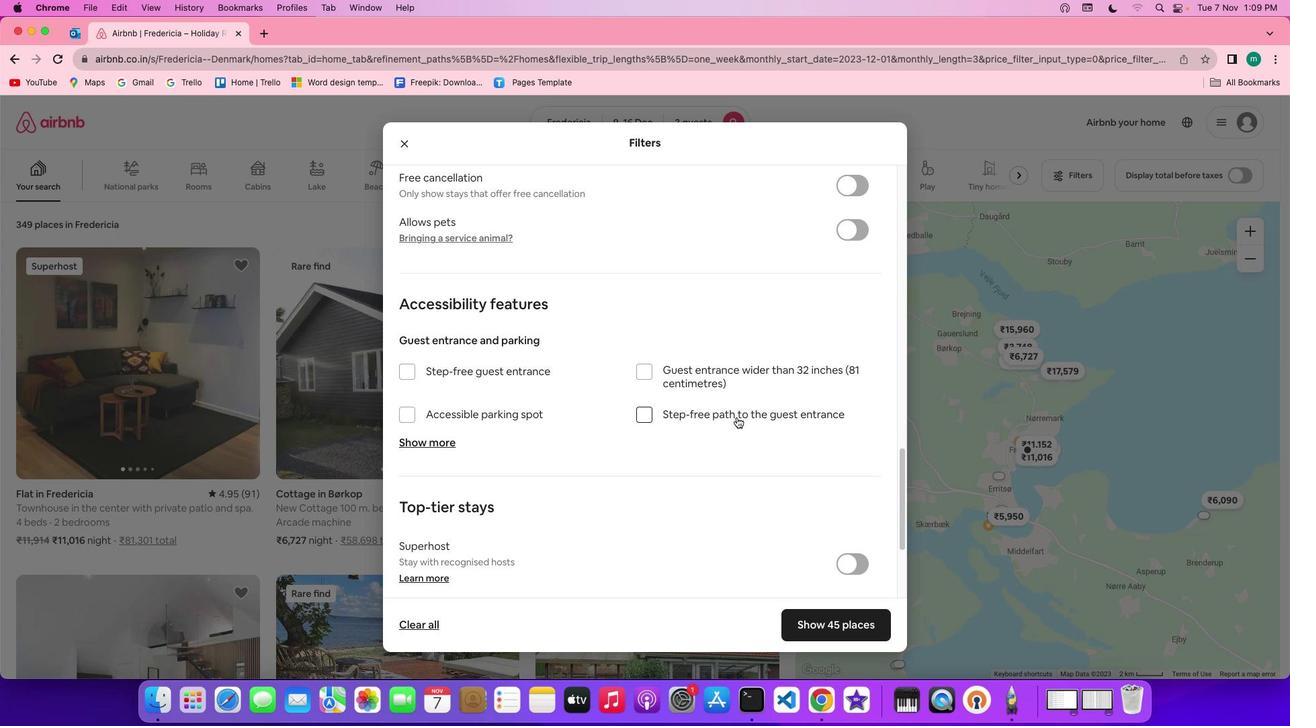 
Action: Mouse moved to (743, 424)
Screenshot: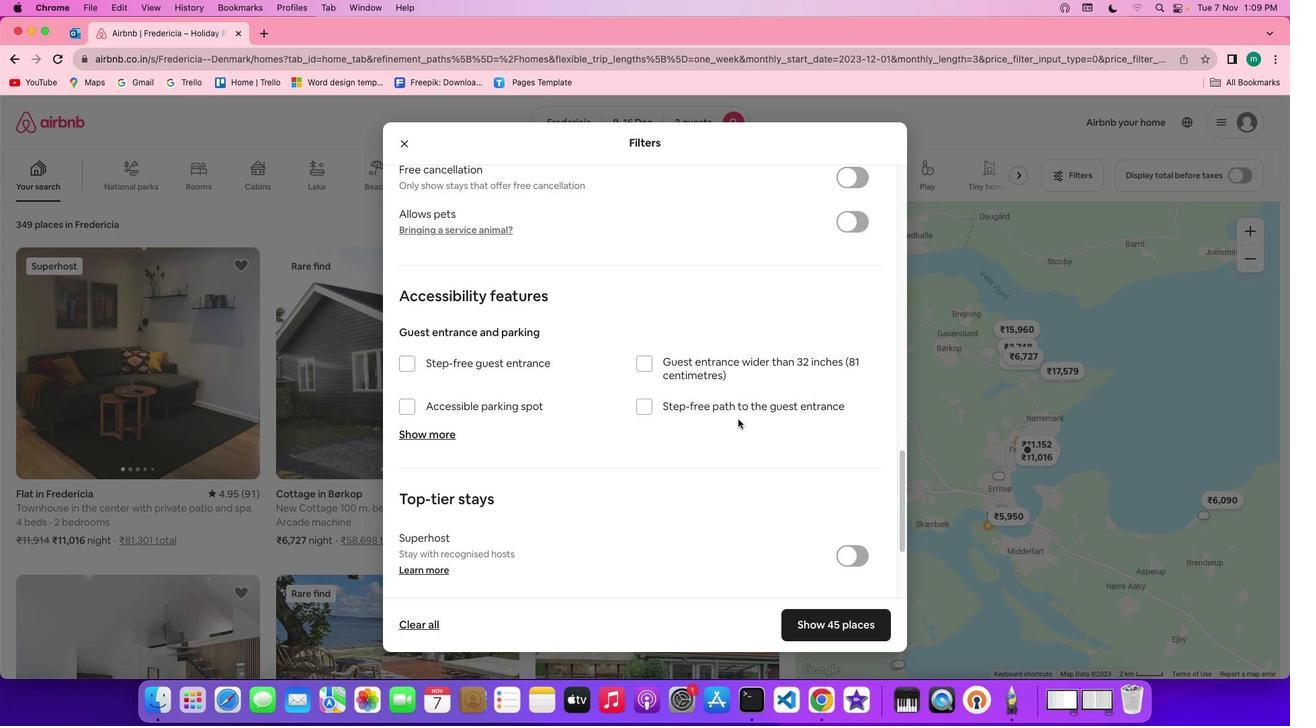 
Action: Mouse scrolled (743, 424) with delta (5, 4)
Screenshot: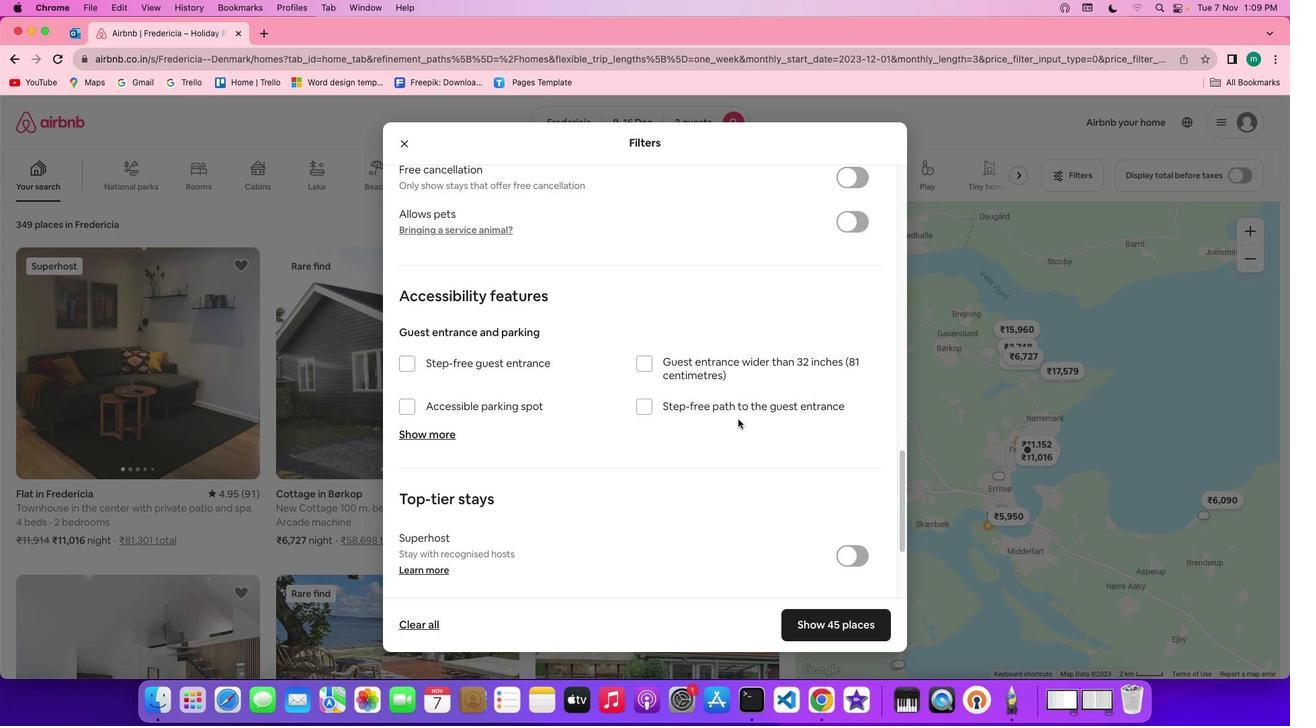 
Action: Mouse scrolled (743, 424) with delta (5, 4)
Screenshot: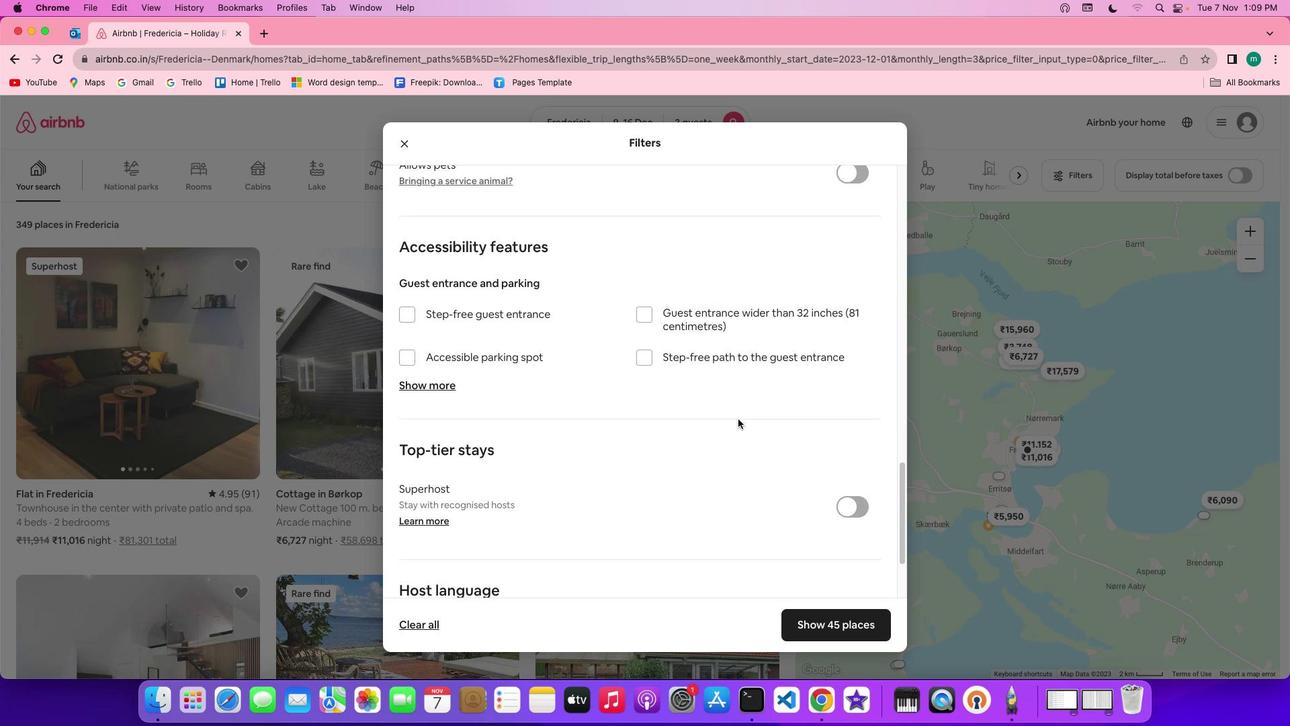 
Action: Mouse scrolled (743, 424) with delta (5, 4)
Screenshot: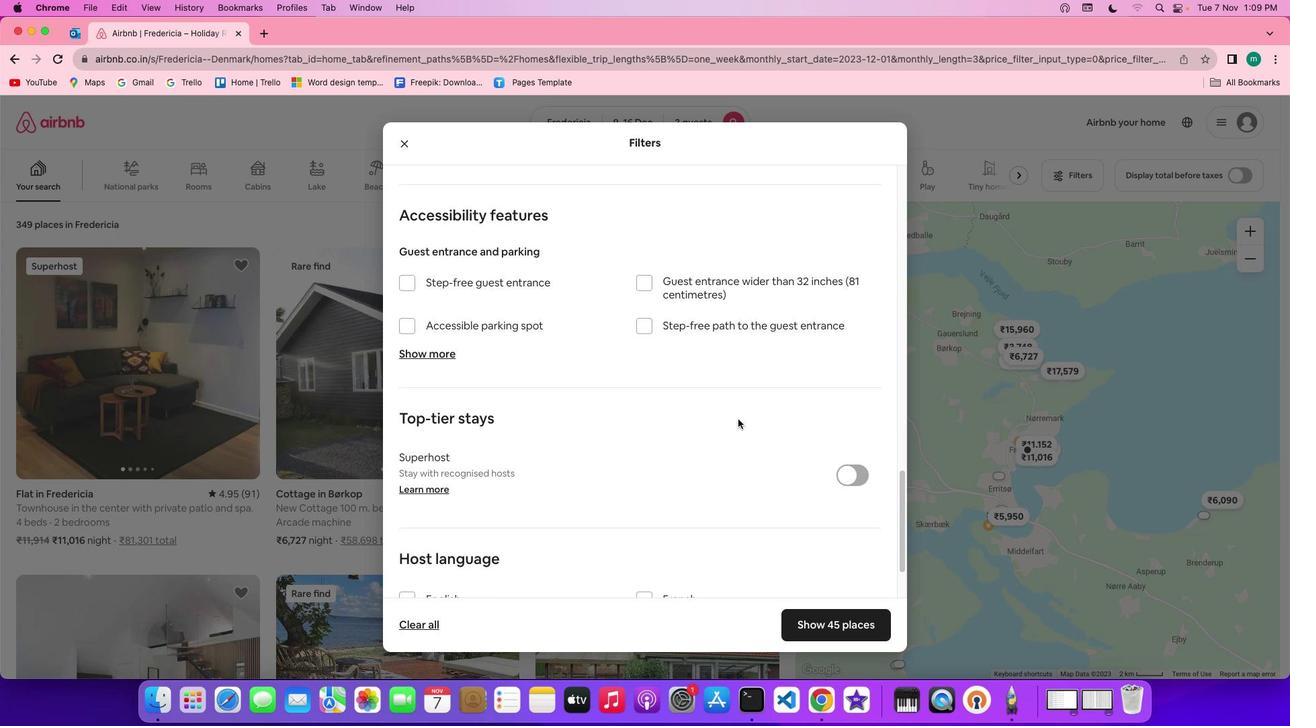 
Action: Mouse scrolled (743, 424) with delta (5, 3)
Screenshot: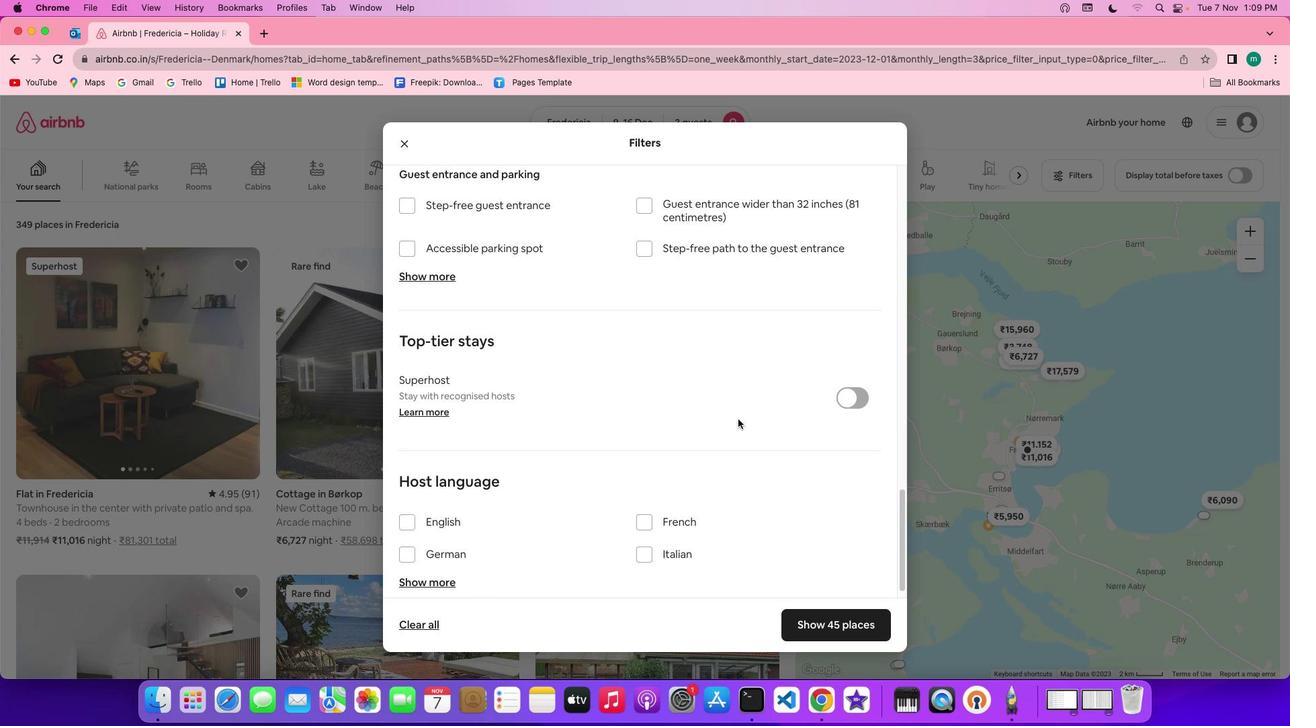 
Action: Mouse scrolled (743, 424) with delta (5, 4)
Screenshot: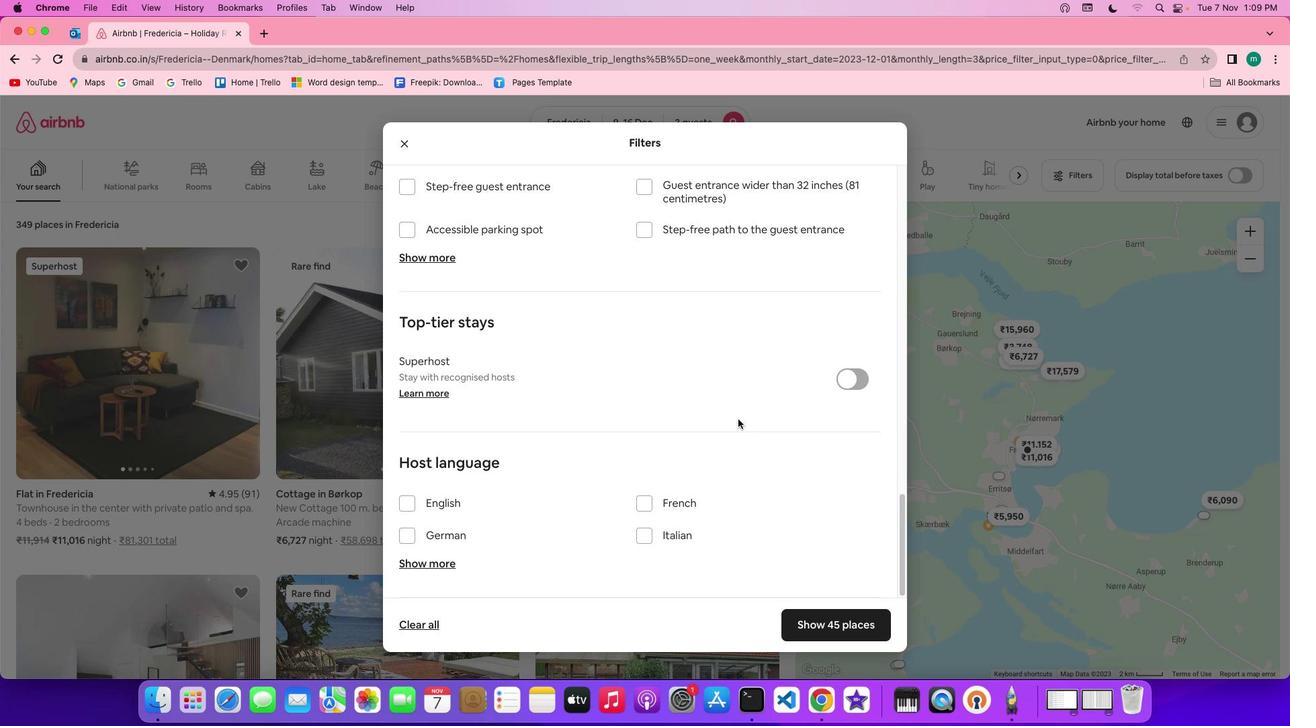 
Action: Mouse scrolled (743, 424) with delta (5, 4)
Screenshot: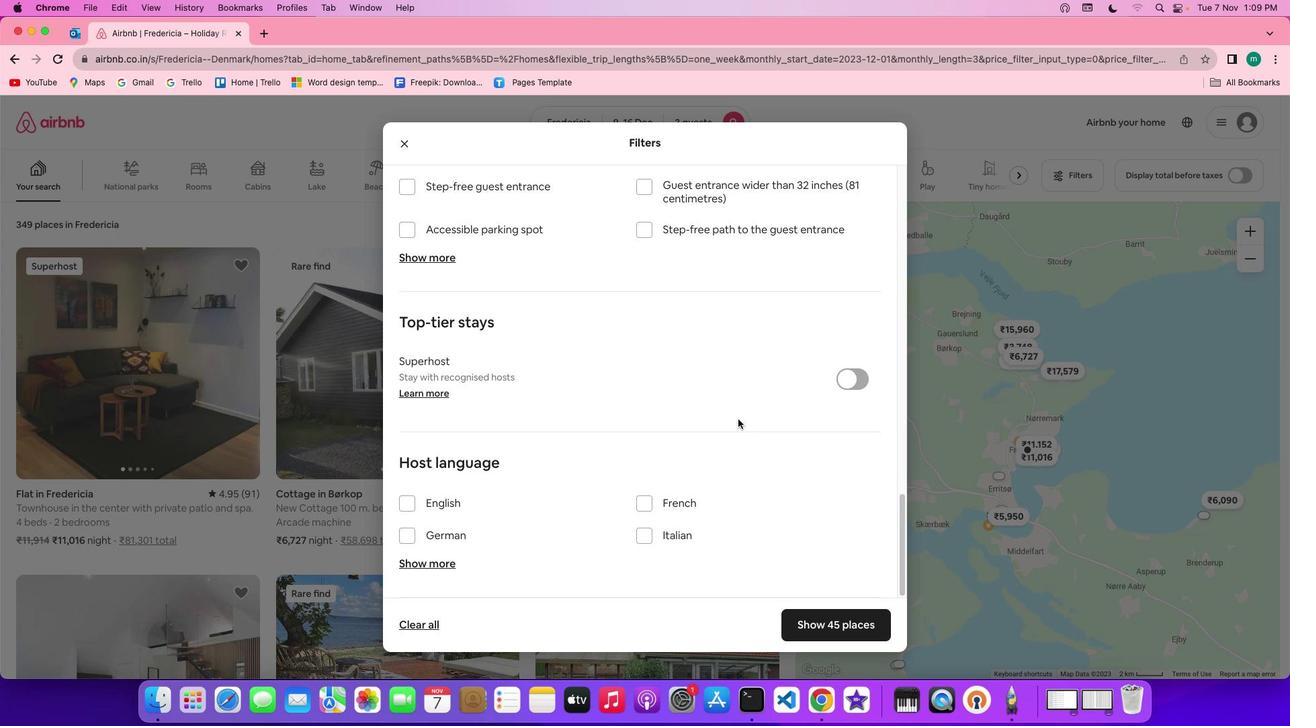 
Action: Mouse scrolled (743, 424) with delta (5, 4)
Screenshot: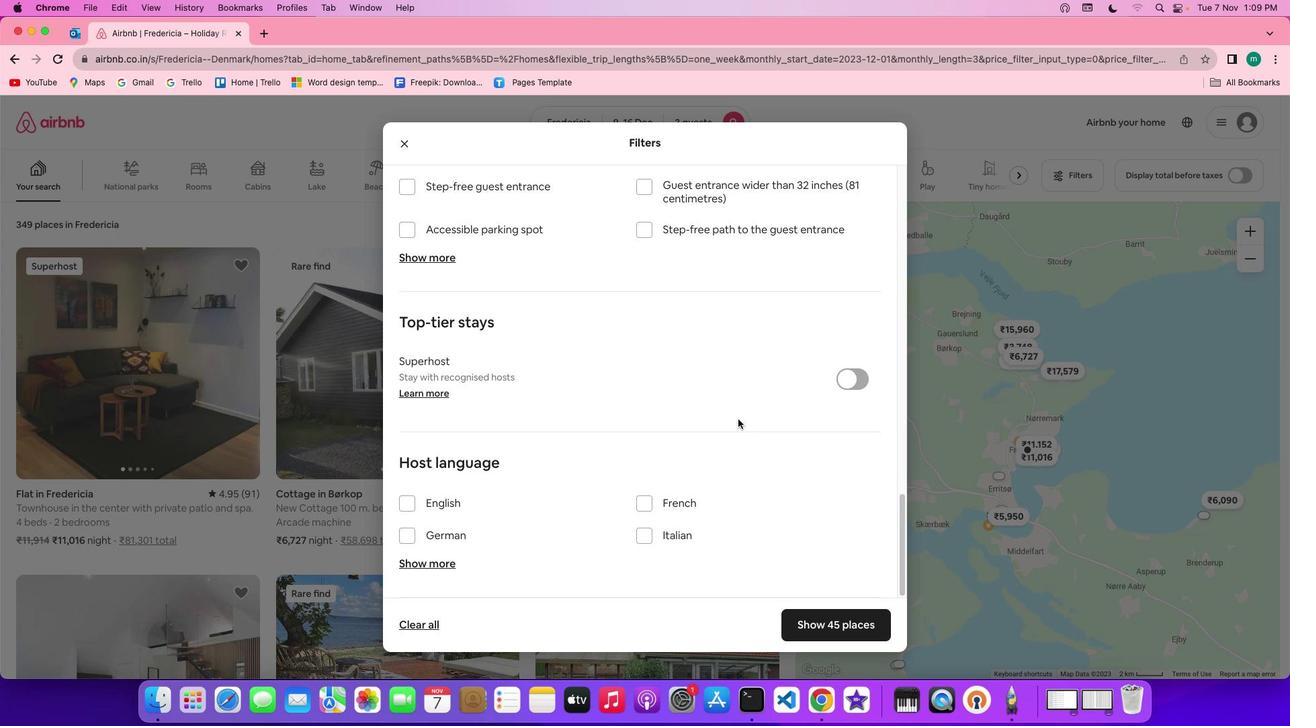 
Action: Mouse scrolled (743, 424) with delta (5, 2)
Screenshot: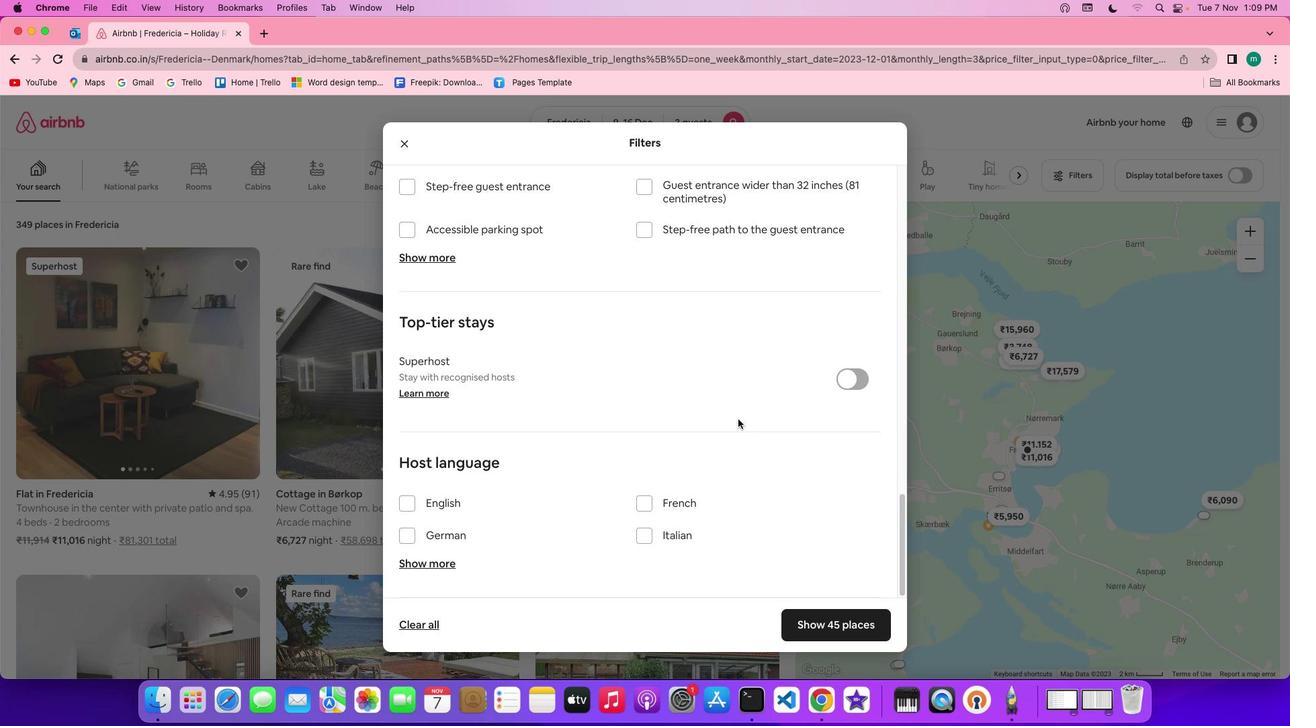 
Action: Mouse moved to (744, 425)
Screenshot: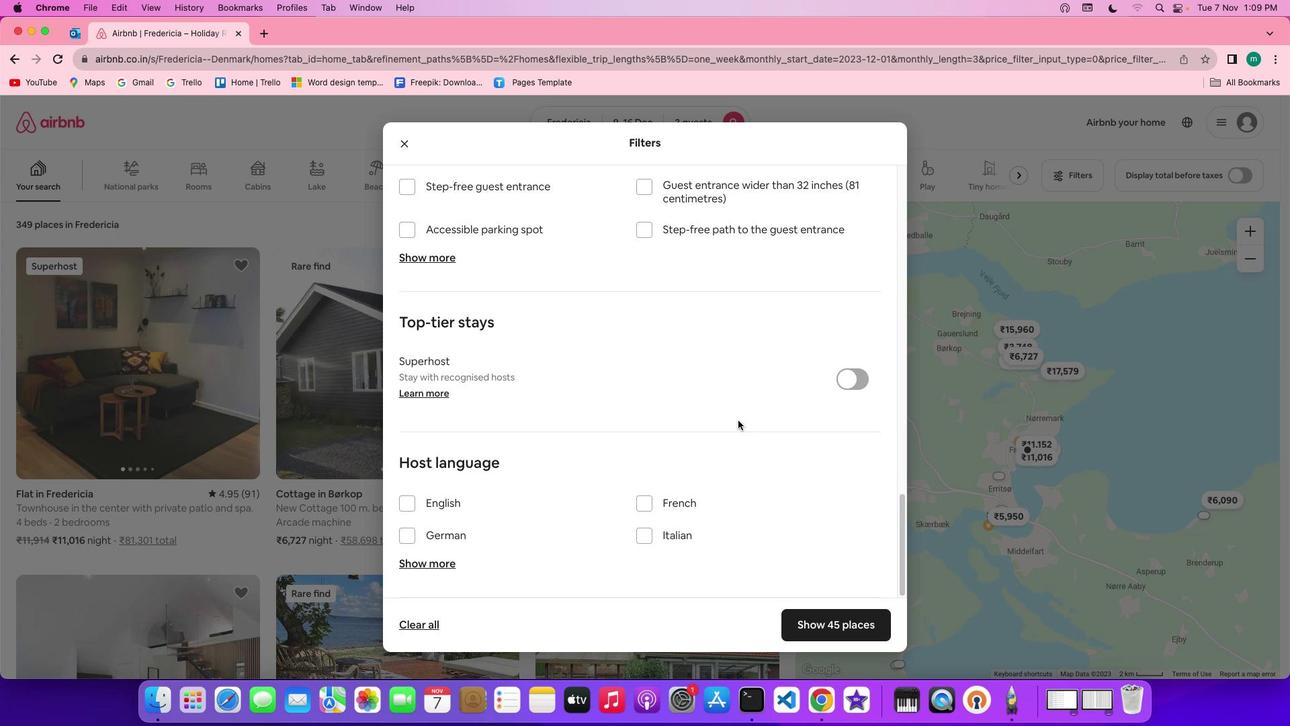 
Action: Mouse scrolled (744, 425) with delta (5, 4)
Screenshot: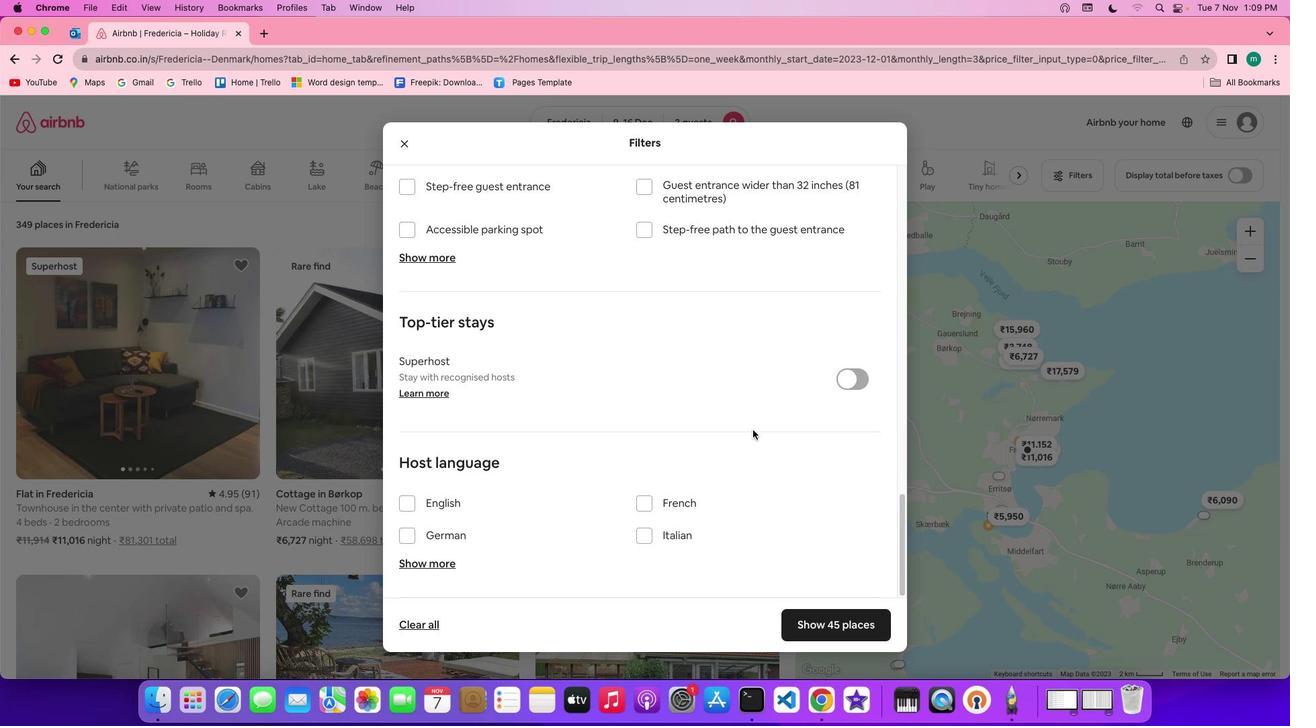 
Action: Mouse scrolled (744, 425) with delta (5, 4)
Screenshot: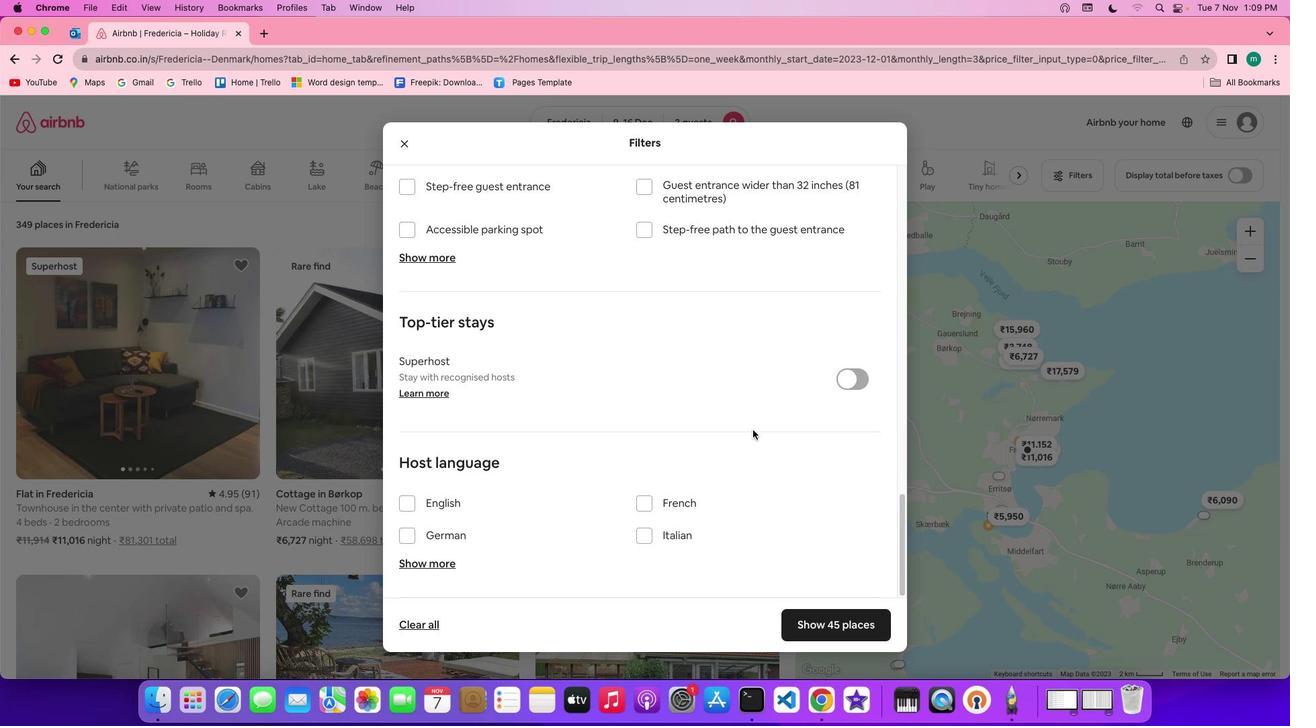
Action: Mouse scrolled (744, 425) with delta (5, 3)
Screenshot: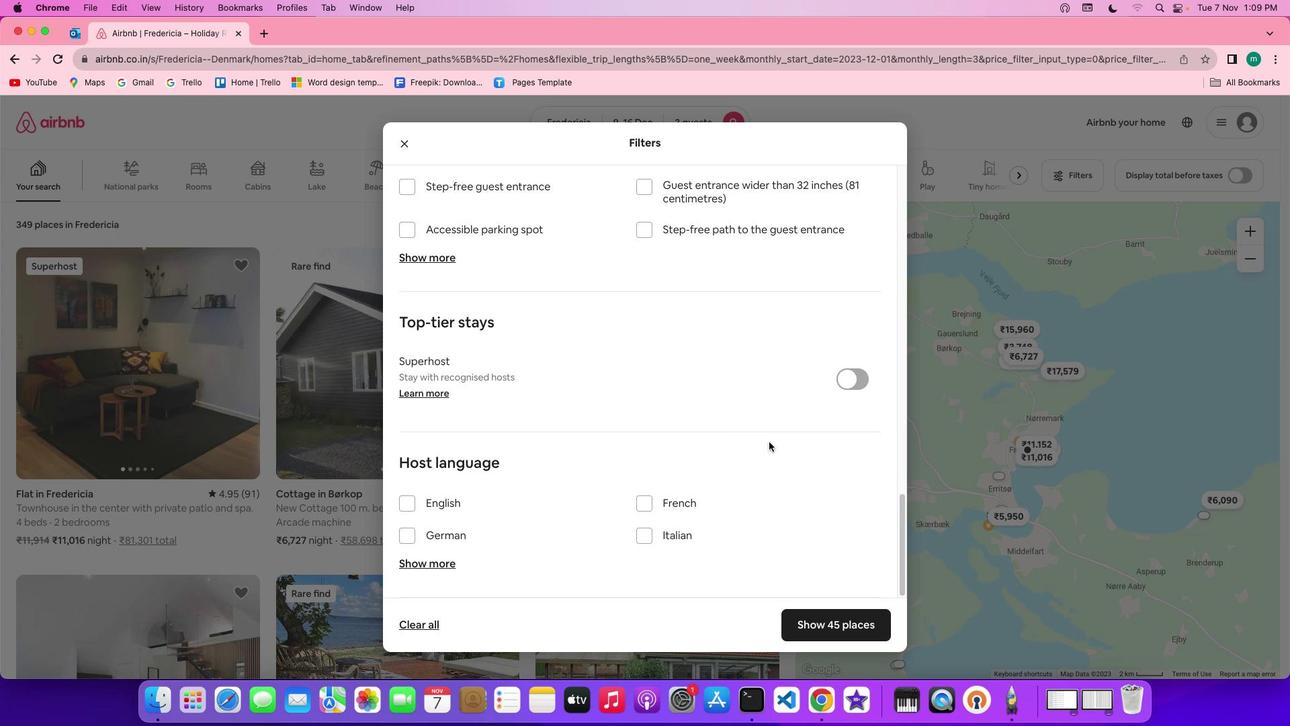 
Action: Mouse moved to (745, 426)
Screenshot: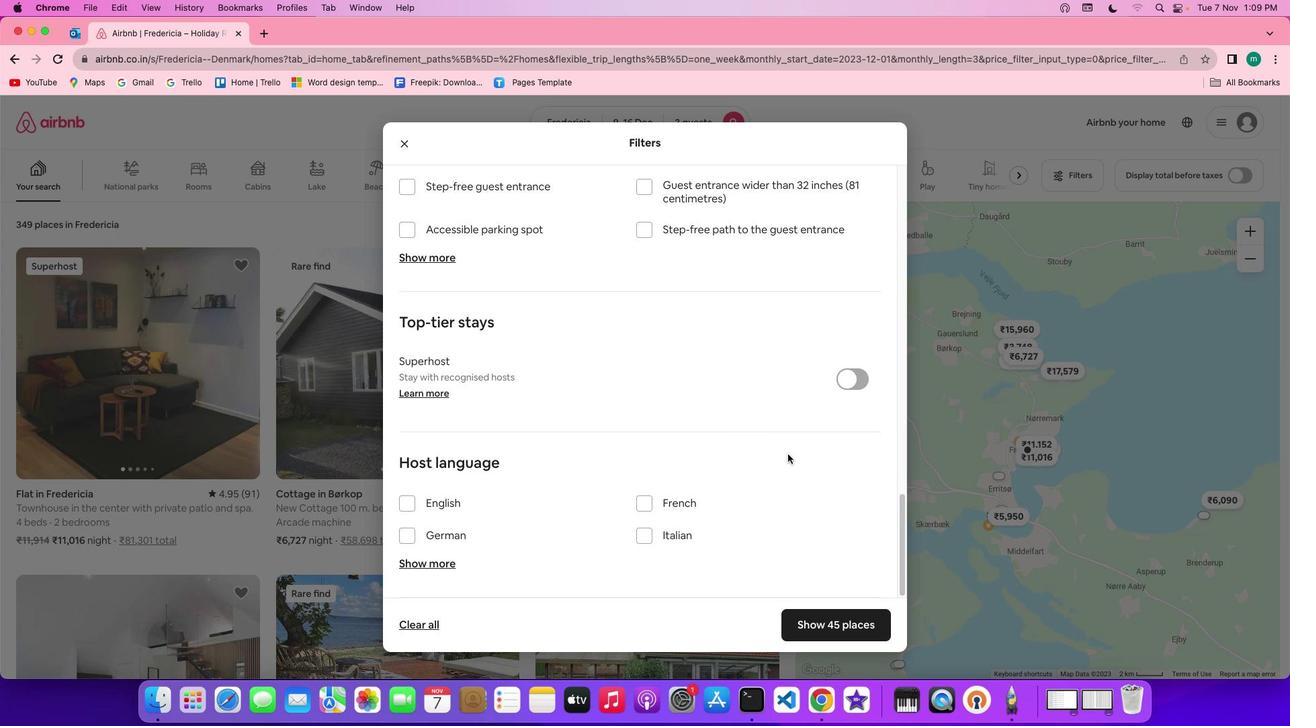 
Action: Mouse scrolled (745, 426) with delta (5, 2)
Screenshot: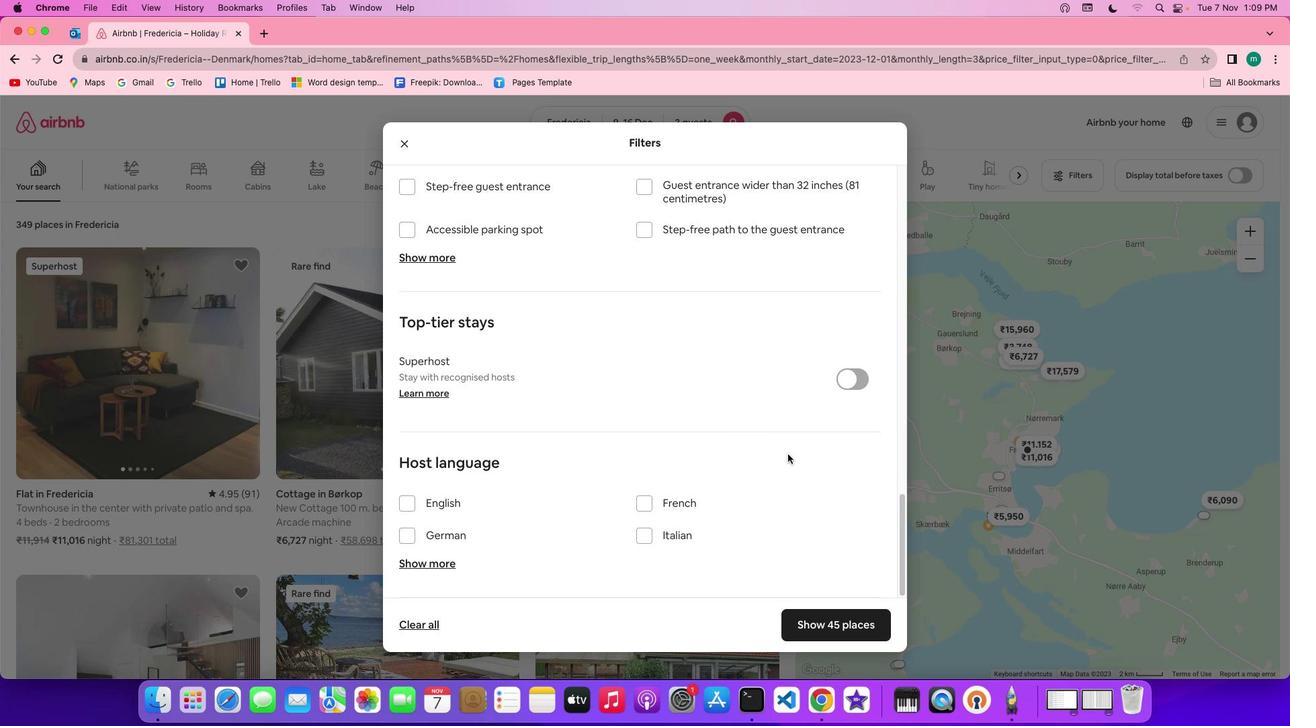 
Action: Mouse moved to (860, 621)
Screenshot: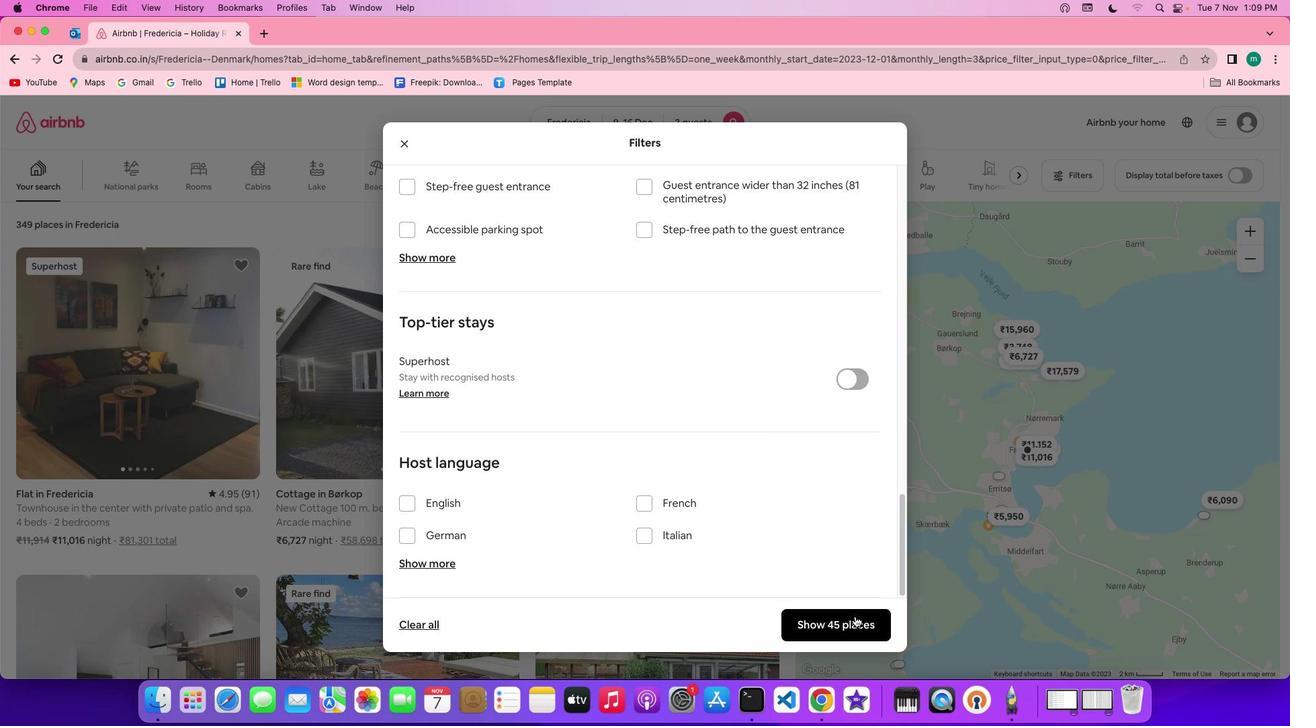 
Action: Mouse pressed left at (860, 621)
Screenshot: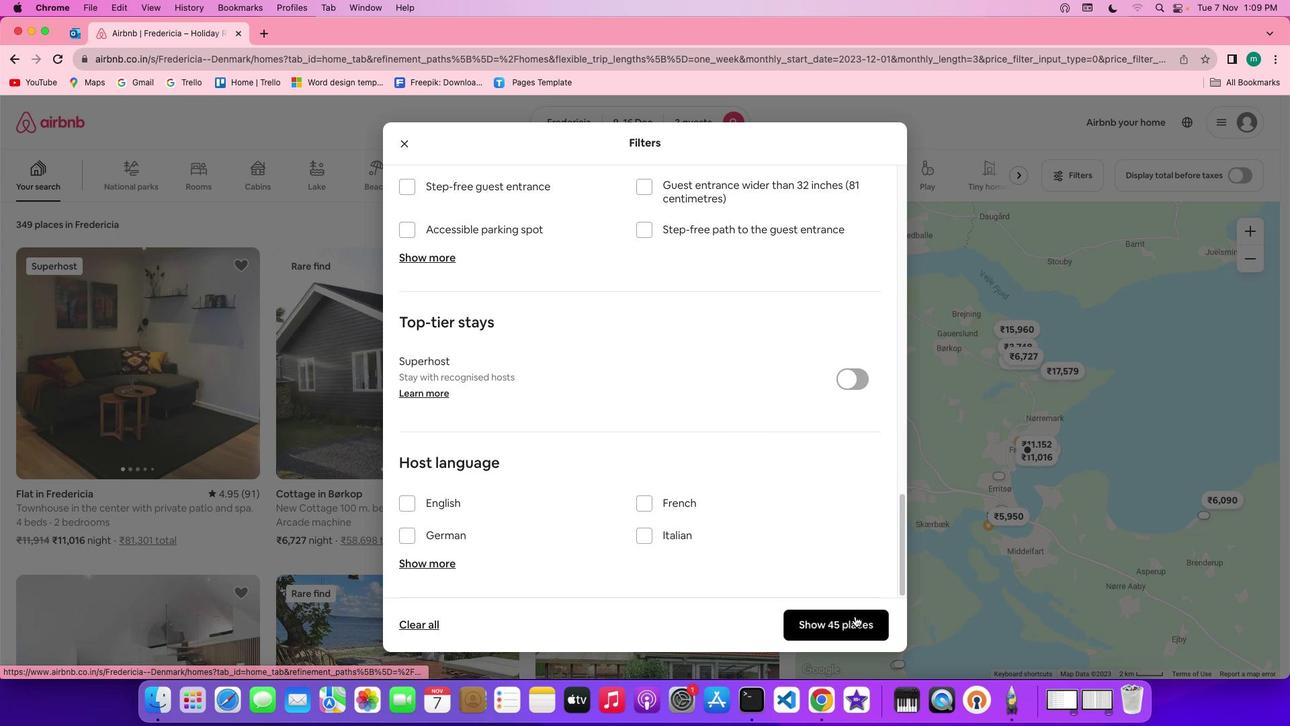 
Action: Mouse moved to (410, 384)
Screenshot: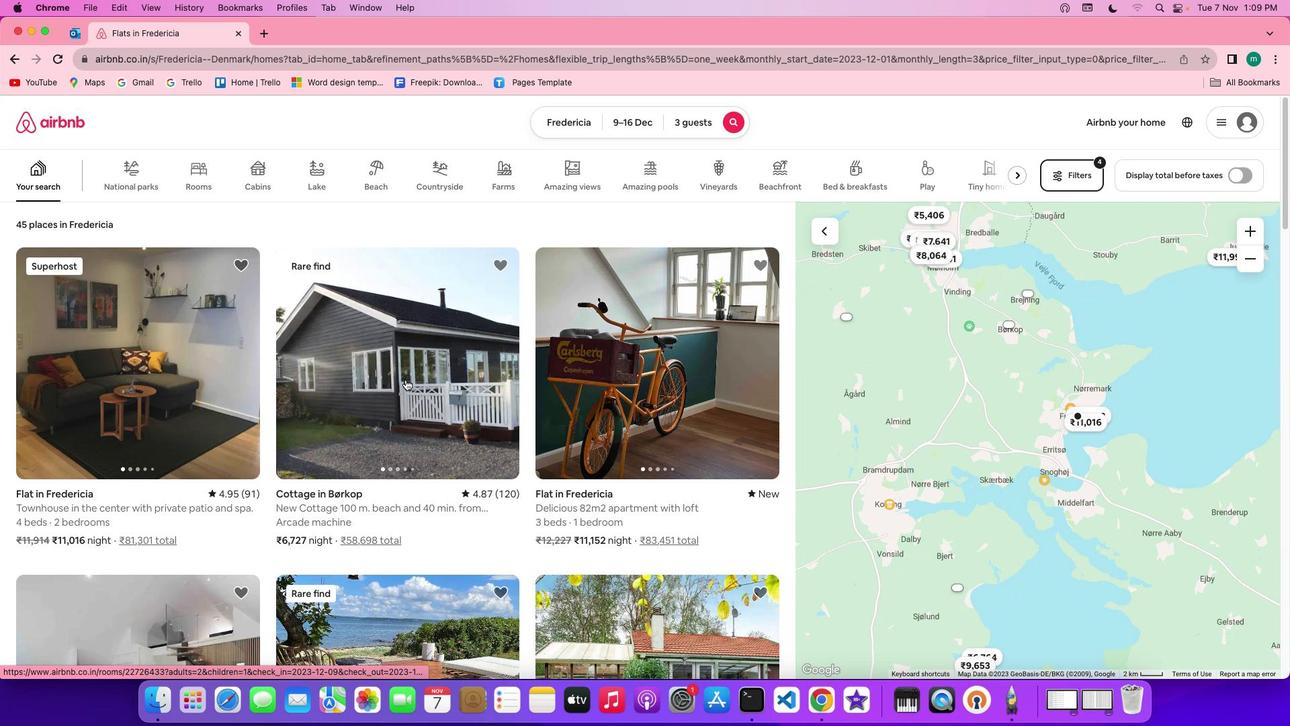 
Action: Mouse pressed left at (410, 384)
Screenshot: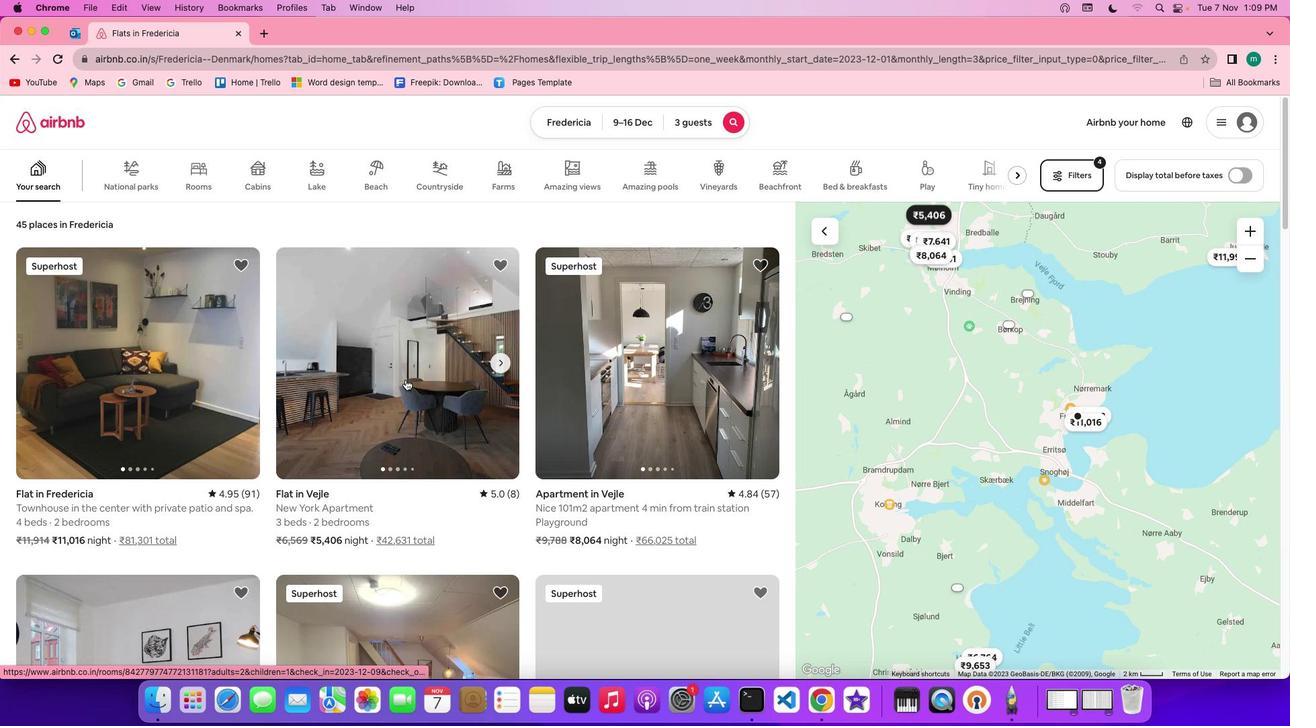 
Action: Mouse moved to (933, 505)
Screenshot: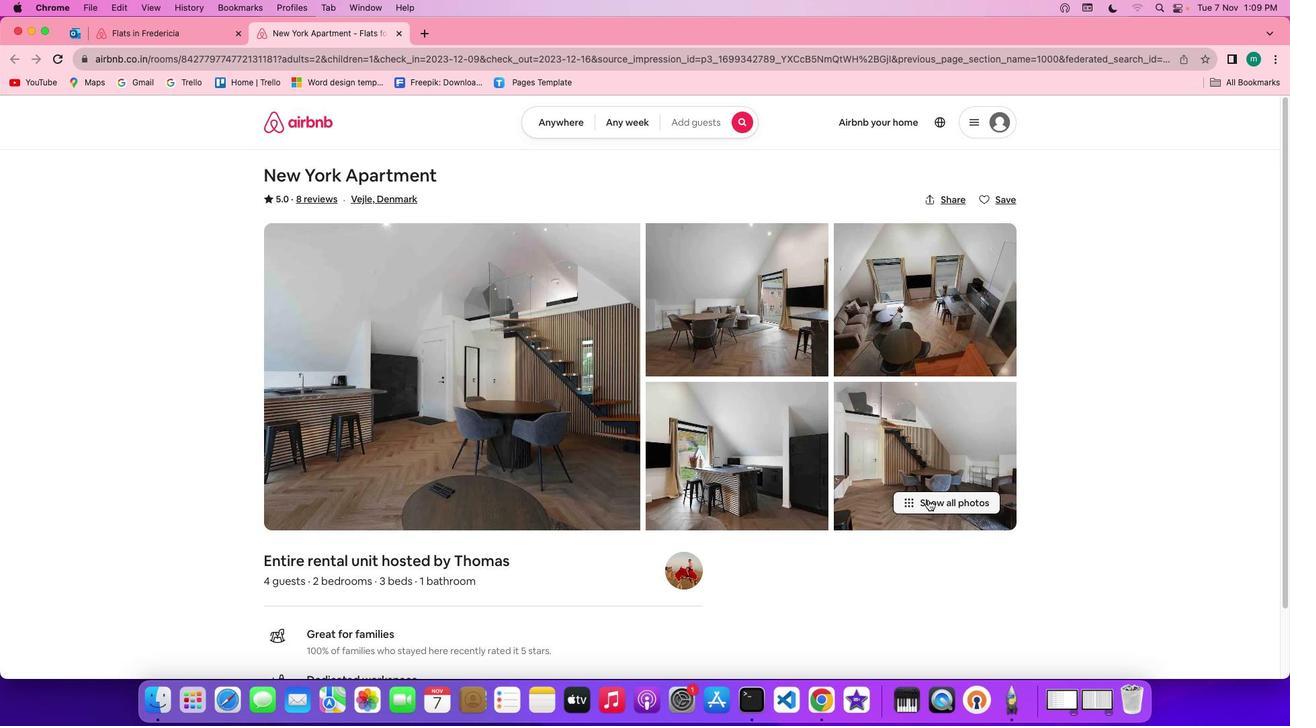 
Action: Mouse pressed left at (933, 505)
Screenshot: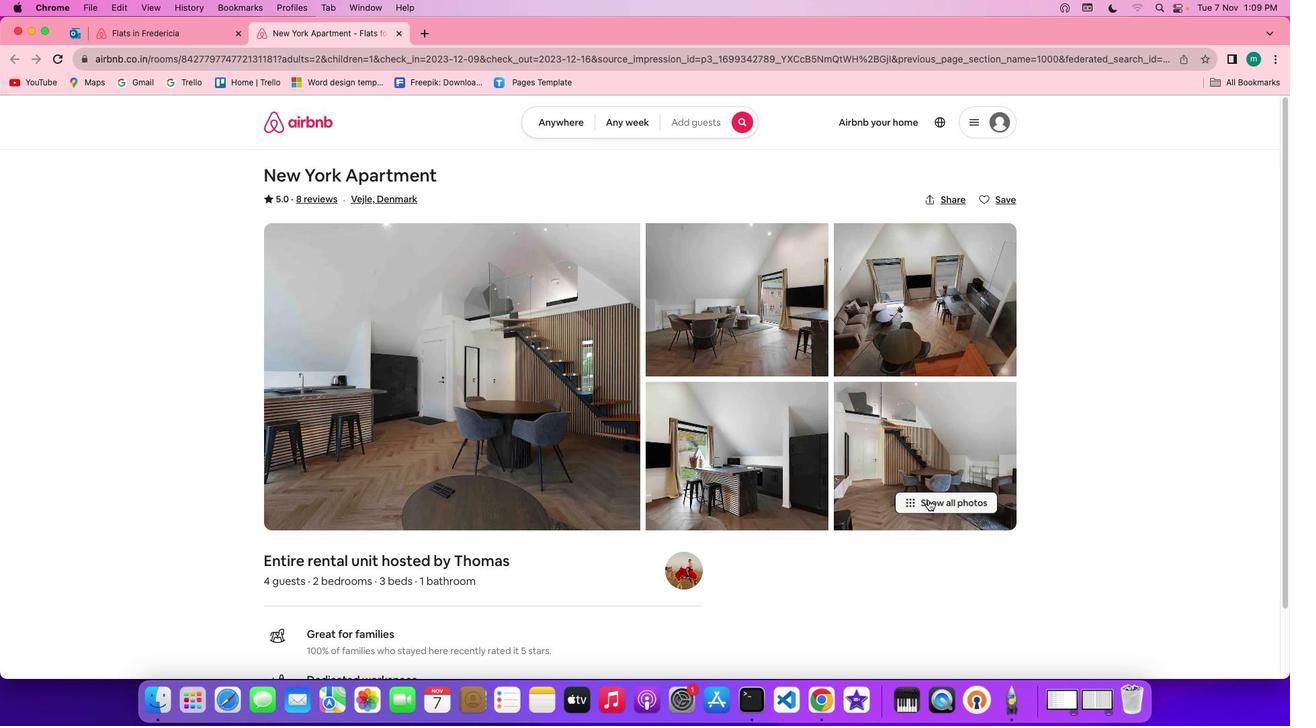 
Action: Mouse moved to (605, 505)
Screenshot: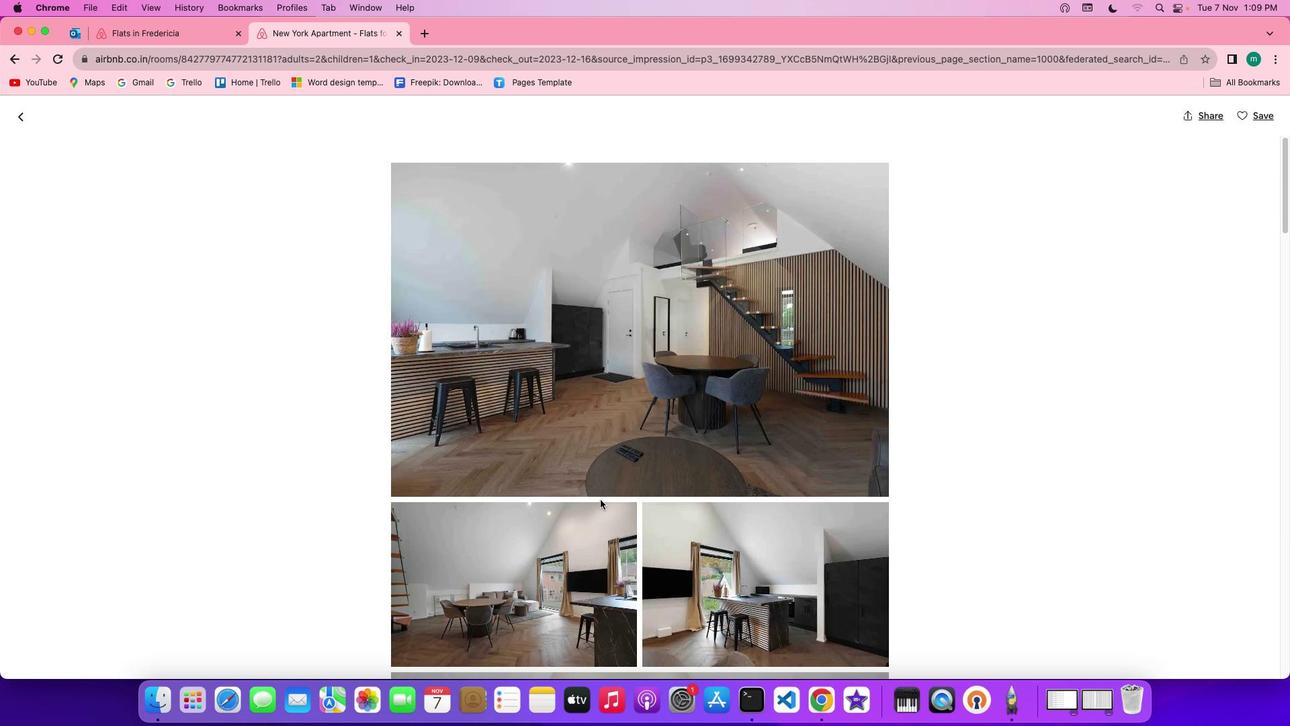 
Action: Mouse scrolled (605, 505) with delta (5, 4)
Screenshot: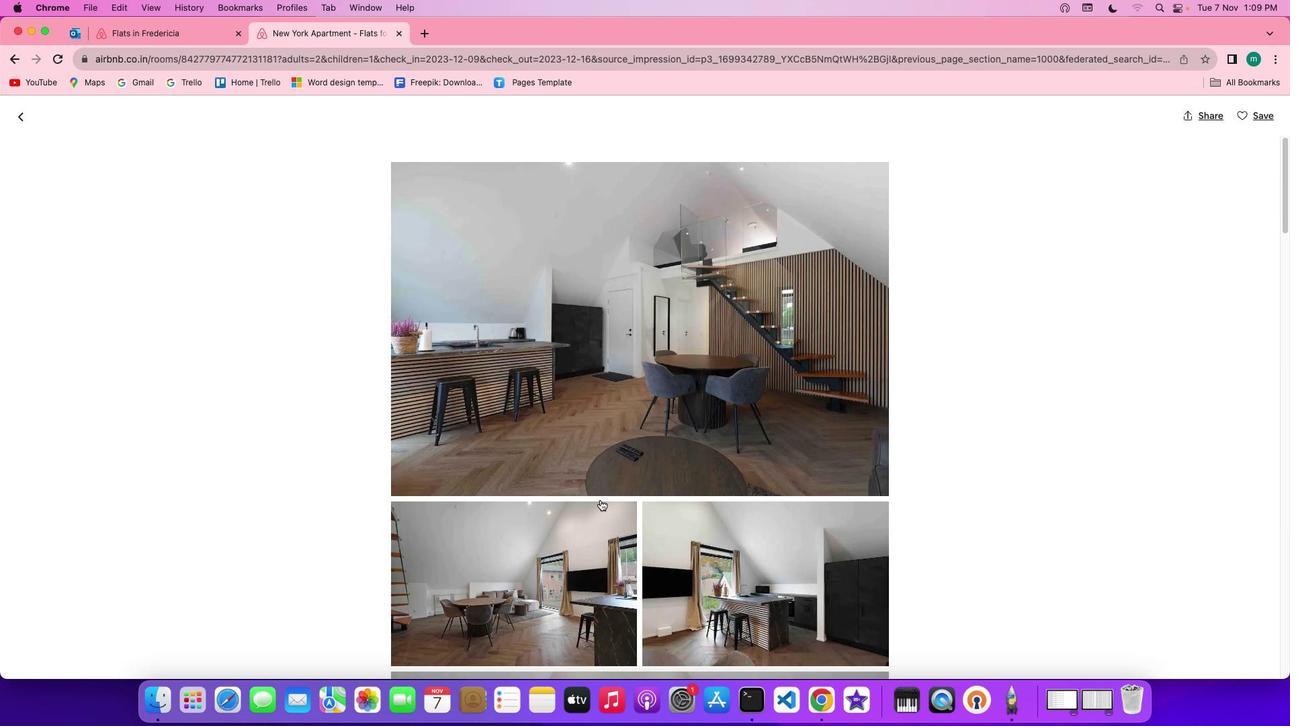 
Action: Mouse scrolled (605, 505) with delta (5, 4)
Screenshot: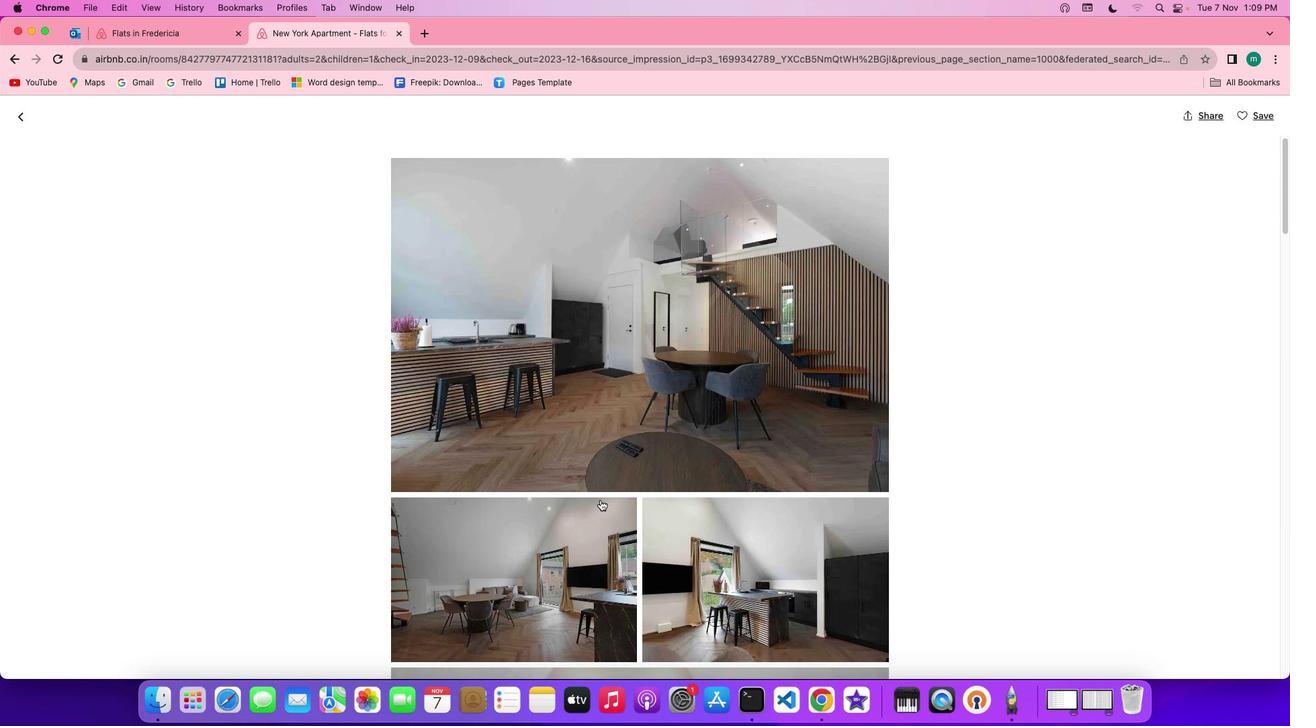 
Action: Mouse scrolled (605, 505) with delta (5, 4)
Screenshot: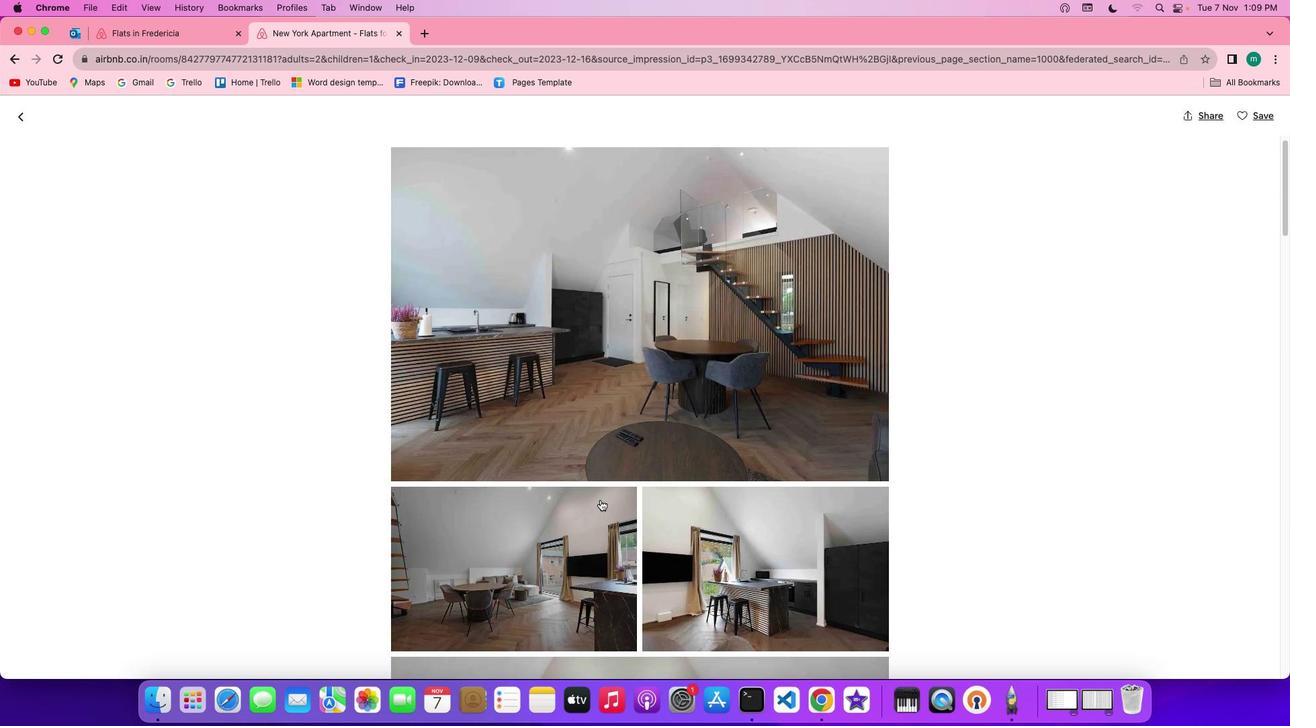 
Action: Mouse scrolled (605, 505) with delta (5, 4)
Screenshot: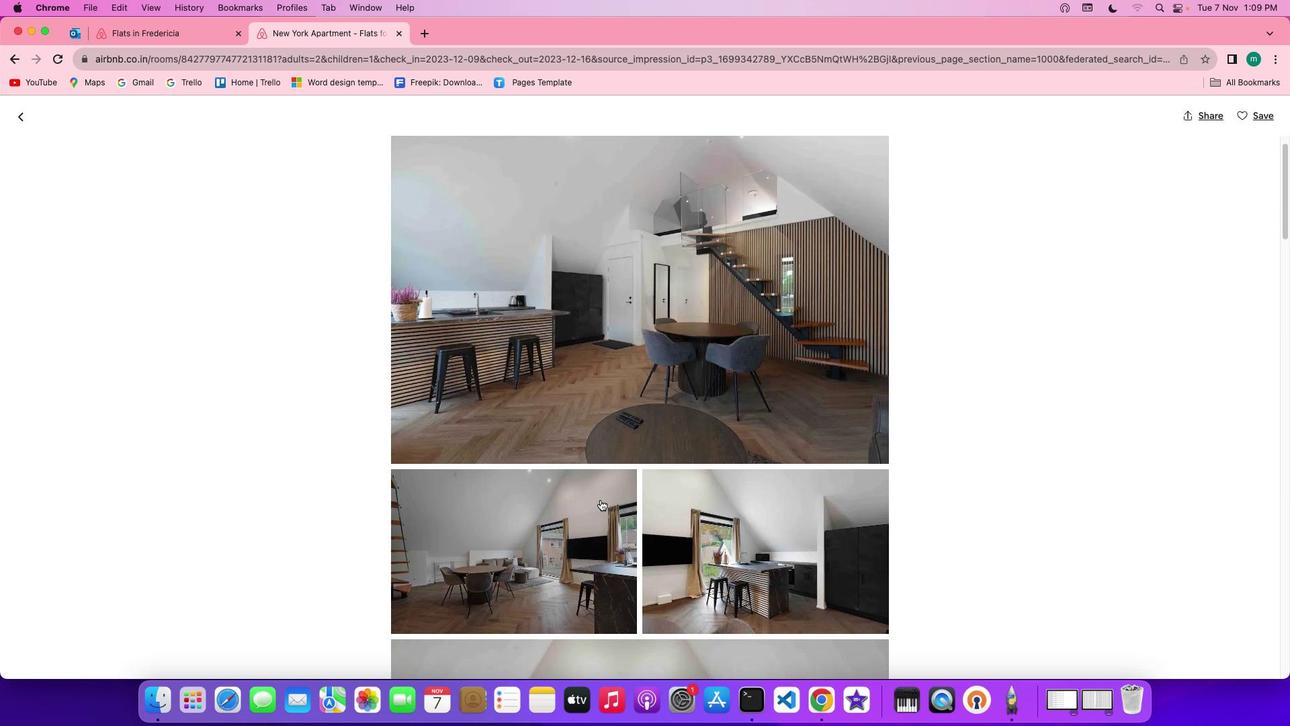 
Action: Mouse scrolled (605, 505) with delta (5, 4)
Screenshot: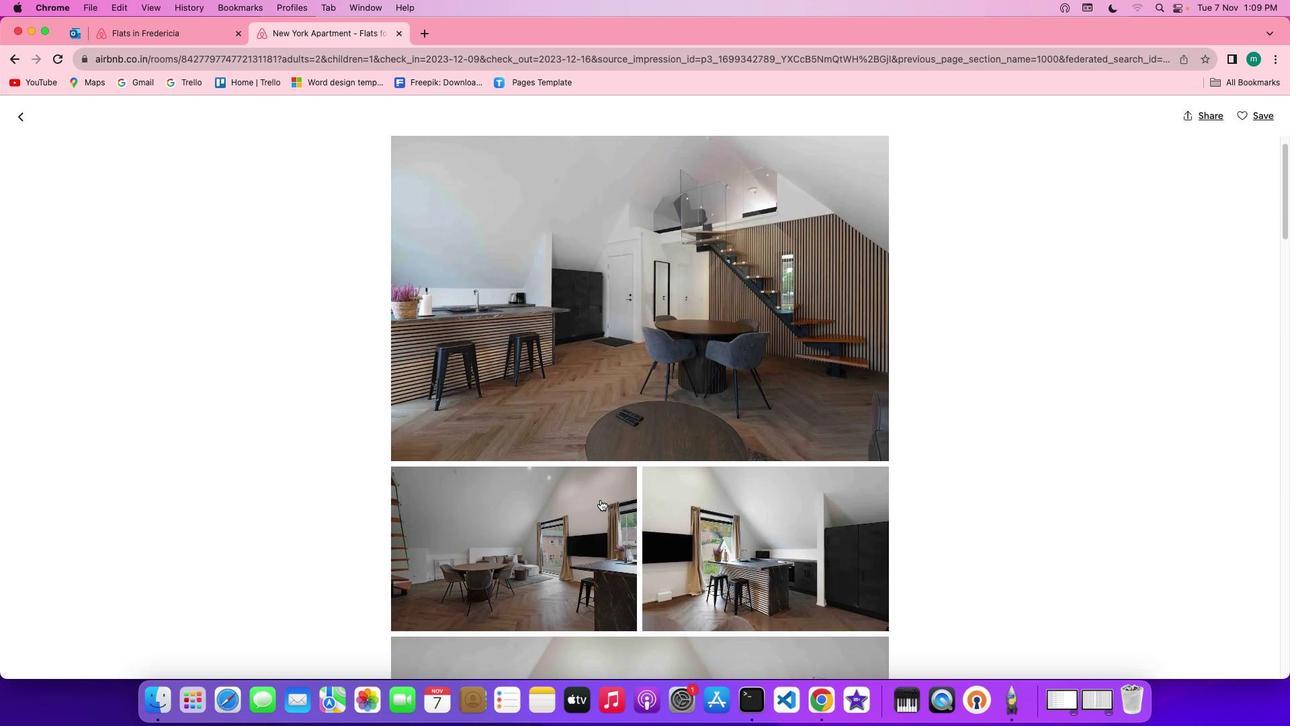 
Action: Mouse scrolled (605, 505) with delta (5, 4)
Screenshot: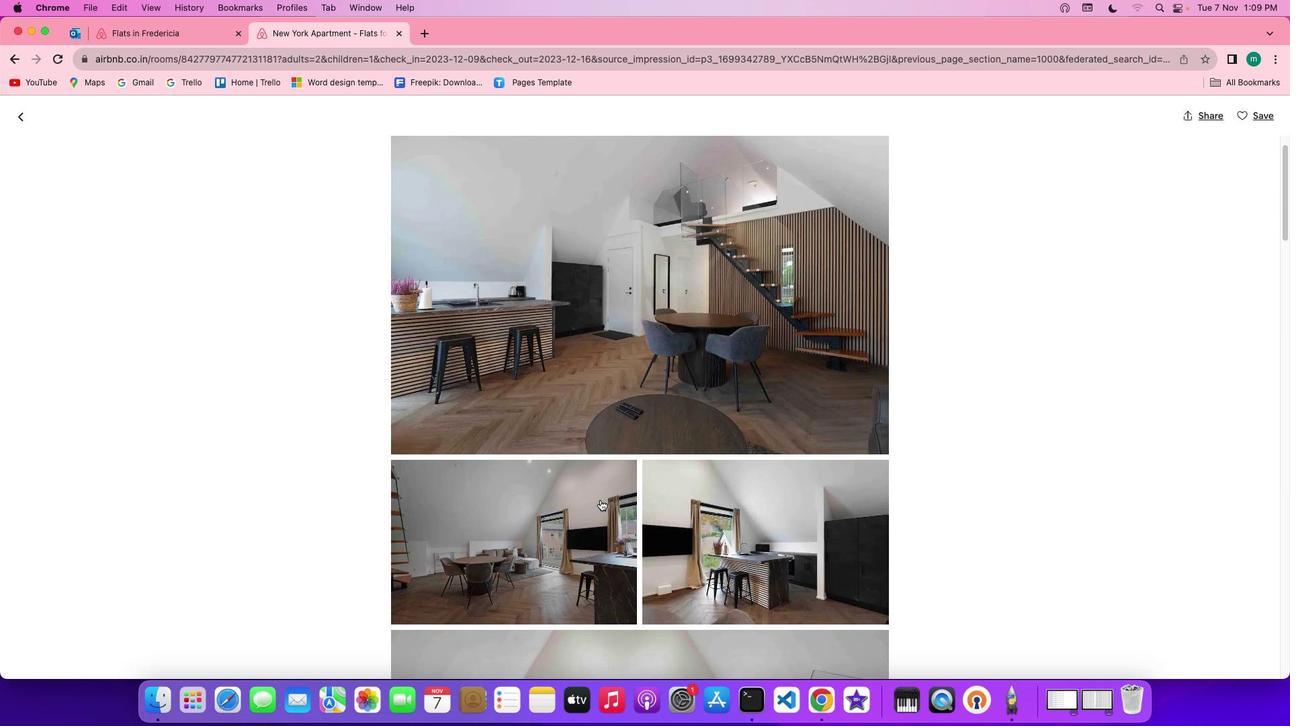 
Action: Mouse scrolled (605, 505) with delta (5, 4)
Screenshot: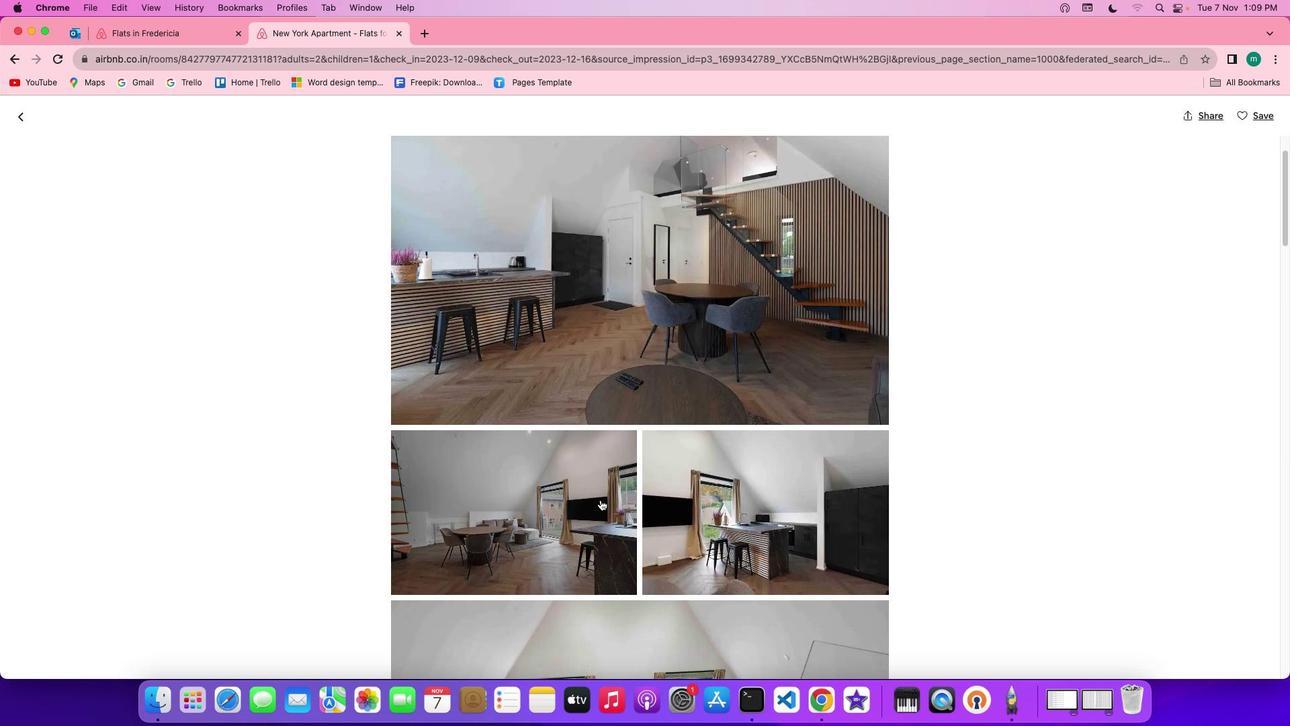 
Action: Mouse scrolled (605, 505) with delta (5, 4)
Screenshot: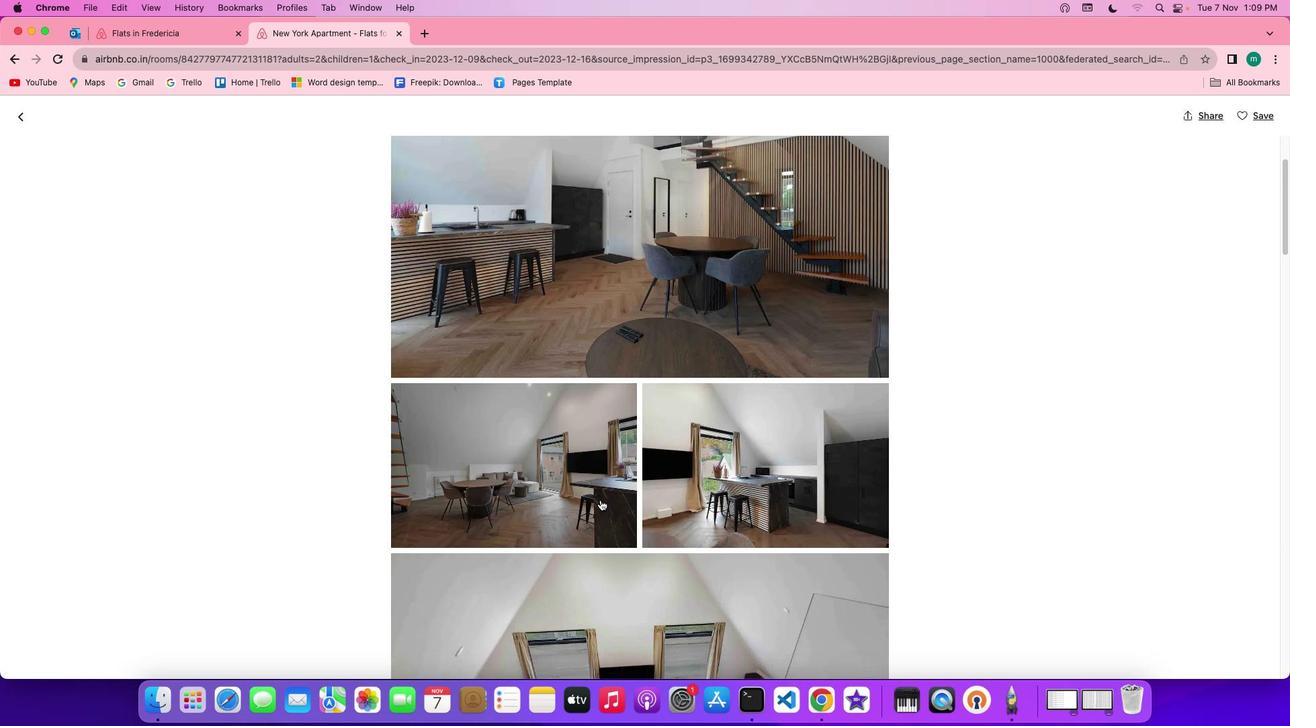 
Action: Mouse scrolled (605, 505) with delta (5, 4)
Screenshot: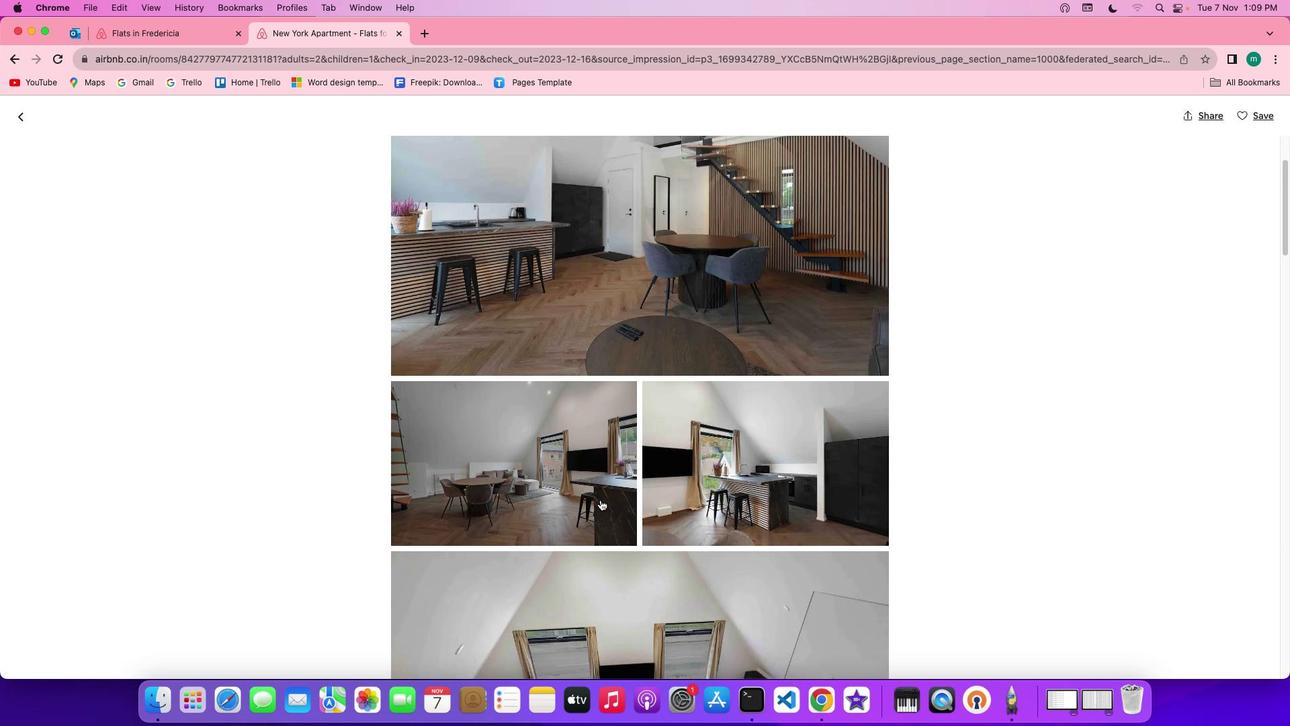 
Action: Mouse scrolled (605, 505) with delta (5, 4)
Screenshot: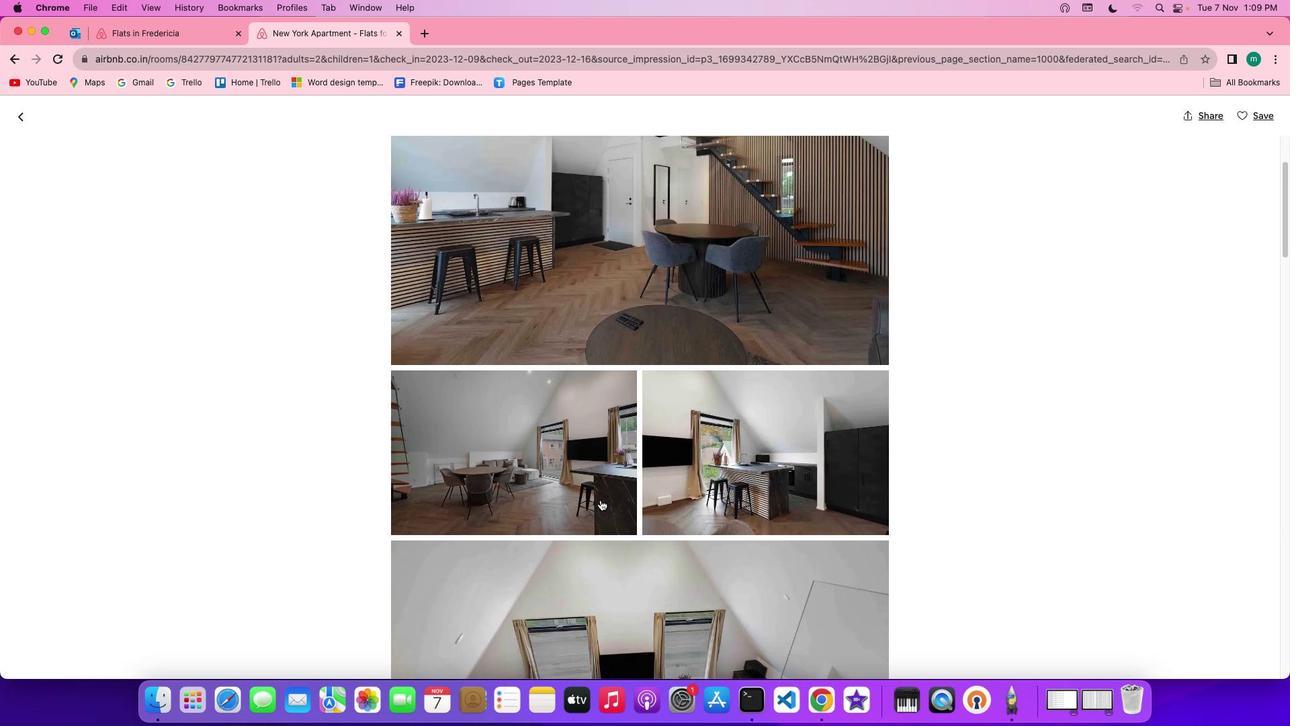 
Action: Mouse scrolled (605, 505) with delta (5, 4)
Screenshot: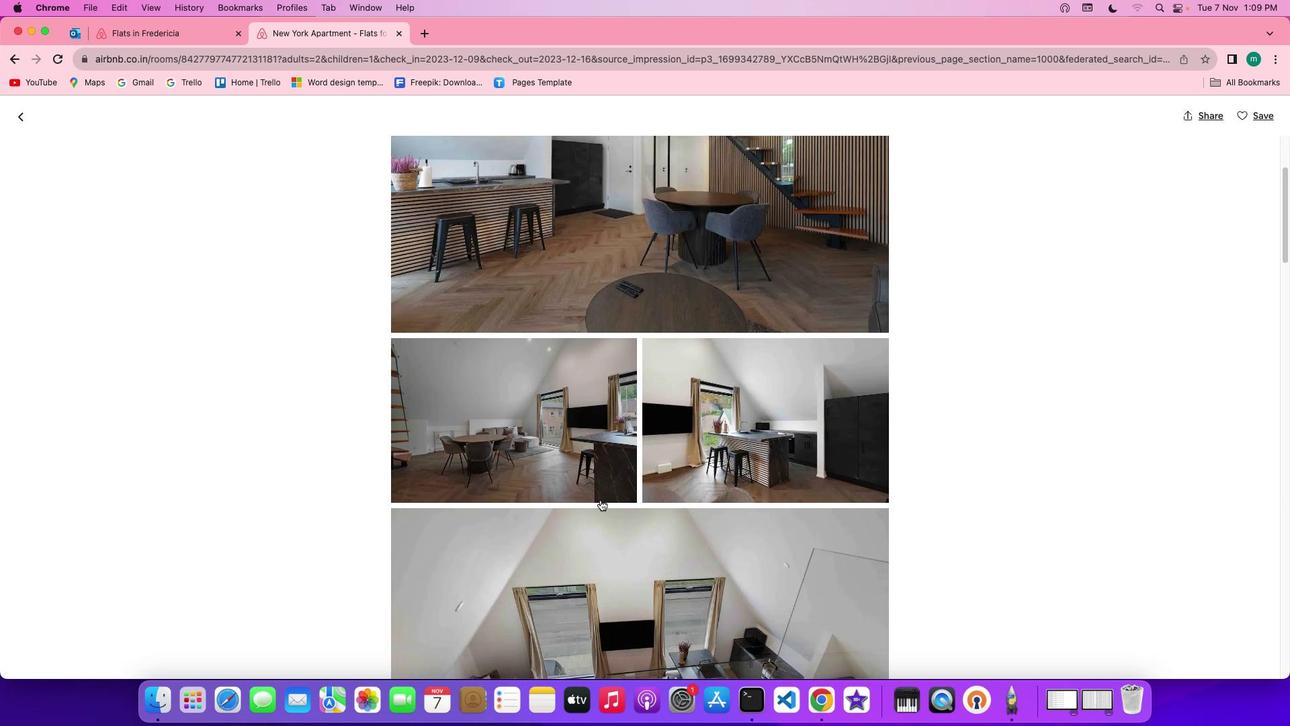 
Action: Mouse scrolled (605, 505) with delta (5, 4)
Screenshot: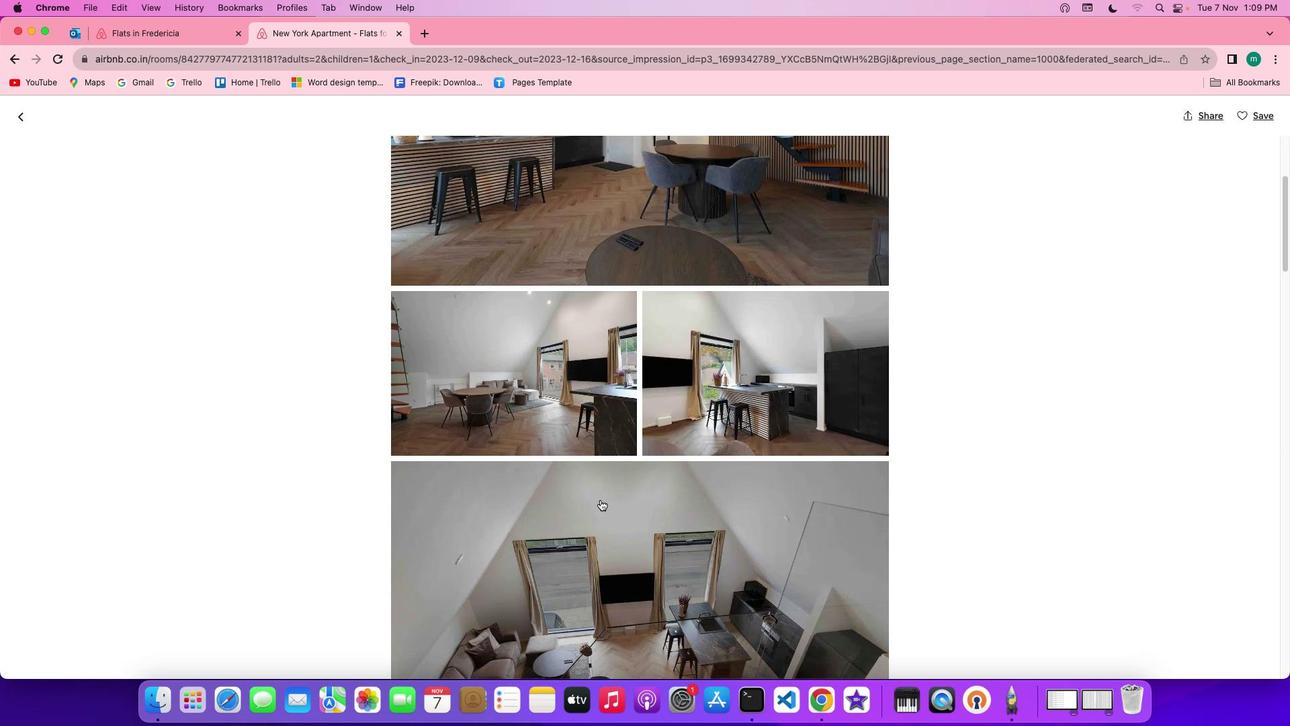 
Action: Mouse scrolled (605, 505) with delta (5, 4)
Screenshot: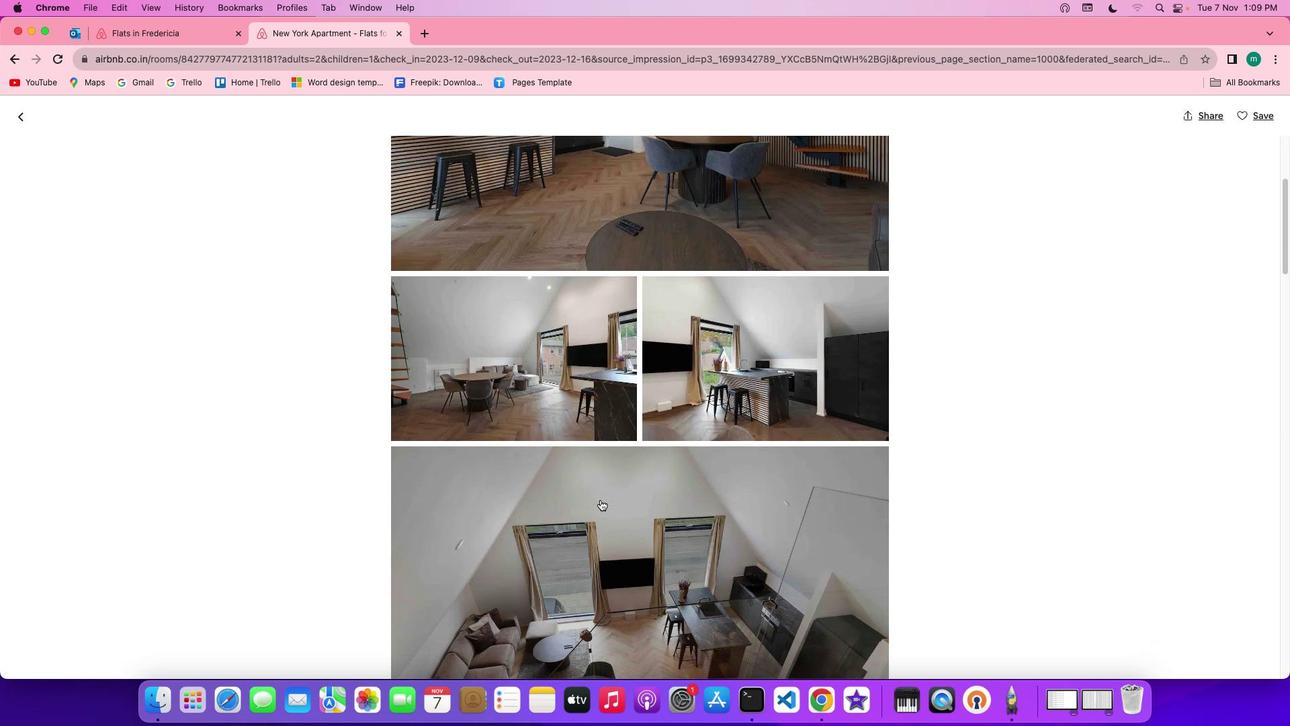 
Action: Mouse scrolled (605, 505) with delta (5, 4)
Screenshot: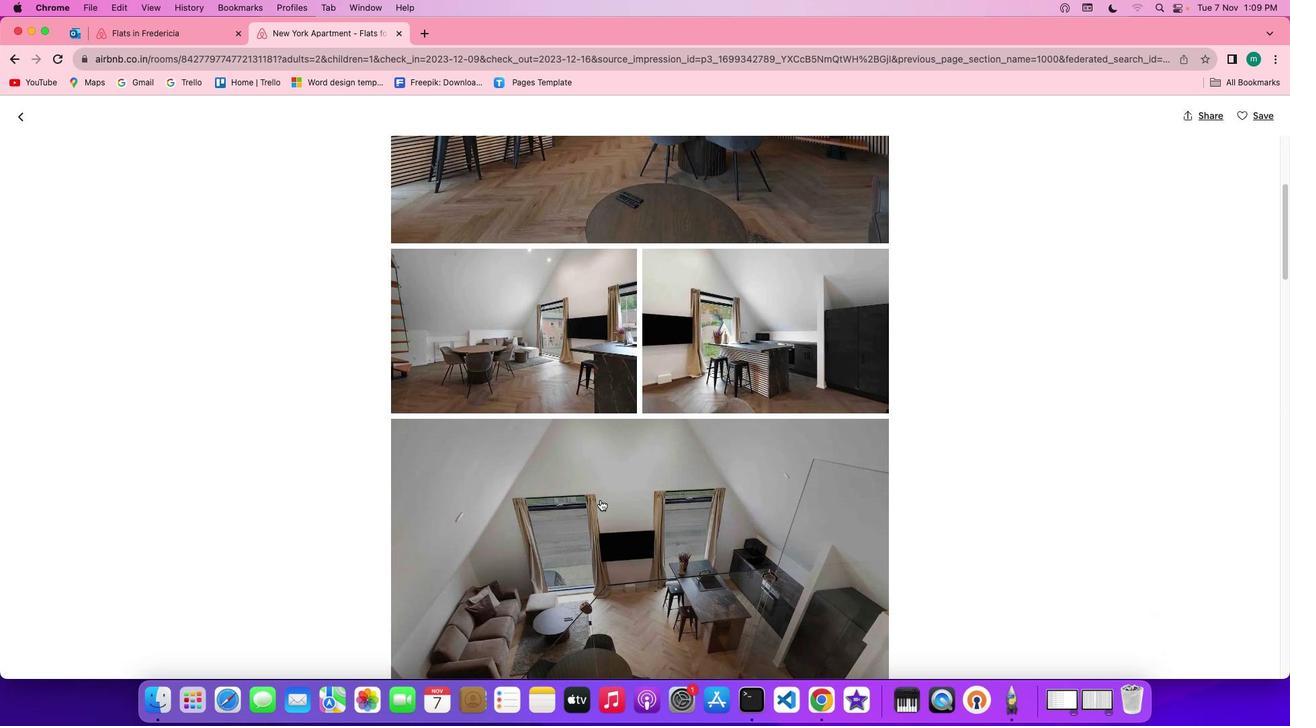 
Action: Mouse scrolled (605, 505) with delta (5, 4)
Screenshot: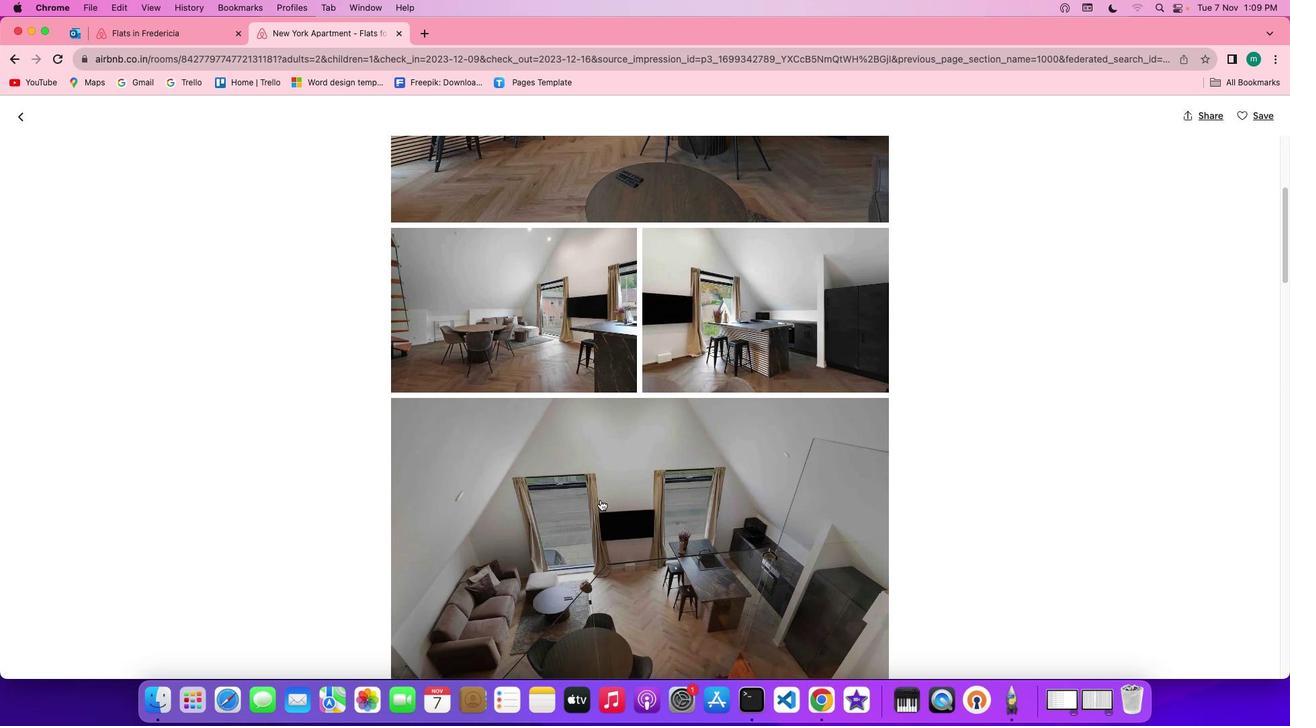 
Action: Mouse scrolled (605, 505) with delta (5, 4)
Screenshot: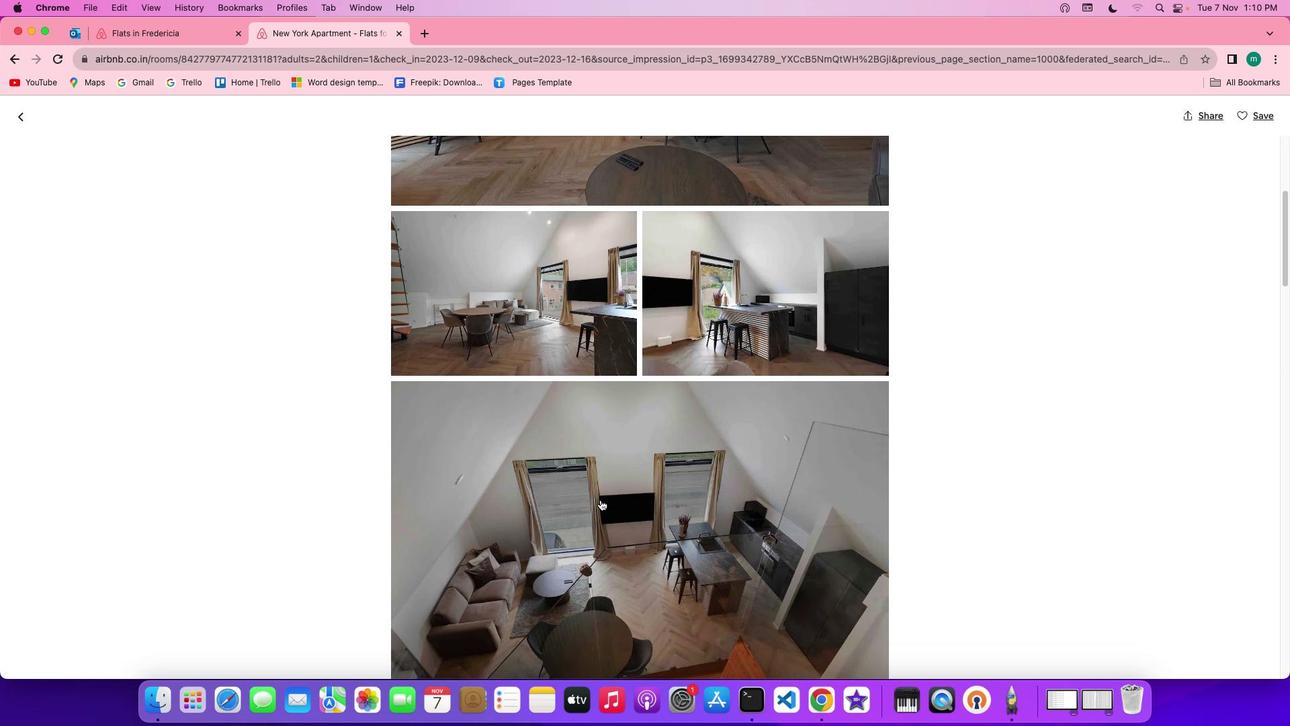 
Action: Mouse scrolled (605, 505) with delta (5, 4)
Screenshot: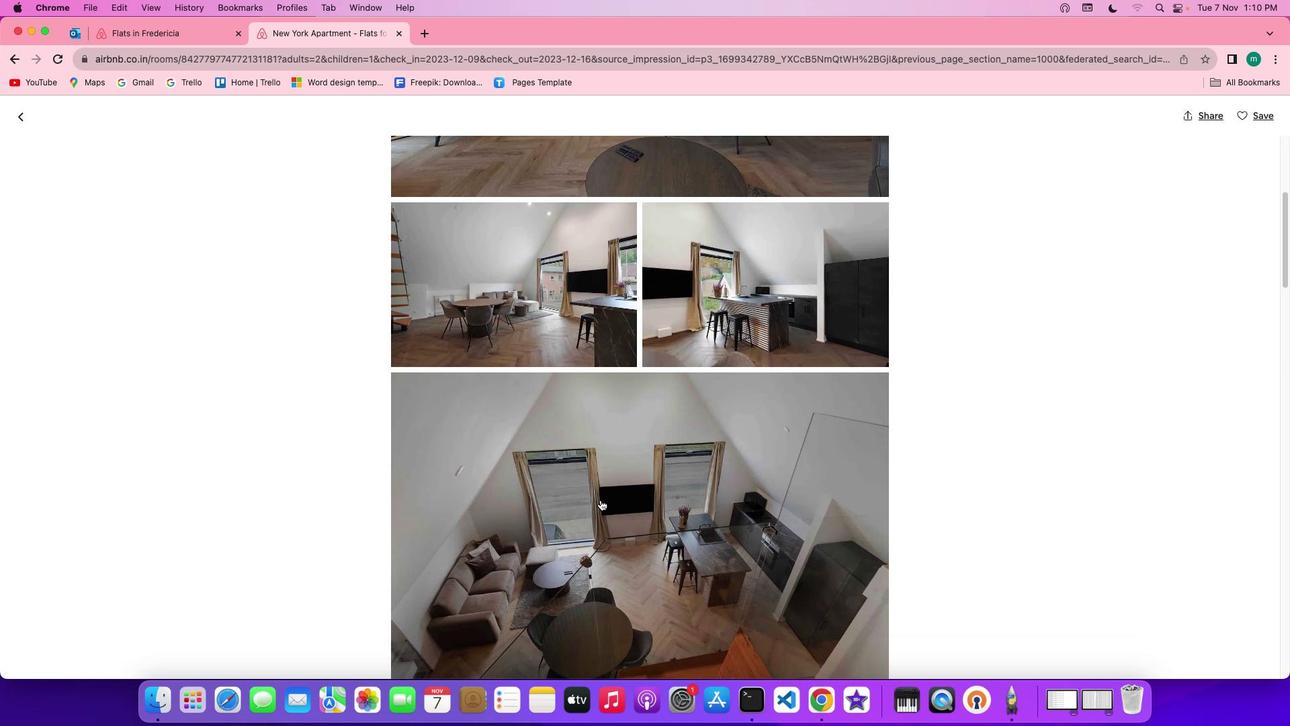 
Action: Mouse scrolled (605, 505) with delta (5, 4)
Screenshot: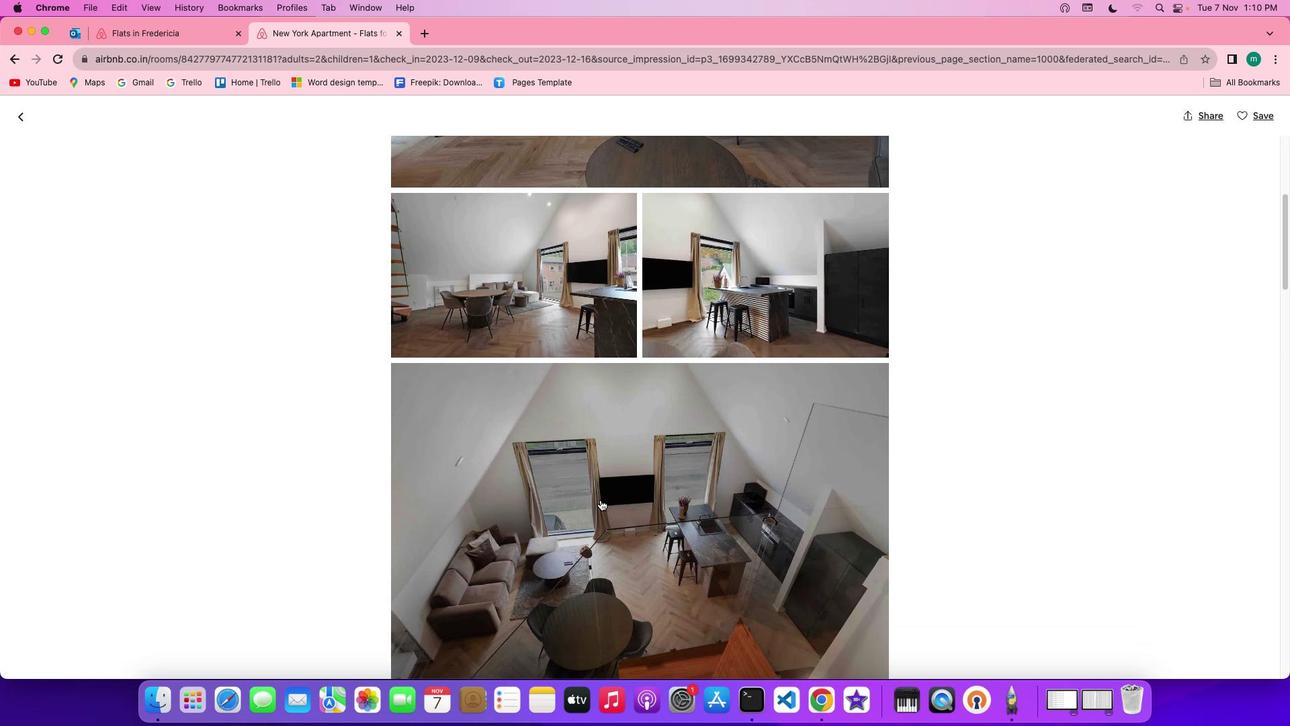 
Action: Mouse scrolled (605, 505) with delta (5, 4)
Screenshot: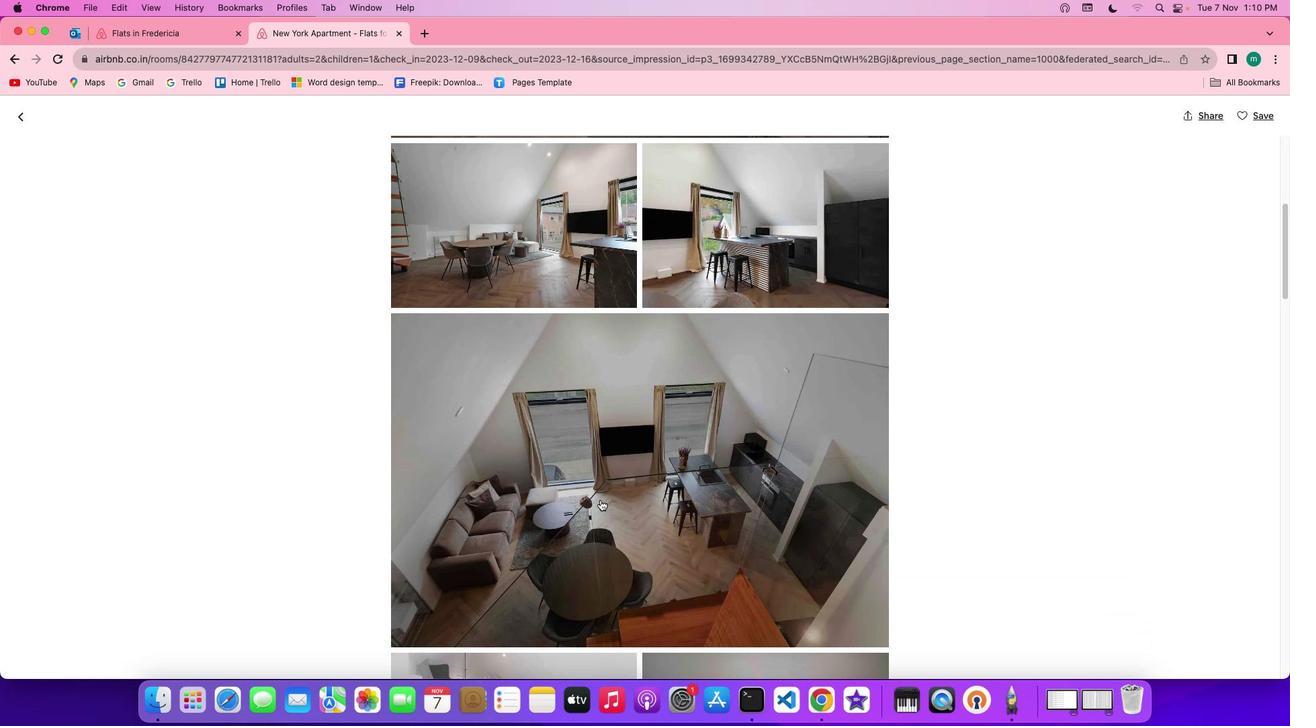 
Action: Mouse scrolled (605, 505) with delta (5, 4)
Screenshot: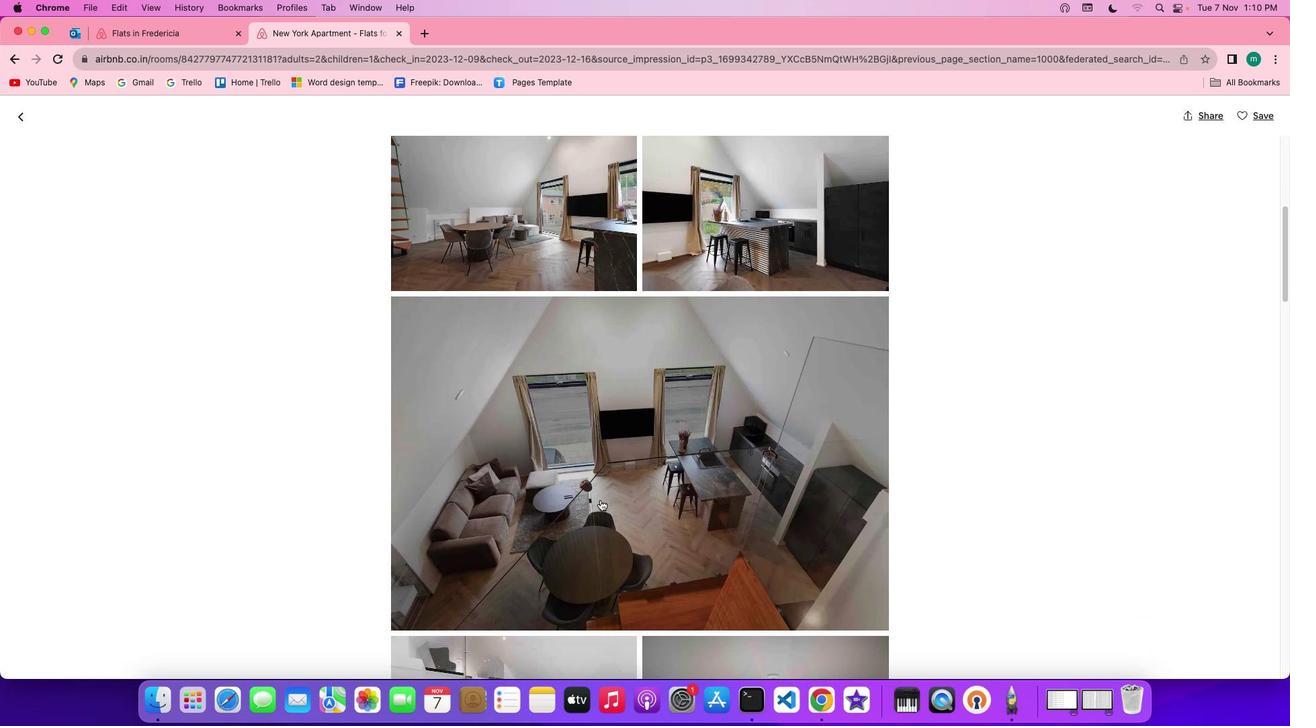 
Action: Mouse scrolled (605, 505) with delta (5, 4)
Screenshot: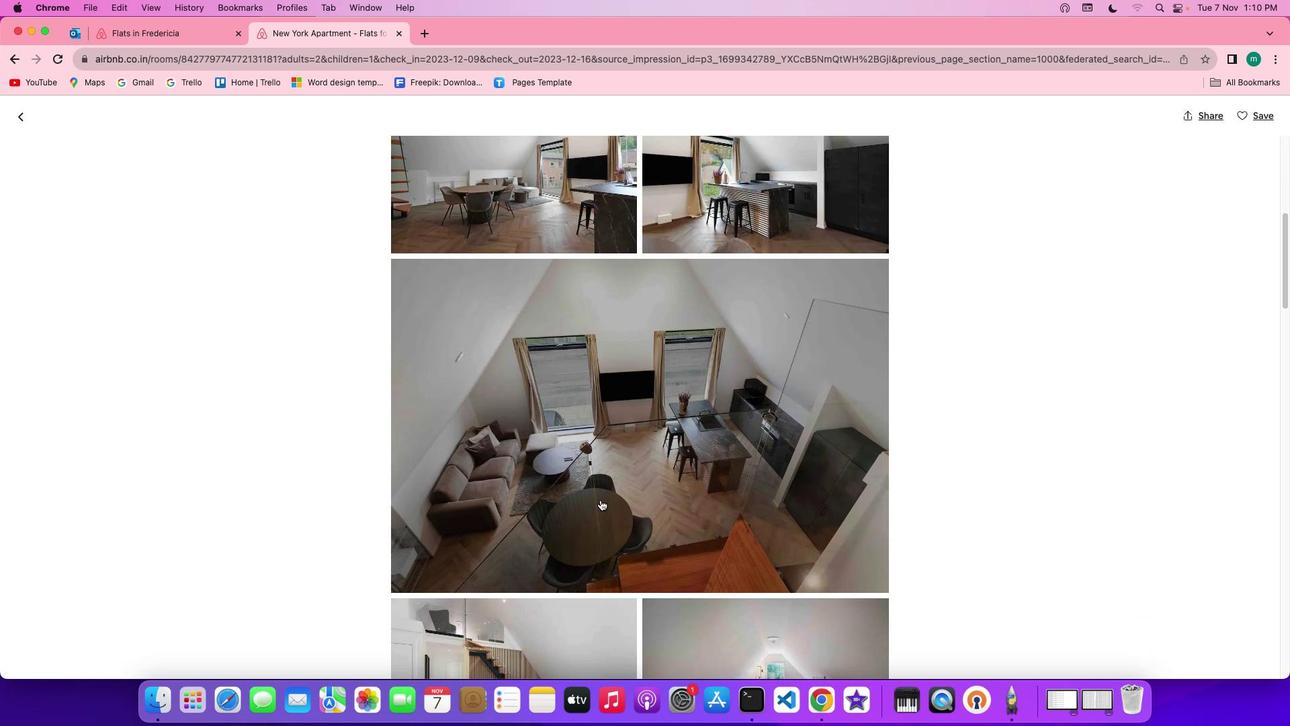 
Action: Mouse scrolled (605, 505) with delta (5, 4)
Screenshot: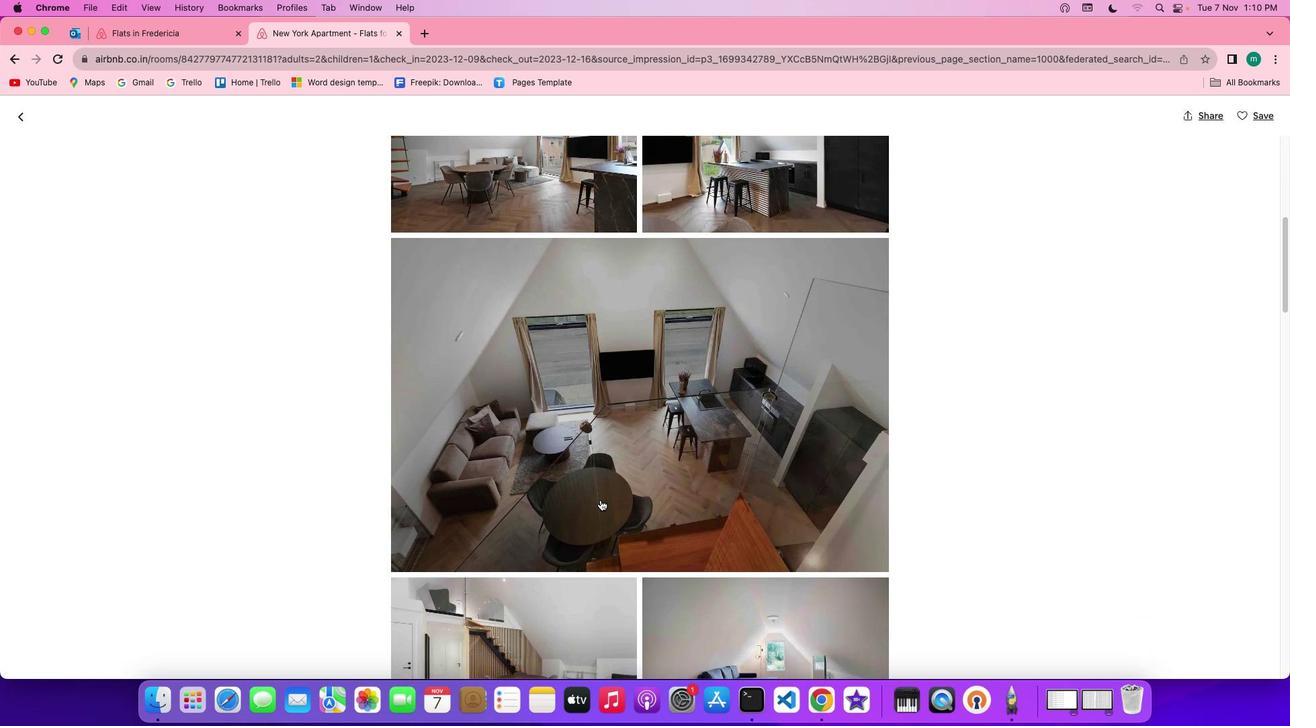 
Action: Mouse scrolled (605, 505) with delta (5, 4)
Screenshot: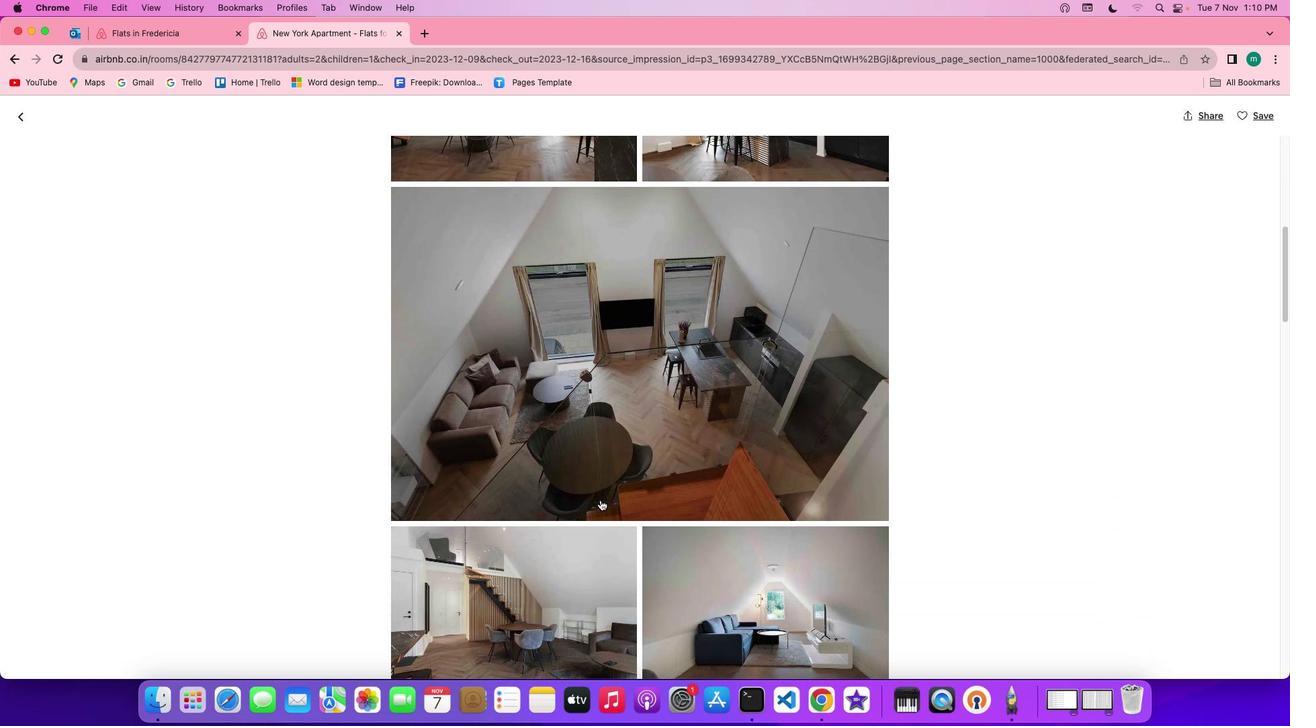 
Action: Mouse scrolled (605, 505) with delta (5, 4)
Screenshot: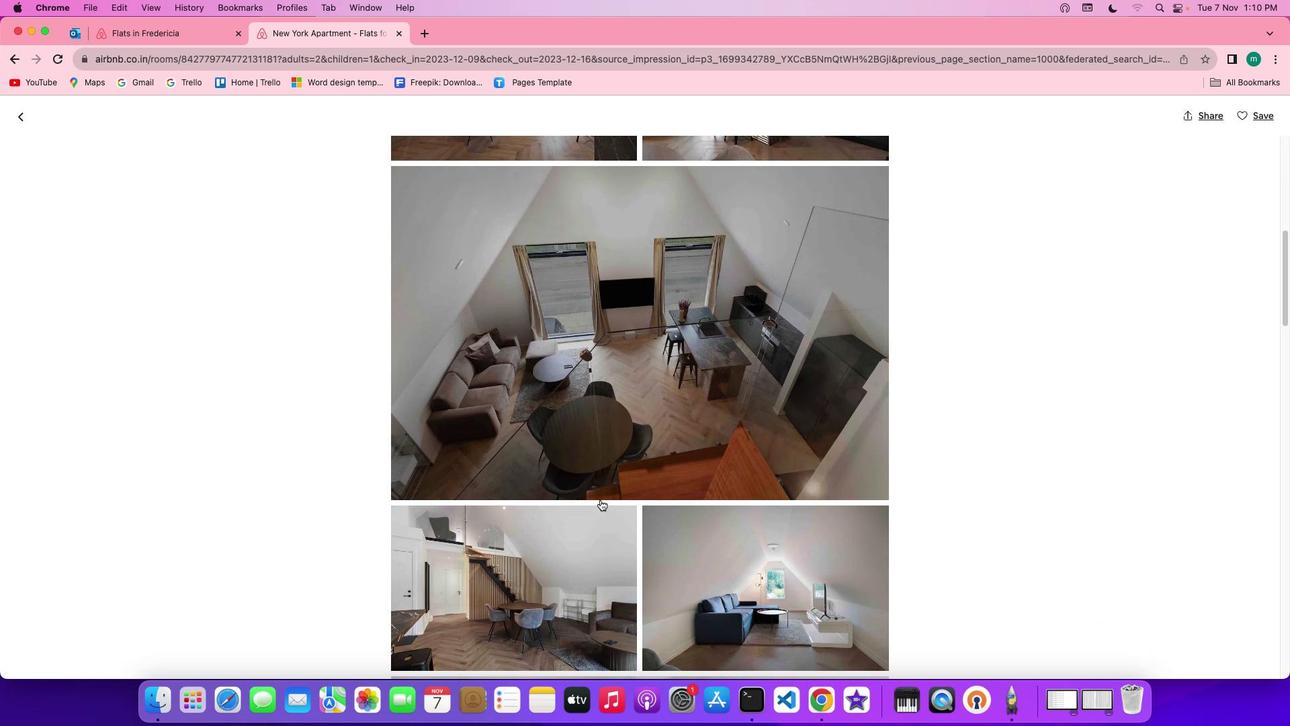 
Action: Mouse scrolled (605, 505) with delta (5, 4)
Screenshot: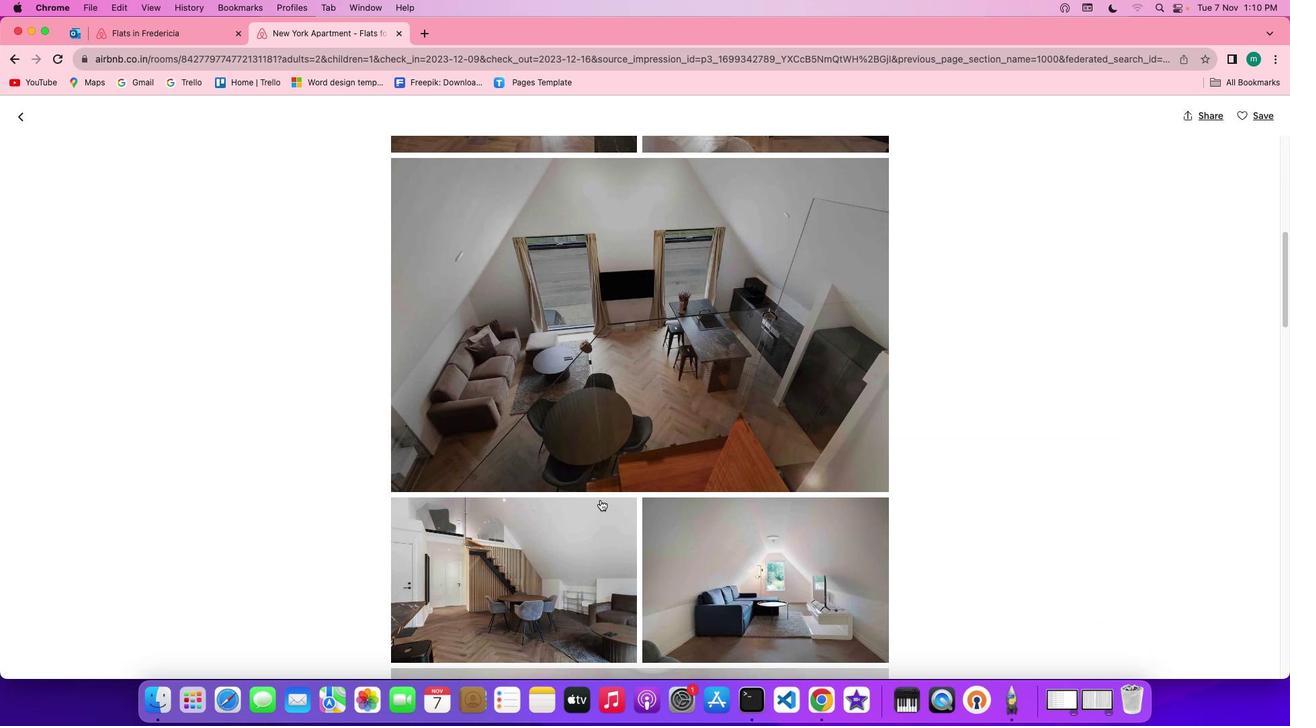 
Action: Mouse scrolled (605, 505) with delta (5, 4)
Screenshot: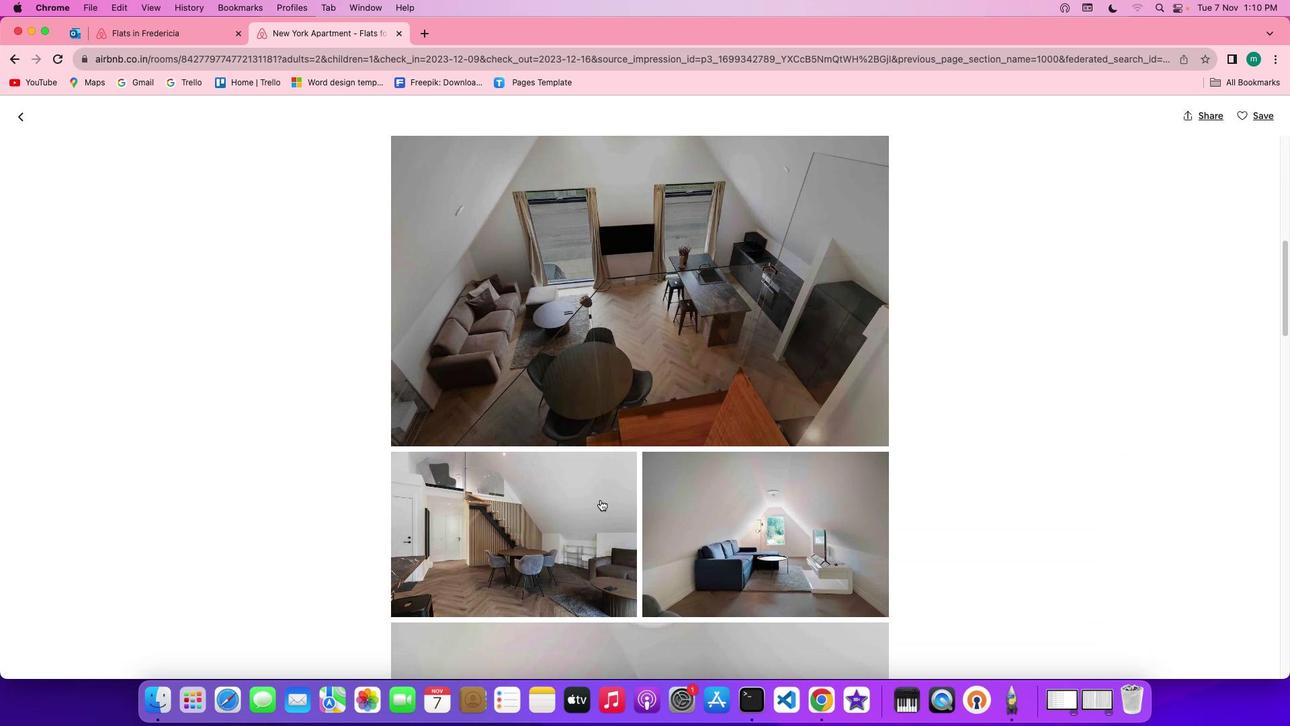 
Action: Mouse scrolled (605, 505) with delta (5, 4)
Screenshot: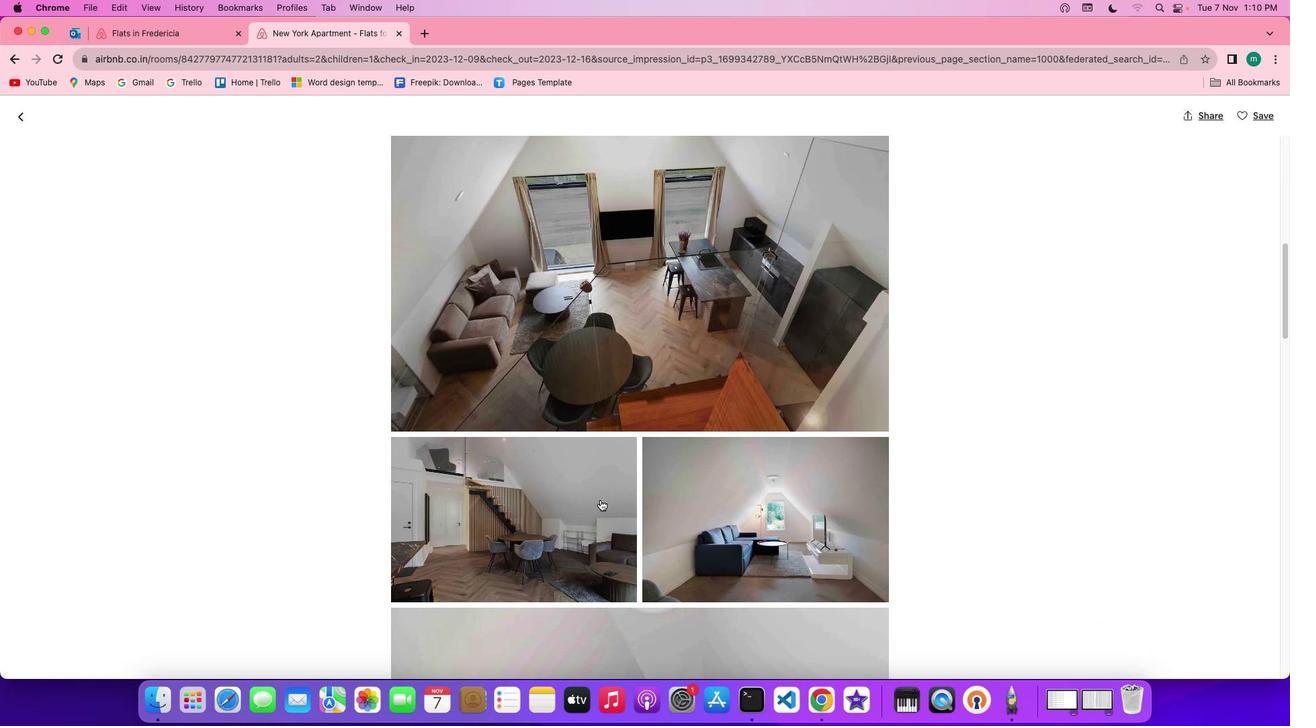 
Action: Mouse scrolled (605, 505) with delta (5, 4)
Screenshot: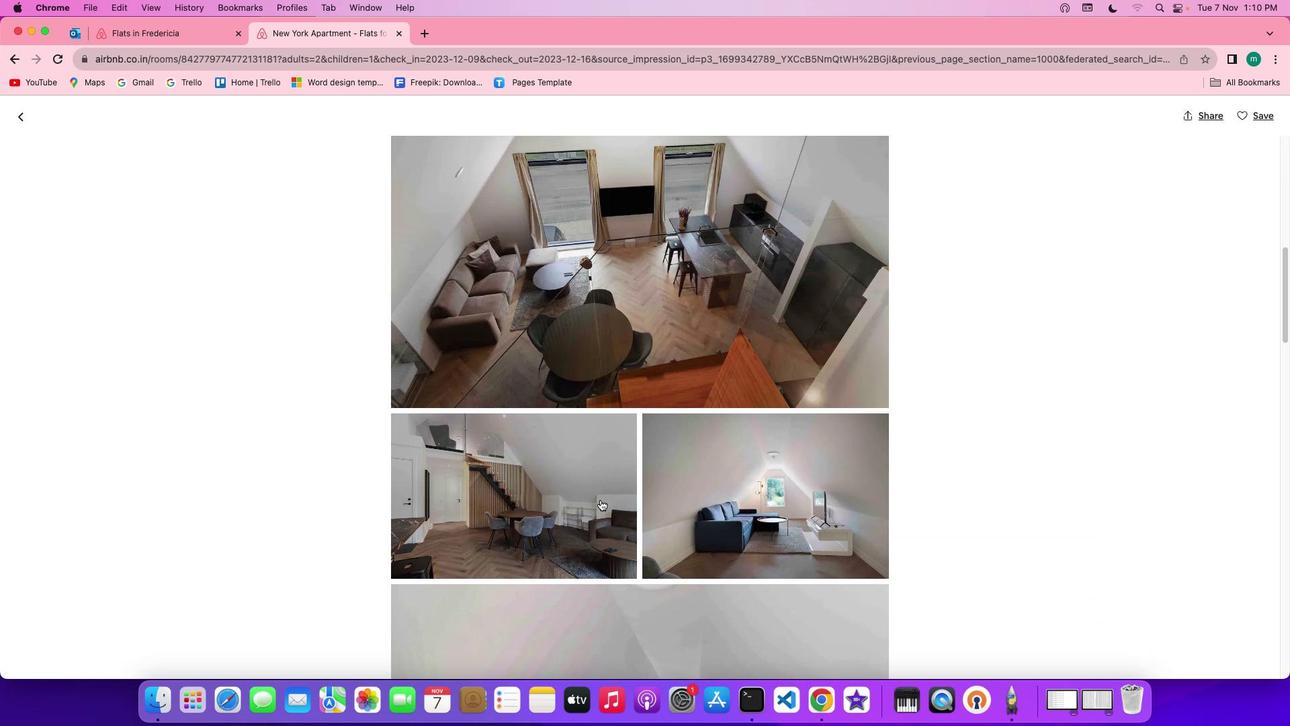 
Action: Mouse scrolled (605, 505) with delta (5, 4)
Screenshot: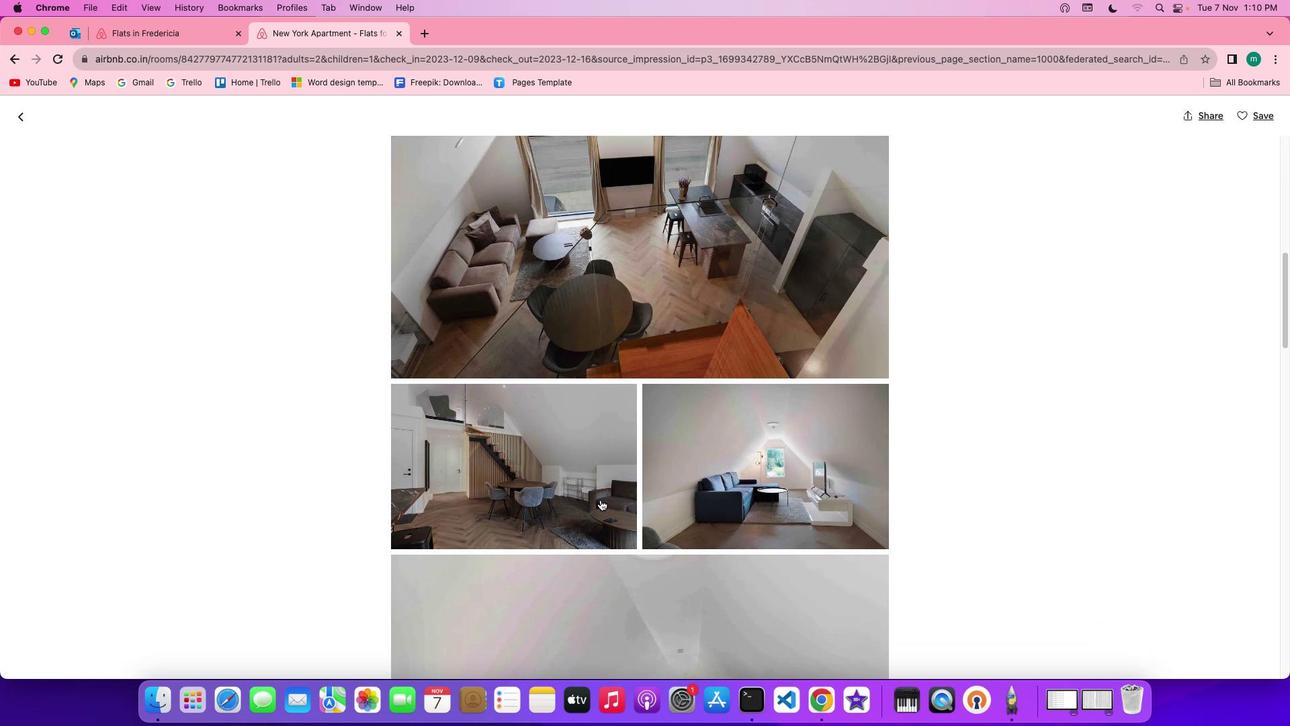 
Action: Mouse scrolled (605, 505) with delta (5, 4)
Screenshot: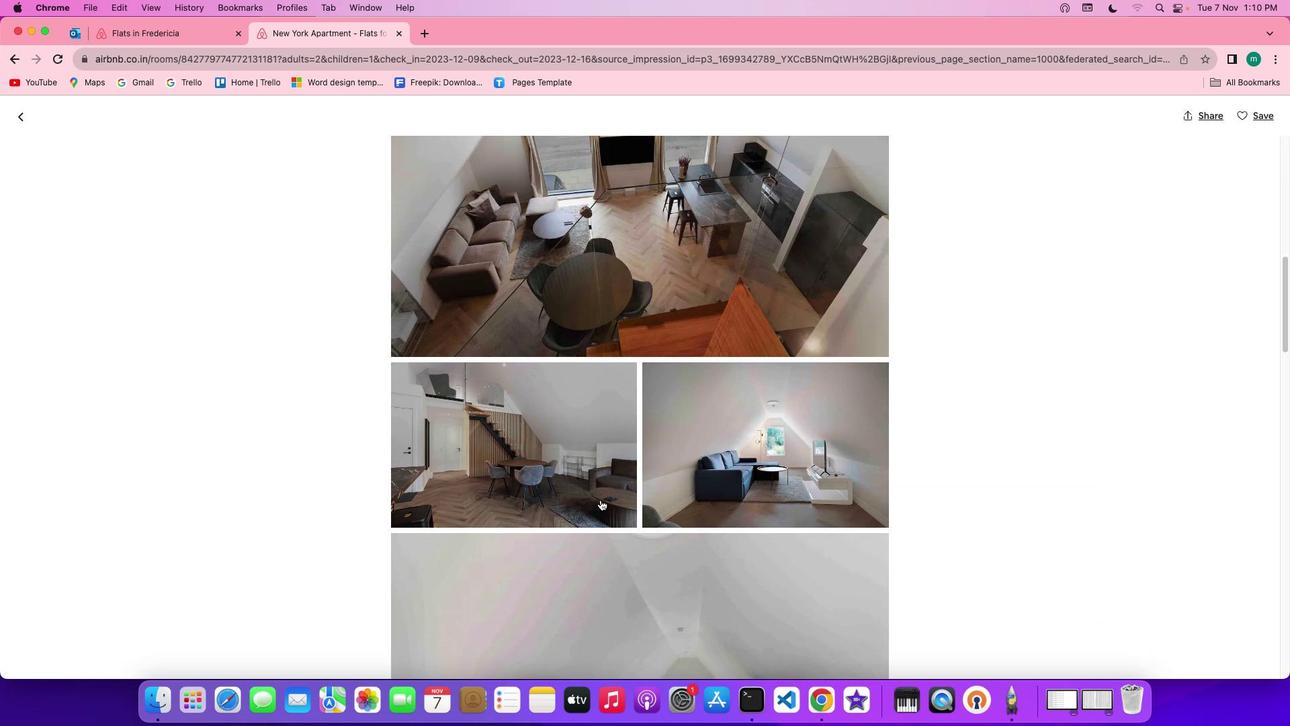 
Action: Mouse scrolled (605, 505) with delta (5, 4)
Screenshot: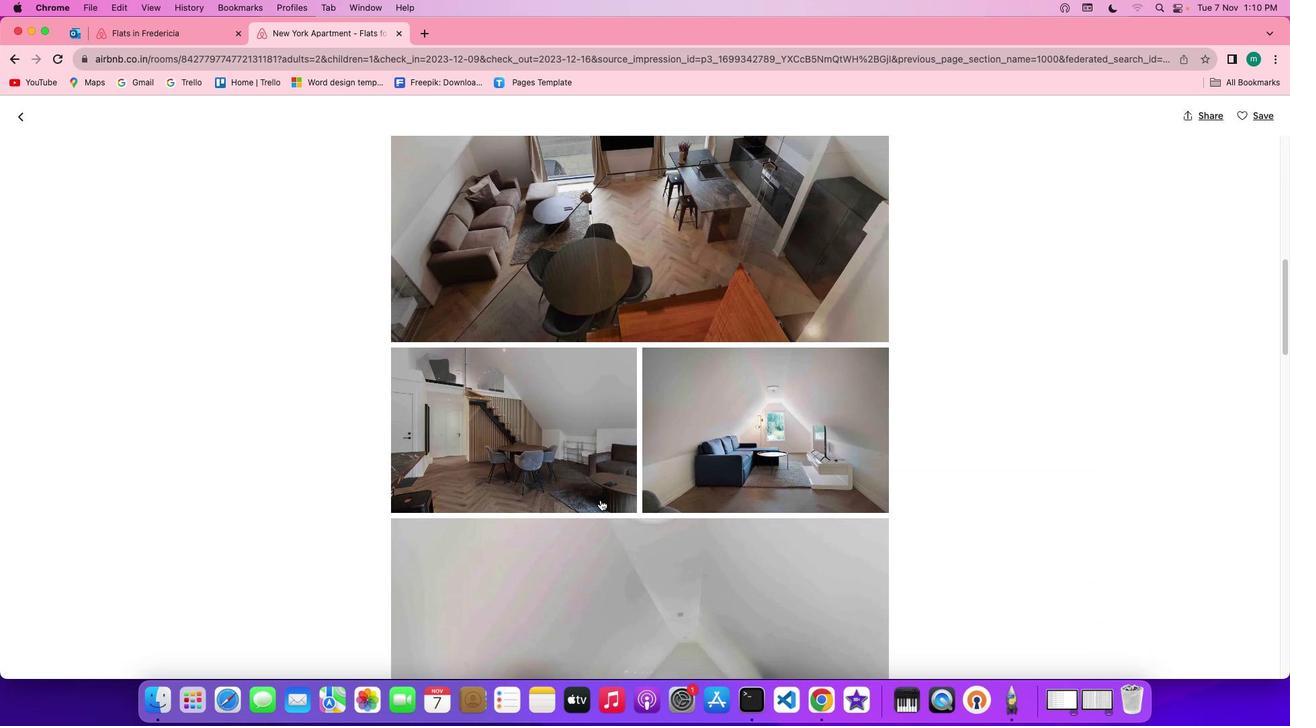 
Action: Mouse scrolled (605, 505) with delta (5, 4)
Screenshot: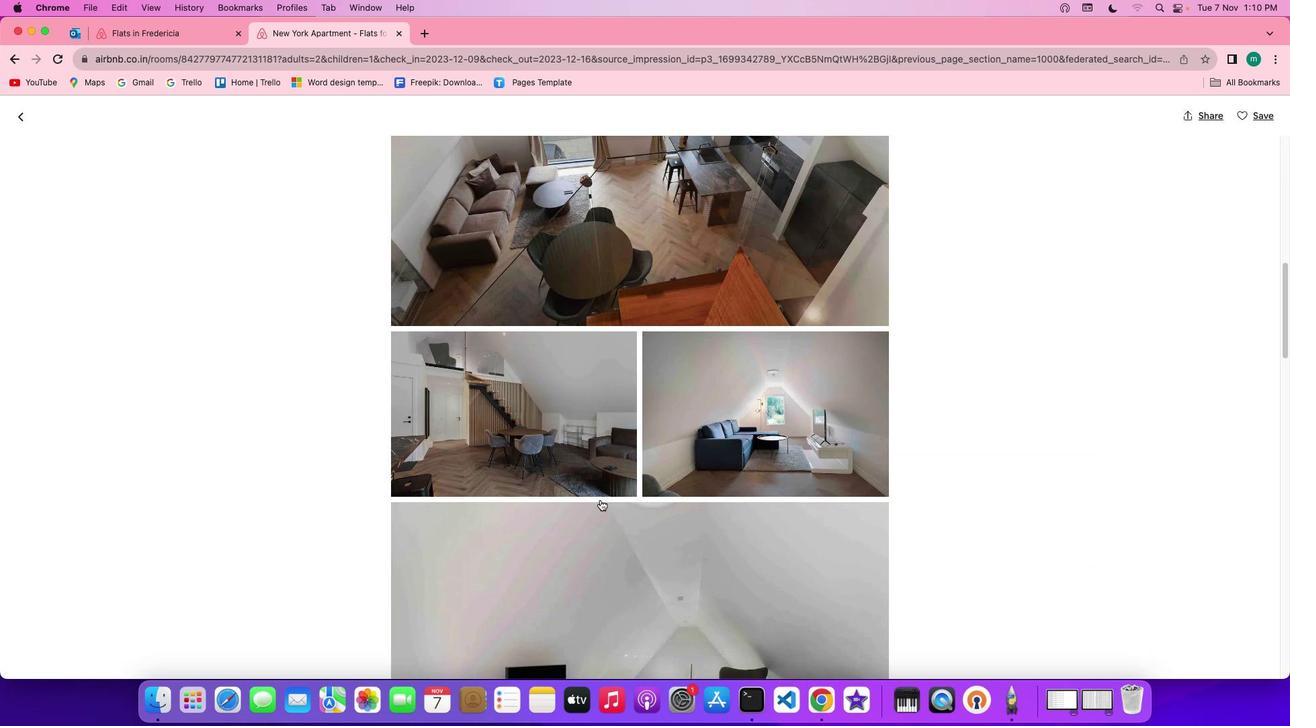 
Action: Mouse scrolled (605, 505) with delta (5, 4)
Screenshot: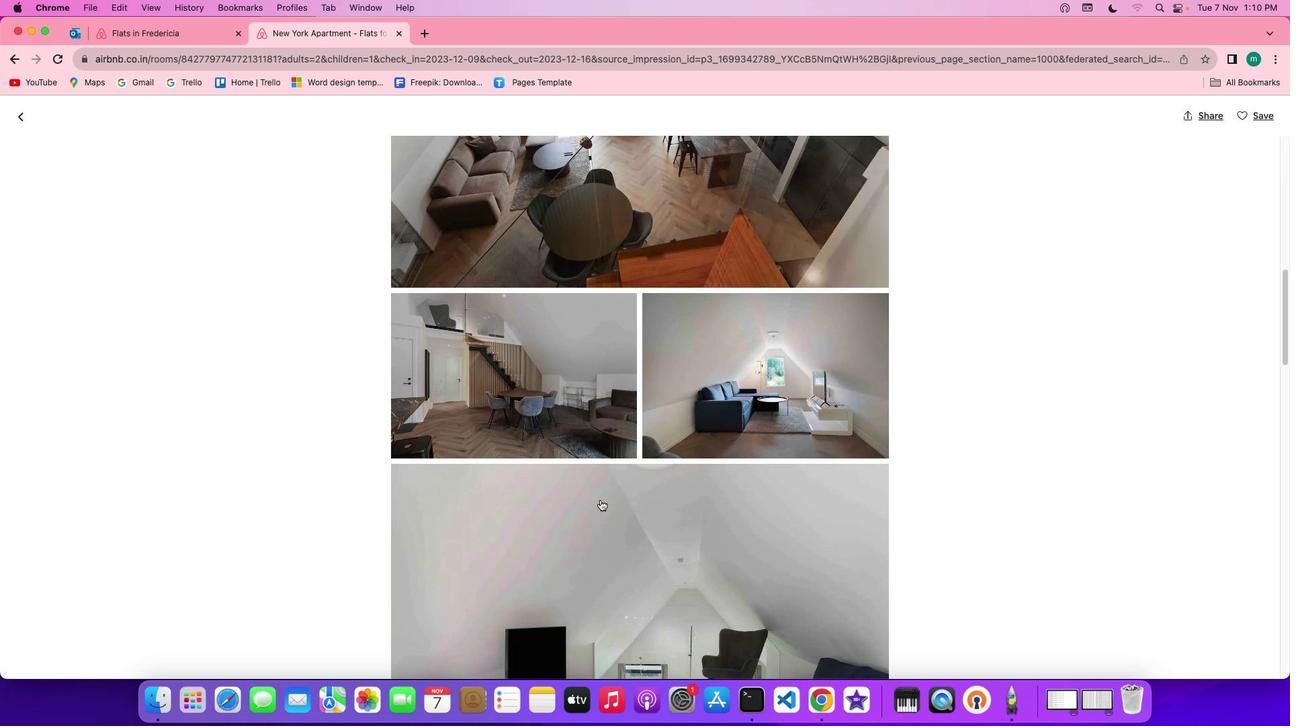 
Action: Mouse scrolled (605, 505) with delta (5, 4)
Screenshot: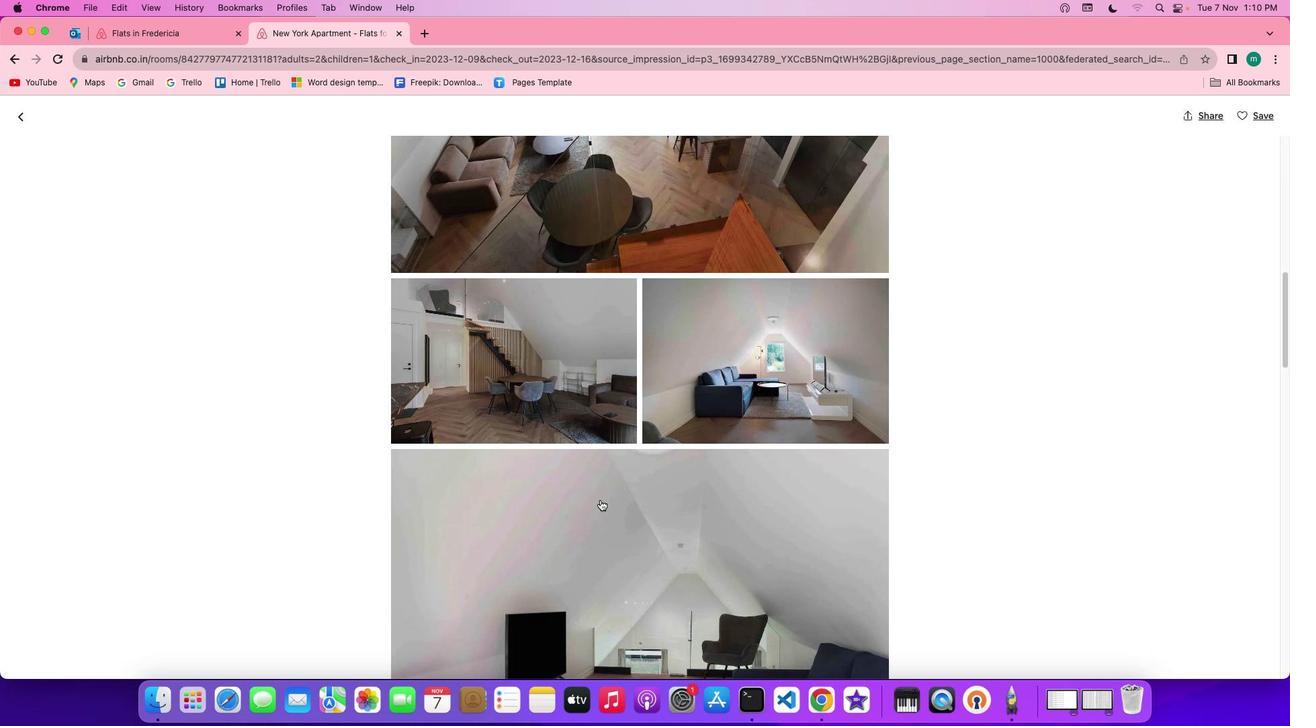 
Action: Mouse scrolled (605, 505) with delta (5, 4)
Screenshot: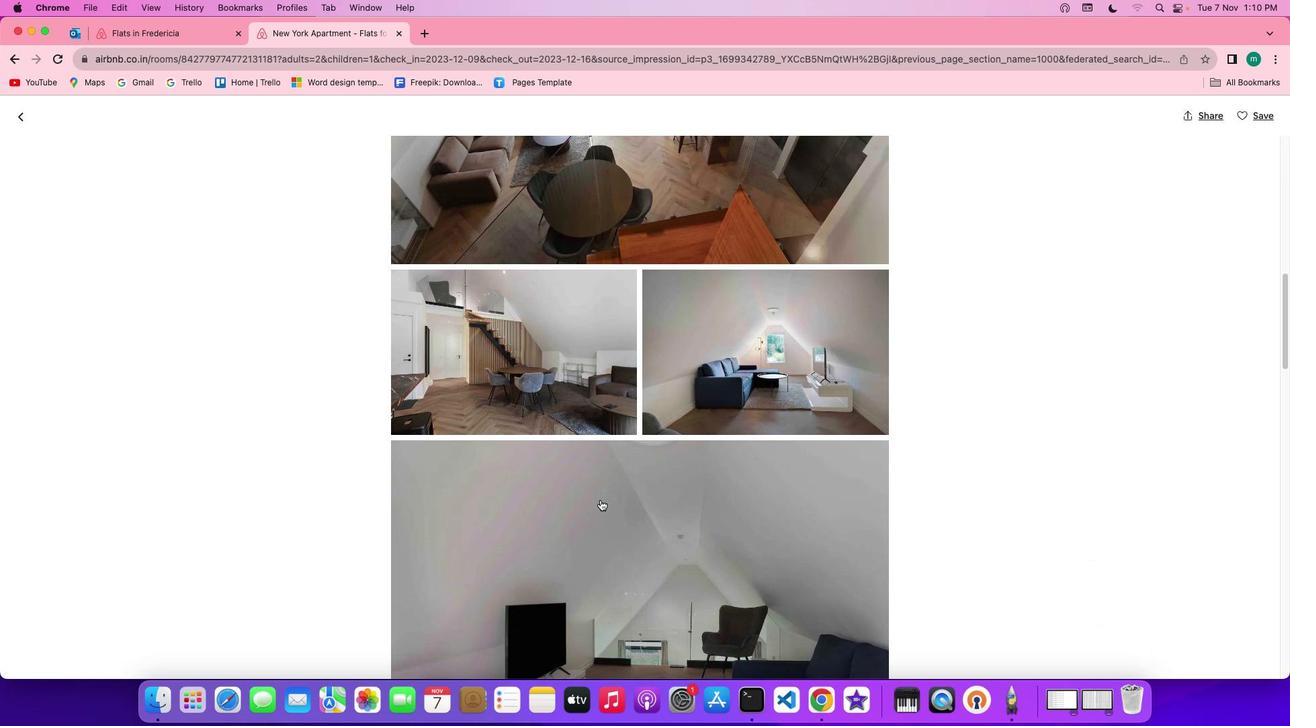 
Action: Mouse scrolled (605, 505) with delta (5, 4)
Screenshot: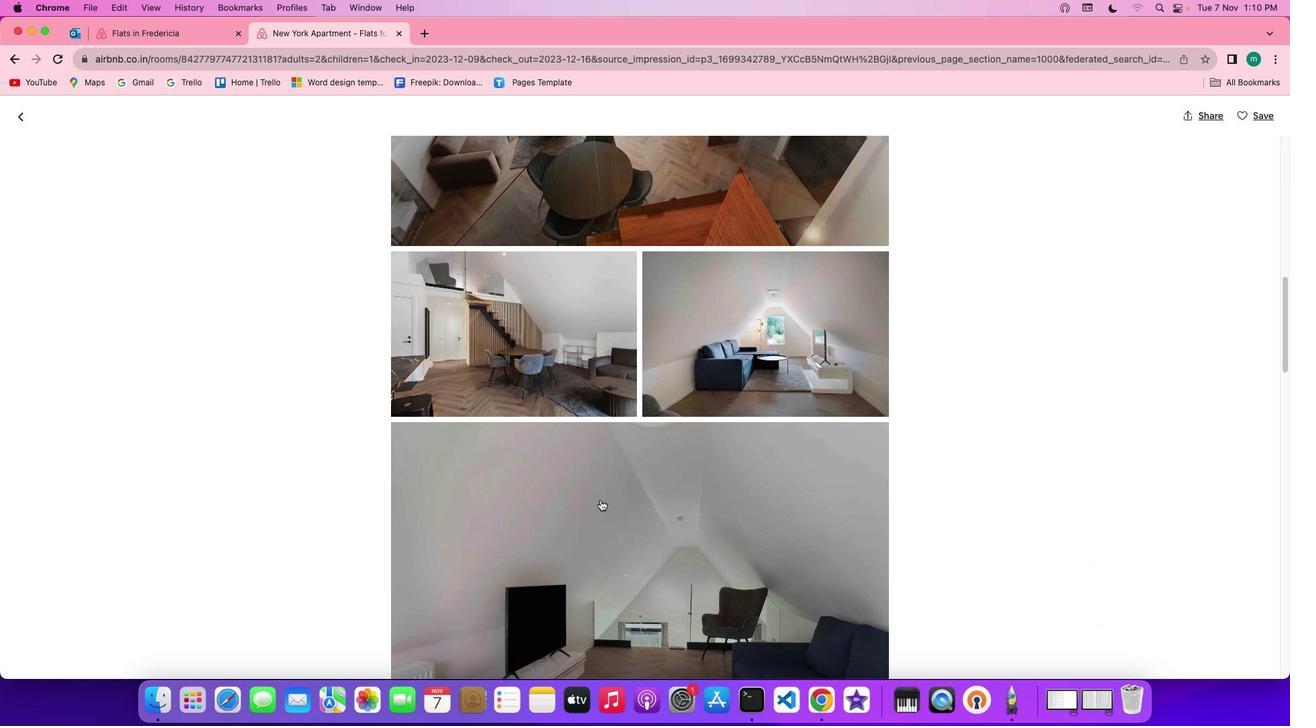 
Action: Mouse scrolled (605, 505) with delta (5, 4)
Screenshot: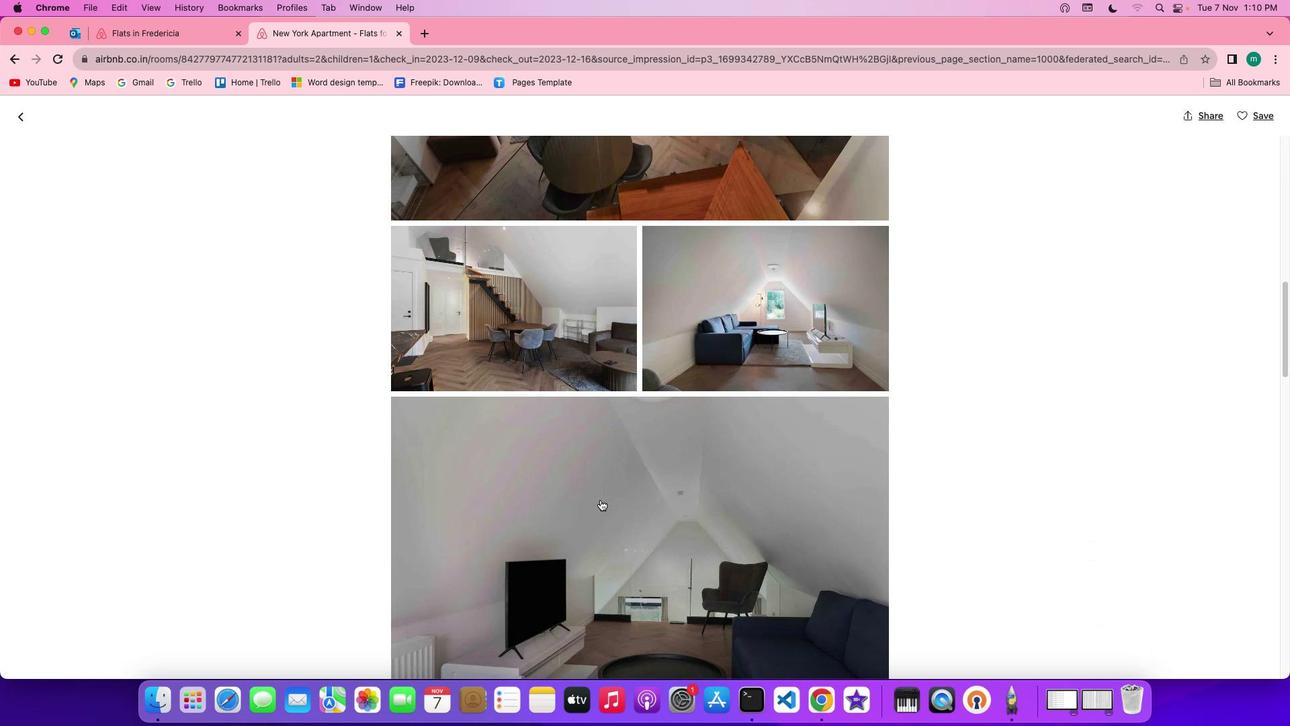 
Action: Mouse scrolled (605, 505) with delta (5, 4)
Screenshot: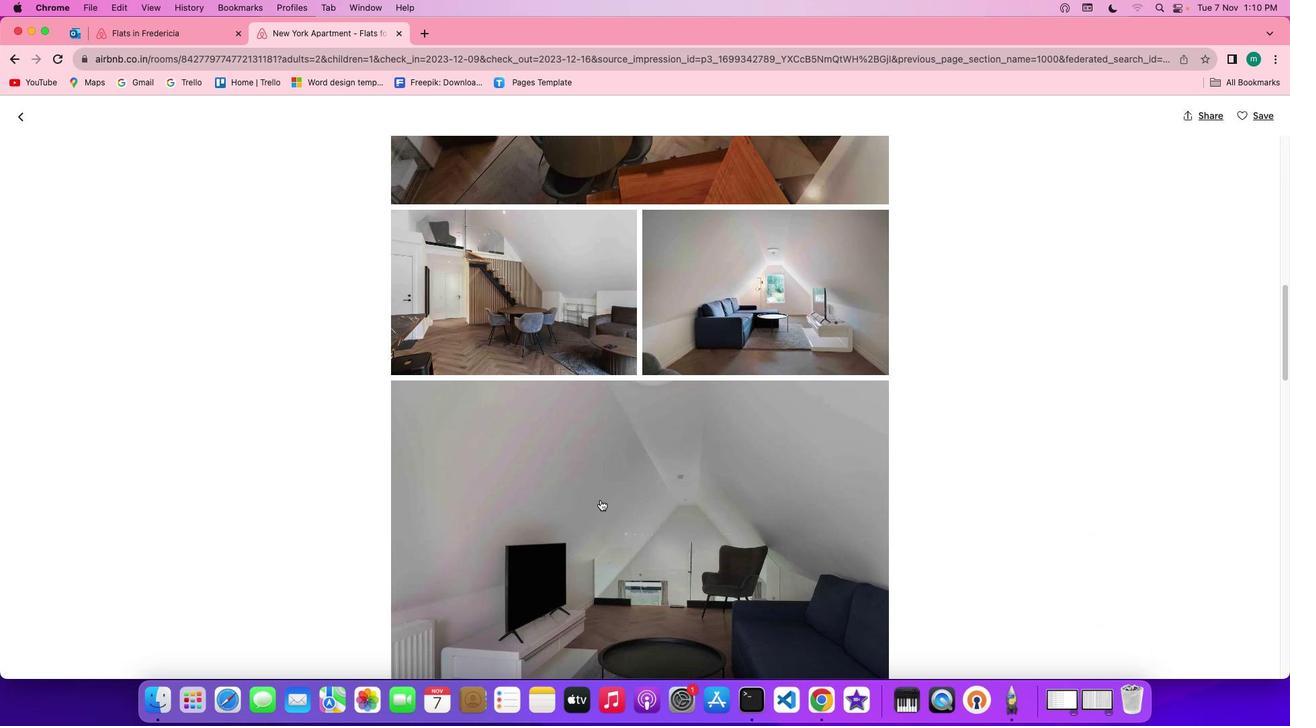 
Action: Mouse scrolled (605, 505) with delta (5, 4)
Screenshot: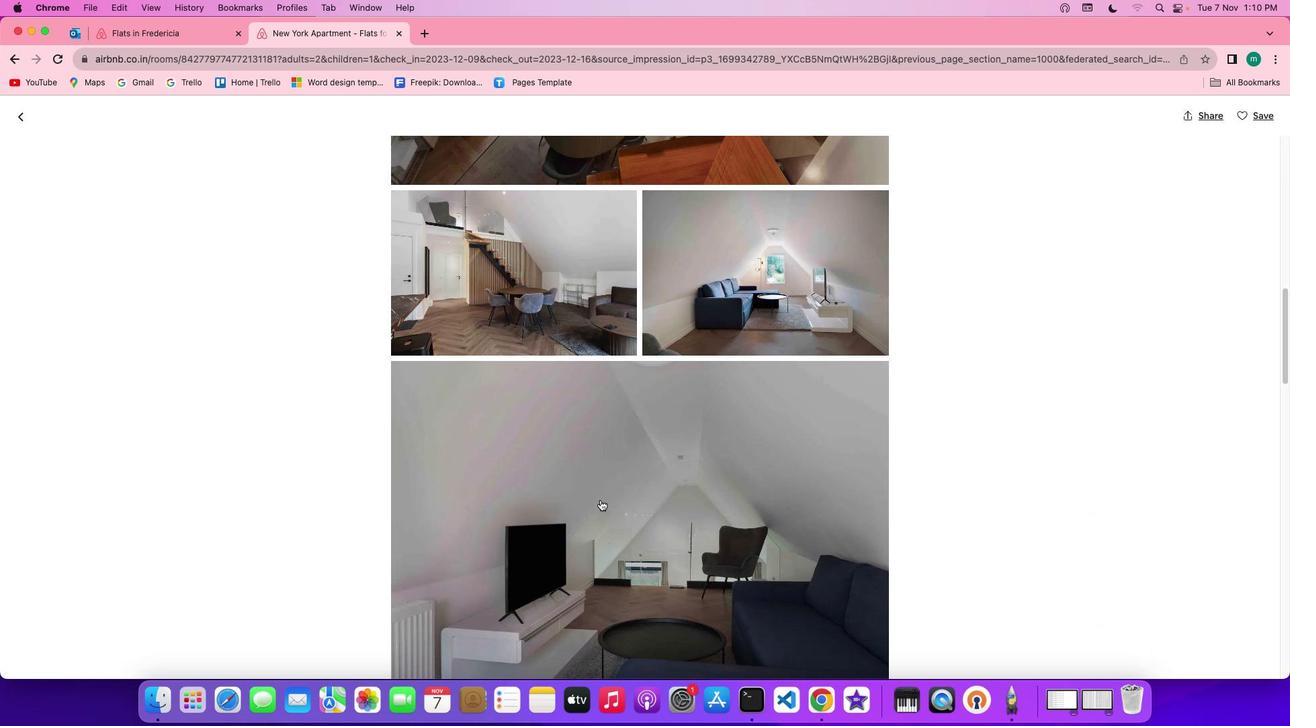 
Action: Mouse scrolled (605, 505) with delta (5, 4)
Screenshot: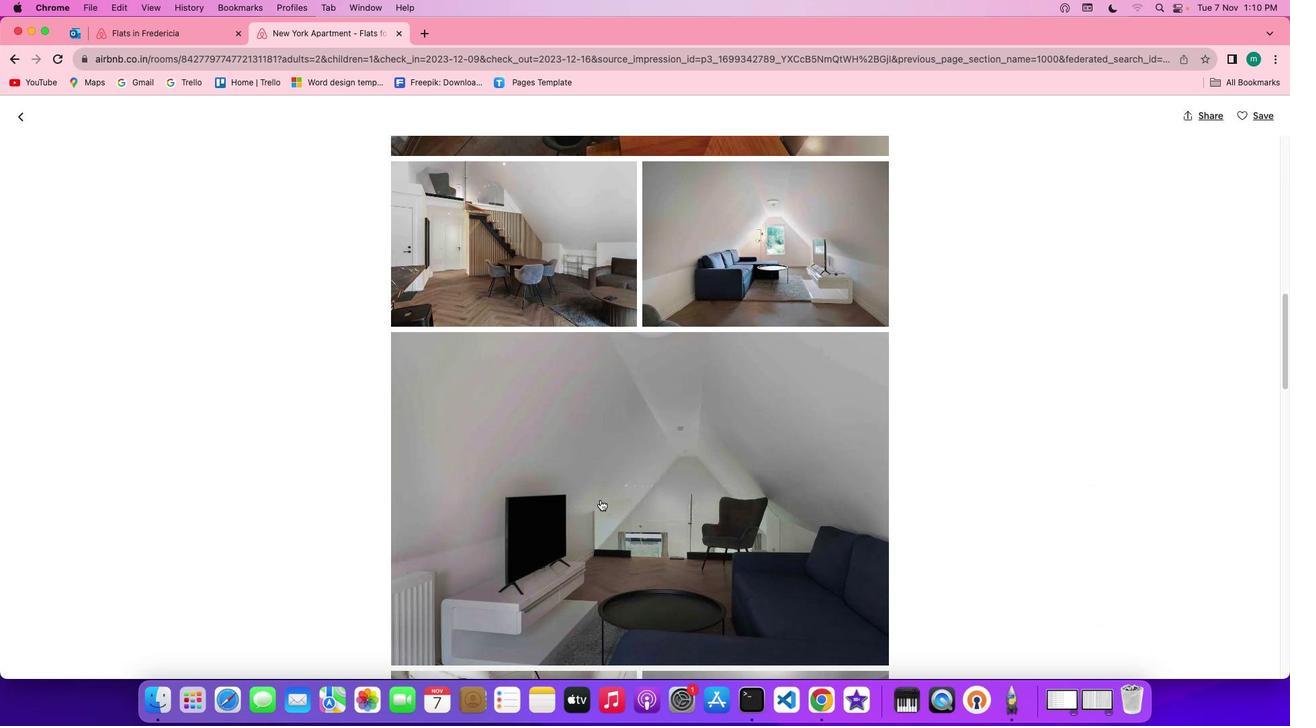
Action: Mouse scrolled (605, 505) with delta (5, 4)
Screenshot: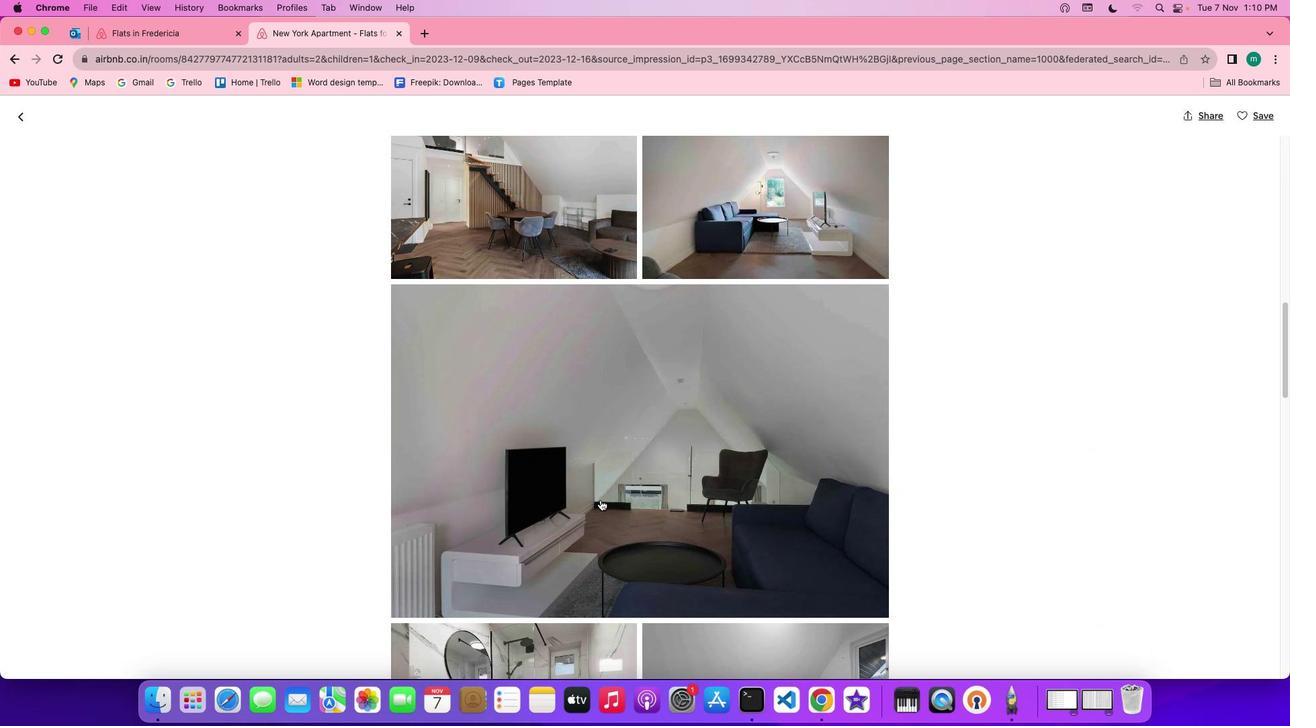 
Action: Mouse scrolled (605, 505) with delta (5, 4)
Screenshot: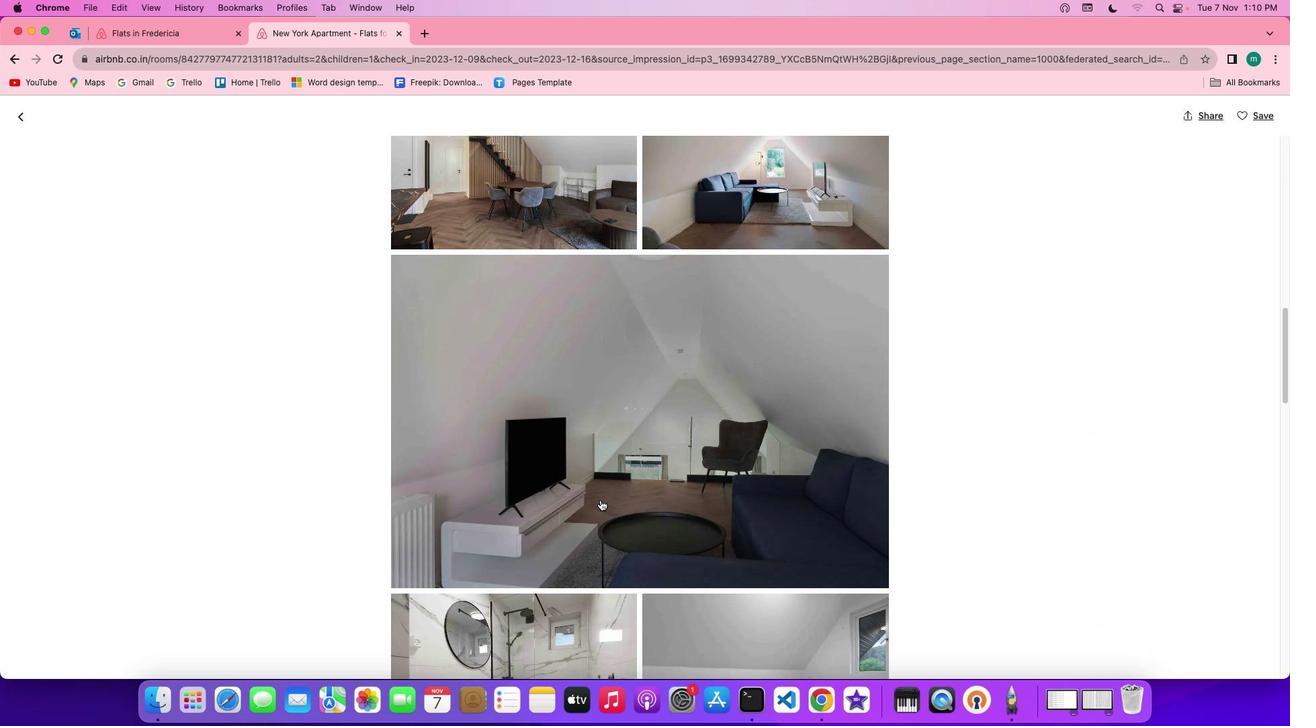 
Action: Mouse scrolled (605, 505) with delta (5, 4)
Screenshot: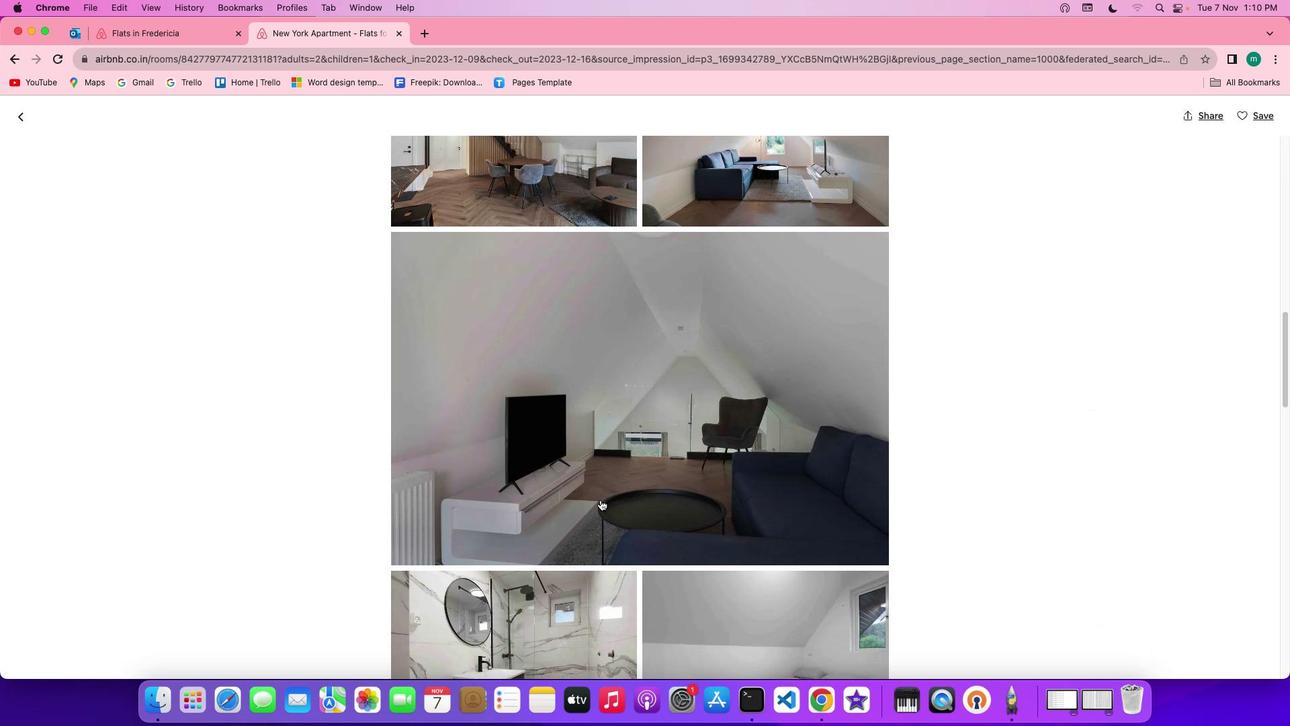
Action: Mouse scrolled (605, 505) with delta (5, 4)
Screenshot: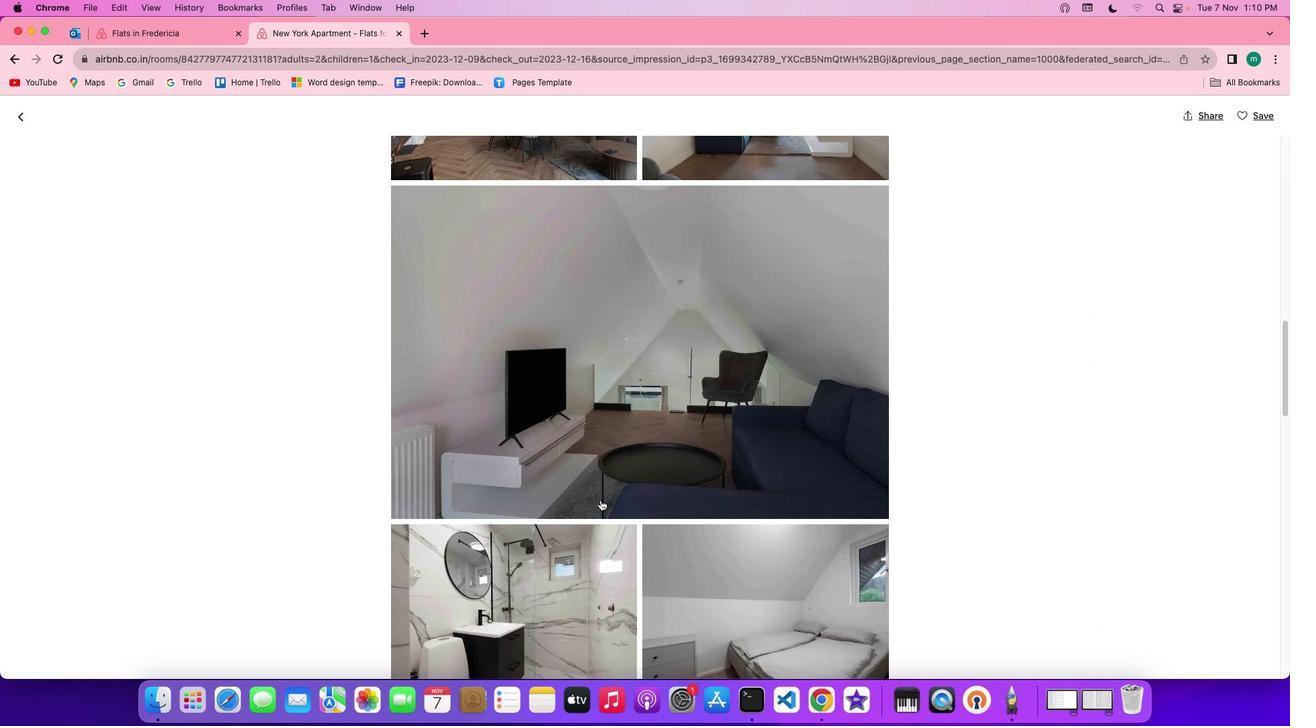 
Action: Mouse scrolled (605, 505) with delta (5, 4)
Screenshot: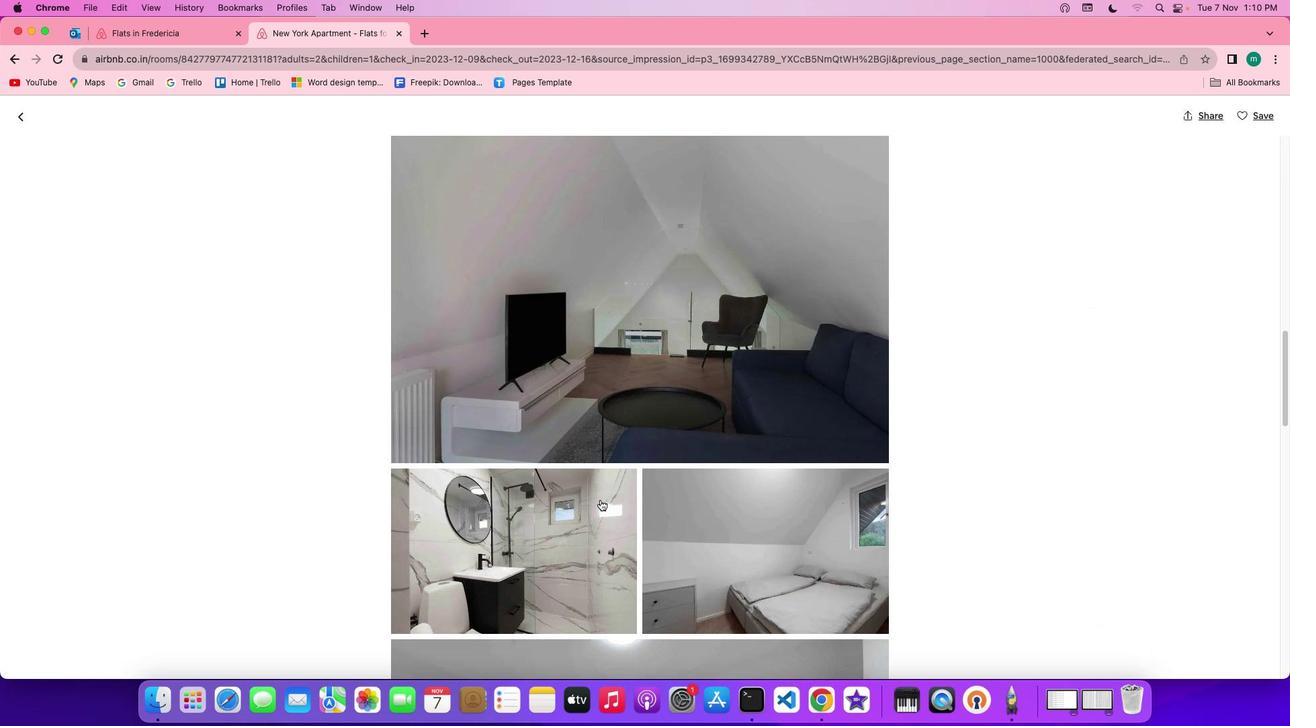 
Action: Mouse scrolled (605, 505) with delta (5, 4)
Screenshot: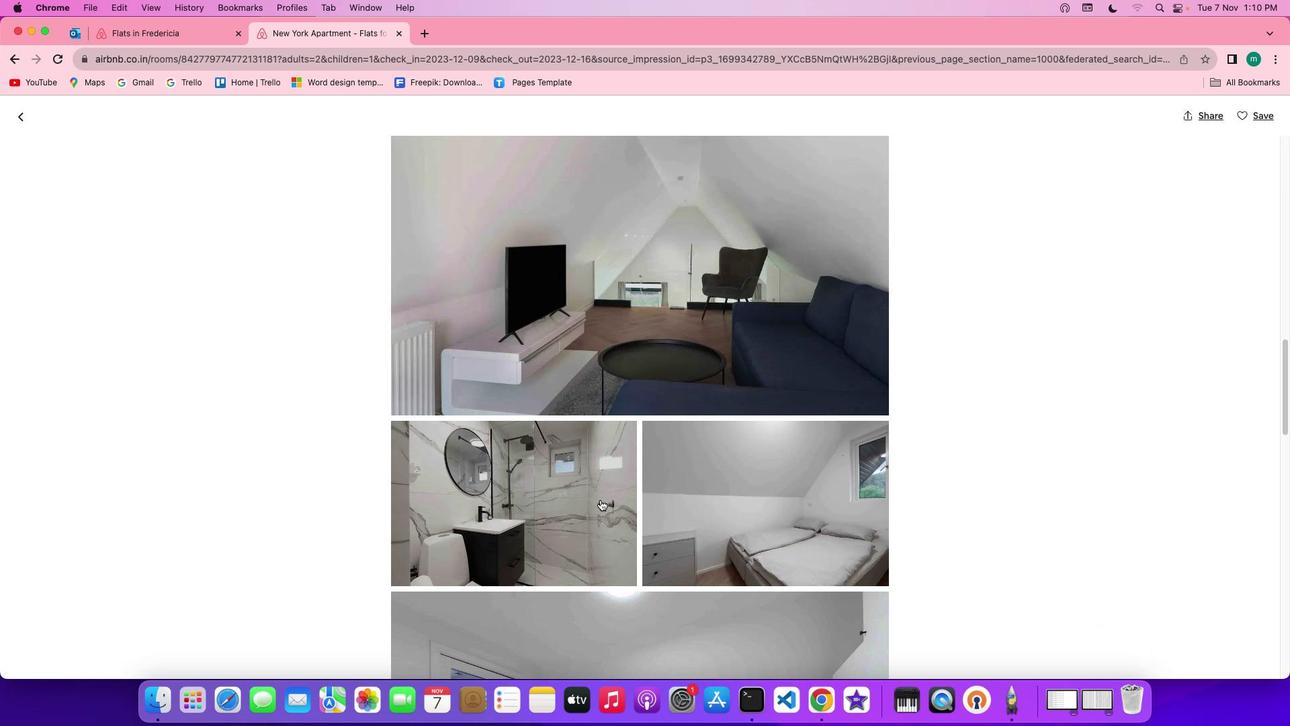 
Action: Mouse scrolled (605, 505) with delta (5, 4)
Screenshot: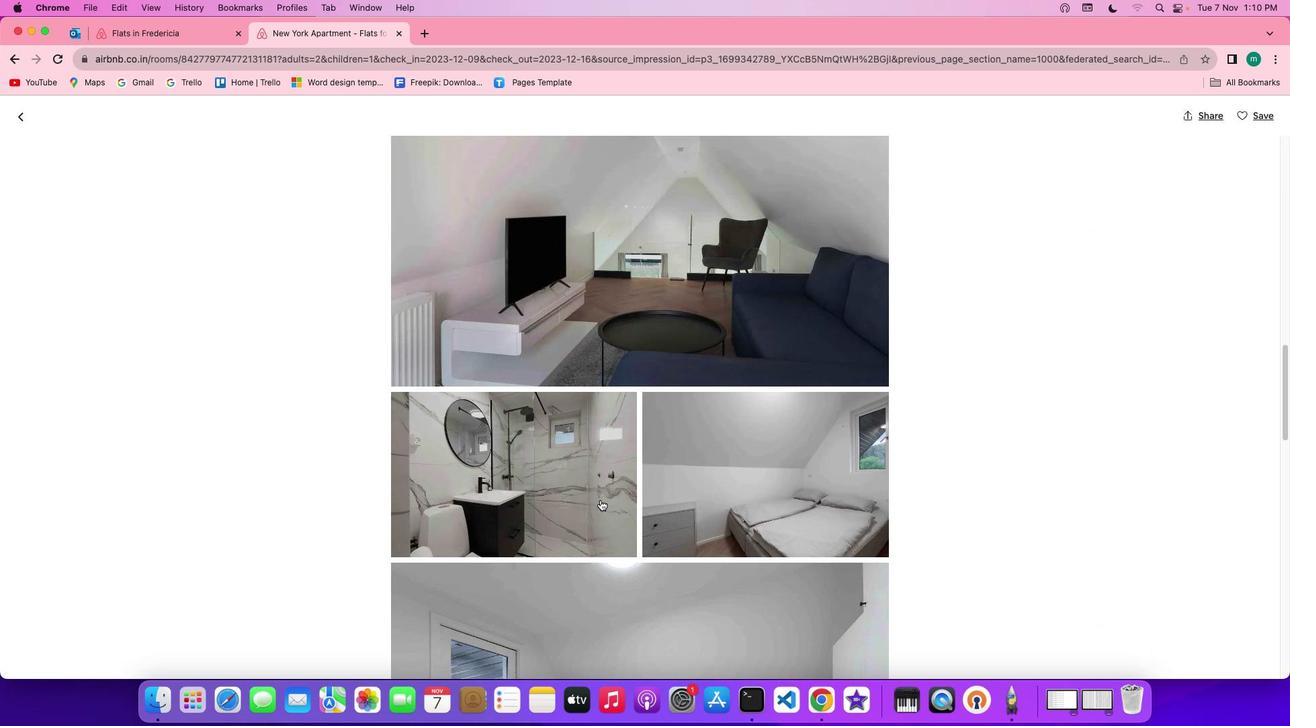 
Action: Mouse scrolled (605, 505) with delta (5, 4)
Screenshot: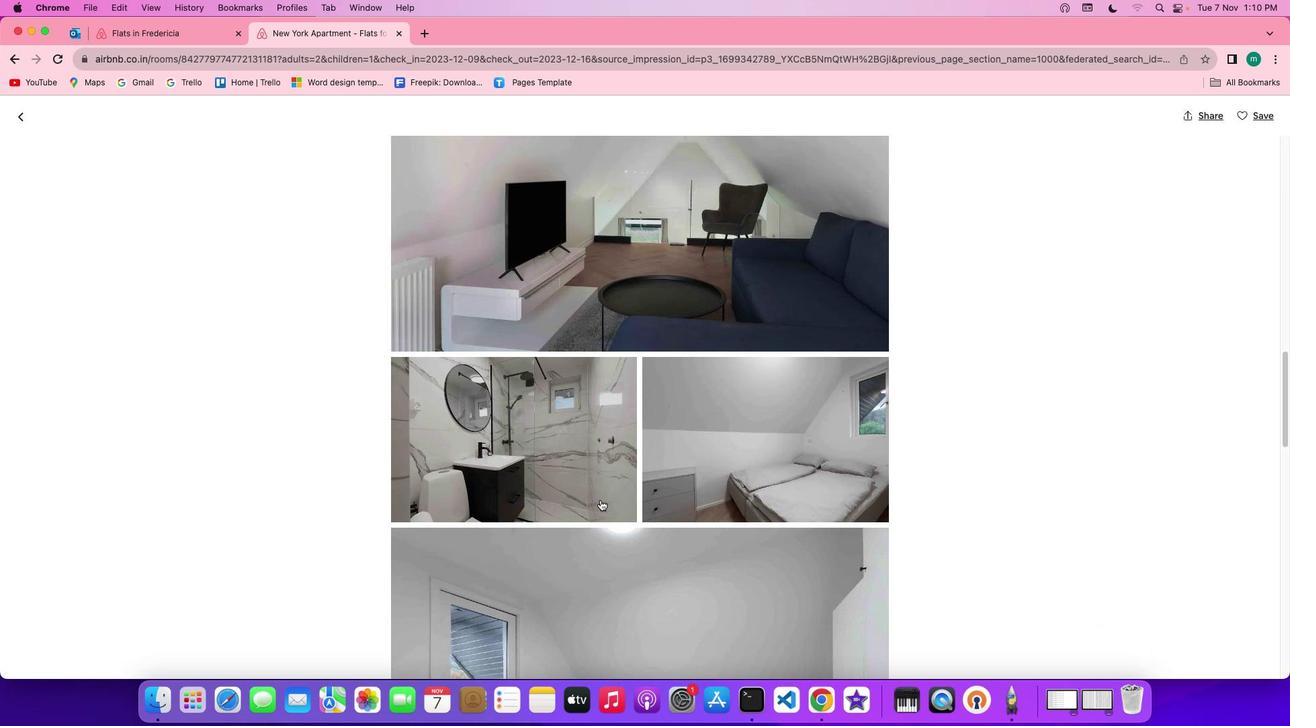 
Action: Mouse scrolled (605, 505) with delta (5, 3)
Screenshot: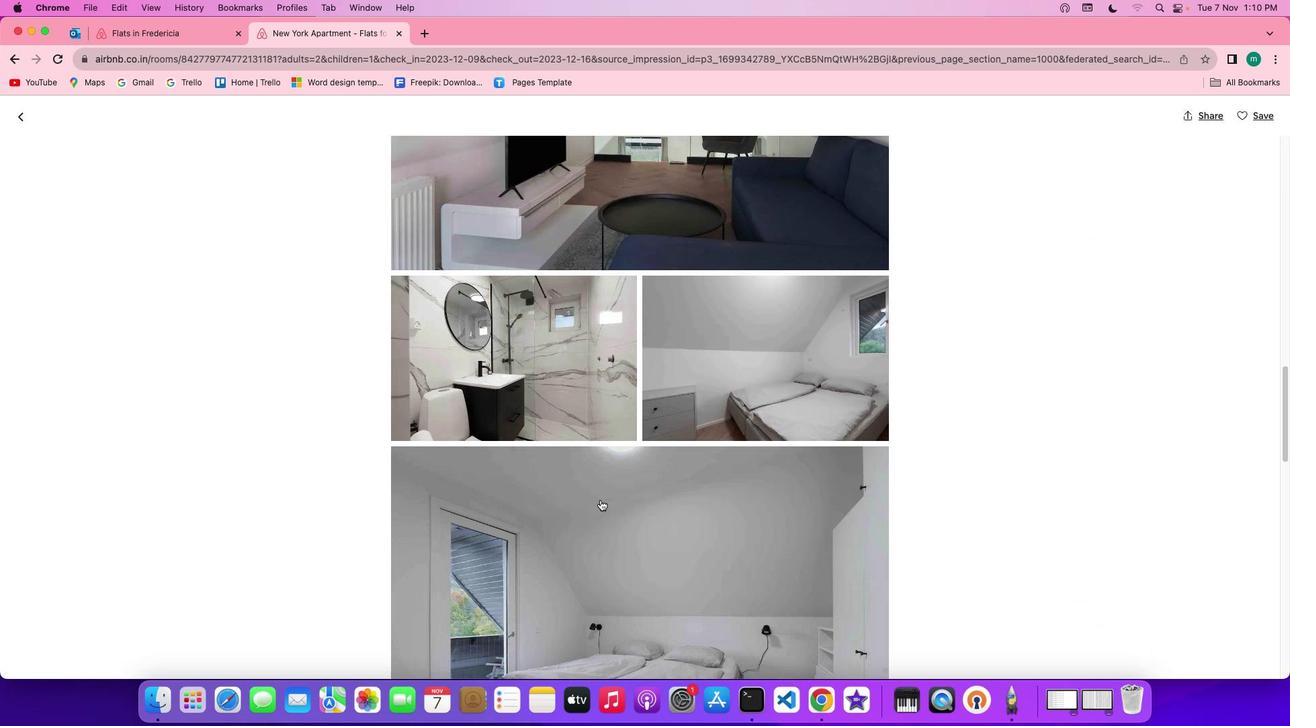 
Action: Mouse scrolled (605, 505) with delta (5, 4)
Screenshot: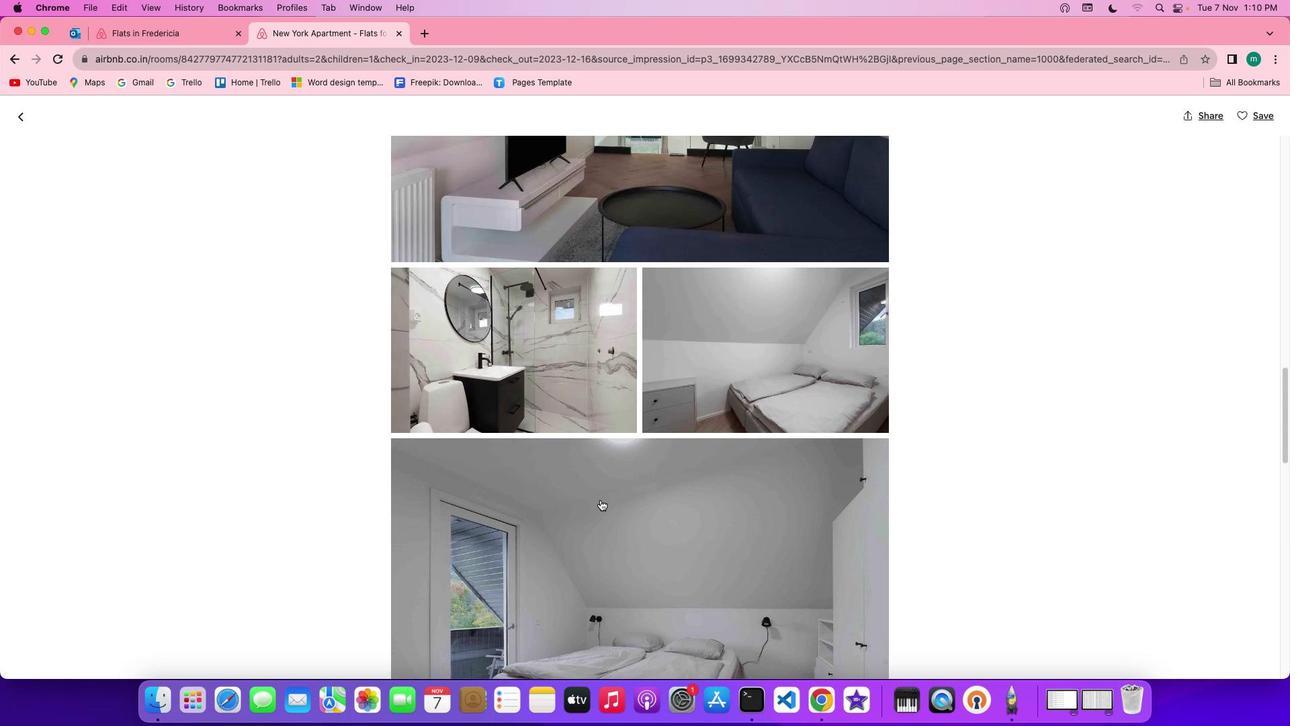 
Action: Mouse scrolled (605, 505) with delta (5, 4)
Screenshot: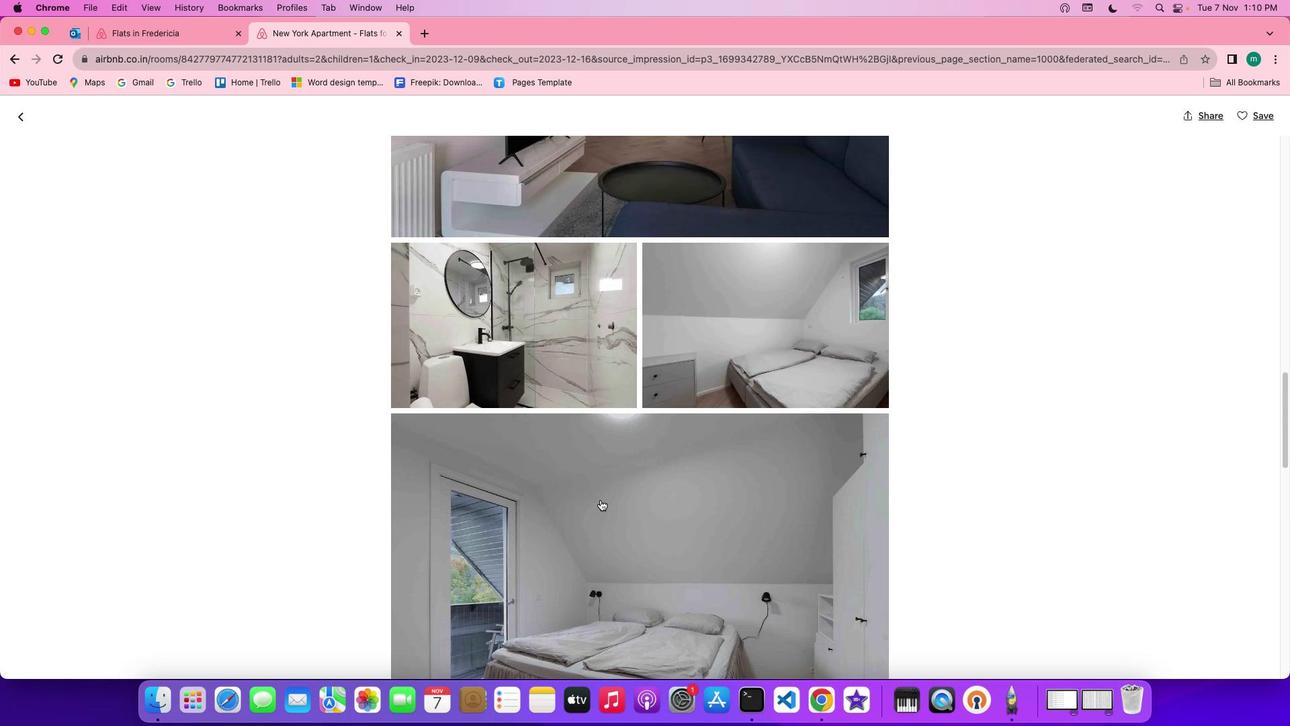 
Action: Mouse scrolled (605, 505) with delta (5, 4)
Screenshot: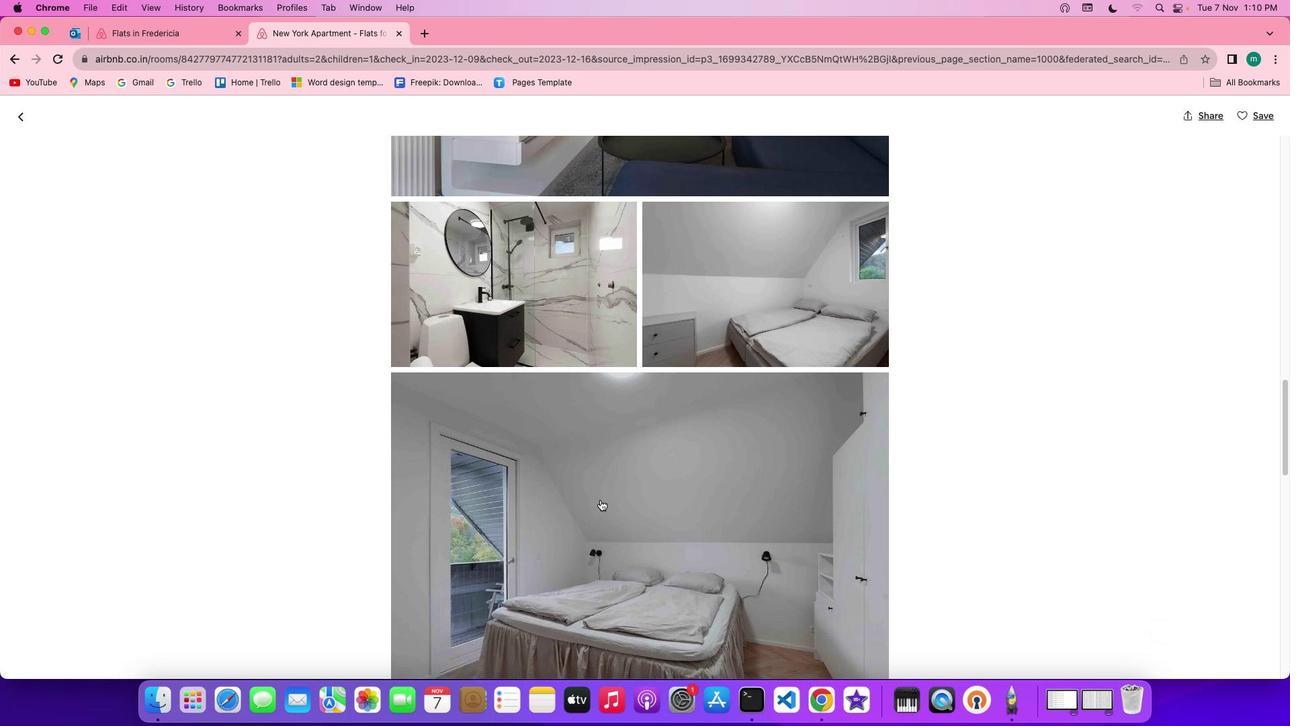 
Action: Mouse scrolled (605, 505) with delta (5, 4)
Screenshot: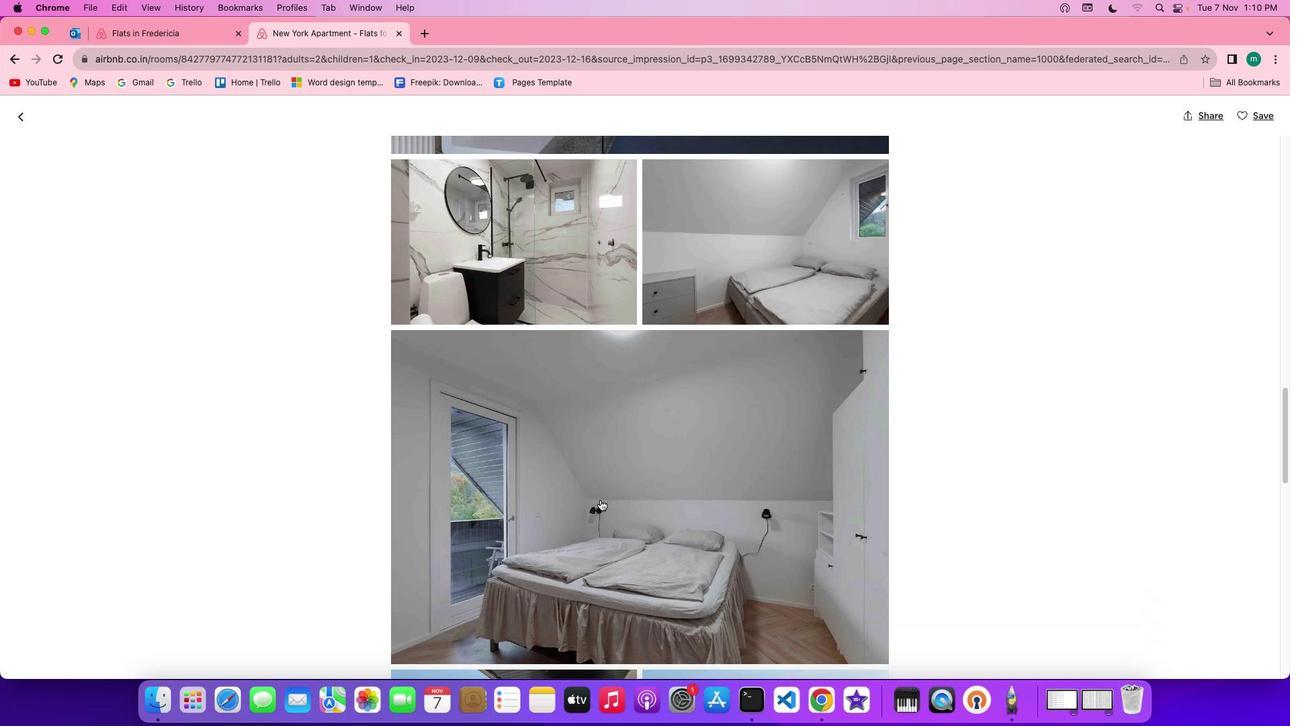 
Action: Mouse scrolled (605, 505) with delta (5, 4)
Screenshot: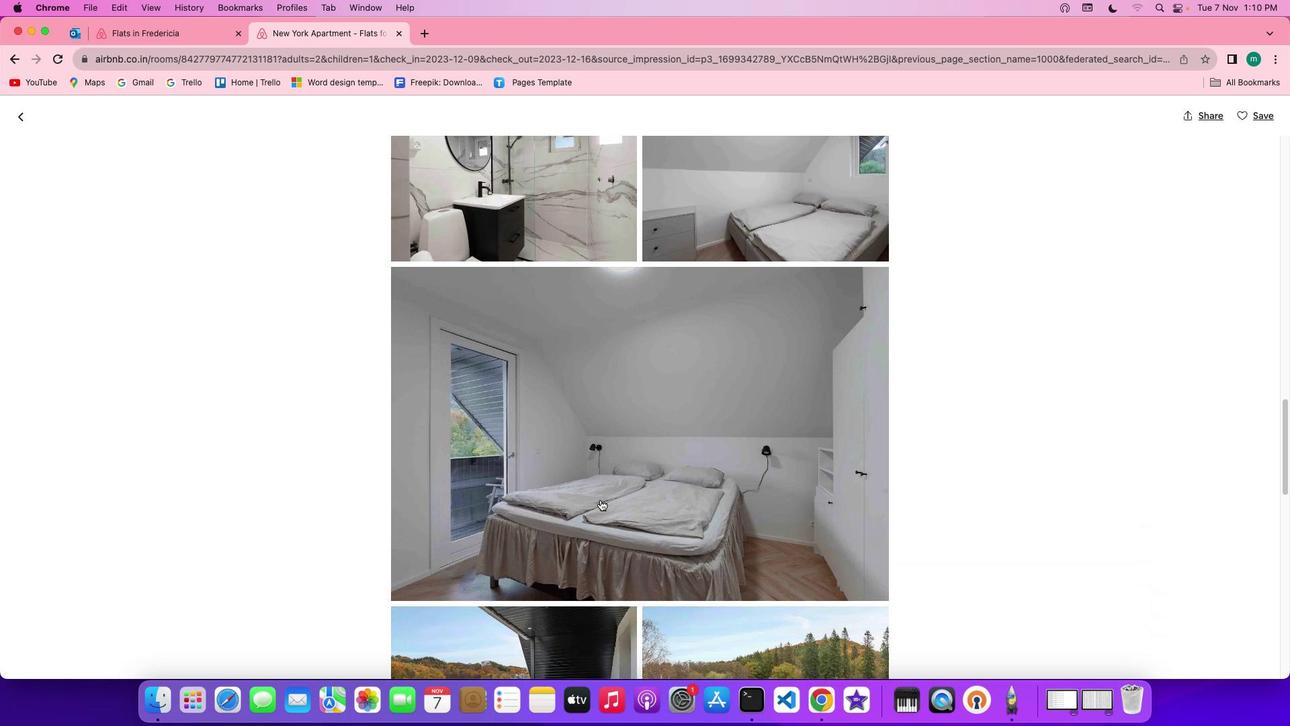 
Action: Mouse scrolled (605, 505) with delta (5, 4)
Screenshot: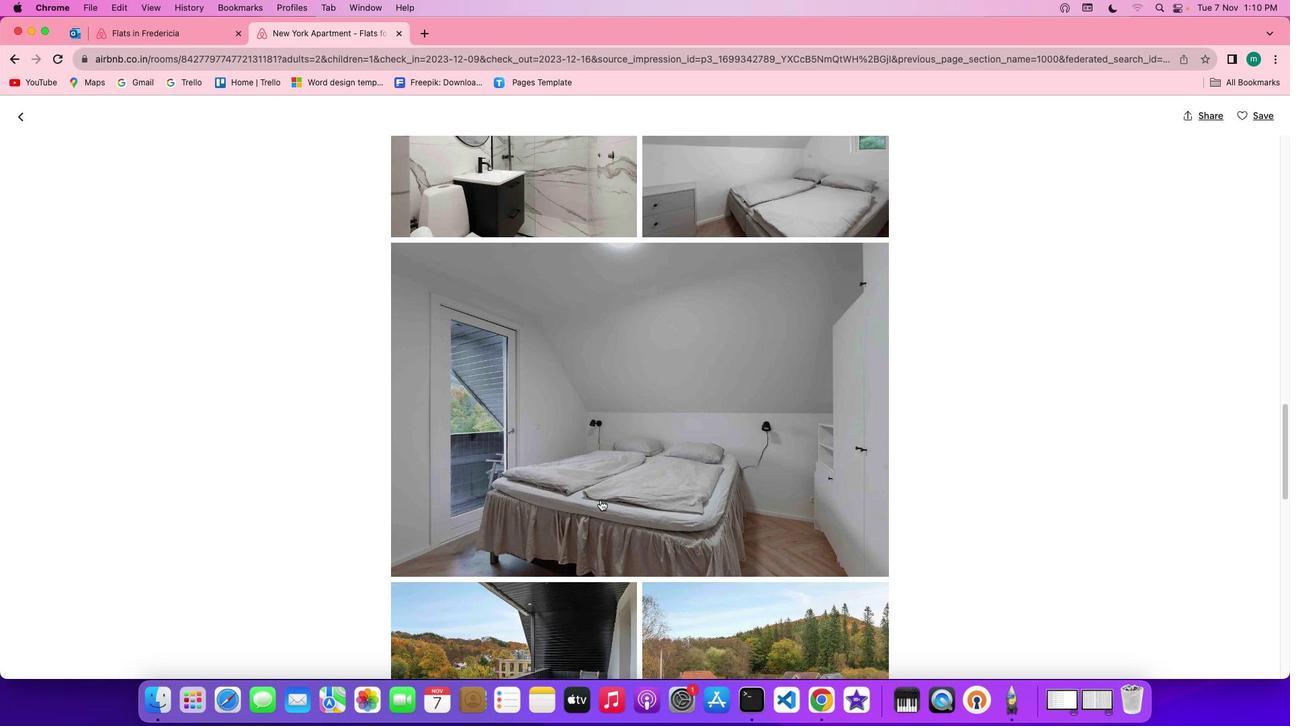 
Action: Mouse scrolled (605, 505) with delta (5, 4)
Screenshot: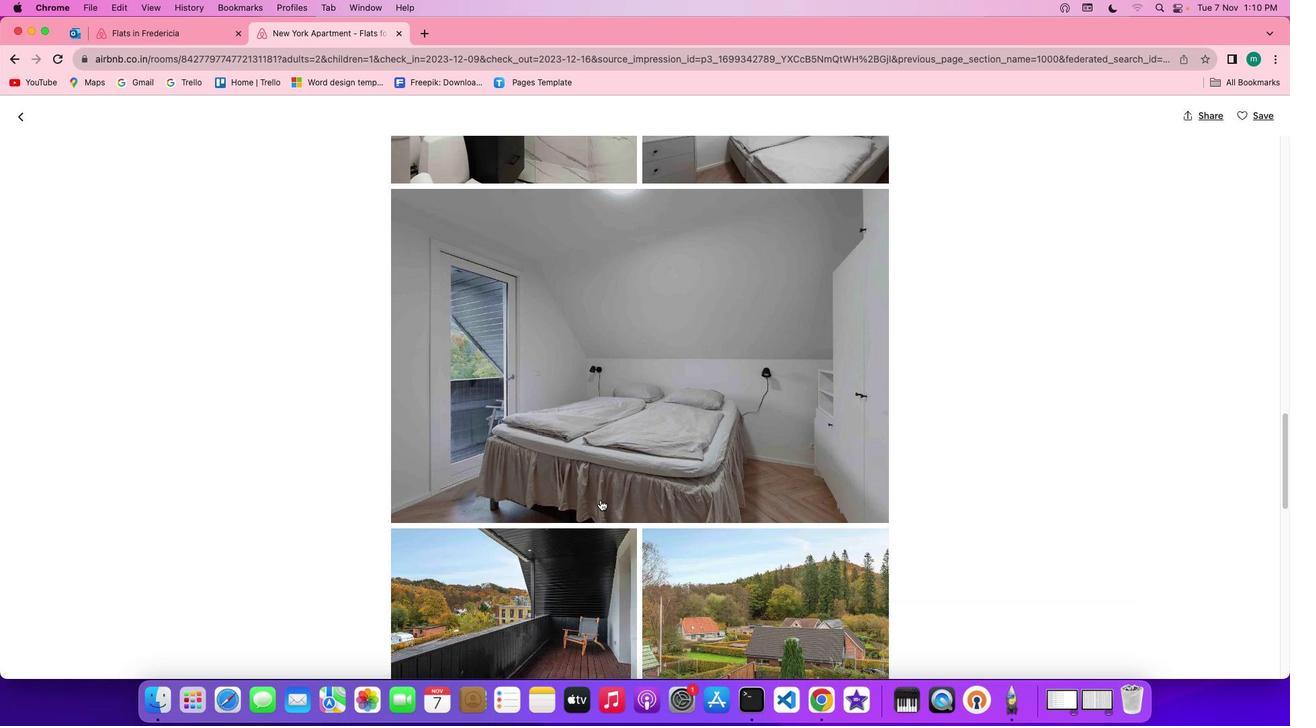 
Action: Mouse scrolled (605, 505) with delta (5, 4)
Screenshot: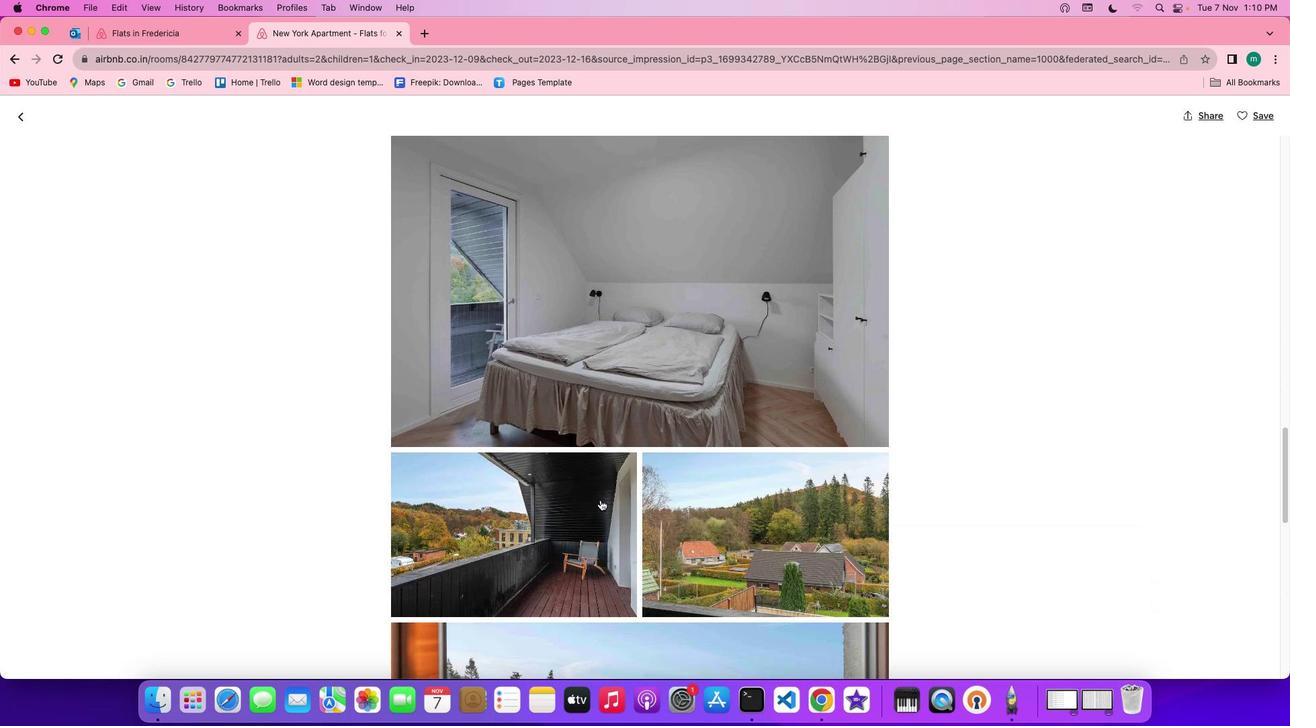 
Action: Mouse scrolled (605, 505) with delta (5, 3)
Screenshot: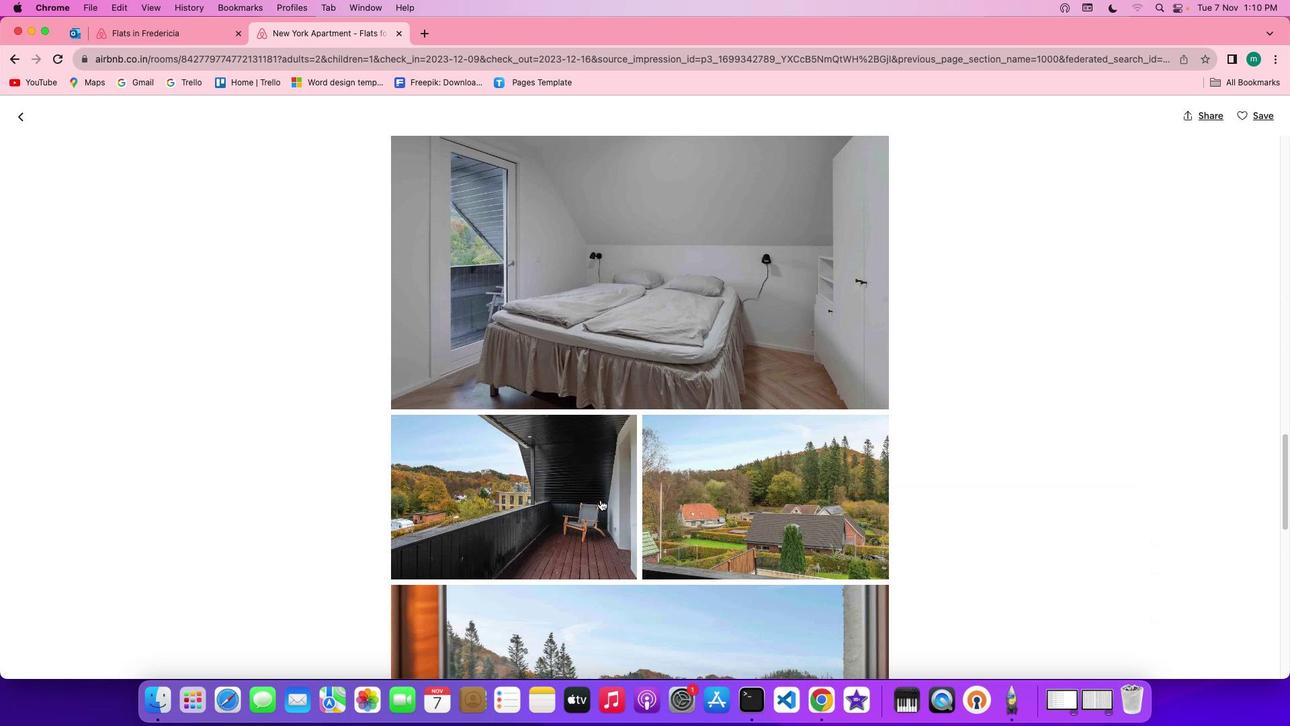 
Action: Mouse scrolled (605, 505) with delta (5, 3)
Screenshot: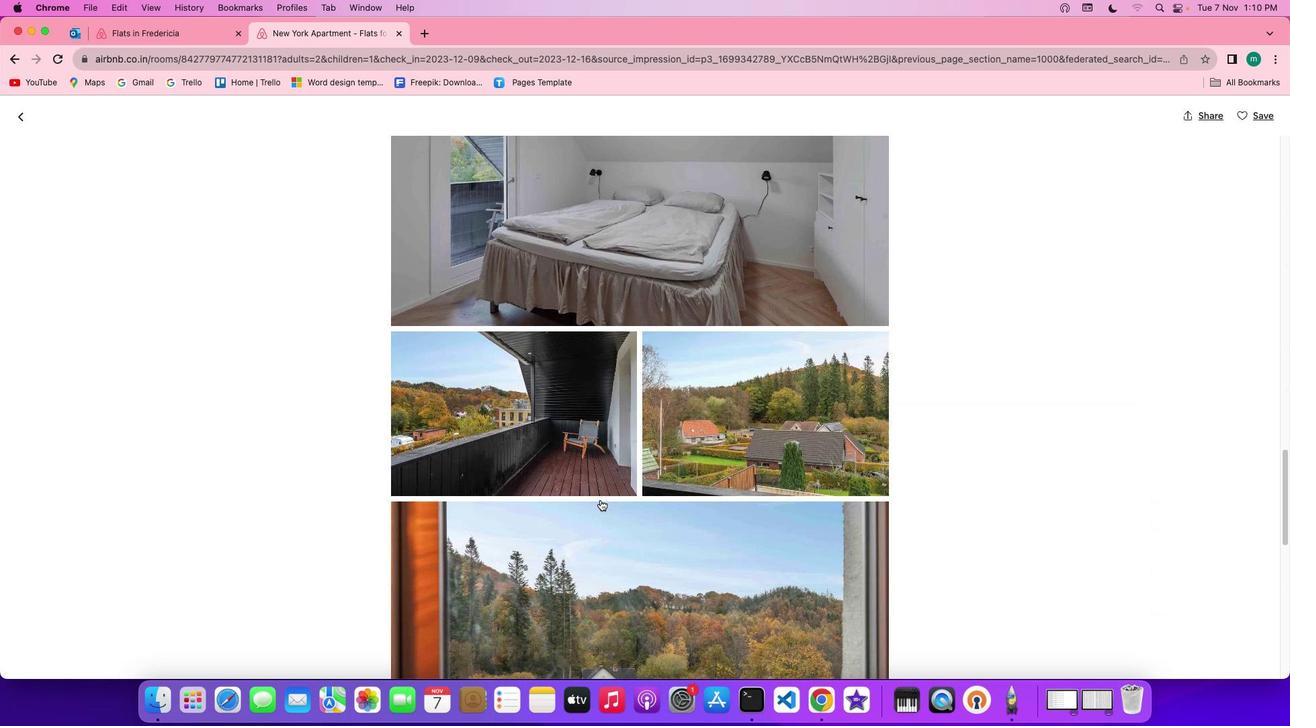
Action: Mouse scrolled (605, 505) with delta (5, 4)
Screenshot: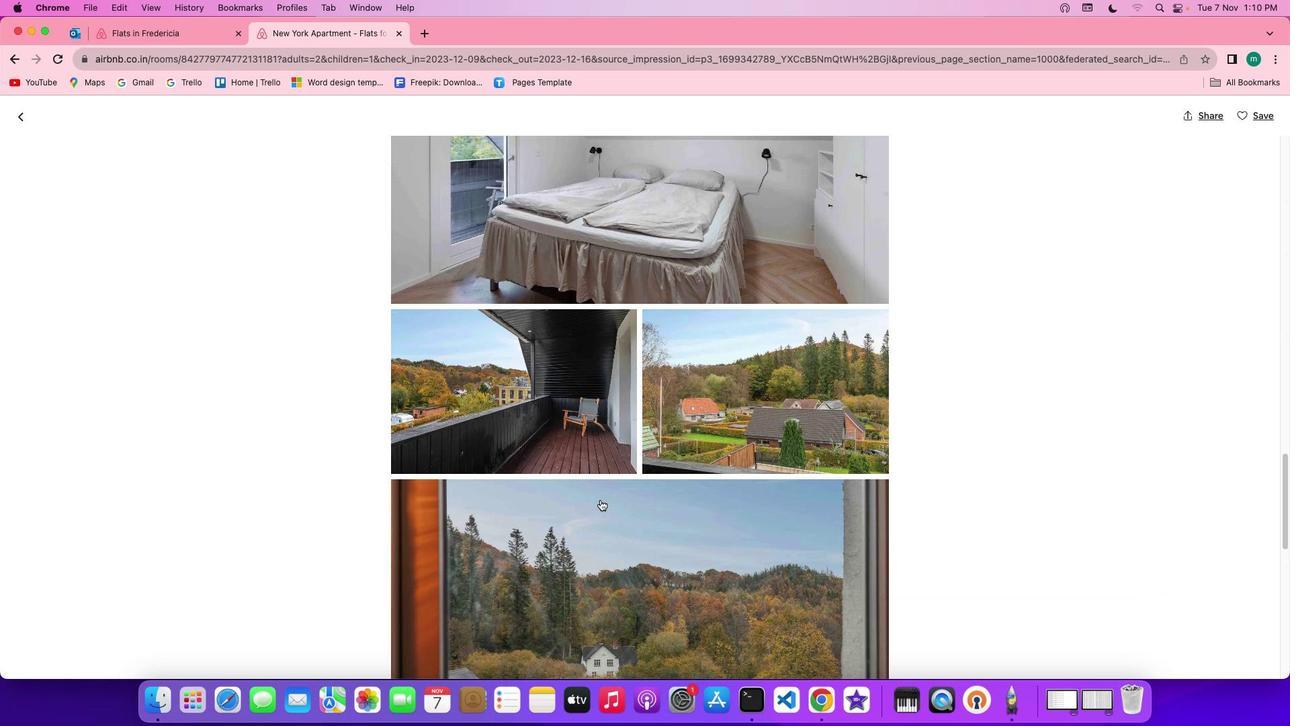 
Action: Mouse scrolled (605, 505) with delta (5, 4)
Screenshot: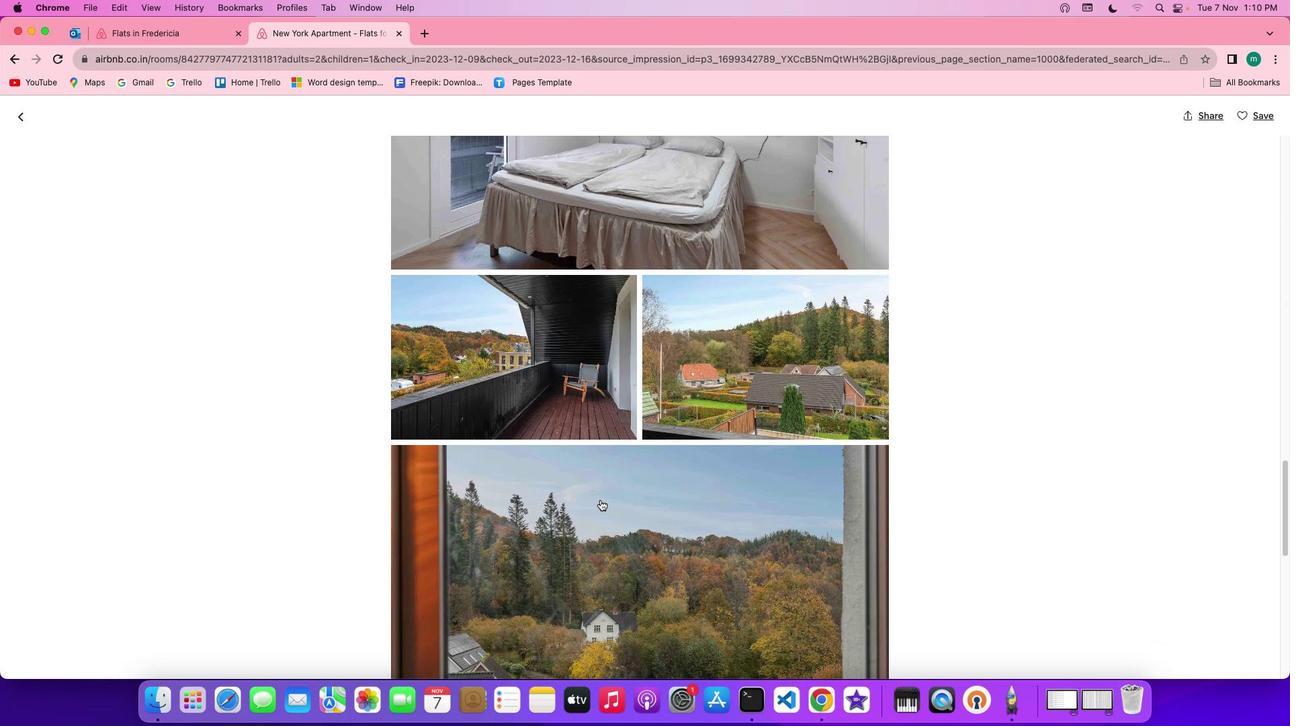 
Action: Mouse scrolled (605, 505) with delta (5, 4)
Screenshot: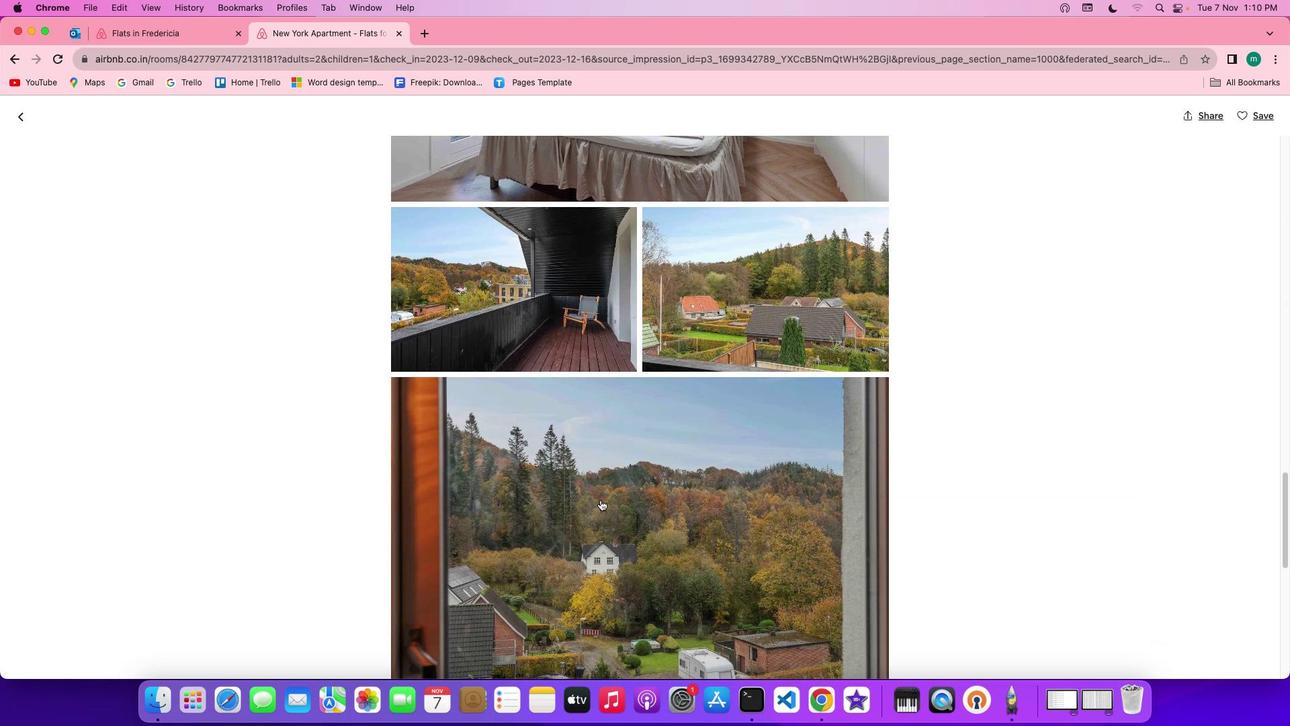 
Action: Mouse scrolled (605, 505) with delta (5, 3)
Screenshot: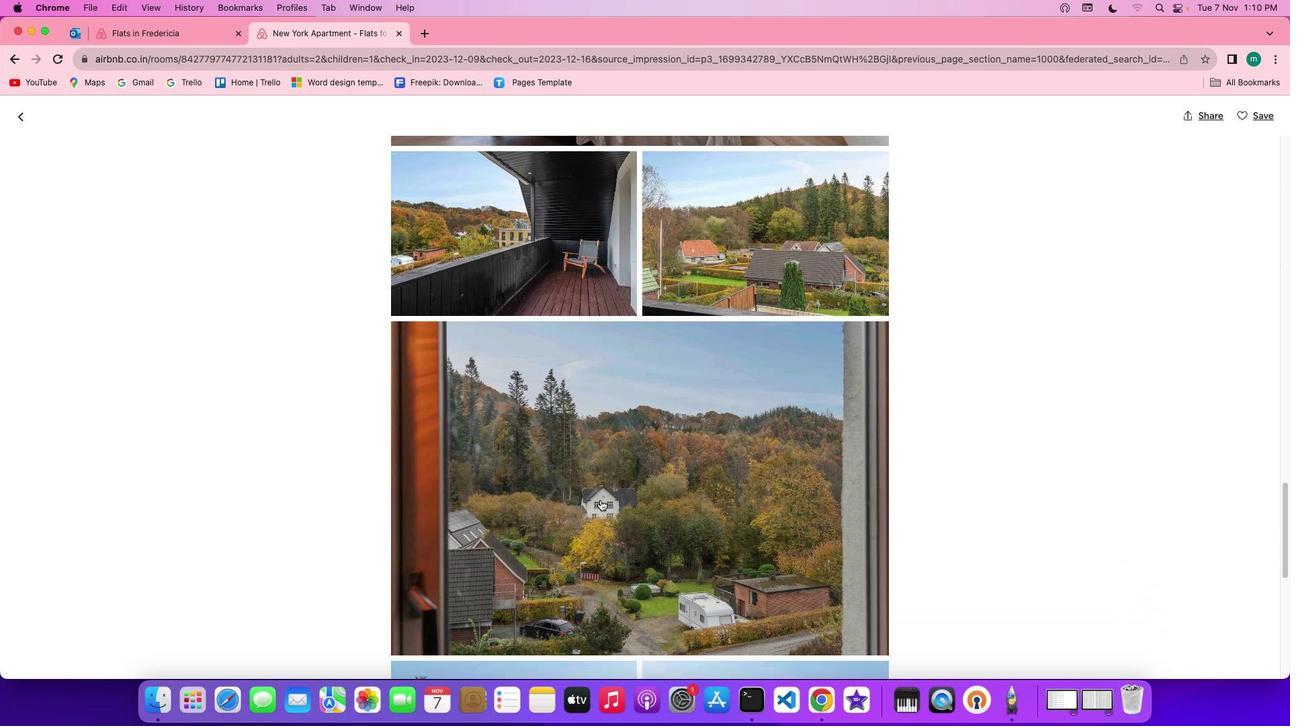 
Action: Mouse moved to (605, 505)
Screenshot: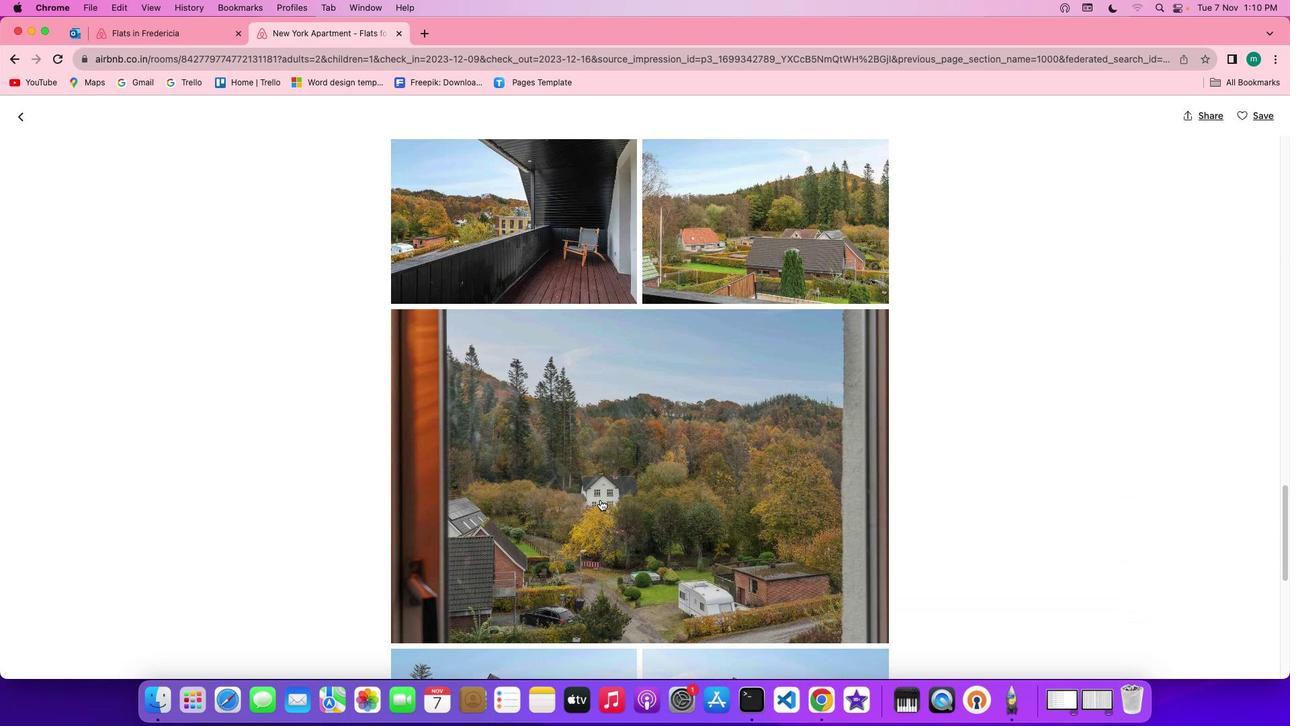 
Action: Mouse scrolled (605, 505) with delta (5, 4)
Screenshot: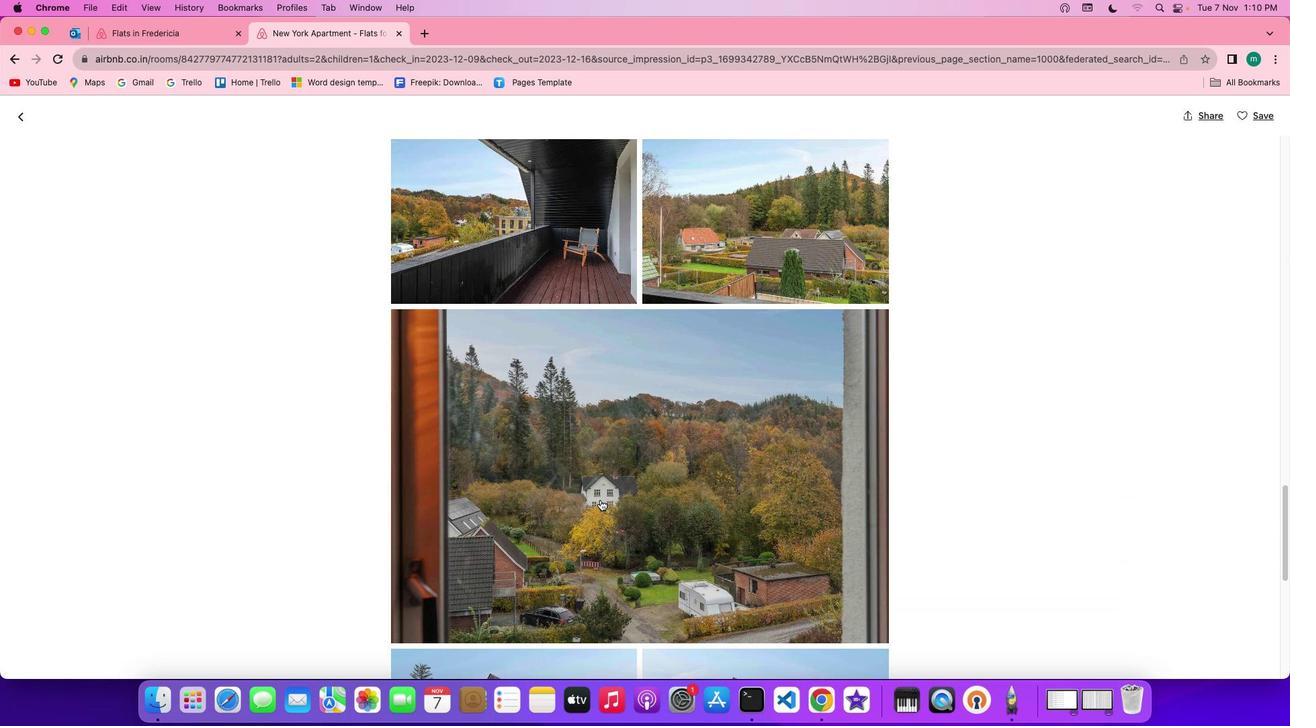 
Action: Mouse scrolled (605, 505) with delta (5, 4)
Screenshot: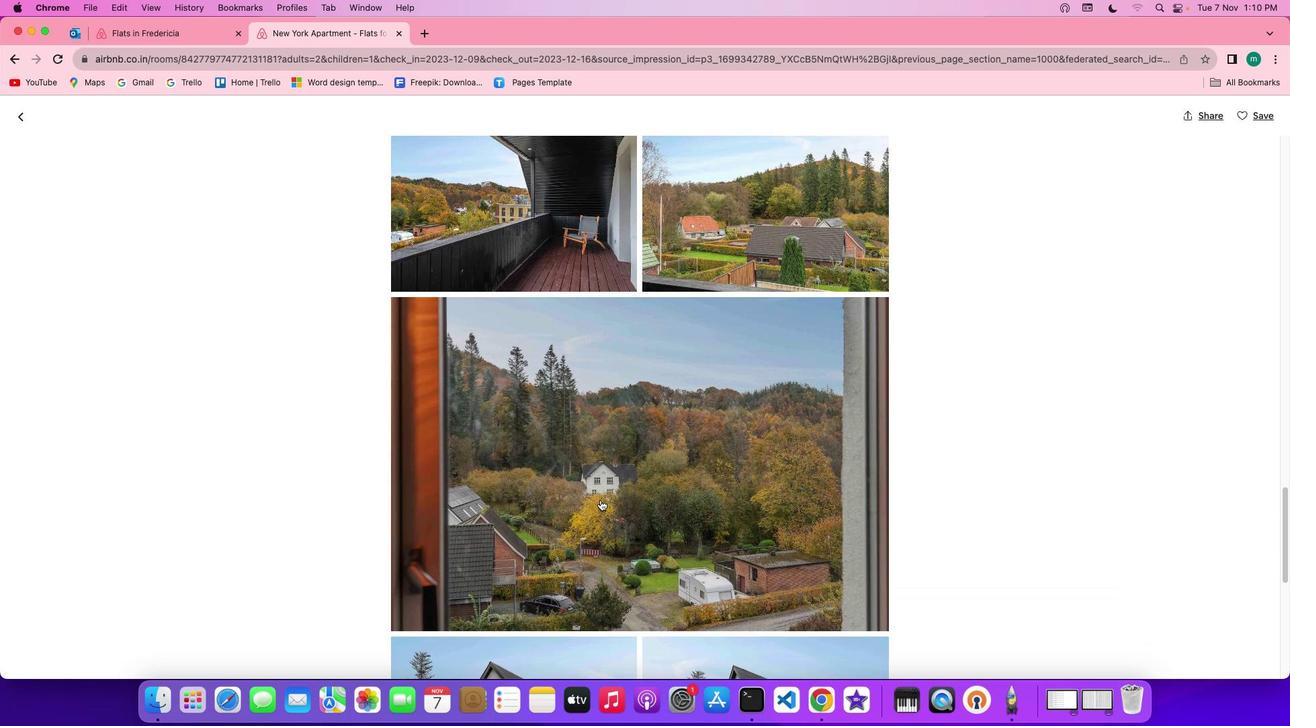 
Action: Mouse scrolled (605, 505) with delta (5, 4)
Screenshot: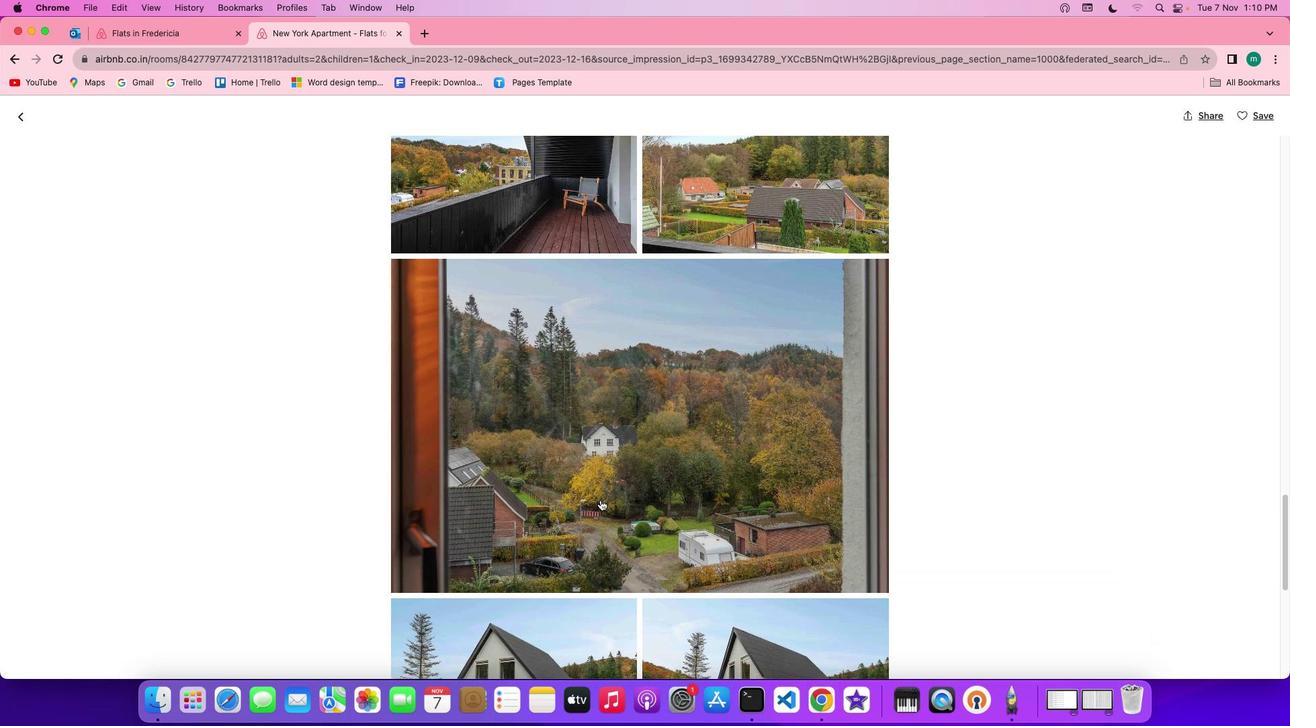
Action: Mouse scrolled (605, 505) with delta (5, 4)
Screenshot: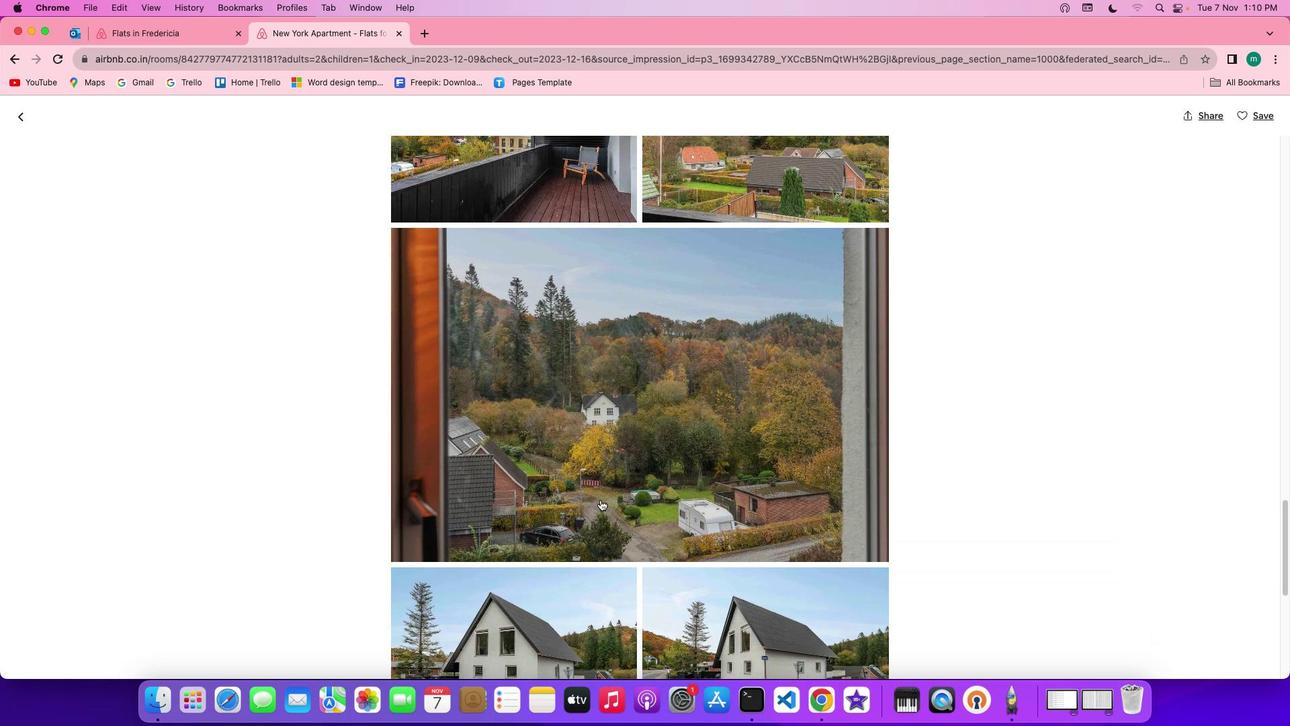 
Action: Mouse scrolled (605, 505) with delta (5, 4)
Screenshot: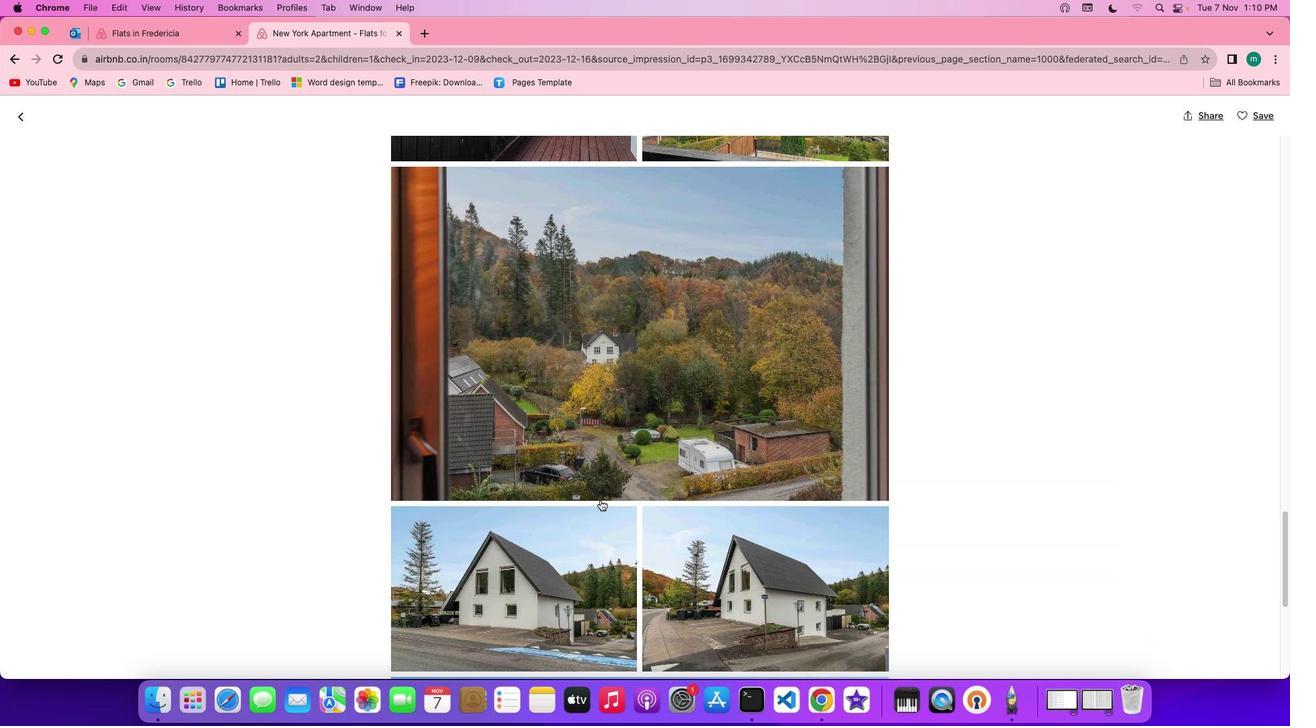 
Action: Mouse scrolled (605, 505) with delta (5, 4)
Screenshot: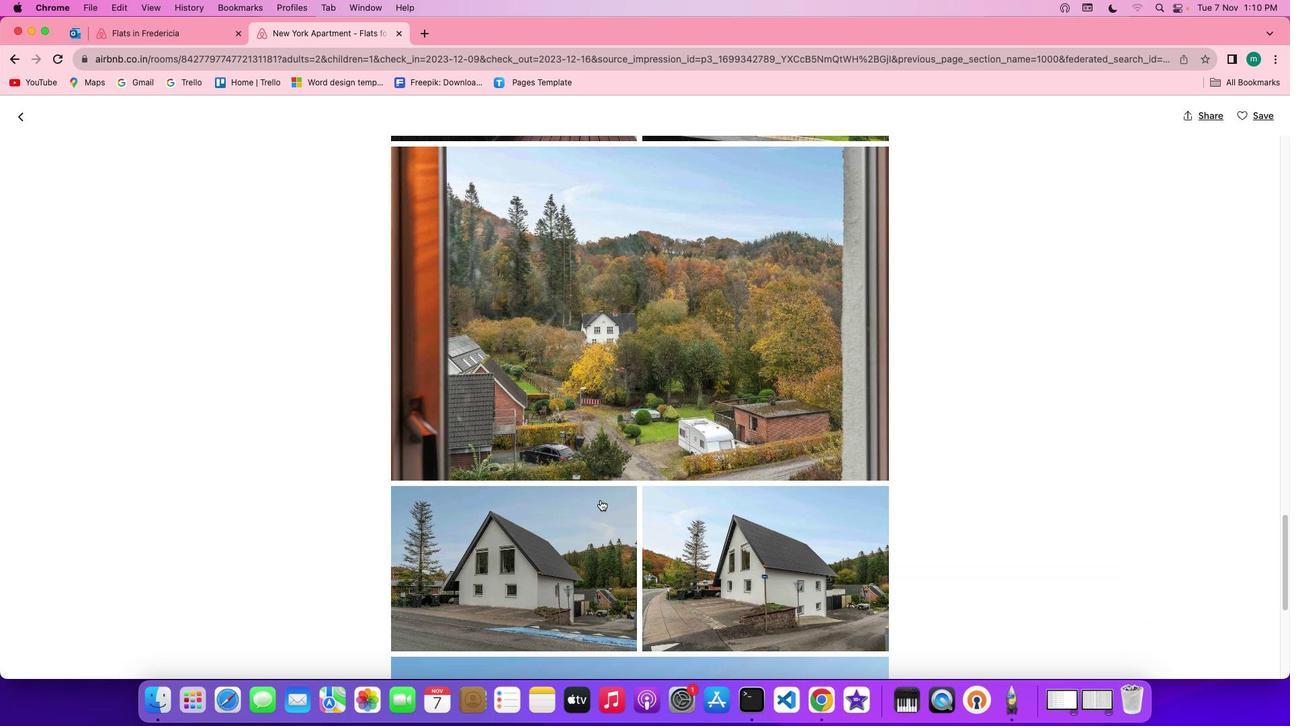 
Action: Mouse scrolled (605, 505) with delta (5, 4)
Screenshot: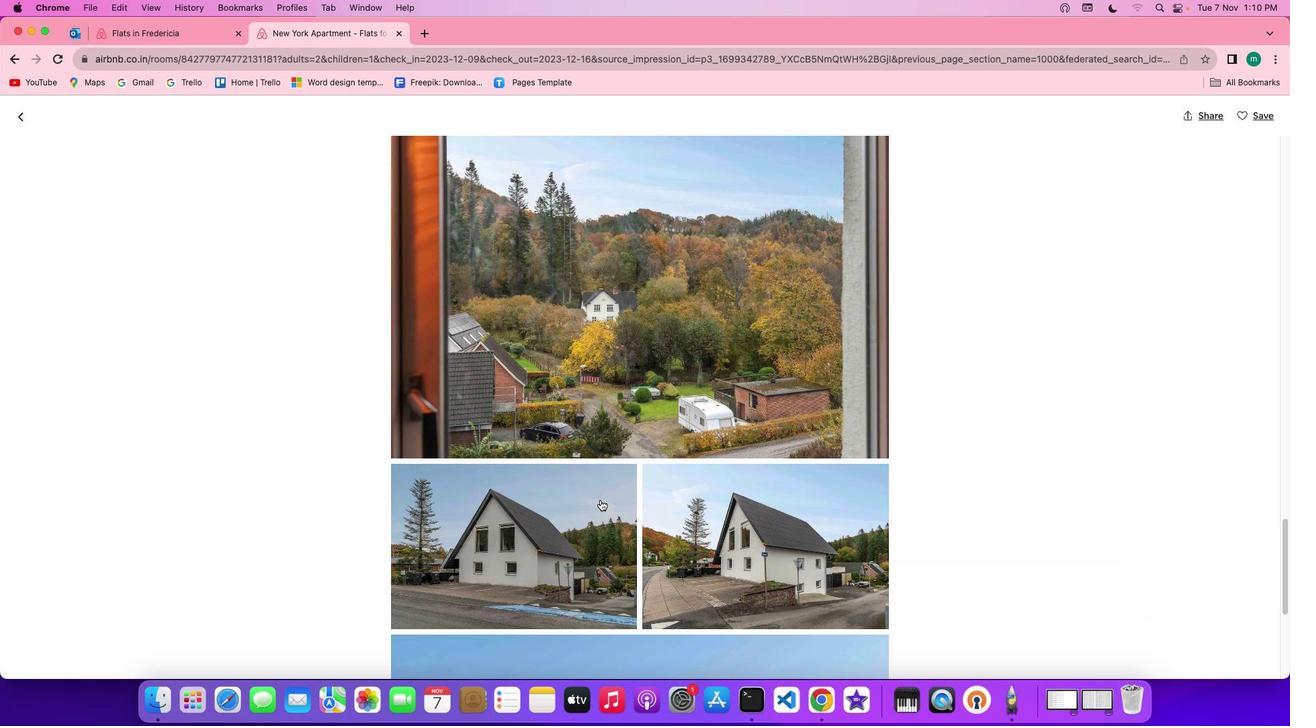 
Action: Mouse scrolled (605, 505) with delta (5, 4)
Screenshot: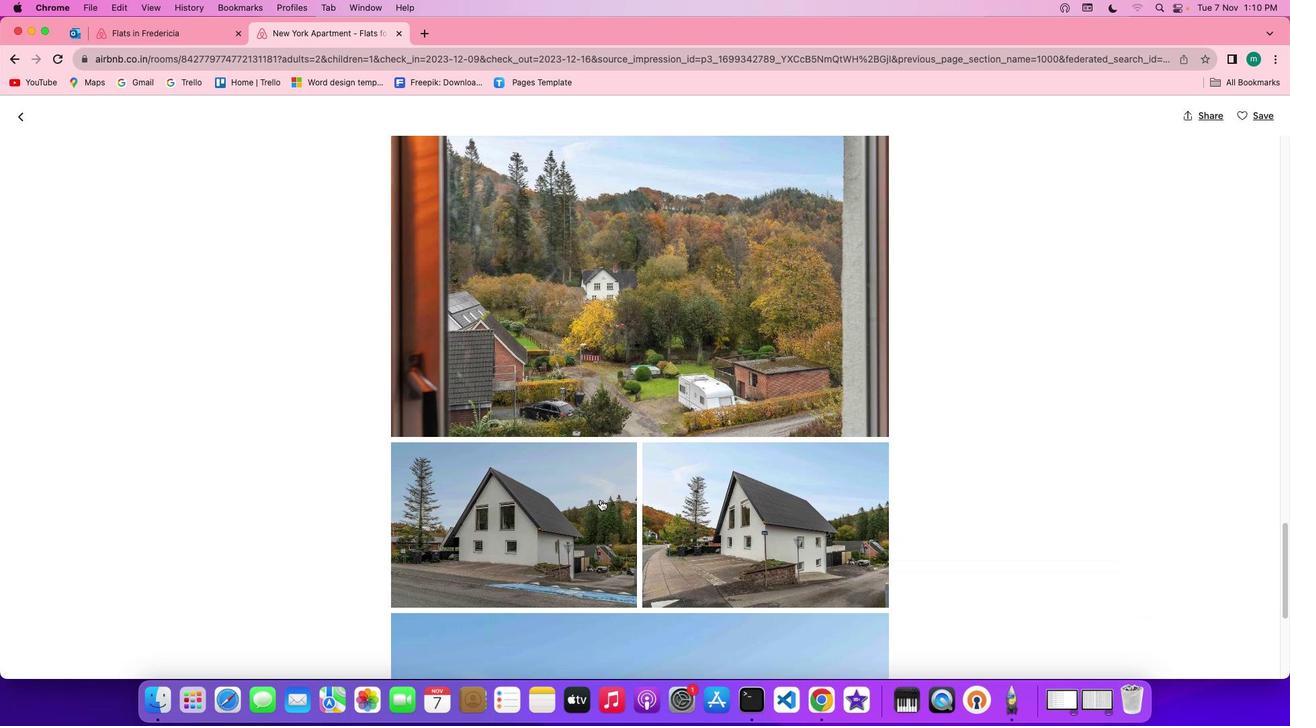
Action: Mouse scrolled (605, 505) with delta (5, 4)
Screenshot: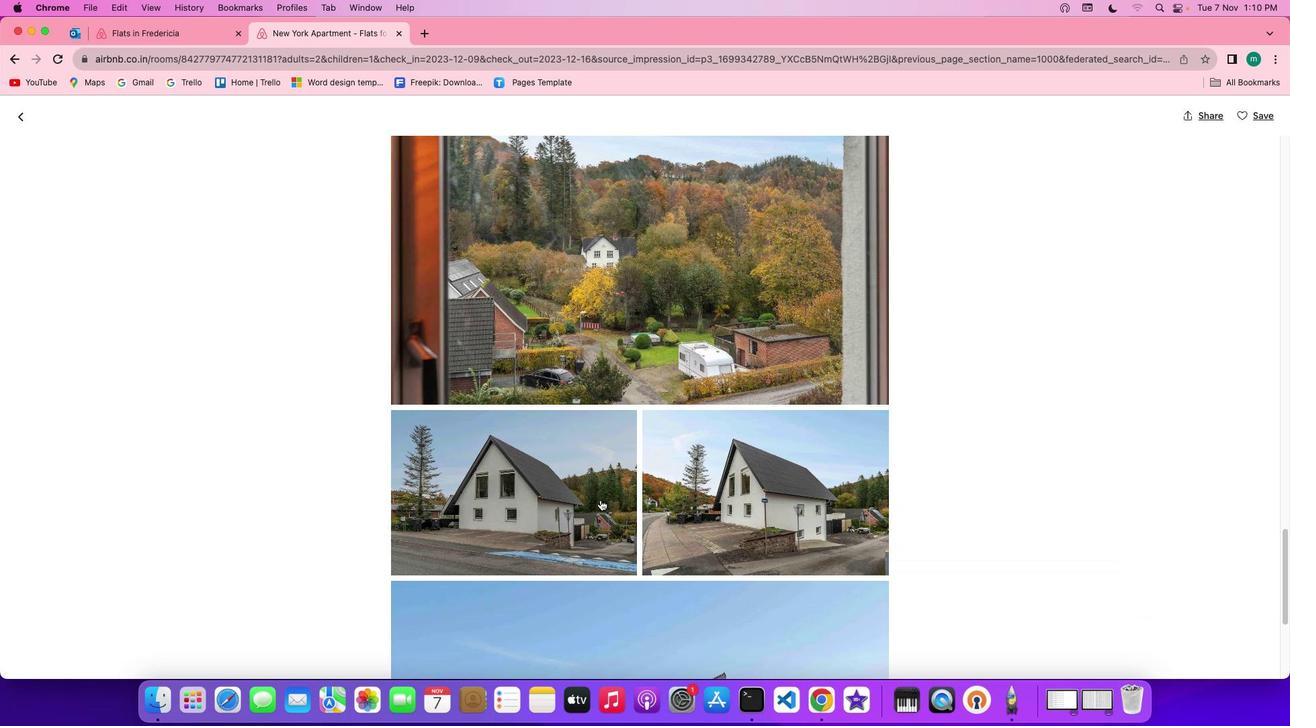 
Action: Mouse scrolled (605, 505) with delta (5, 4)
Screenshot: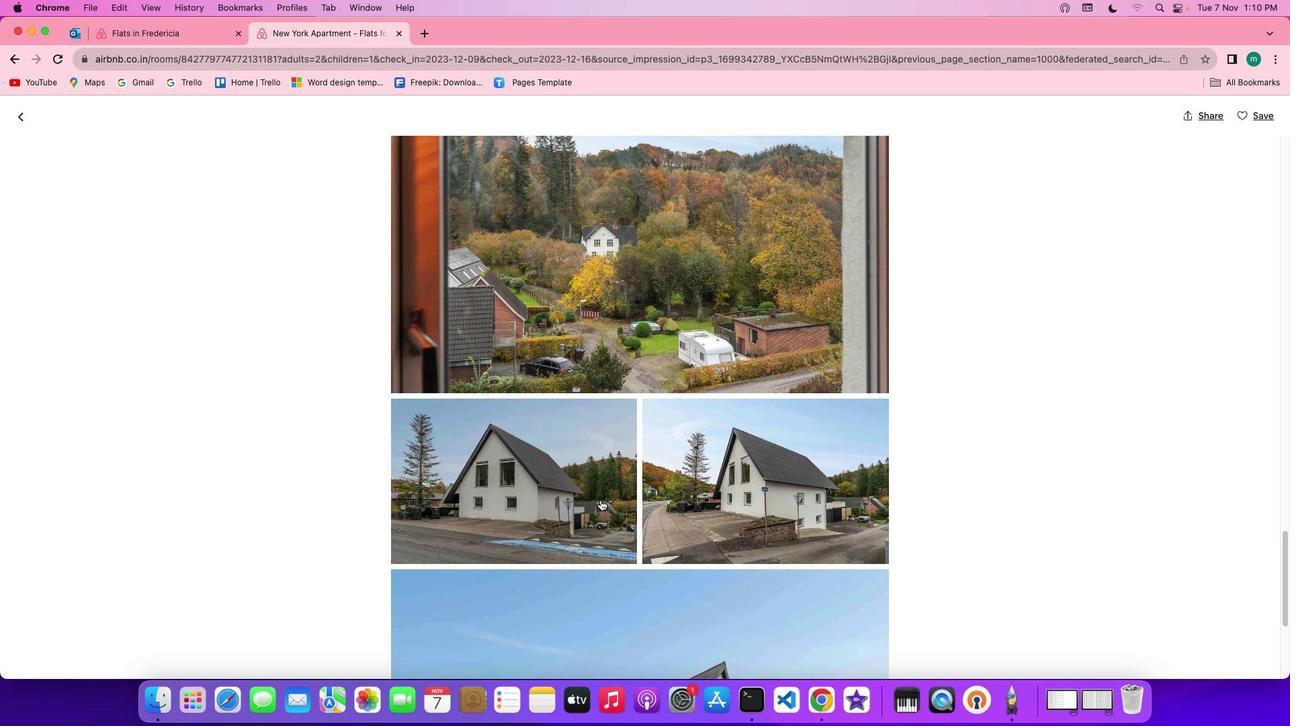 
Action: Mouse scrolled (605, 505) with delta (5, 4)
Screenshot: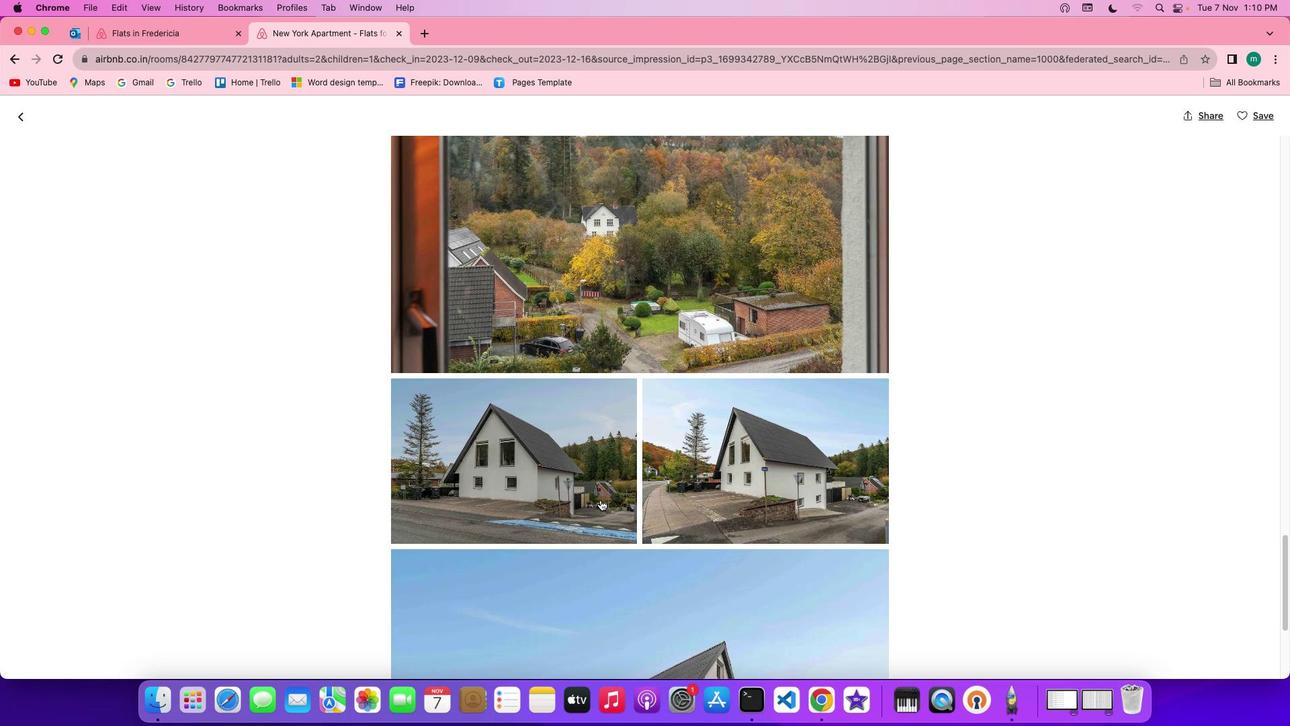 
Action: Mouse scrolled (605, 505) with delta (5, 4)
Screenshot: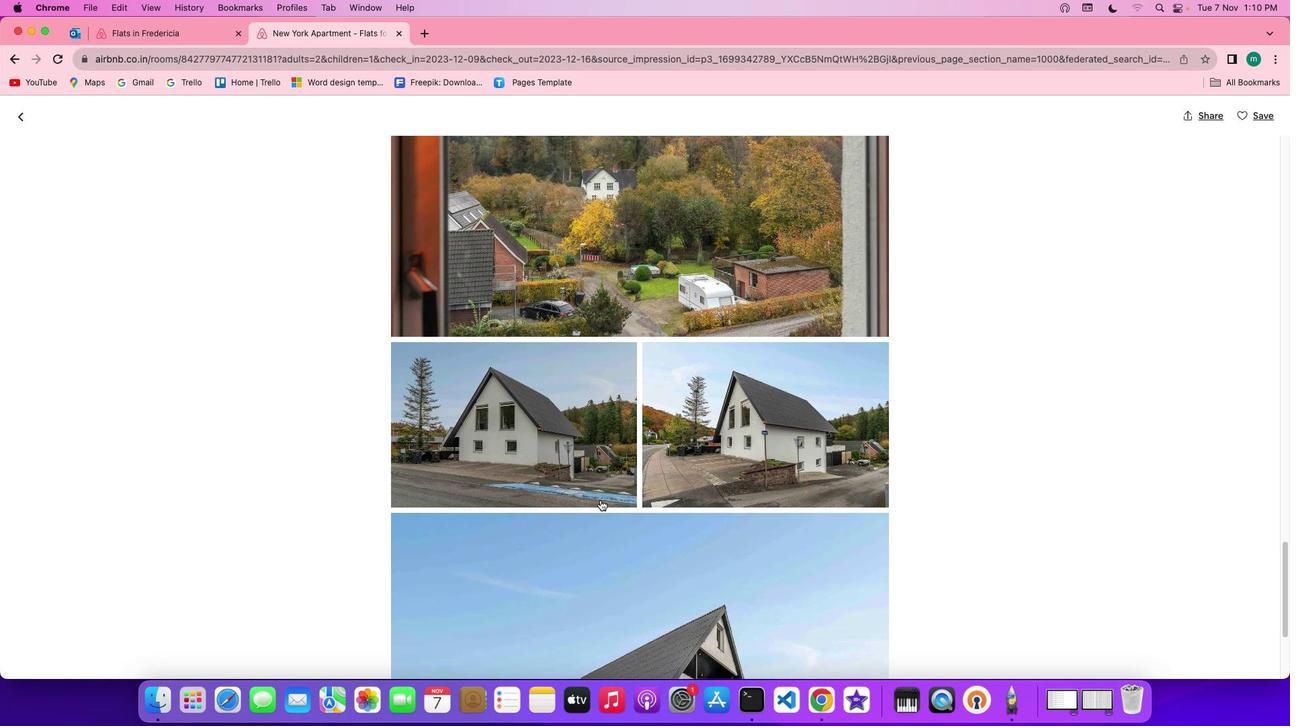 
Action: Mouse scrolled (605, 505) with delta (5, 4)
Screenshot: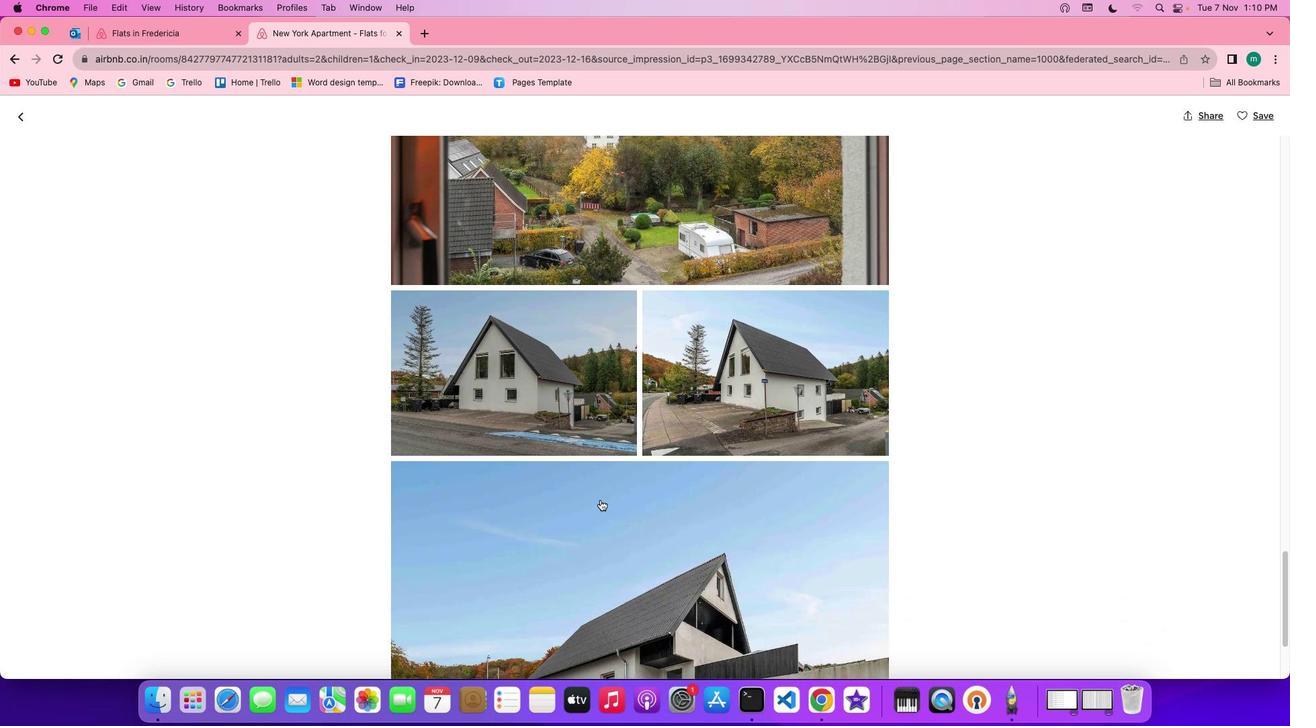 
Action: Mouse scrolled (605, 505) with delta (5, 4)
Screenshot: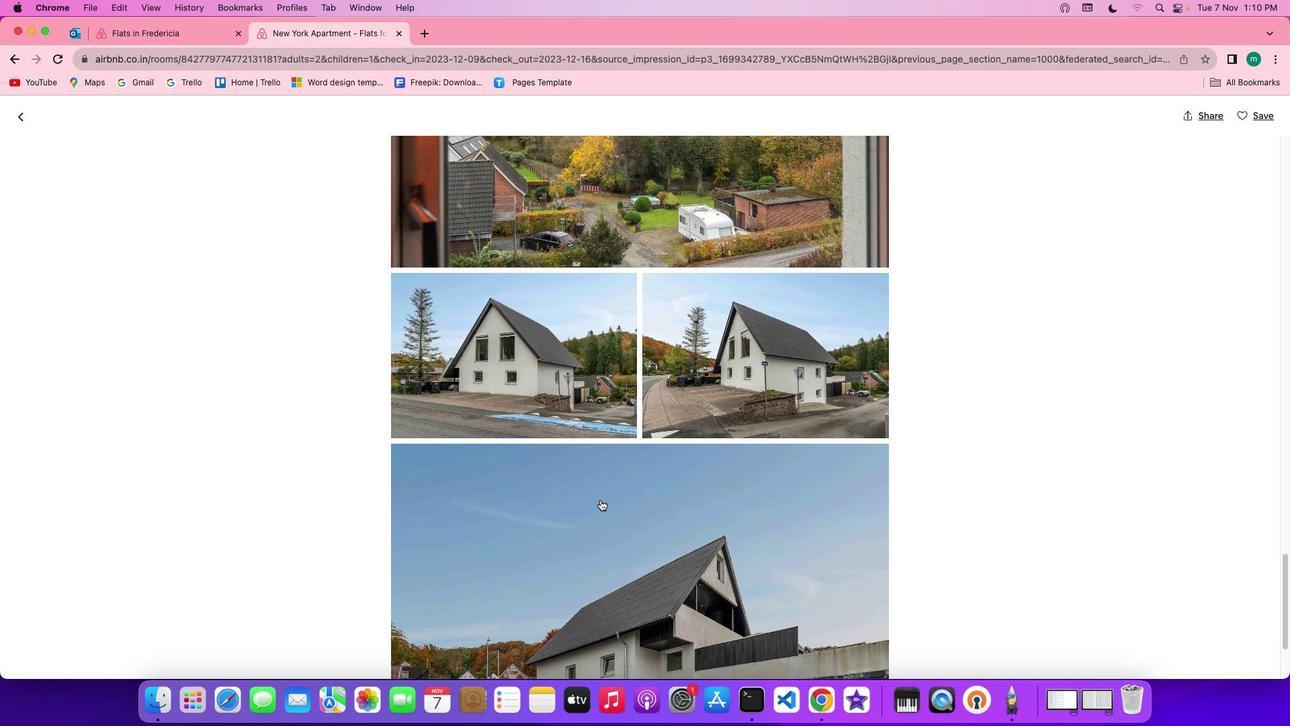 
Action: Mouse scrolled (605, 505) with delta (5, 4)
Screenshot: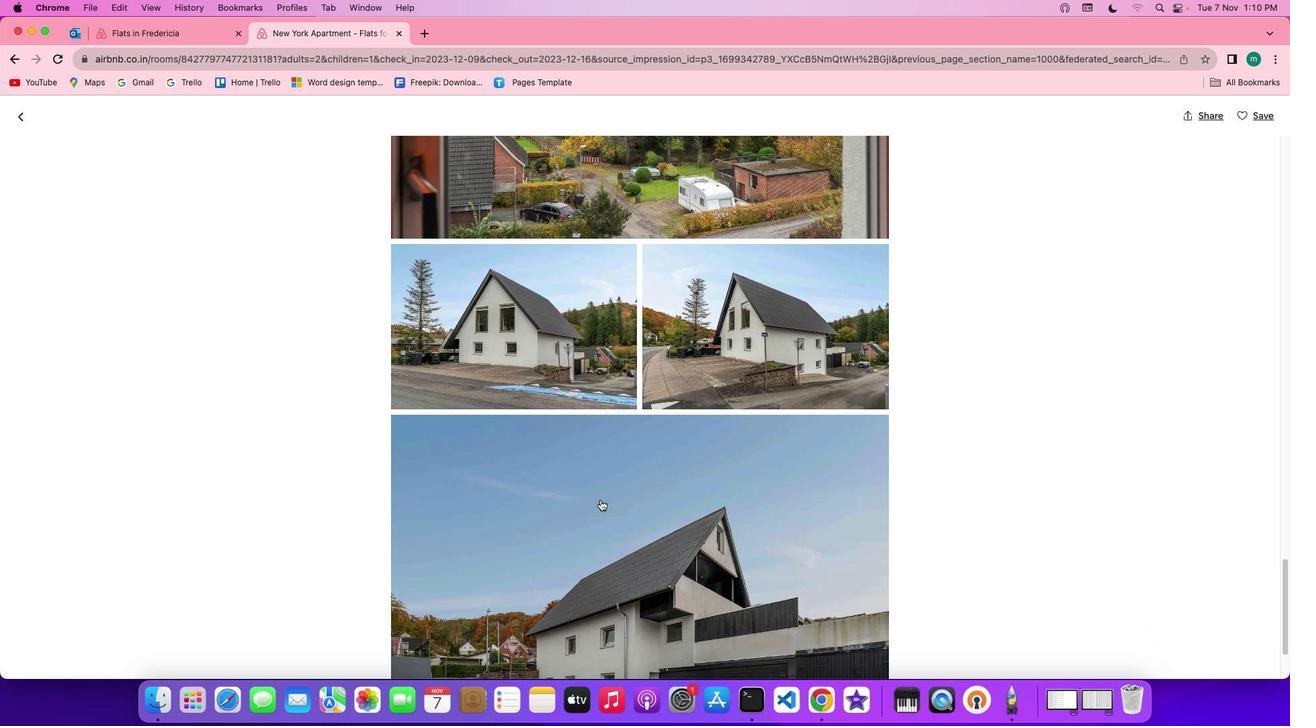 
Action: Mouse scrolled (605, 505) with delta (5, 4)
Screenshot: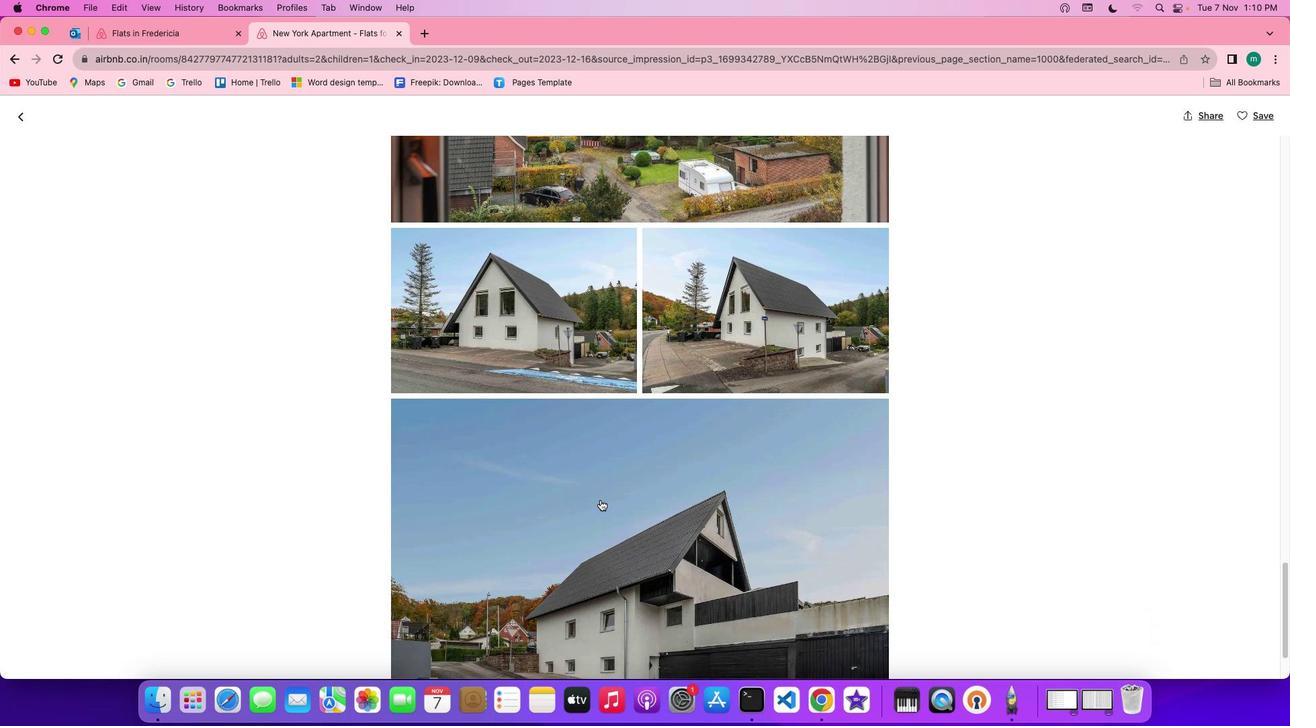 
Action: Mouse scrolled (605, 505) with delta (5, 4)
Screenshot: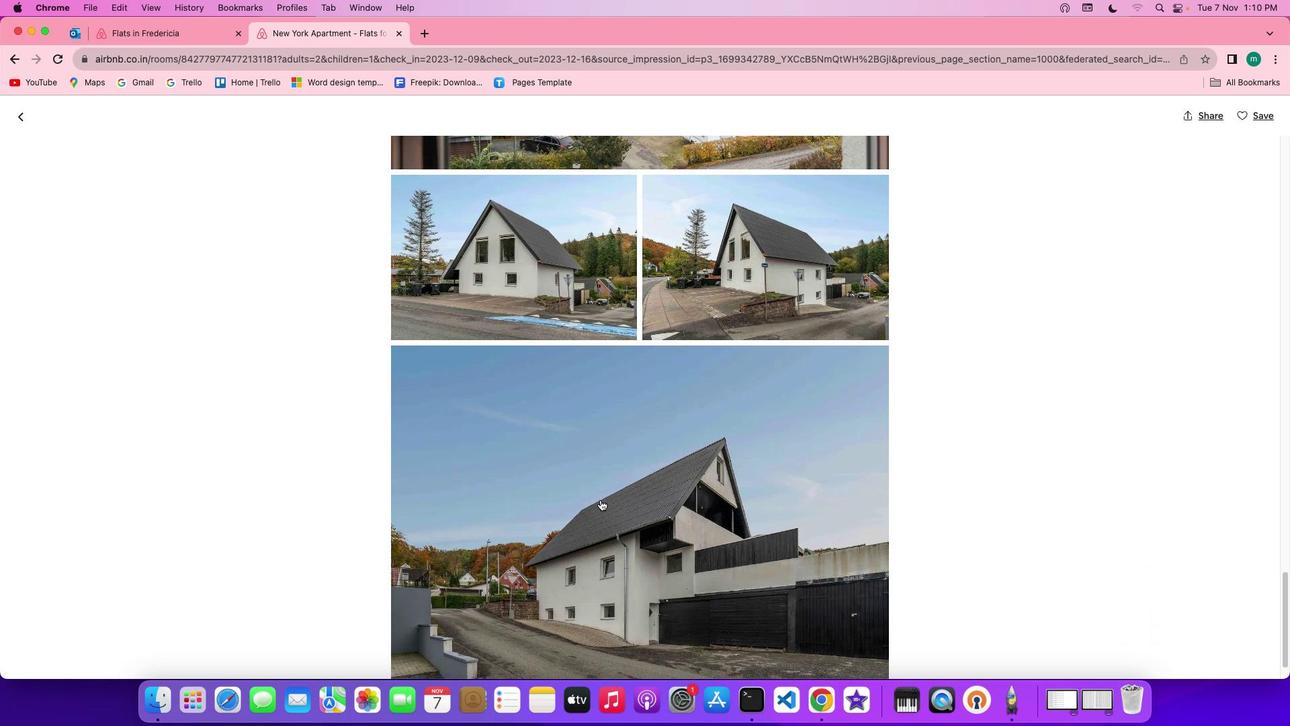 
Action: Mouse scrolled (605, 505) with delta (5, 4)
Screenshot: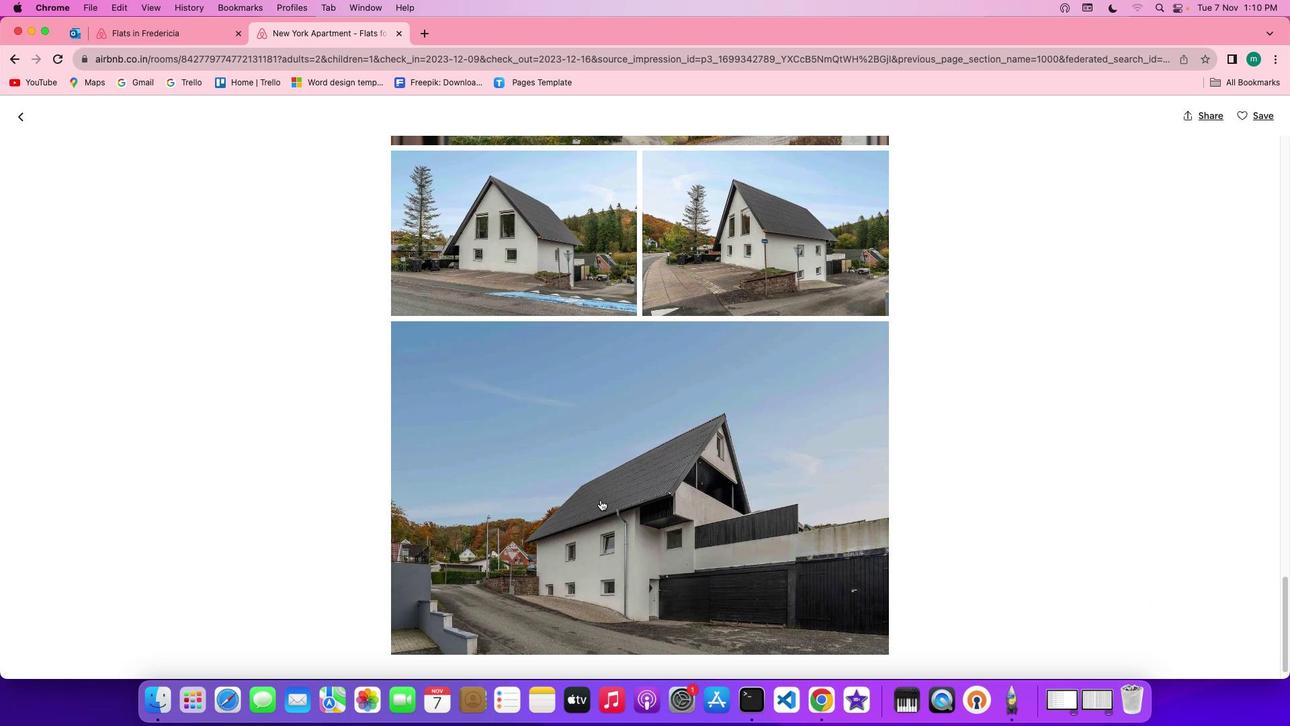 
Action: Mouse scrolled (605, 505) with delta (5, 4)
Screenshot: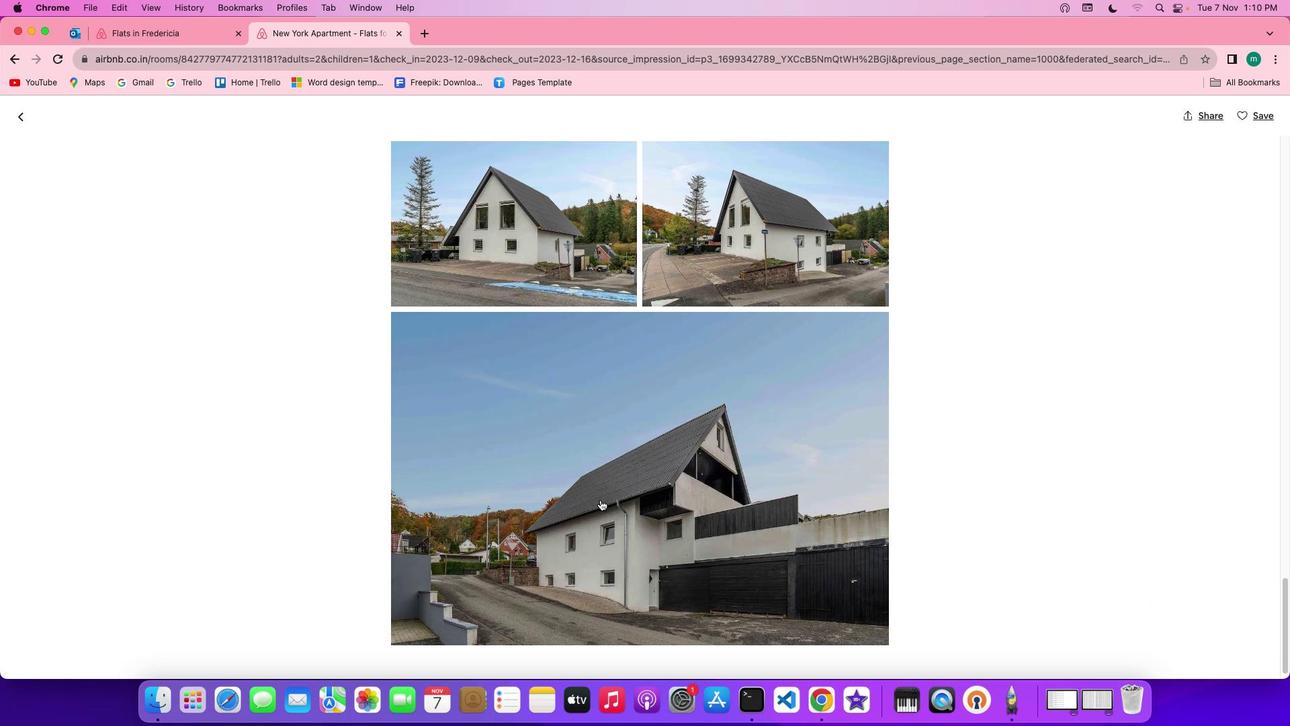 
Action: Mouse scrolled (605, 505) with delta (5, 4)
Screenshot: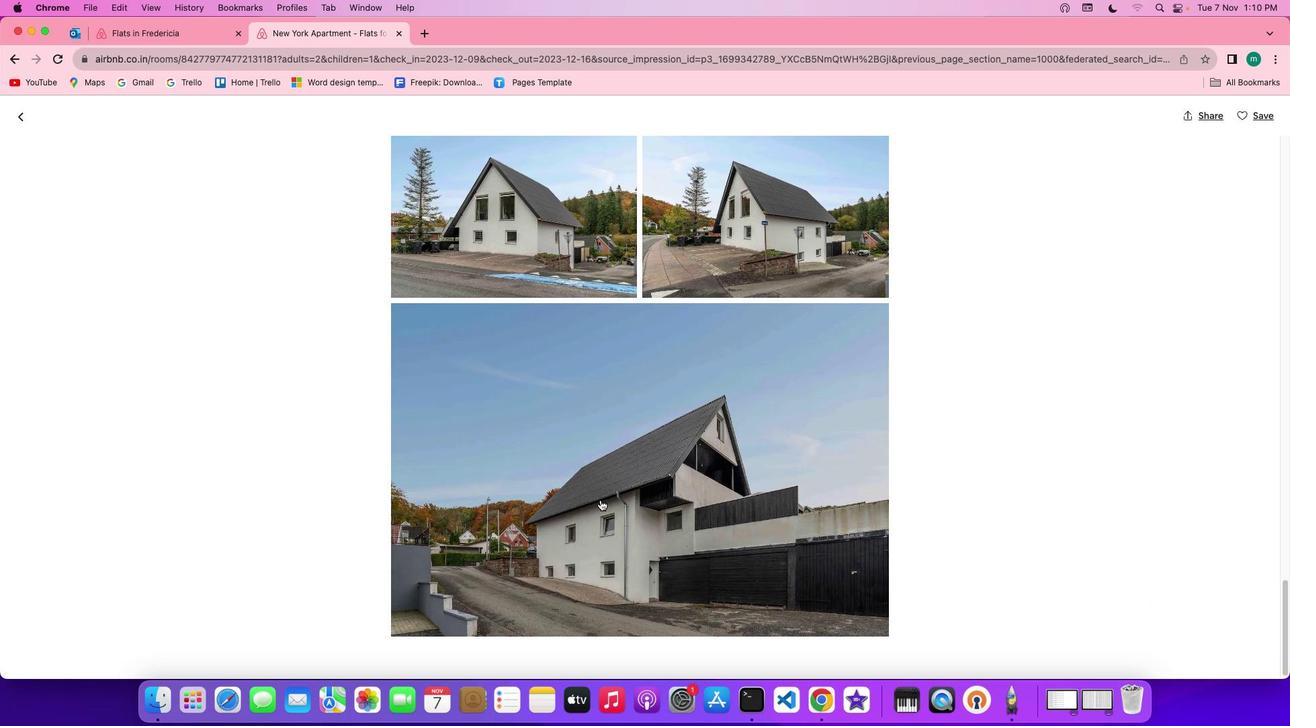 
Action: Mouse scrolled (605, 505) with delta (5, 3)
